 Task: Go to Program & Features. Select Whole Food Market. Add to cart Organic Quorn-2. Select Amazon Health. Add to cart Rosemary essential oil-1. Place order for Holden Davis, _x000D_
703 Fritz Ave W_x000D_
Ladysmith, Wisconsin(WI), 54848, Cell Number (507) 373-4876
Action: Mouse moved to (490, 318)
Screenshot: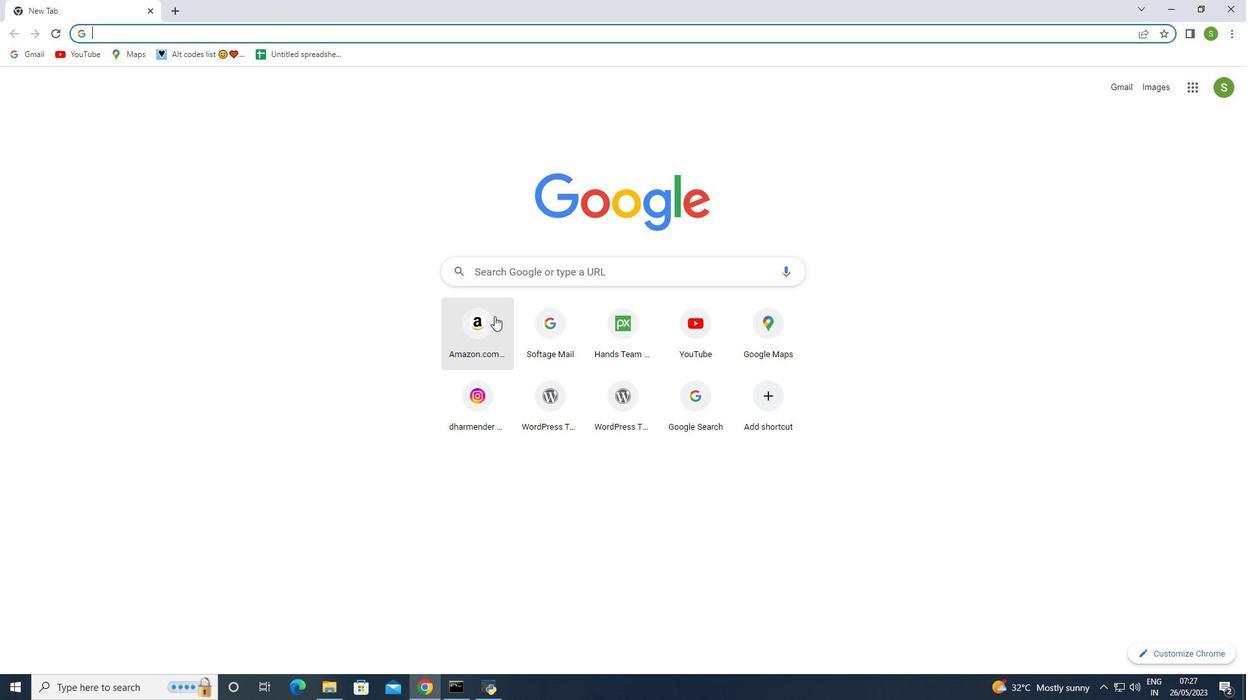 
Action: Mouse pressed left at (490, 318)
Screenshot: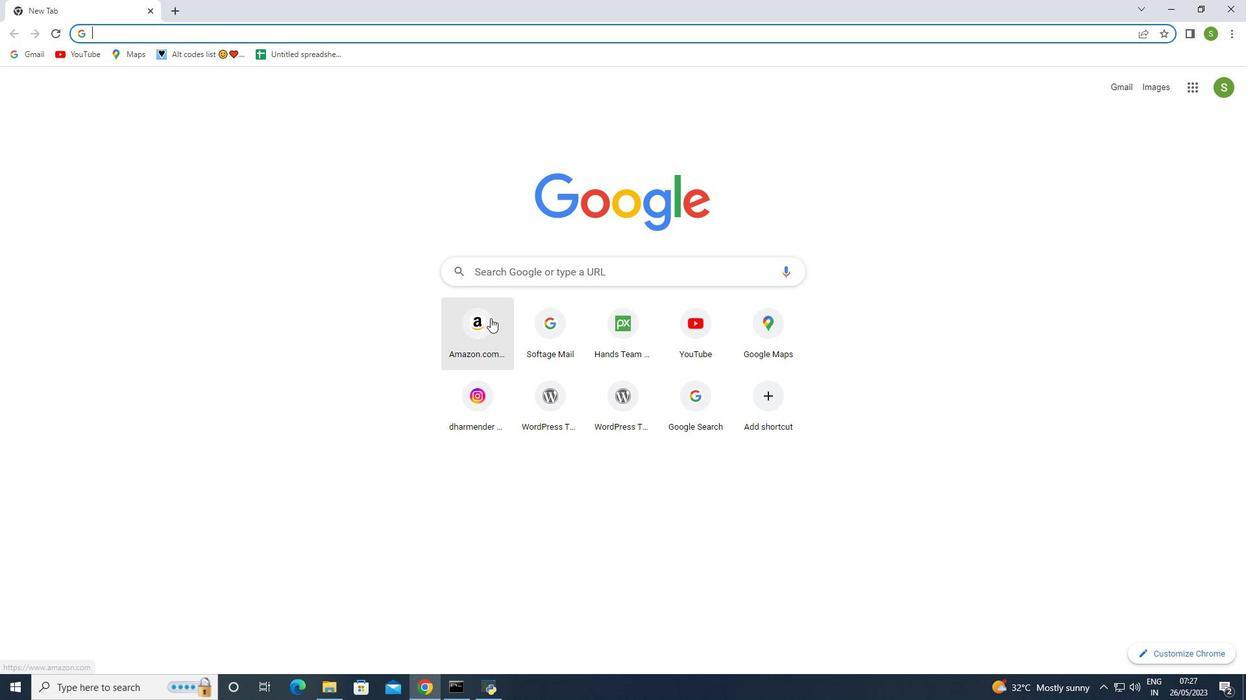 
Action: Mouse moved to (1063, 183)
Screenshot: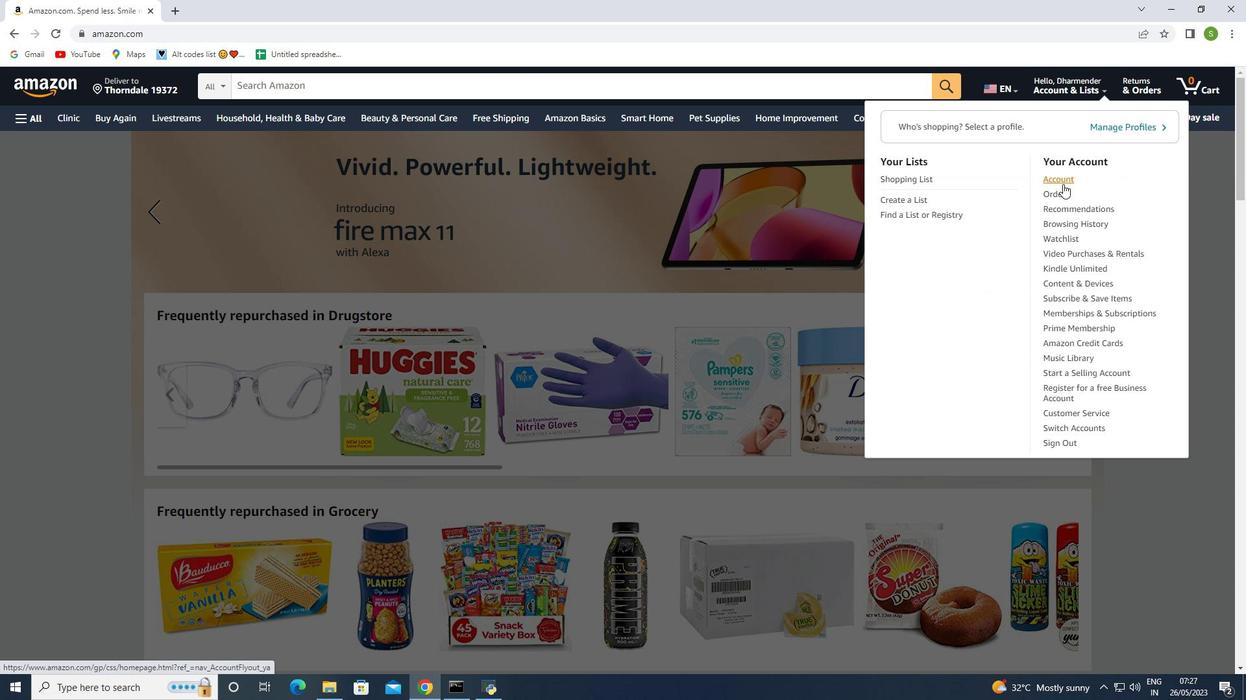 
Action: Mouse pressed left at (1063, 183)
Screenshot: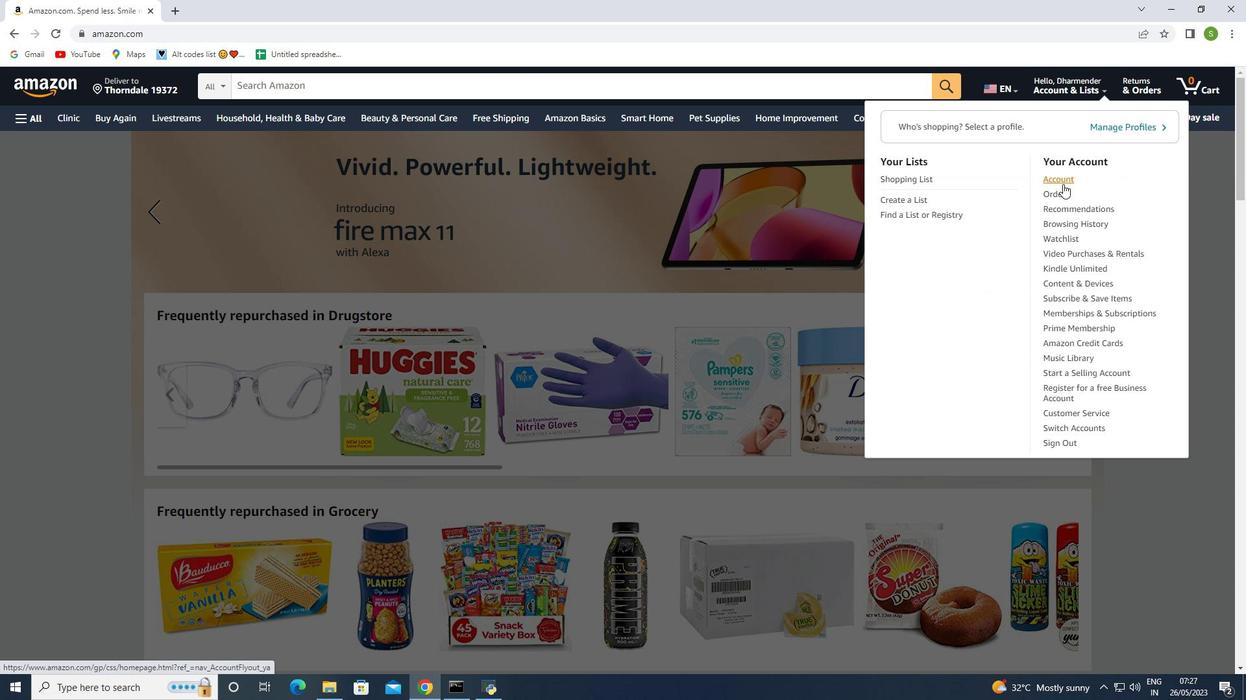 
Action: Mouse moved to (397, 299)
Screenshot: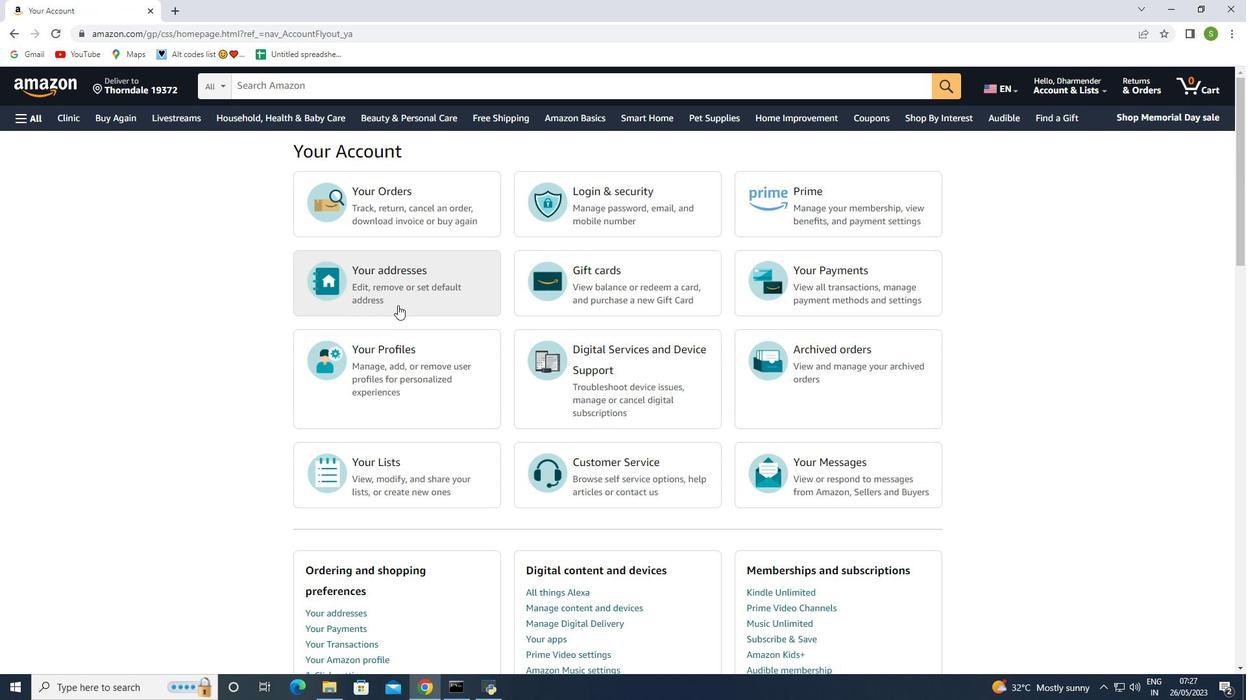 
Action: Mouse pressed left at (397, 299)
Screenshot: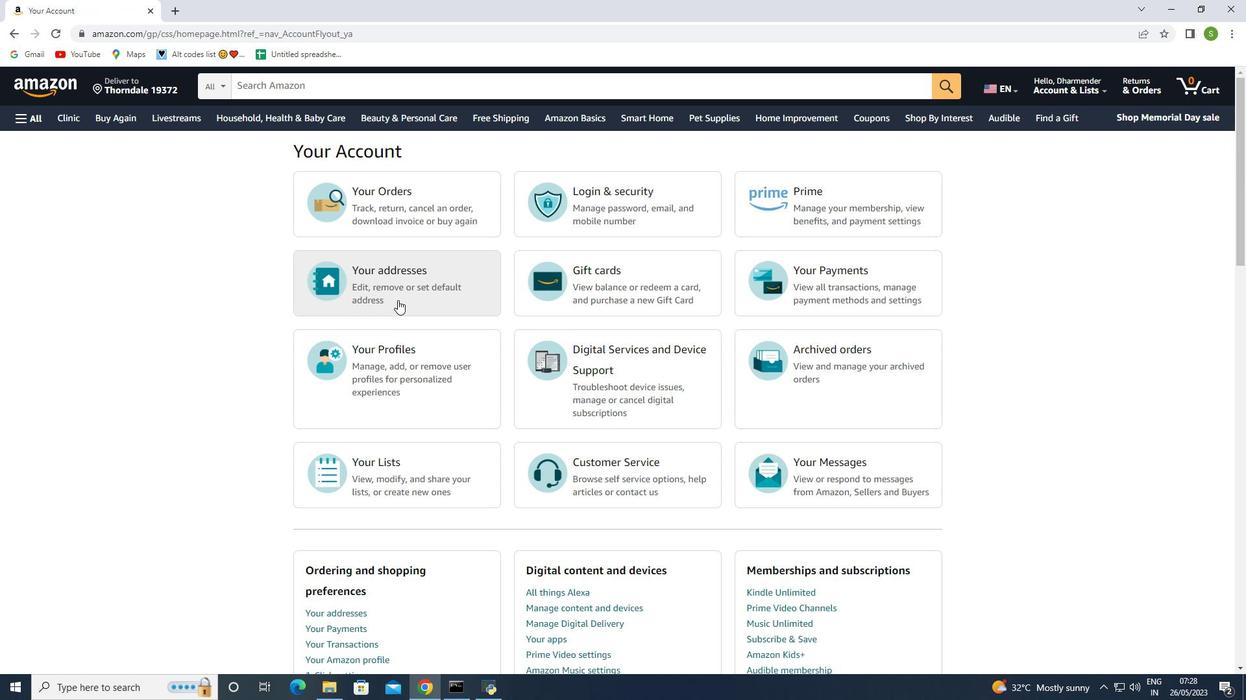 
Action: Mouse moved to (401, 301)
Screenshot: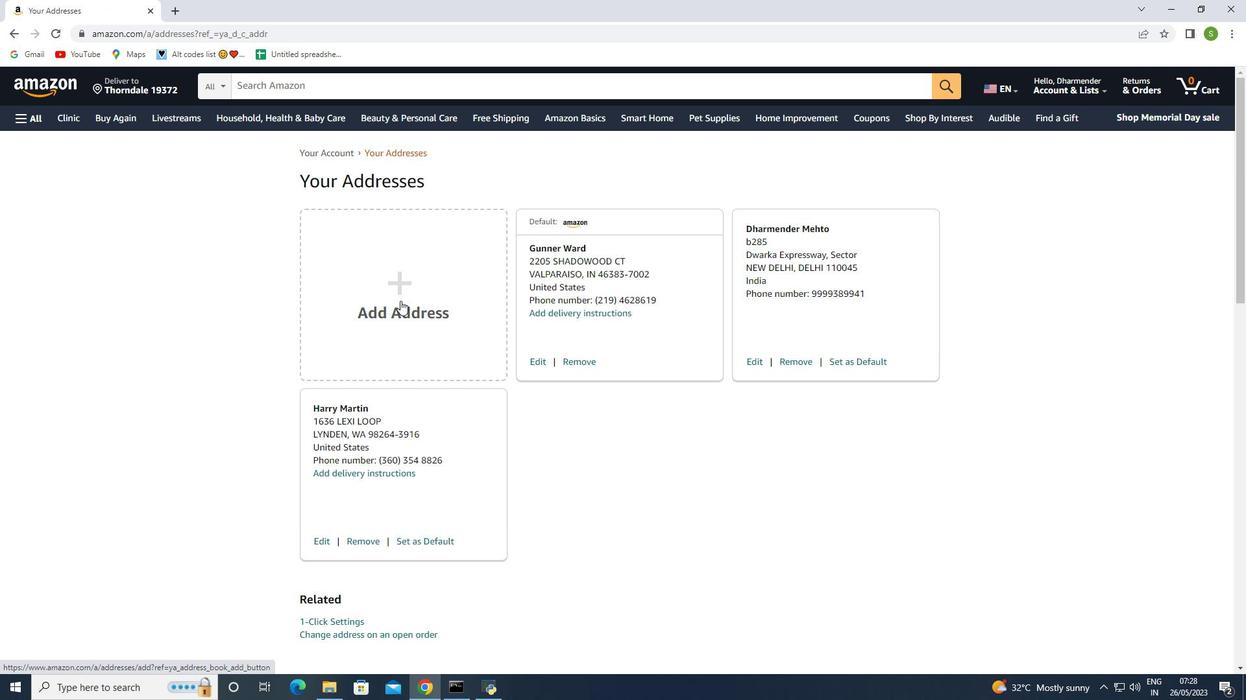 
Action: Mouse pressed left at (401, 301)
Screenshot: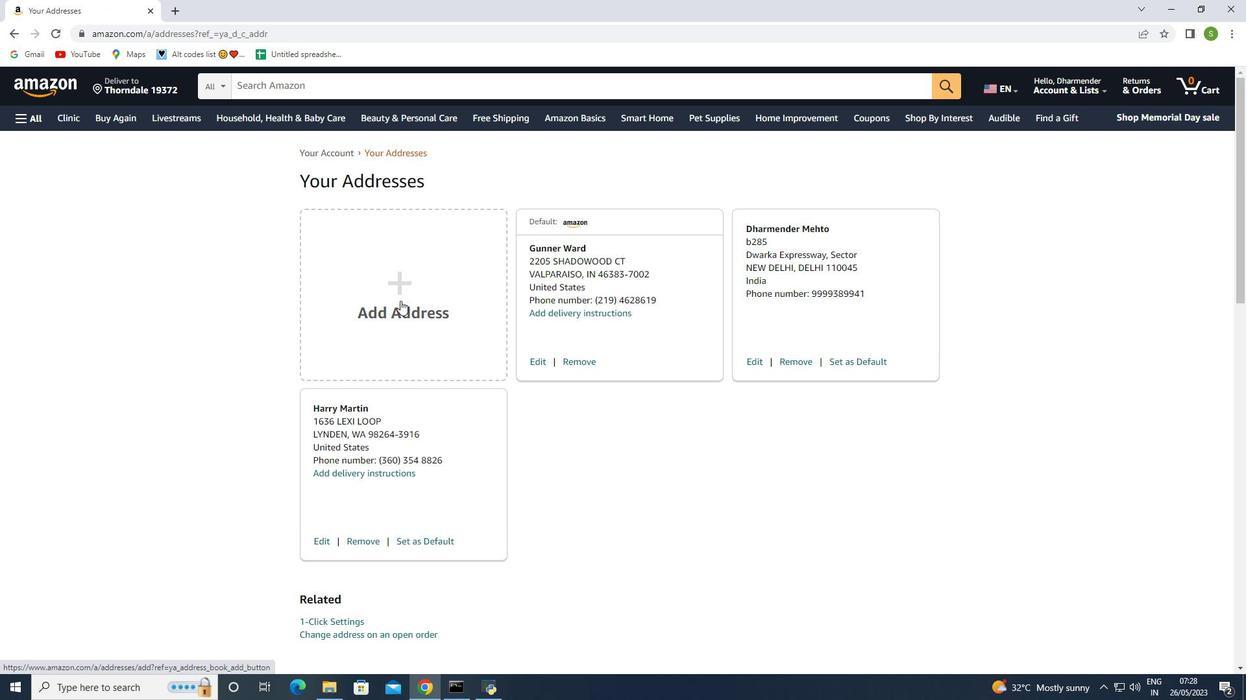 
Action: Mouse moved to (565, 342)
Screenshot: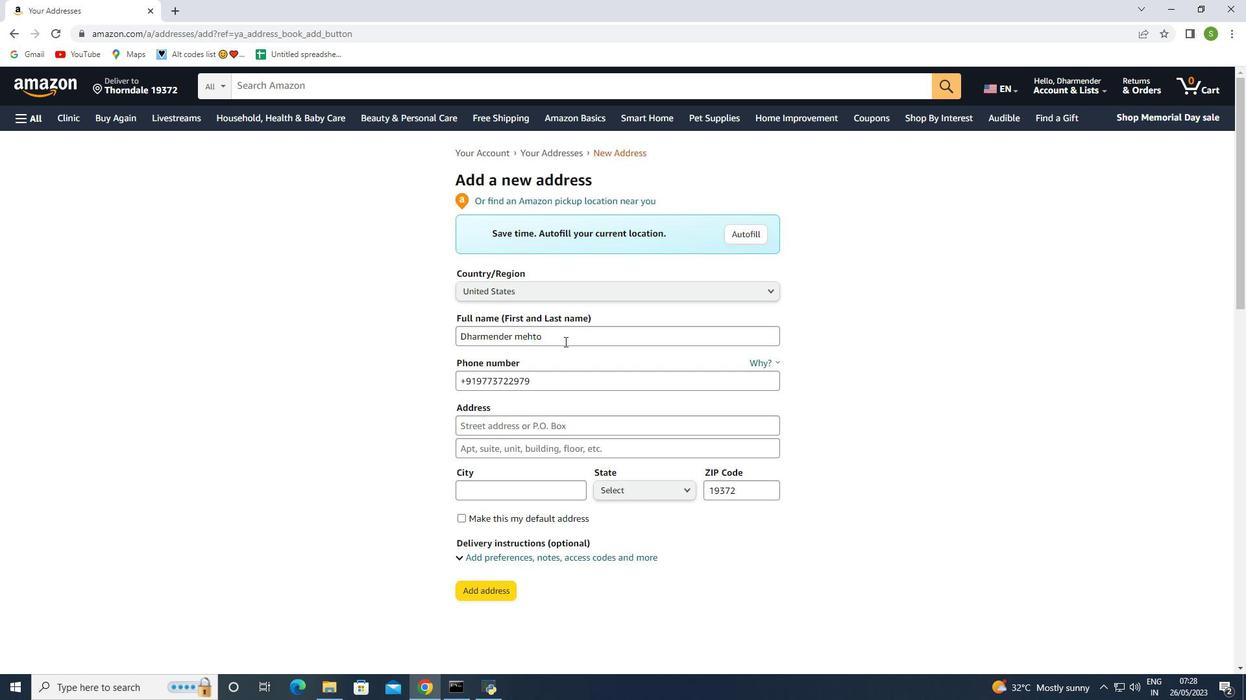 
Action: Mouse pressed left at (565, 342)
Screenshot: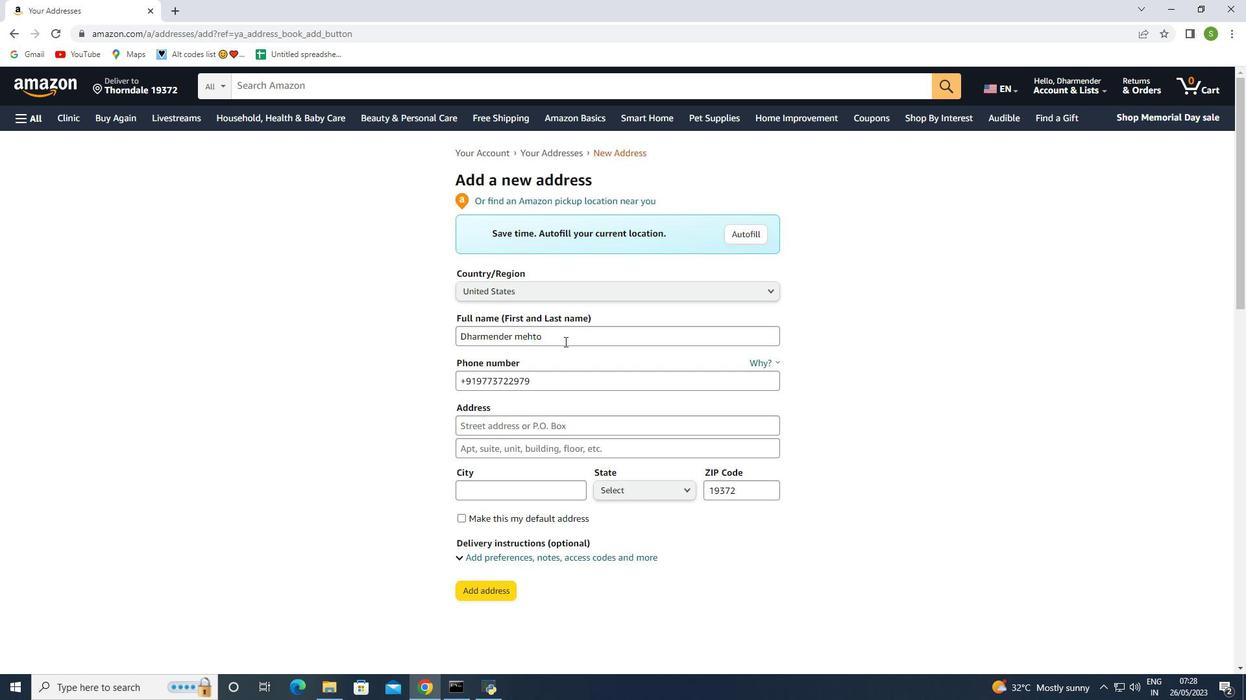 
Action: Mouse moved to (431, 329)
Screenshot: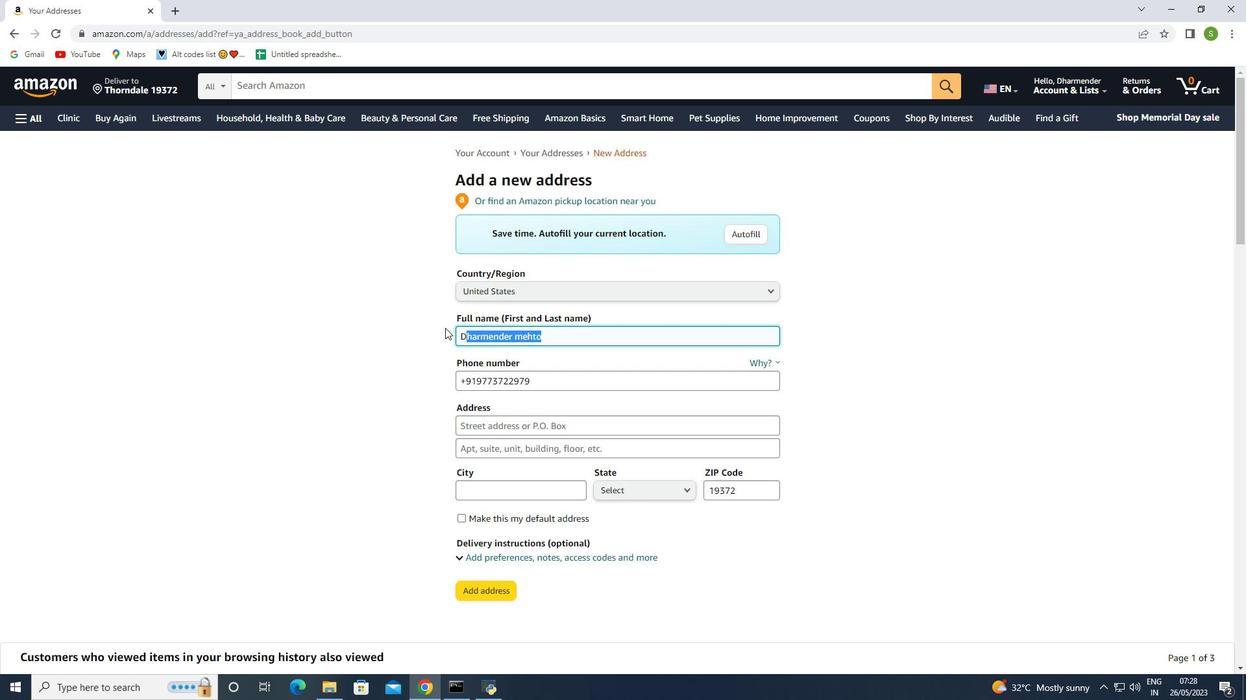 
Action: Key pressed <Key.backspace><Key.shift><Key.shift><Key.shift><Key.shift><Key.shift><Key.shift><Key.shift><Key.shift><Key.shift><Key.shift><Key.shift><Key.shift><Key.shift><Key.shift>Holden<Key.space><Key.shift>Davis
Screenshot: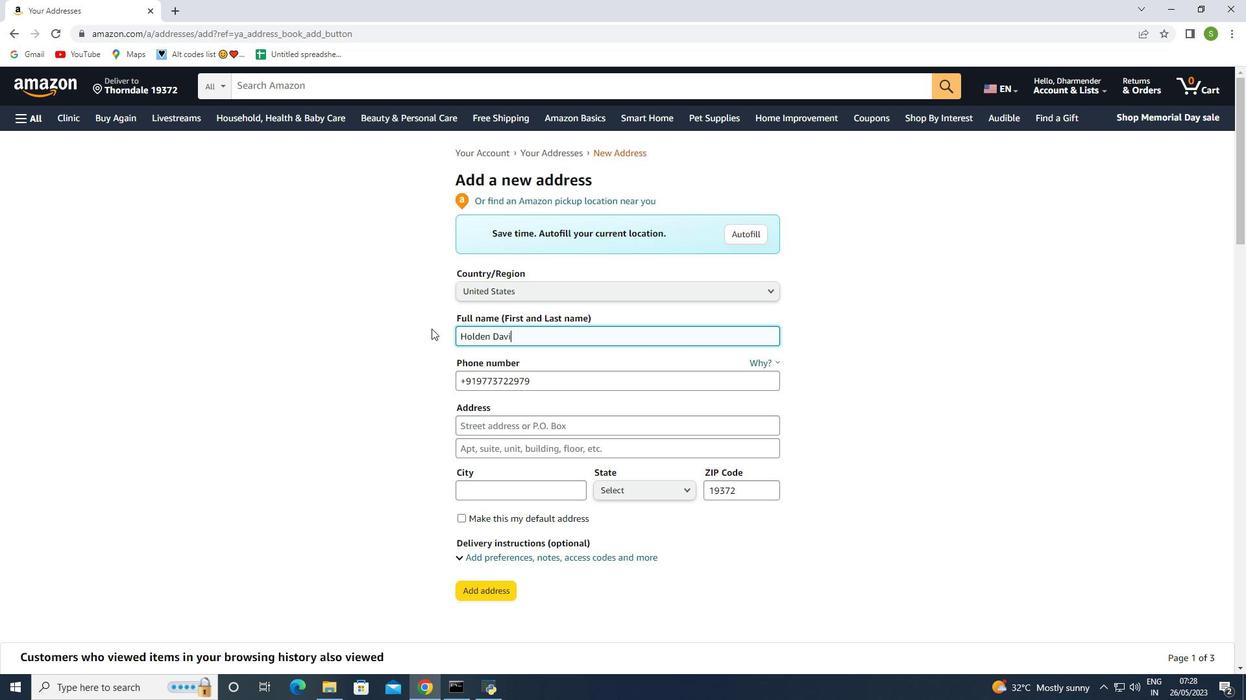 
Action: Mouse moved to (559, 385)
Screenshot: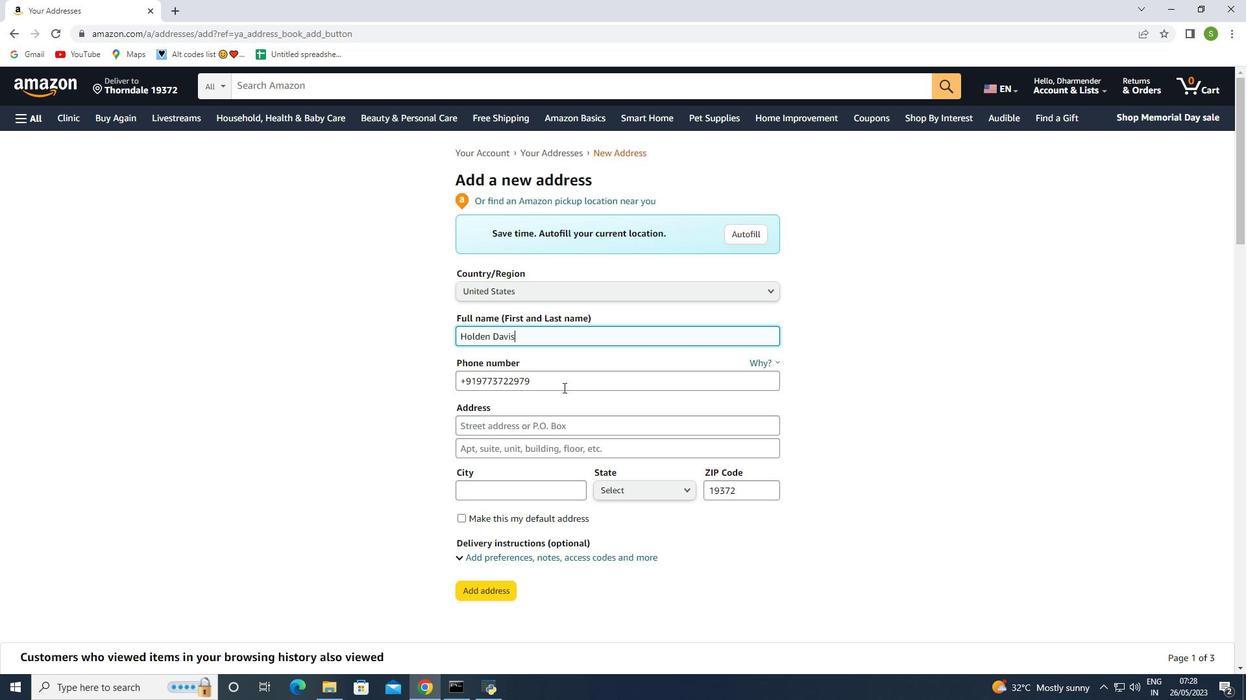 
Action: Mouse pressed left at (559, 385)
Screenshot: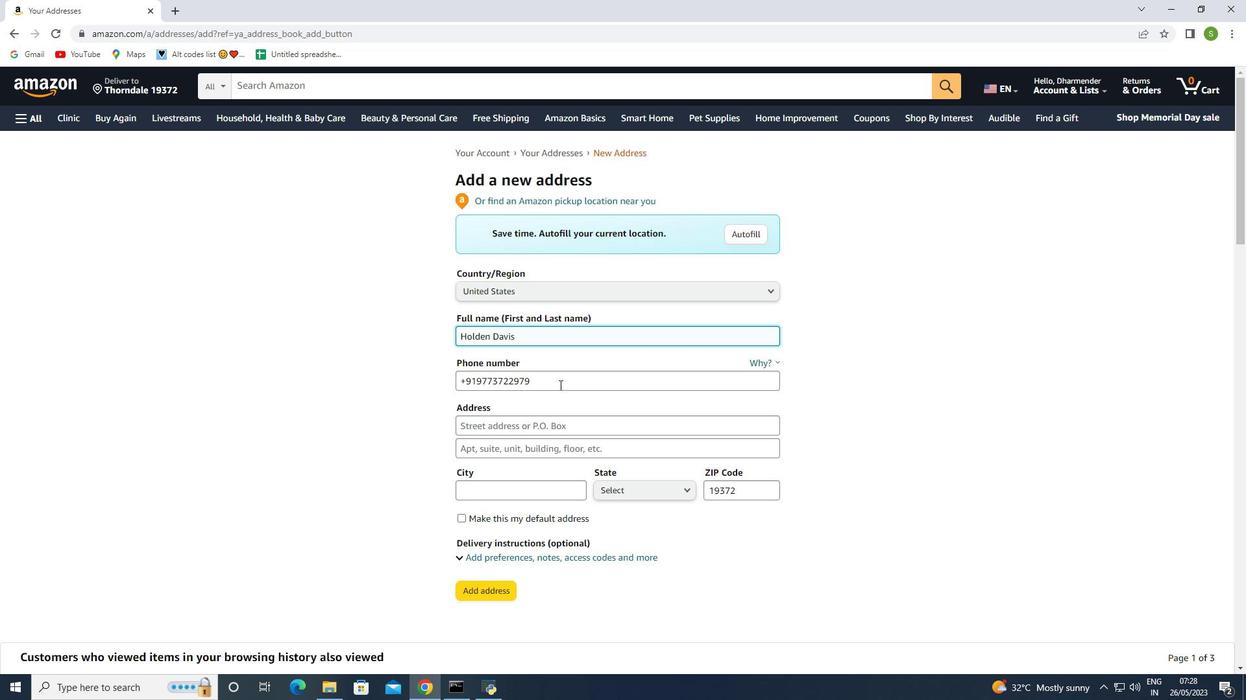 
Action: Mouse moved to (449, 391)
Screenshot: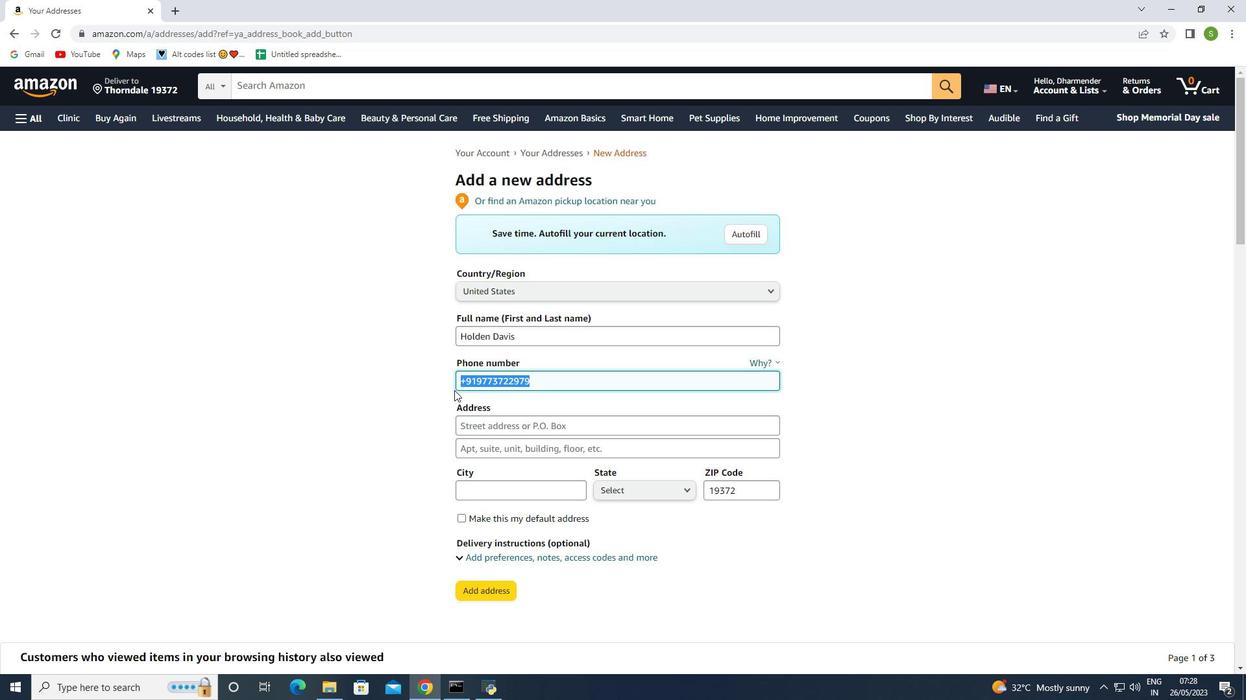 
Action: Key pressed <Key.backspace><Key.shift_r>(507<Key.shift_r>)<Key.space>3734876
Screenshot: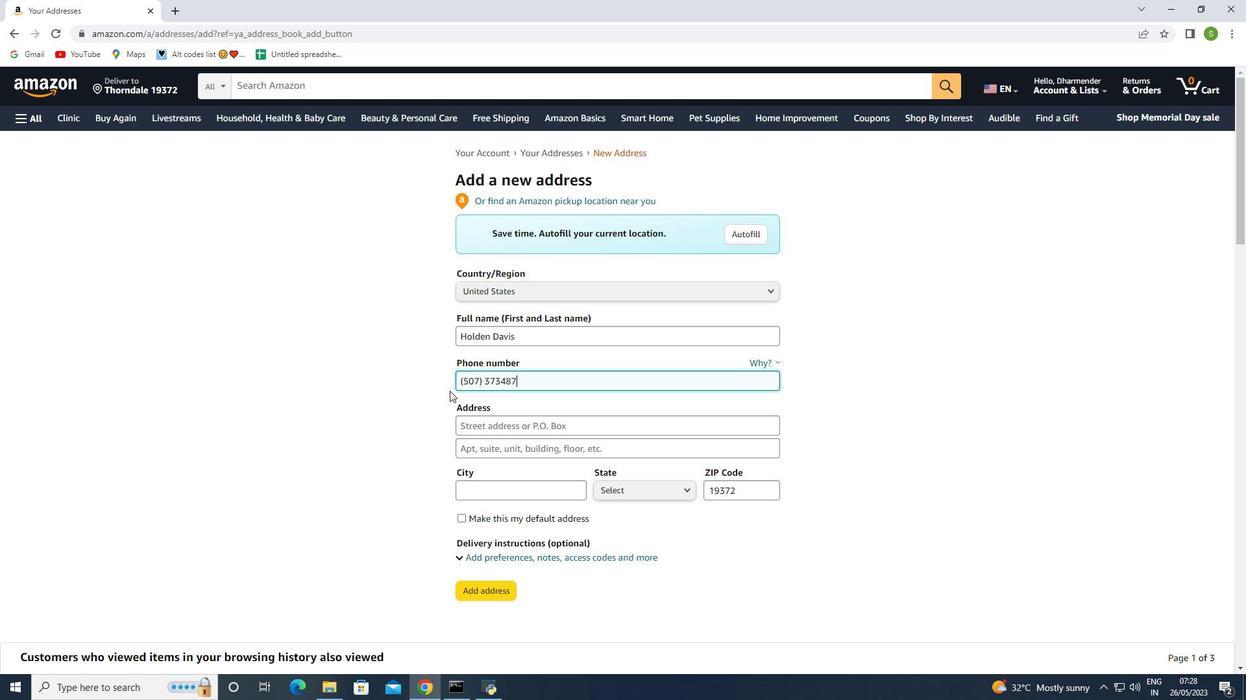 
Action: Mouse moved to (496, 429)
Screenshot: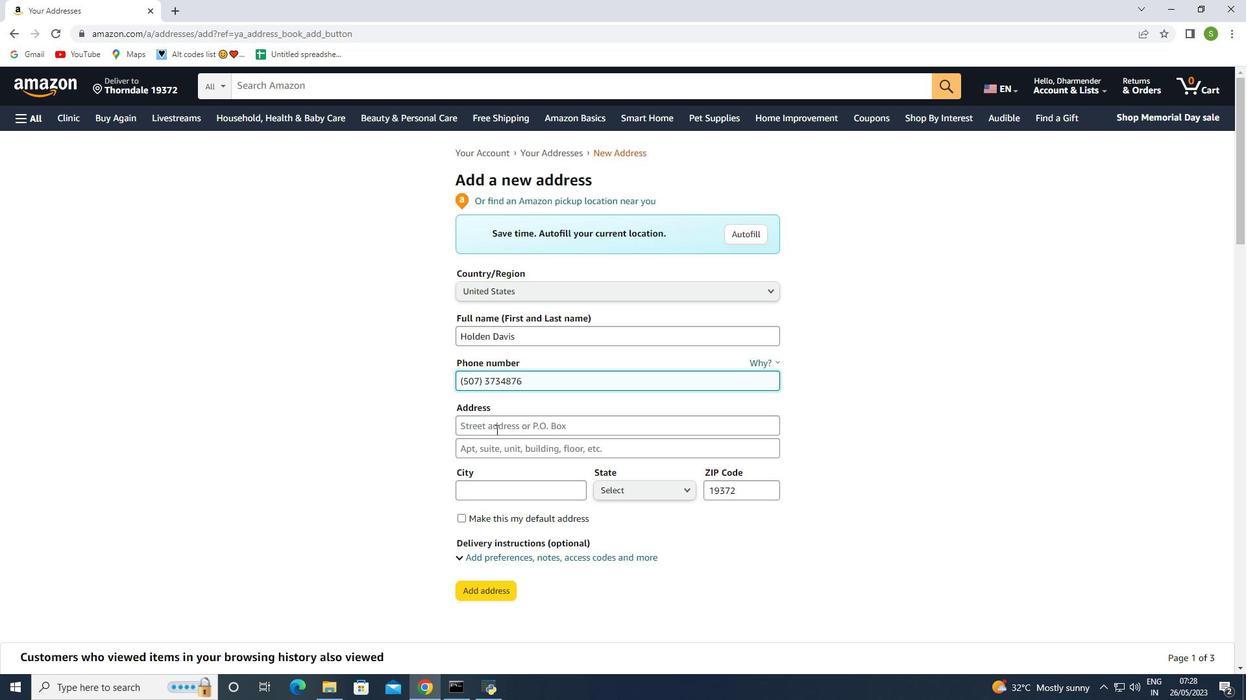 
Action: Mouse pressed left at (496, 429)
Screenshot: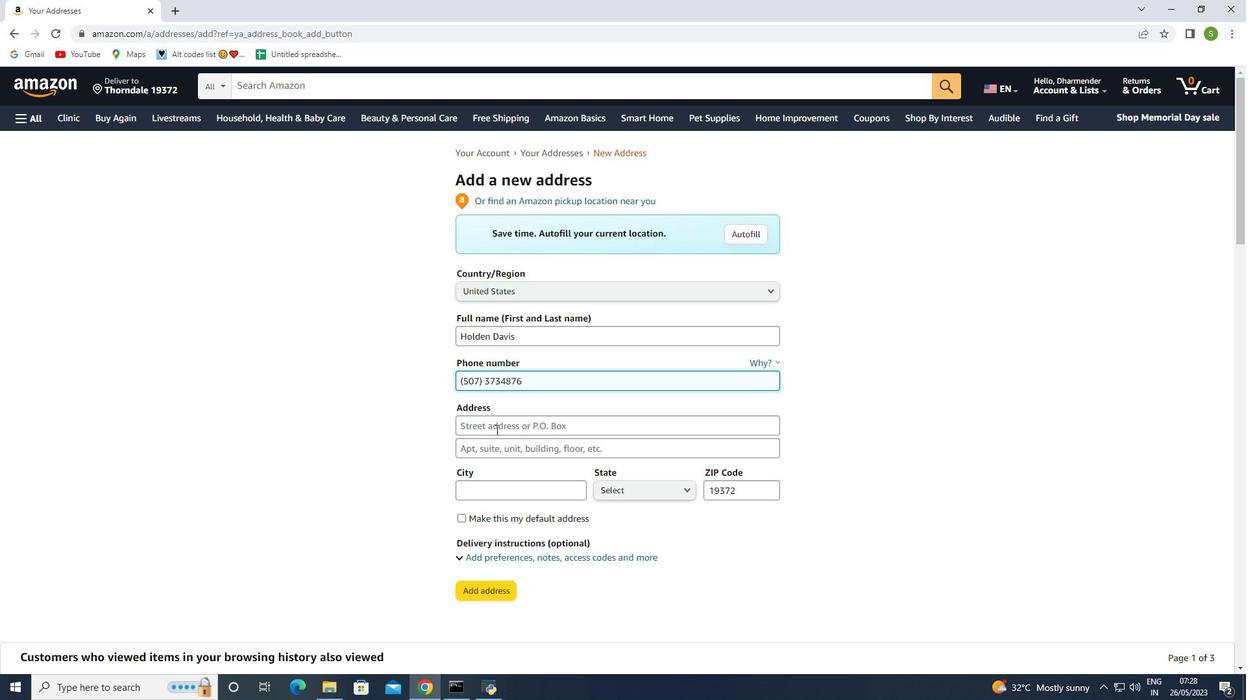 
Action: Key pressed <Key.shift><Key.shift><Key.shift>703<Key.space><Key.shift><Key.shift><Key.shift><Key.shift><Key.shift><Key.shift><Key.shift><Key.shift><Key.shift><Key.shift>fritz<Key.space>
Screenshot: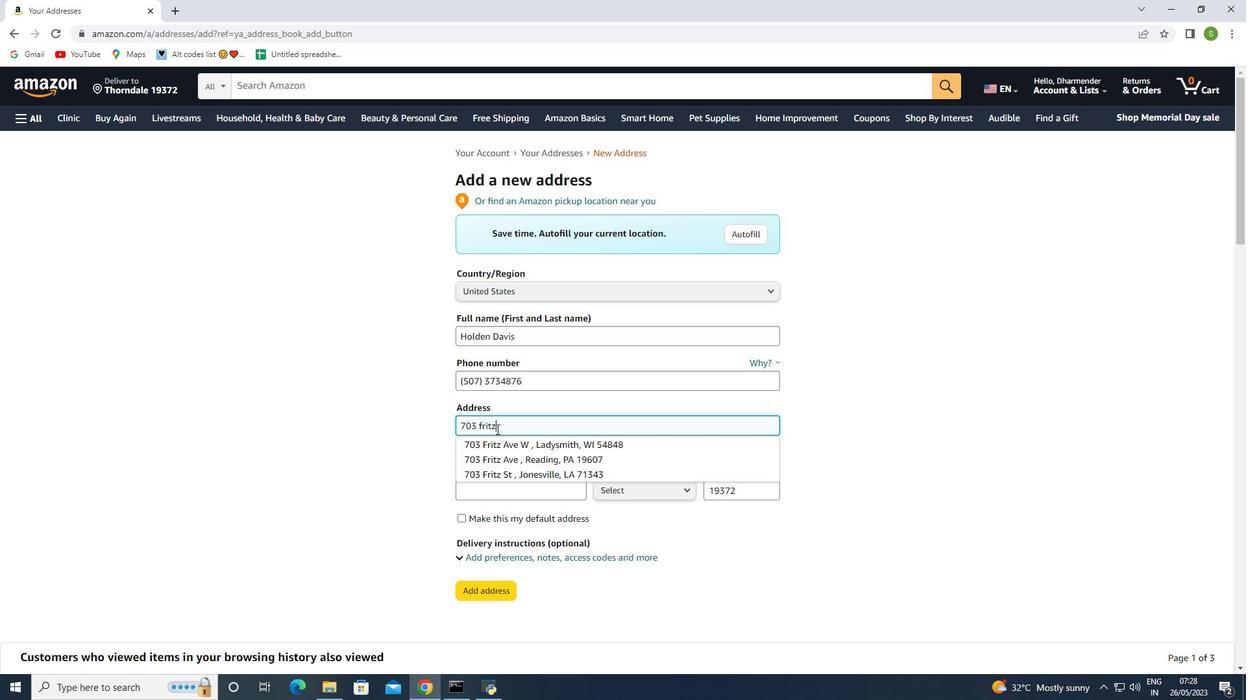 
Action: Mouse moved to (517, 446)
Screenshot: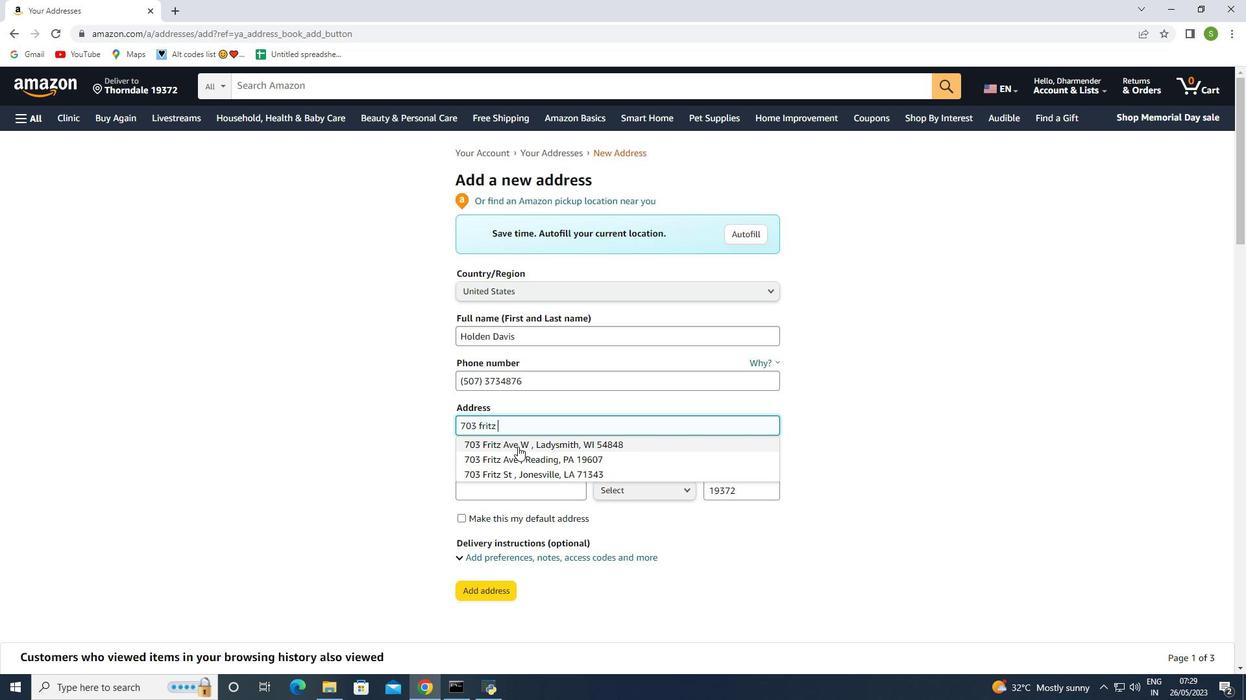 
Action: Mouse pressed left at (517, 446)
Screenshot: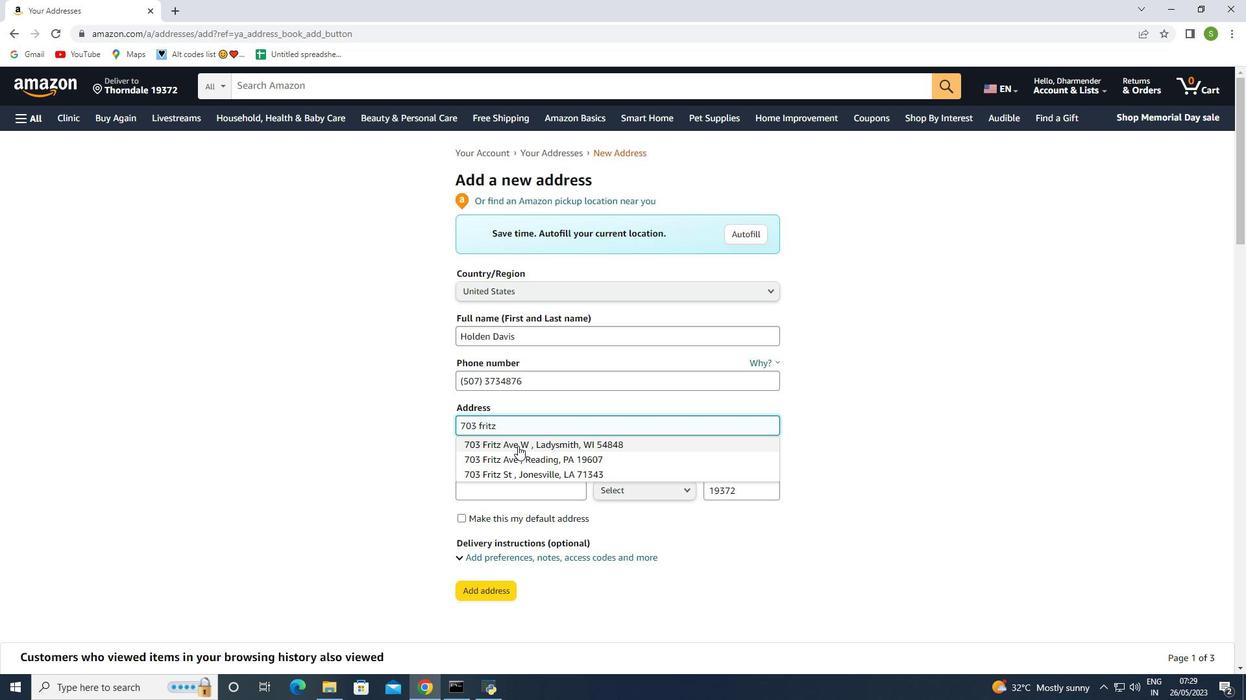 
Action: Mouse moved to (528, 403)
Screenshot: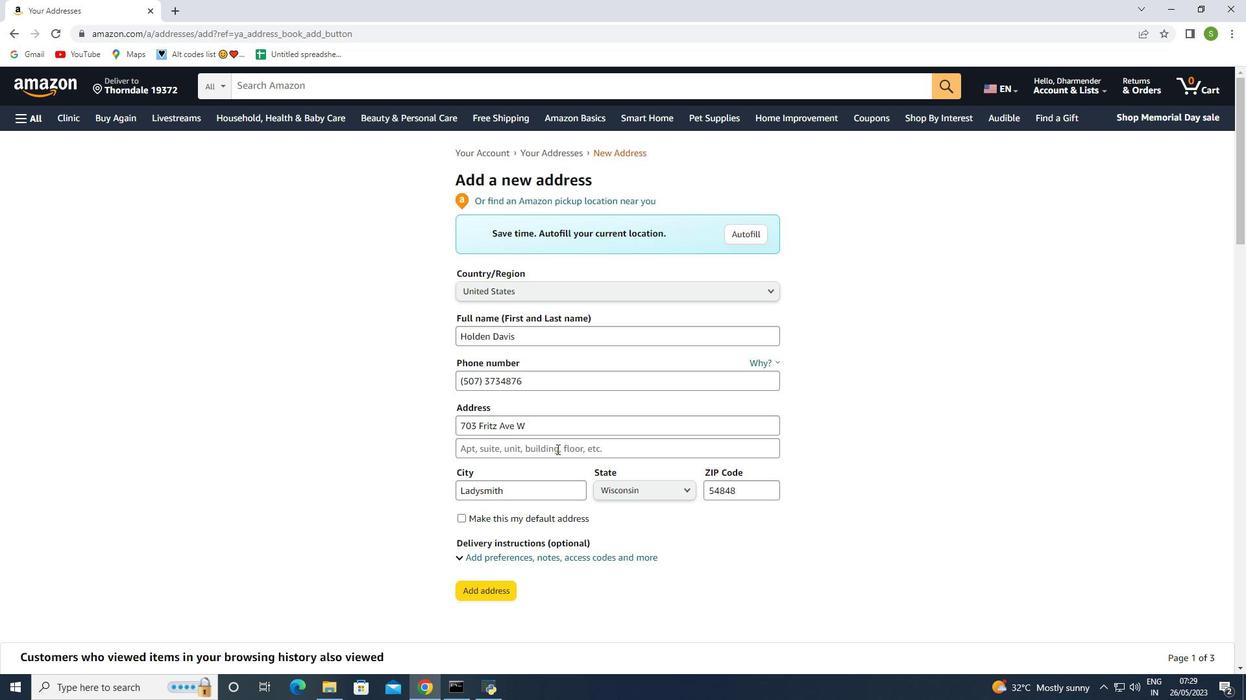 
Action: Mouse scrolled (528, 404) with delta (0, 0)
Screenshot: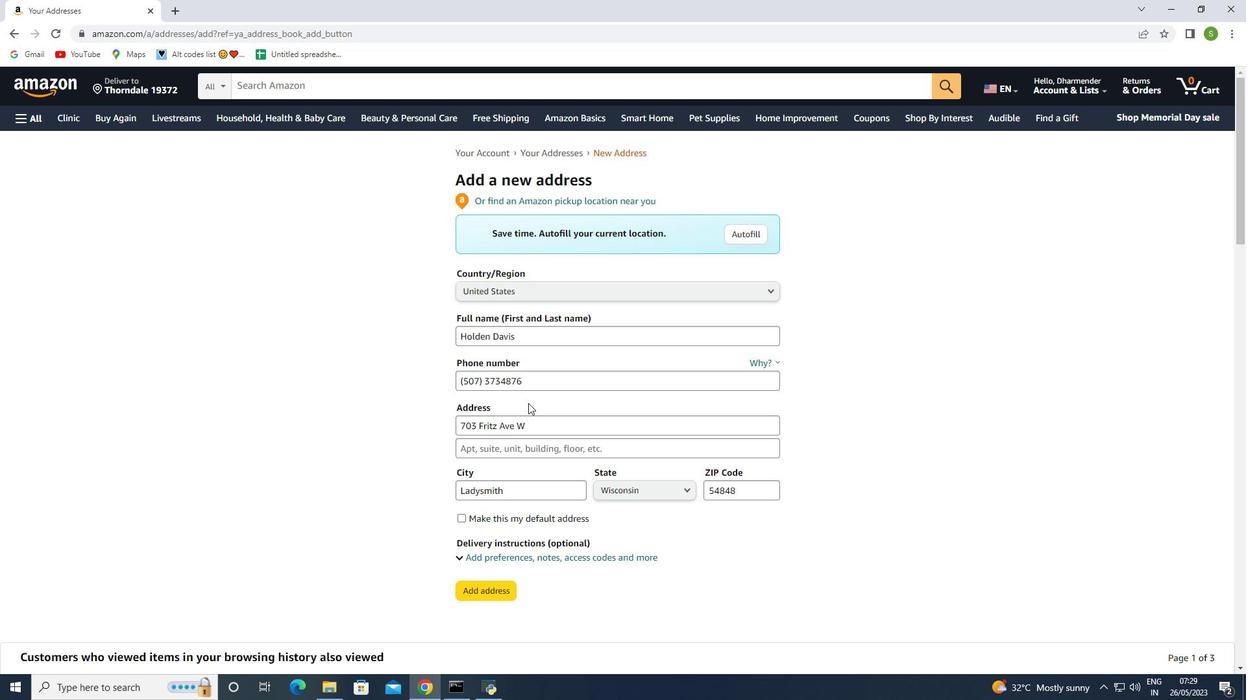 
Action: Mouse moved to (582, 393)
Screenshot: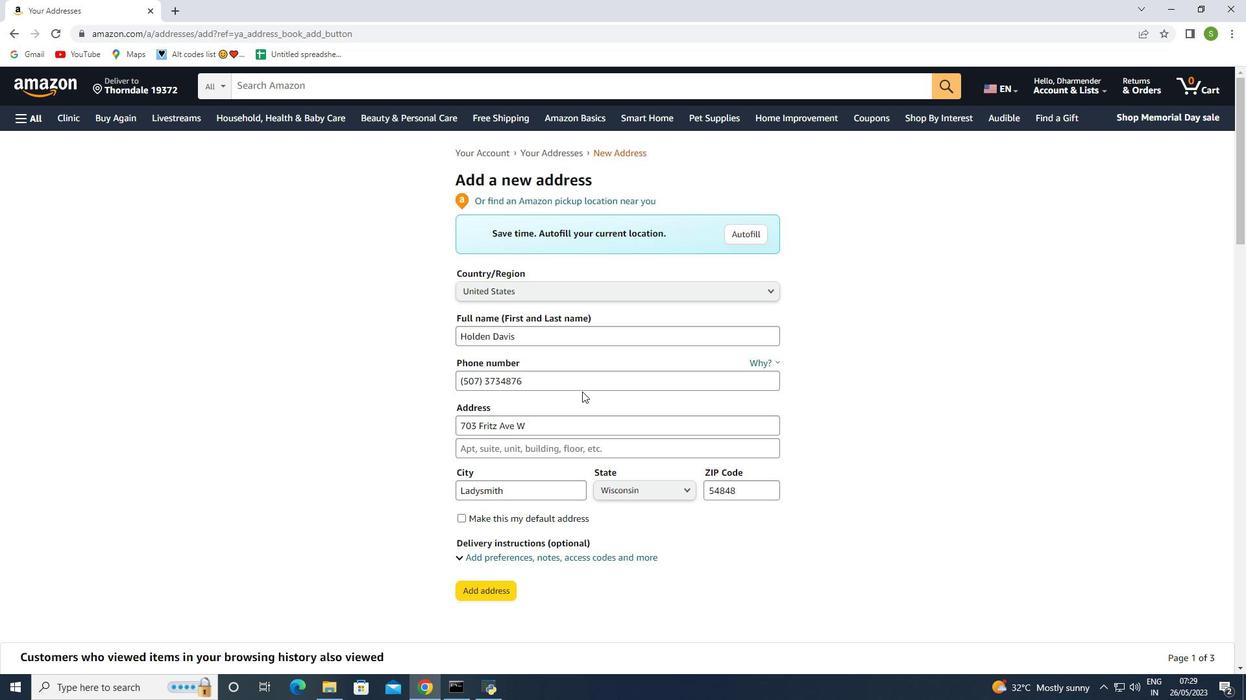 
Action: Mouse scrolled (582, 392) with delta (0, 0)
Screenshot: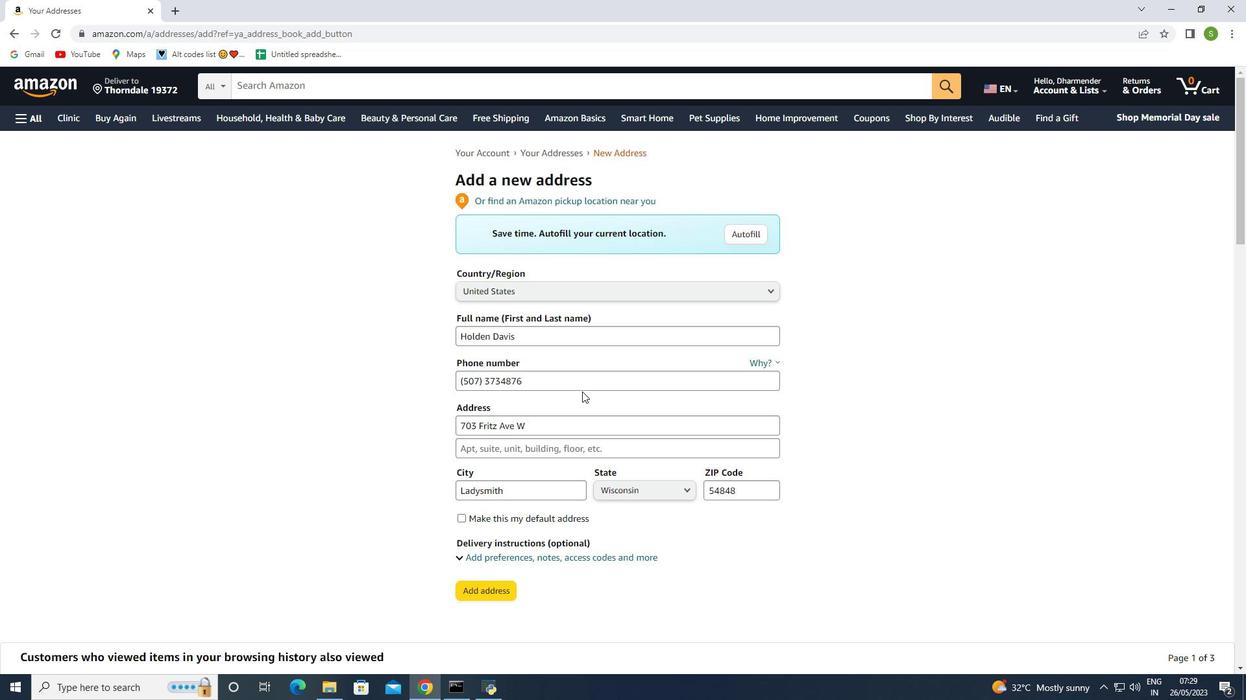 
Action: Mouse moved to (471, 520)
Screenshot: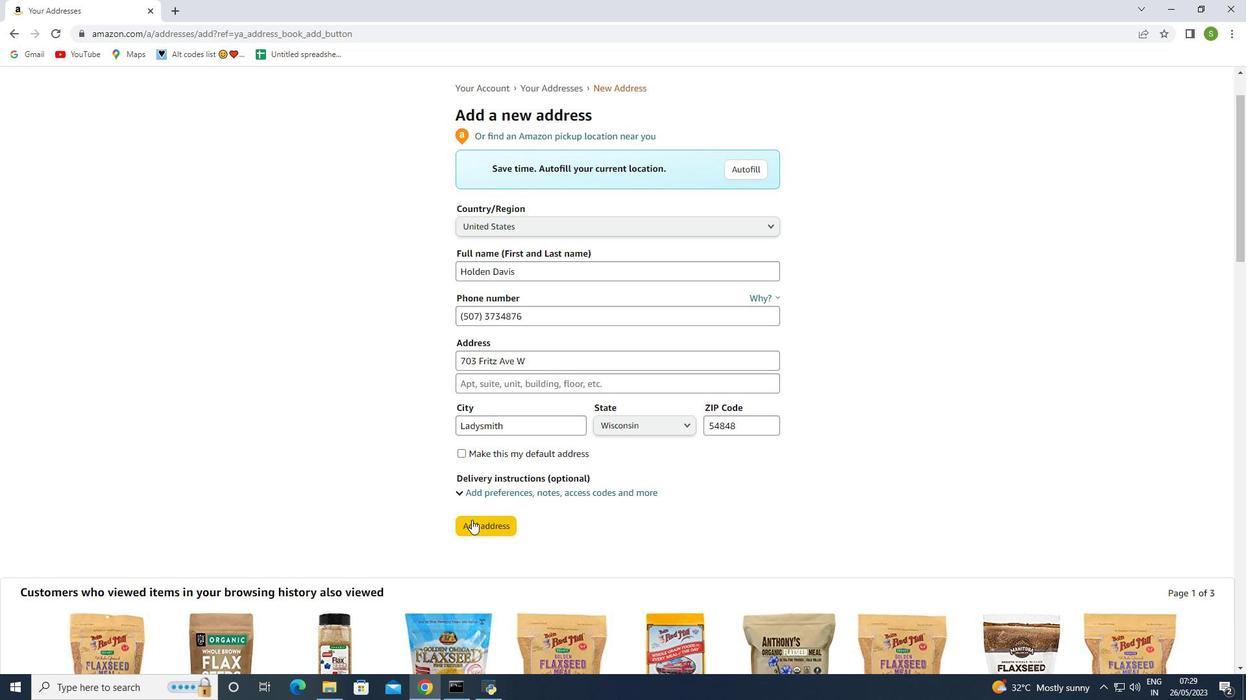 
Action: Mouse pressed left at (471, 520)
Screenshot: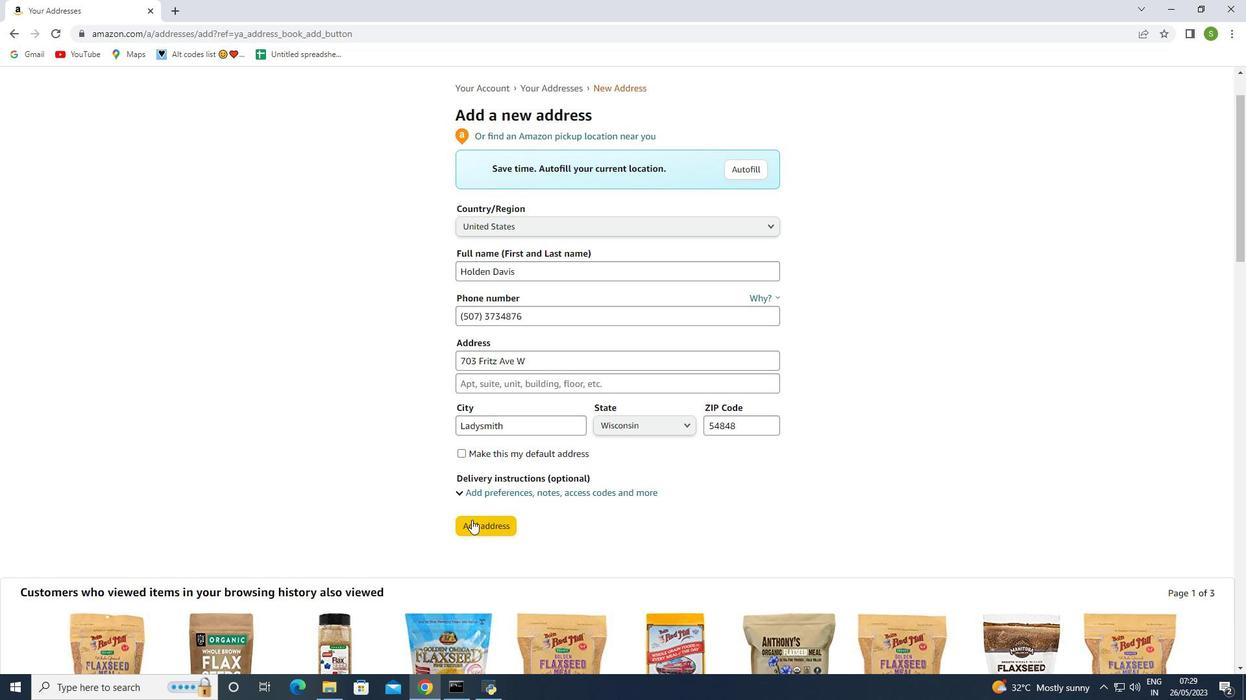 
Action: Mouse moved to (312, 218)
Screenshot: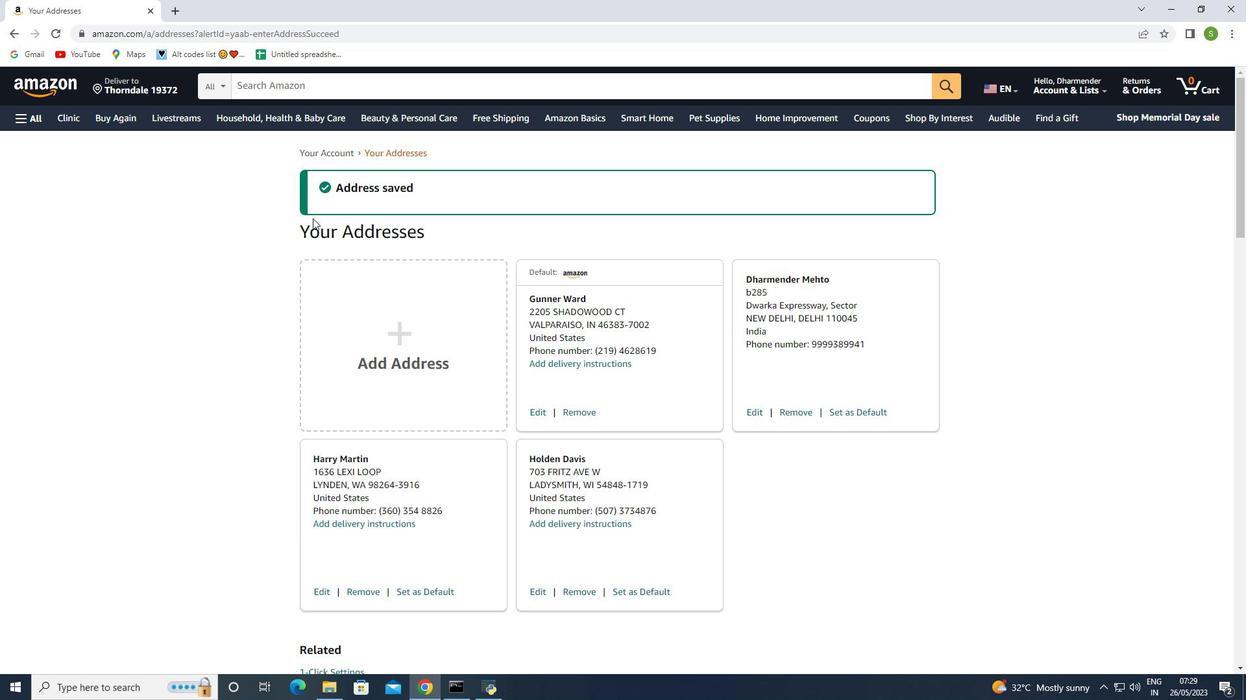 
Action: Mouse scrolled (312, 218) with delta (0, 0)
Screenshot: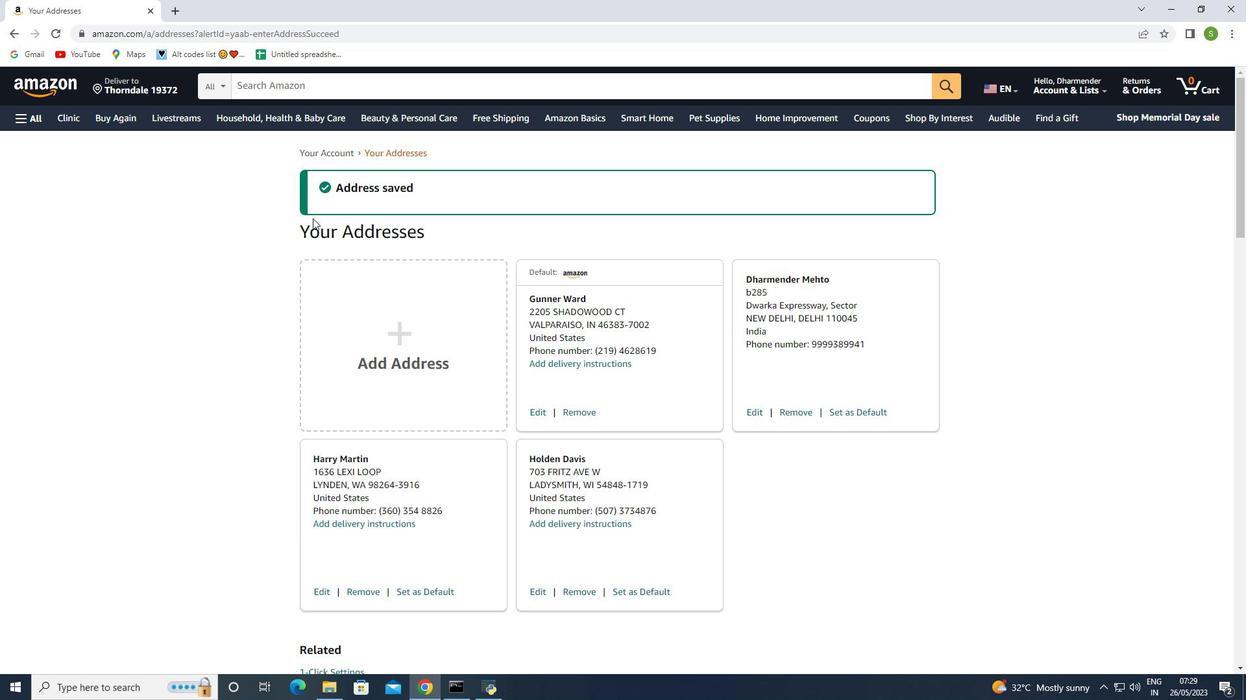 
Action: Mouse moved to (316, 220)
Screenshot: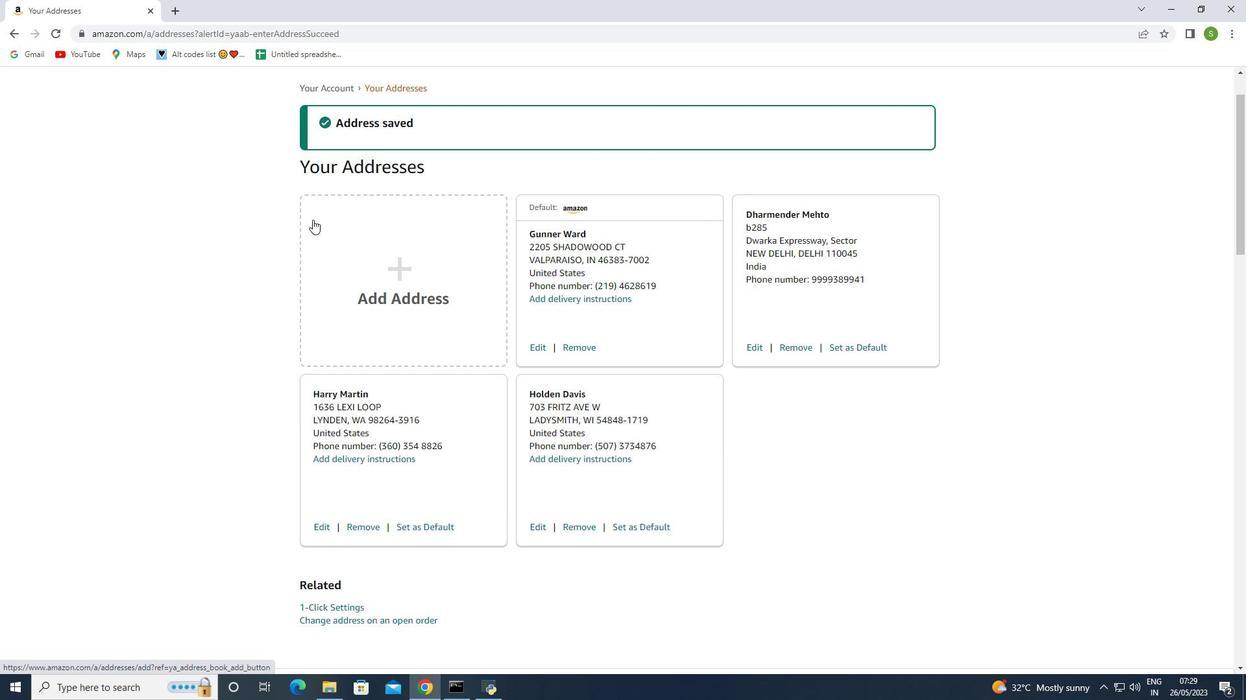 
Action: Mouse scrolled (316, 221) with delta (0, 0)
Screenshot: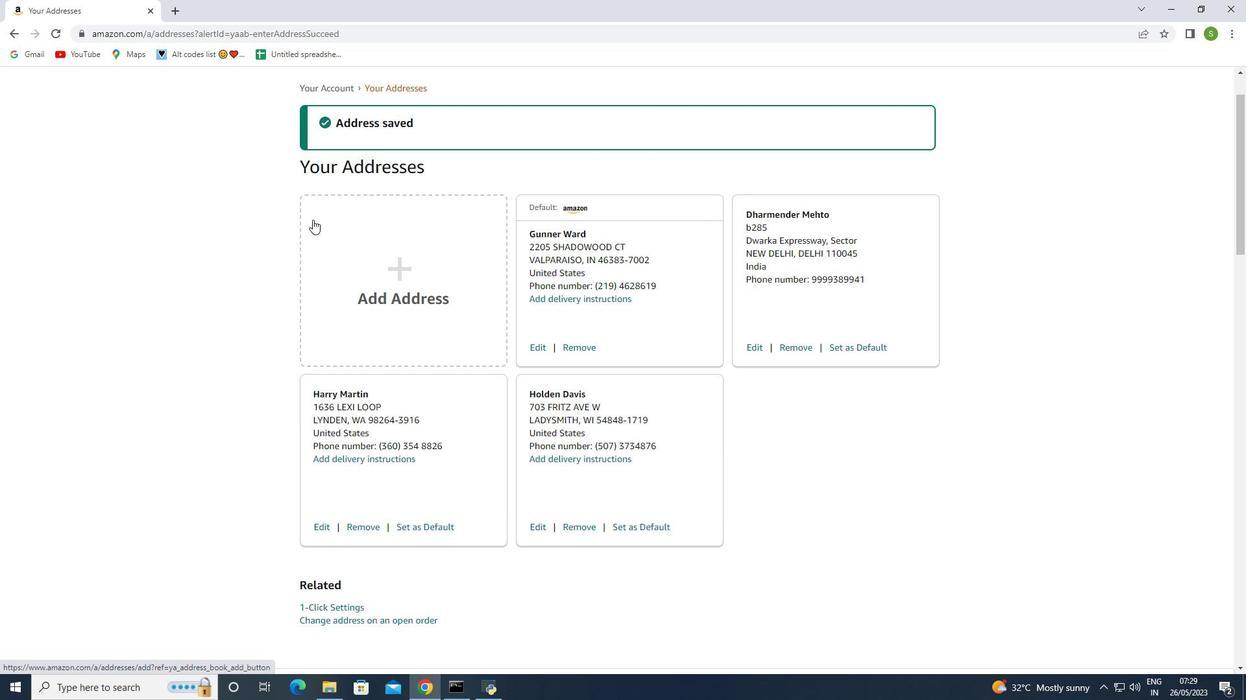 
Action: Mouse moved to (316, 220)
Screenshot: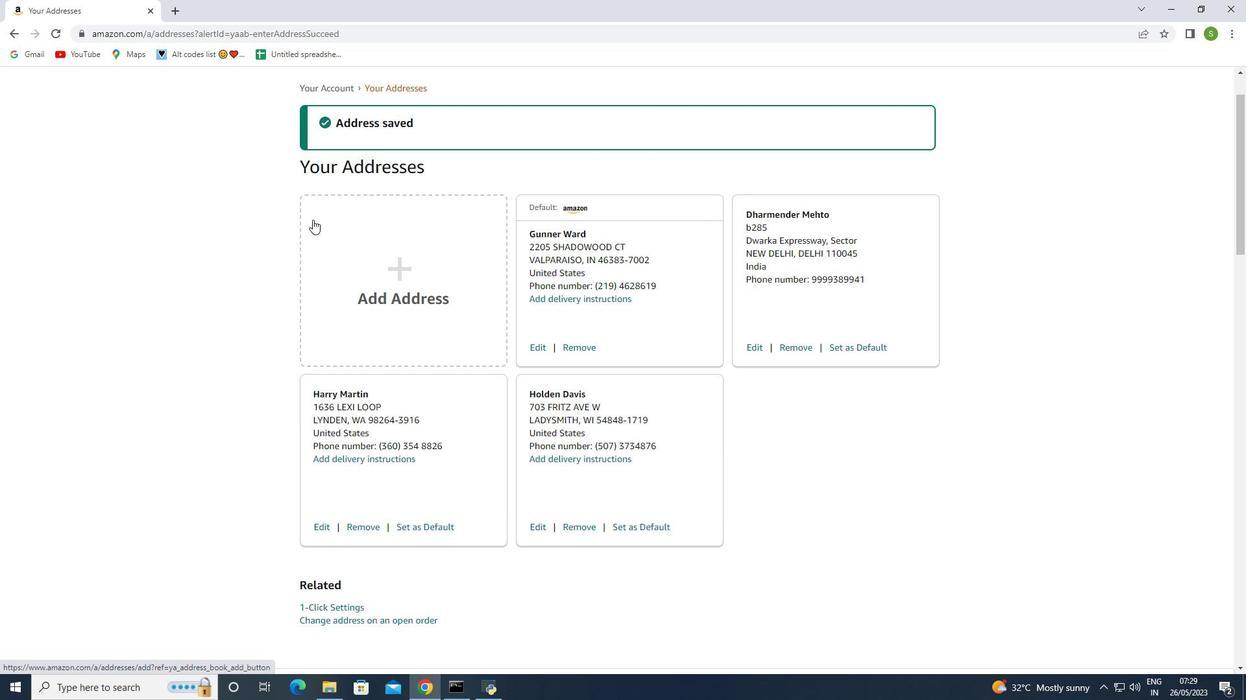 
Action: Mouse scrolled (316, 221) with delta (0, 0)
Screenshot: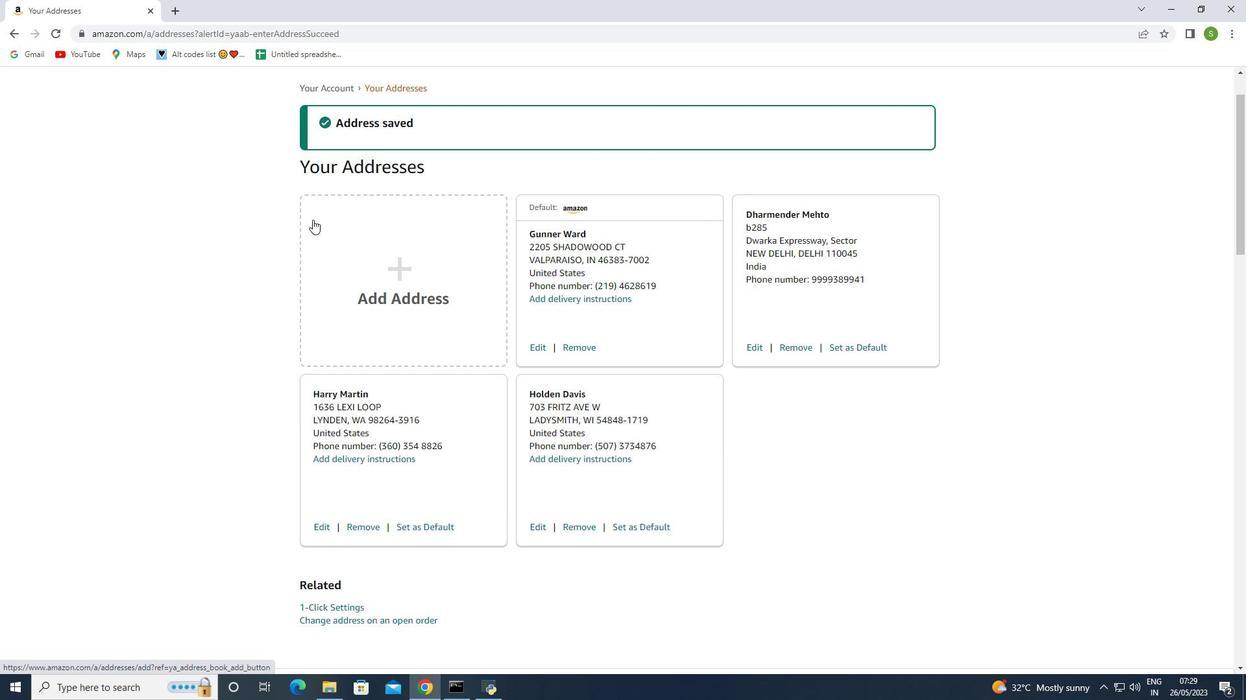 
Action: Mouse scrolled (316, 221) with delta (0, 0)
Screenshot: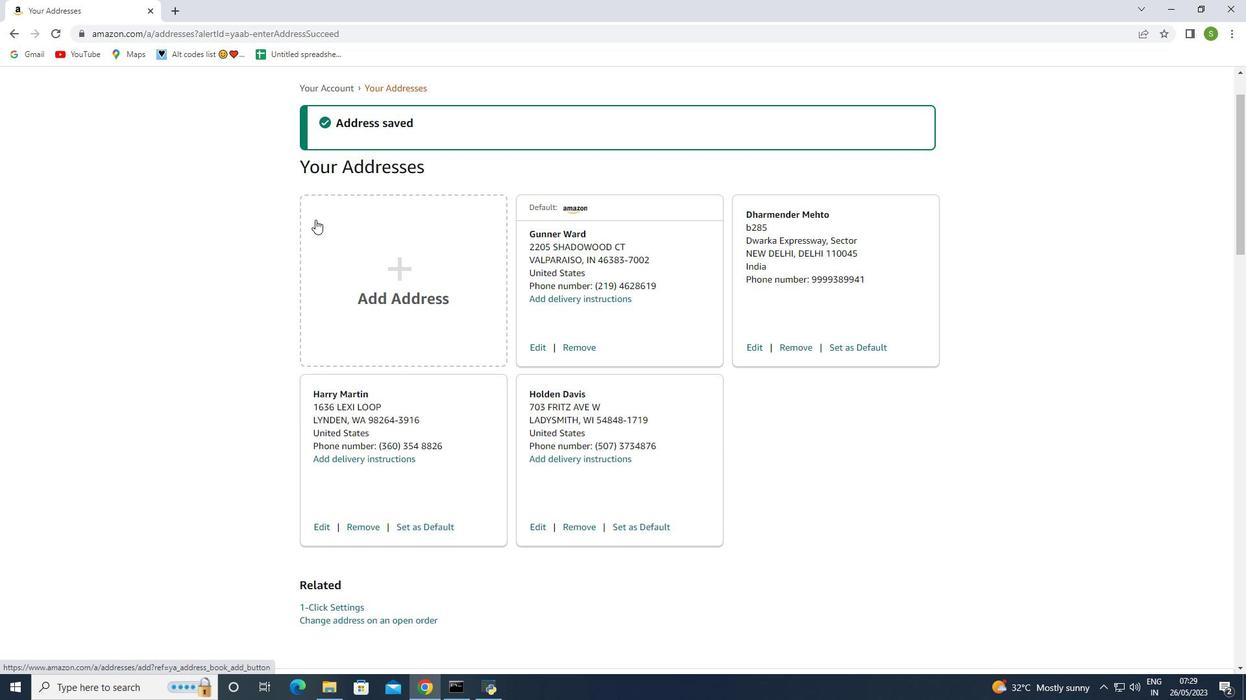 
Action: Mouse scrolled (316, 221) with delta (0, 0)
Screenshot: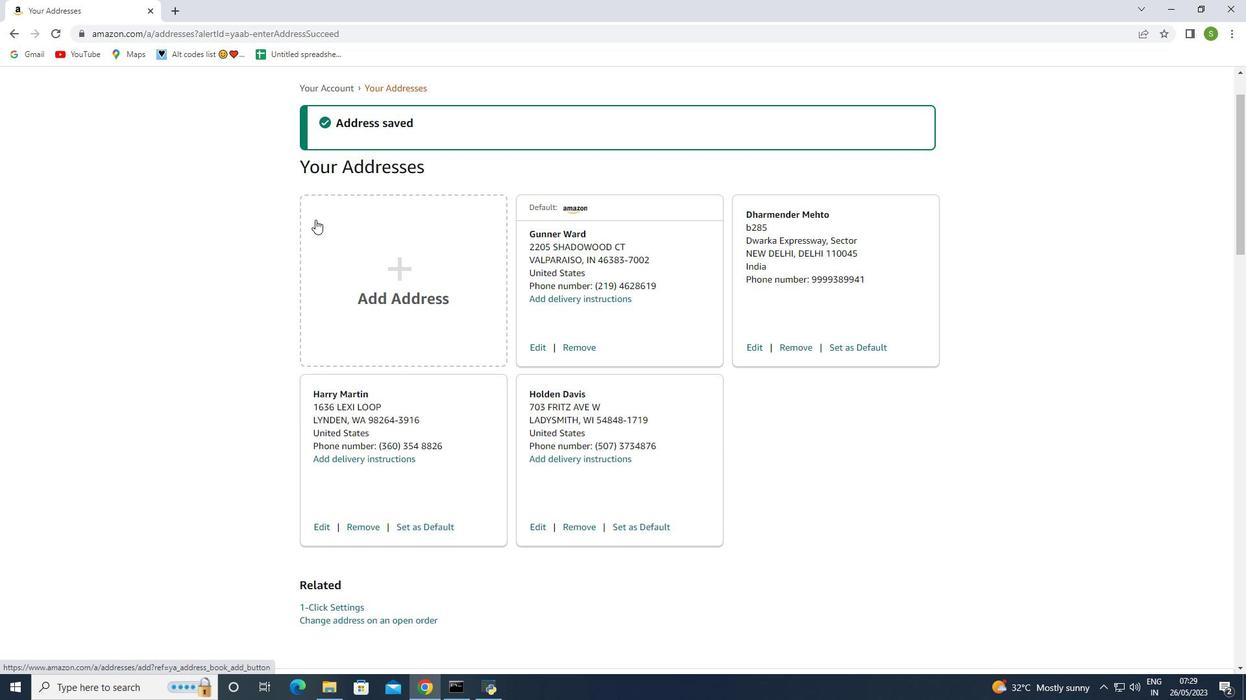 
Action: Mouse moved to (411, 250)
Screenshot: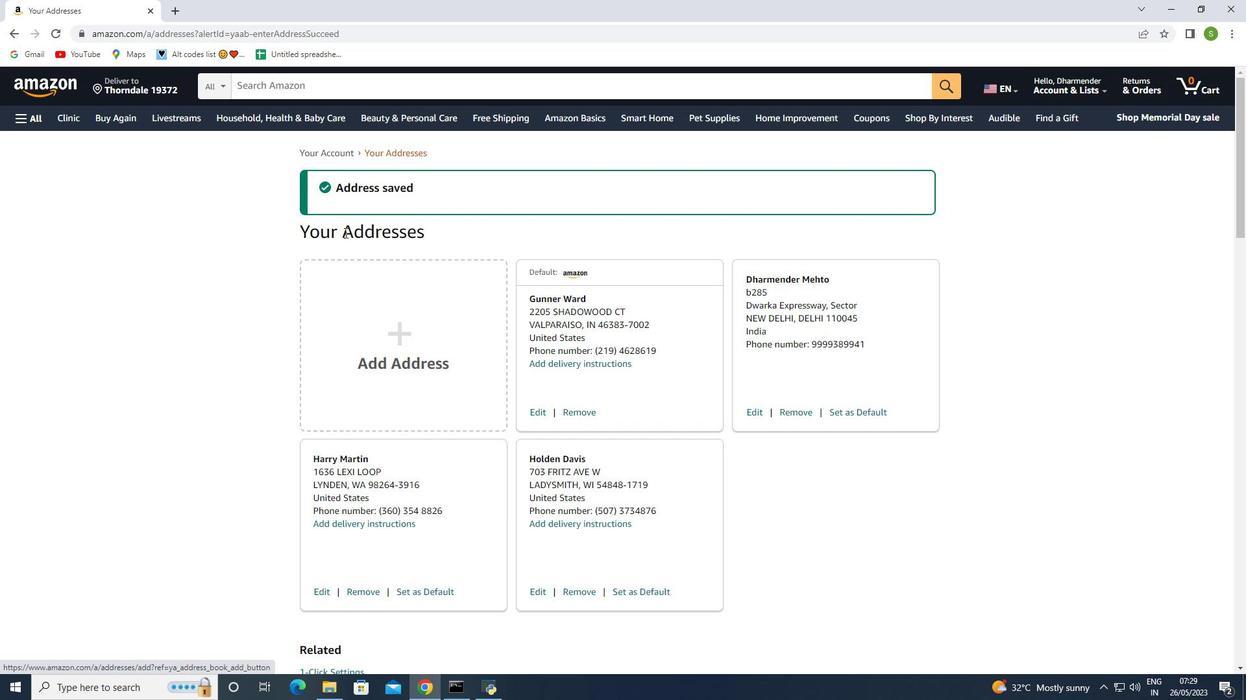 
Action: Mouse scrolled (411, 251) with delta (0, 0)
Screenshot: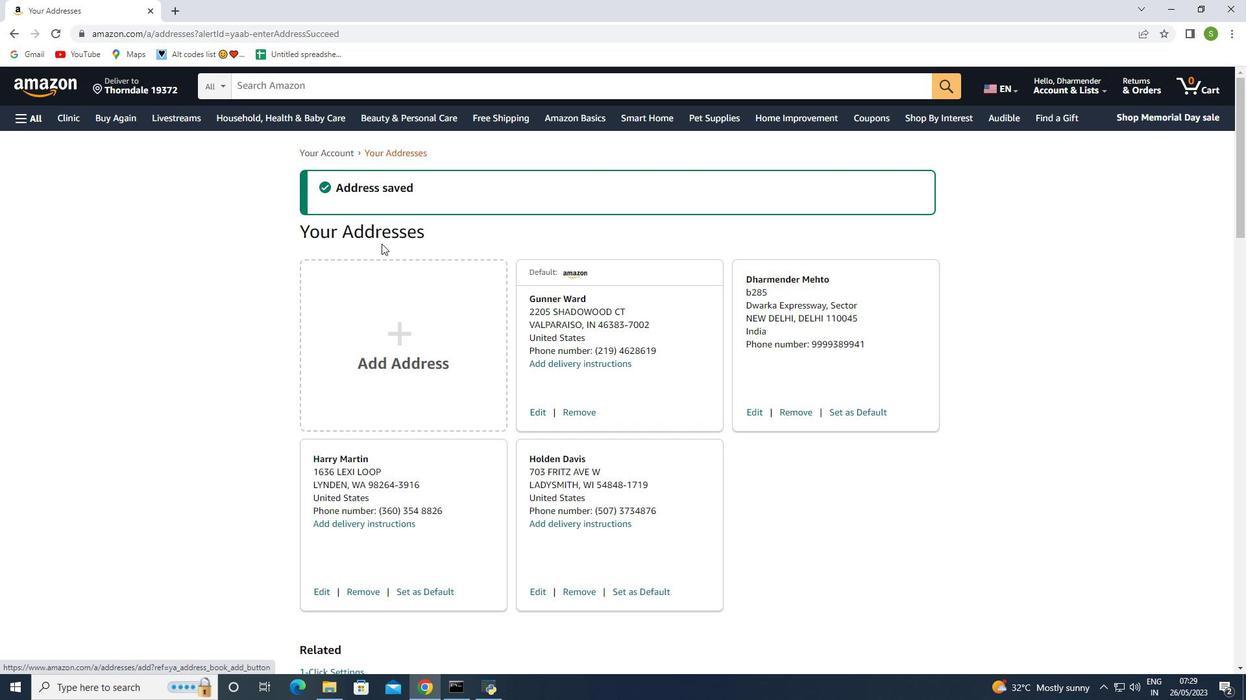 
Action: Mouse scrolled (411, 251) with delta (0, 0)
Screenshot: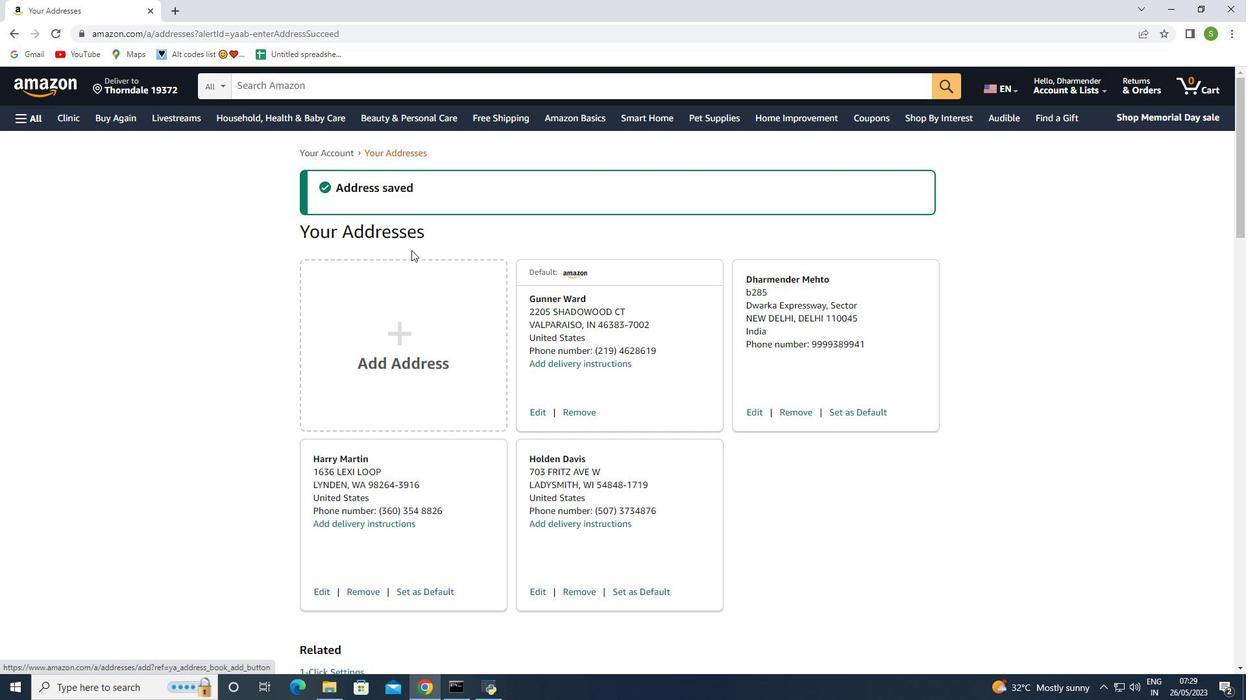 
Action: Mouse moved to (29, 120)
Screenshot: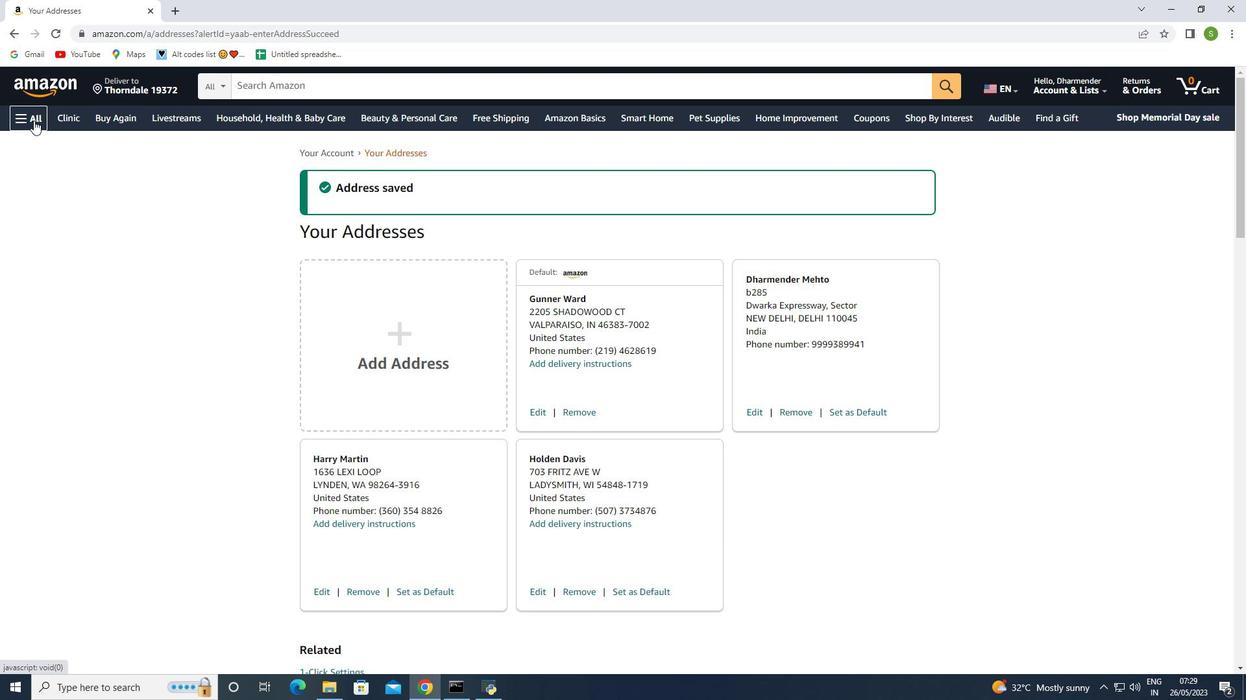 
Action: Mouse pressed left at (29, 120)
Screenshot: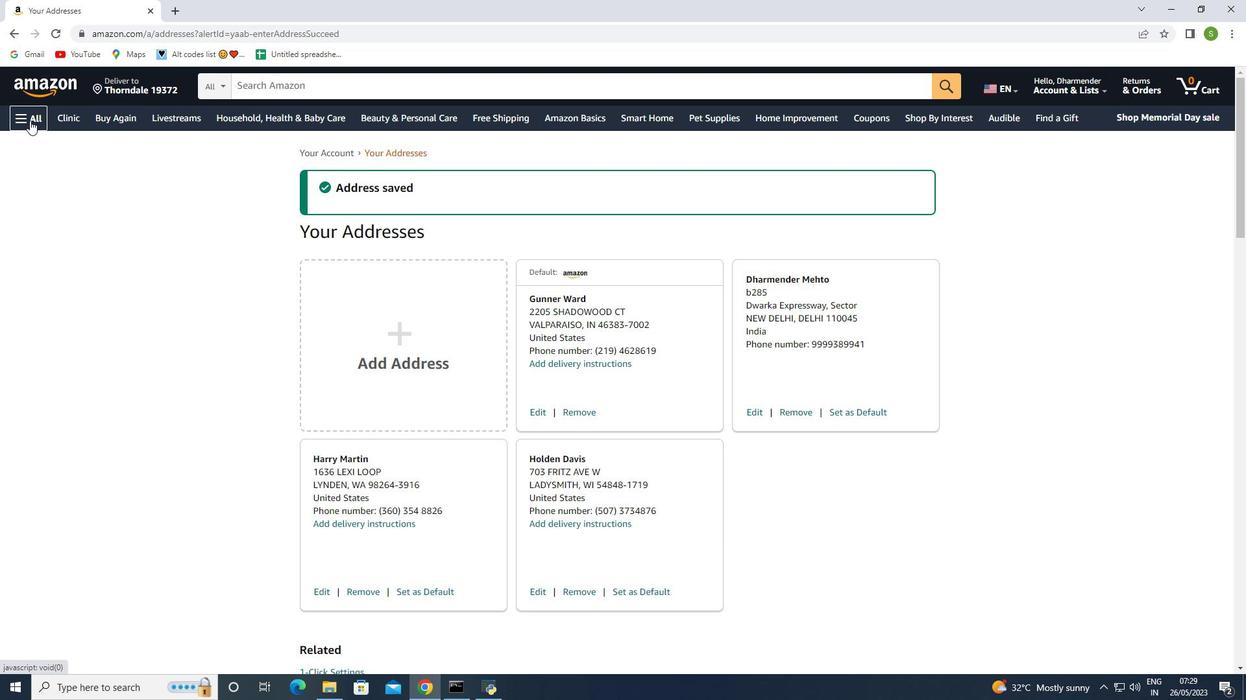 
Action: Mouse moved to (90, 390)
Screenshot: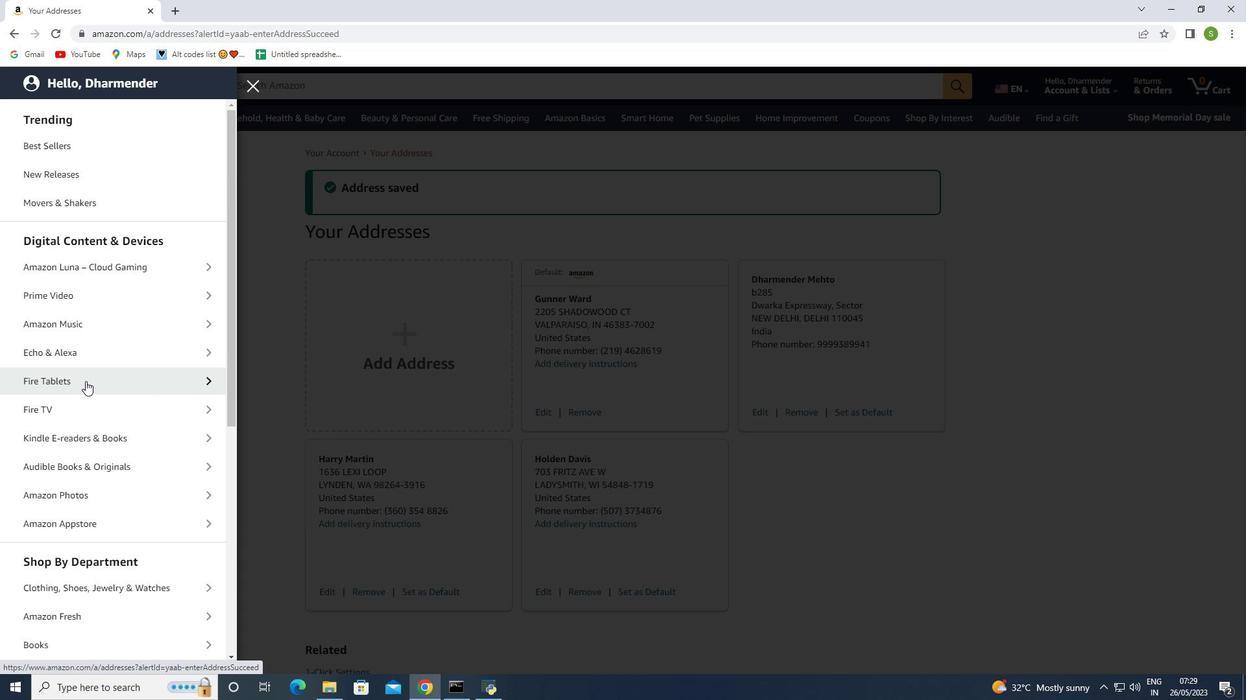 
Action: Mouse scrolled (86, 380) with delta (0, 0)
Screenshot: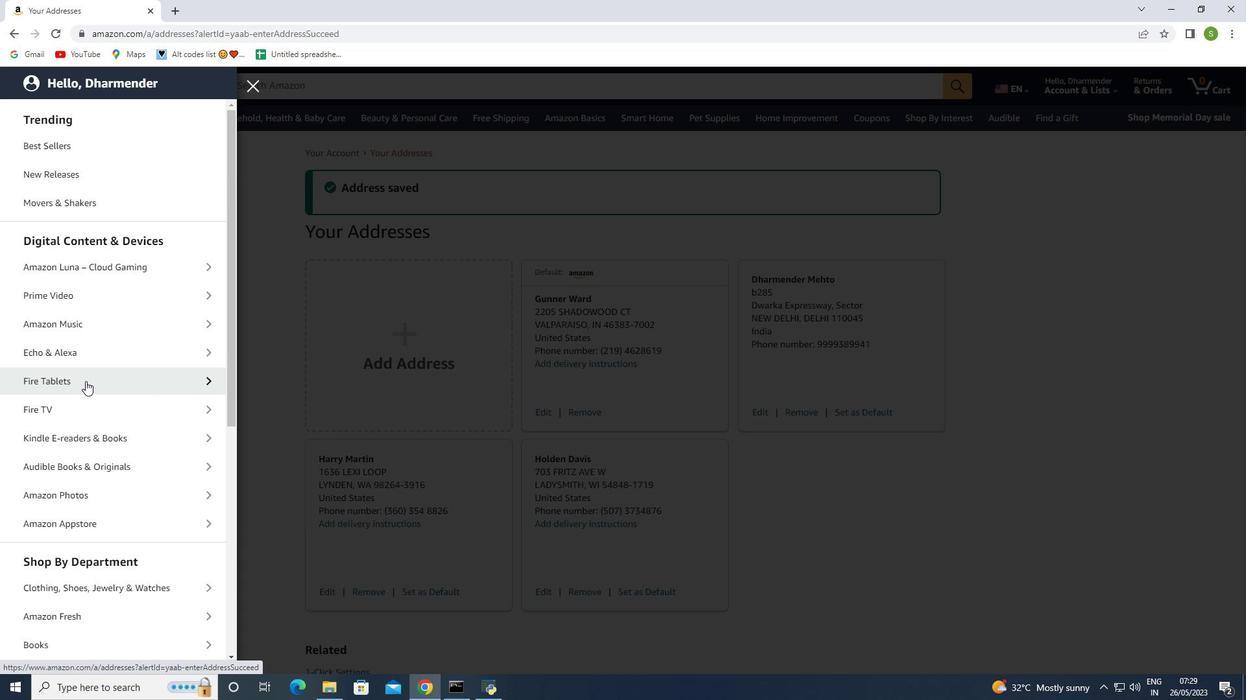 
Action: Mouse moved to (90, 391)
Screenshot: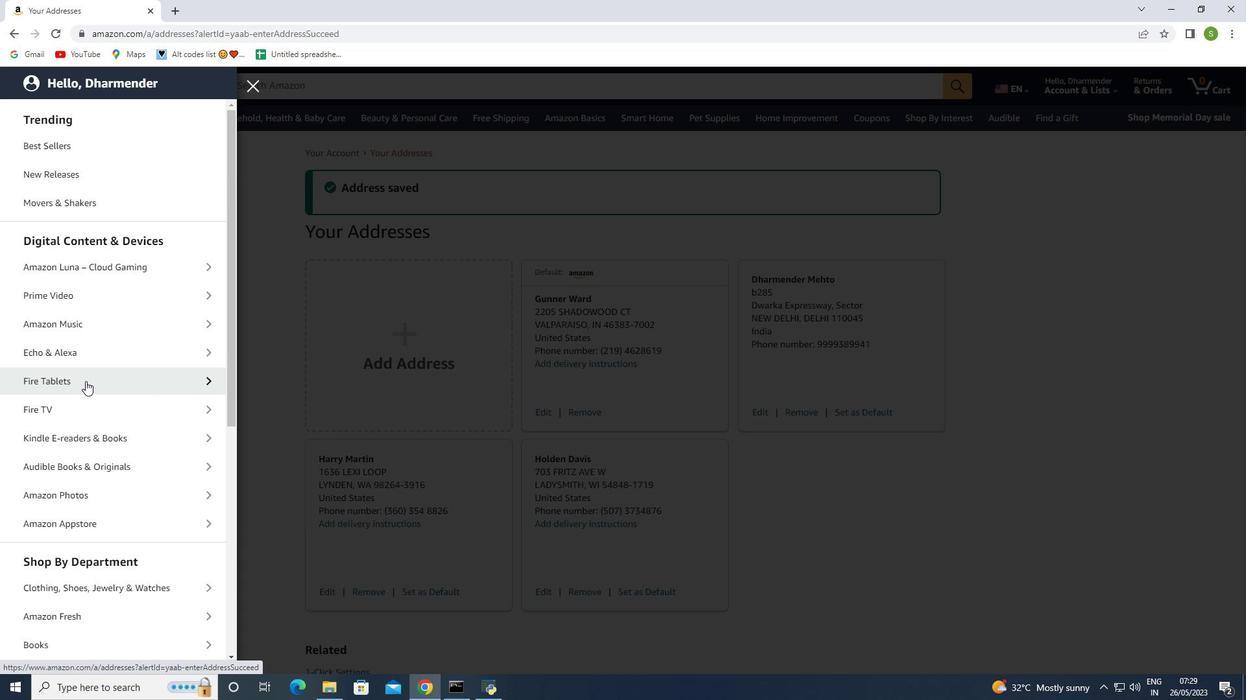 
Action: Mouse scrolled (86, 381) with delta (0, 0)
Screenshot: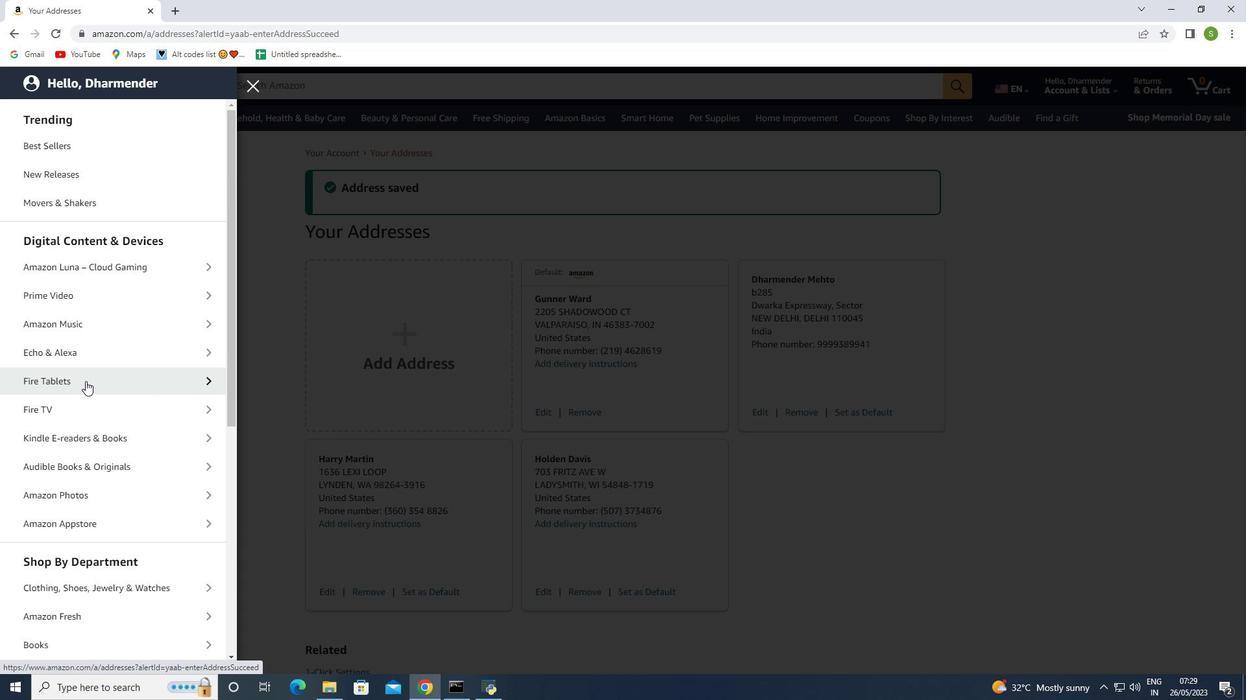 
Action: Mouse moved to (90, 397)
Screenshot: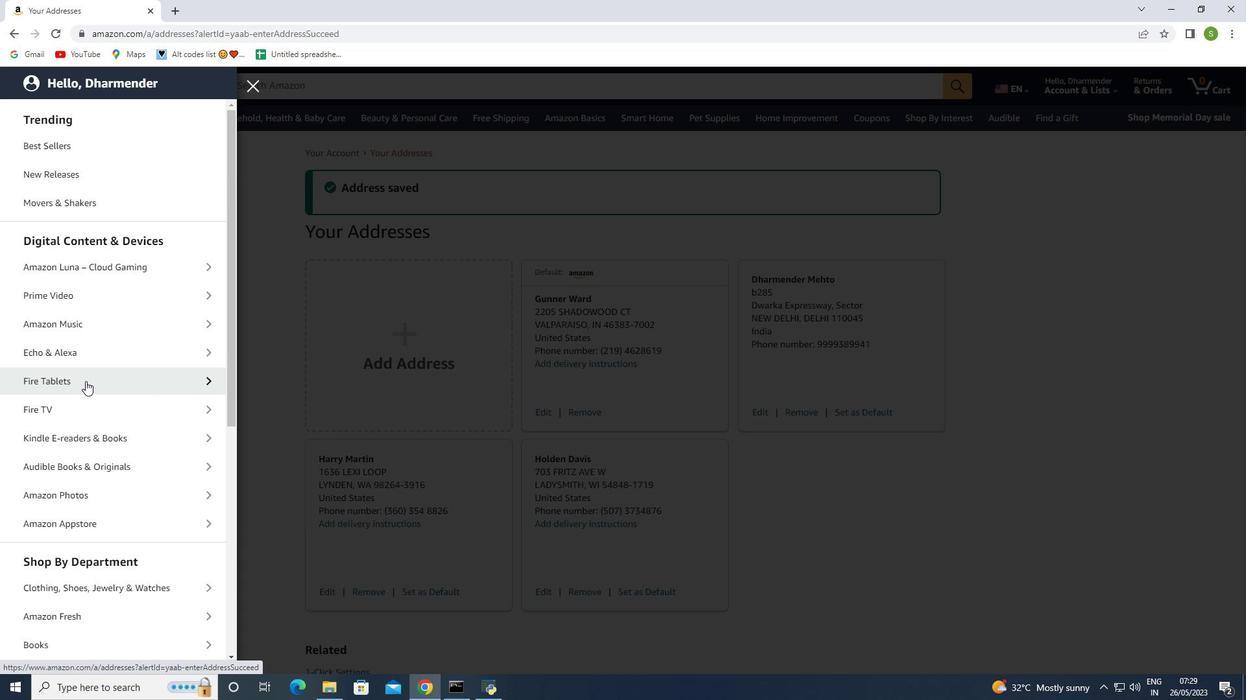 
Action: Mouse scrolled (88, 382) with delta (0, 0)
Screenshot: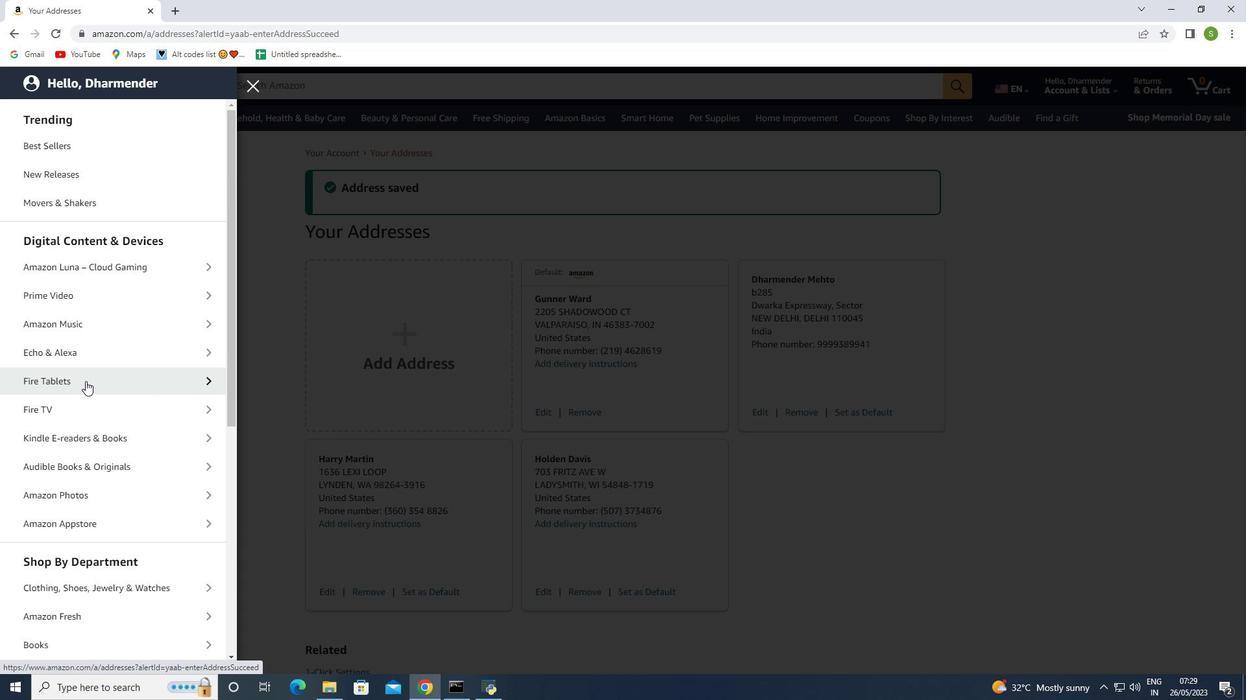 
Action: Mouse moved to (90, 402)
Screenshot: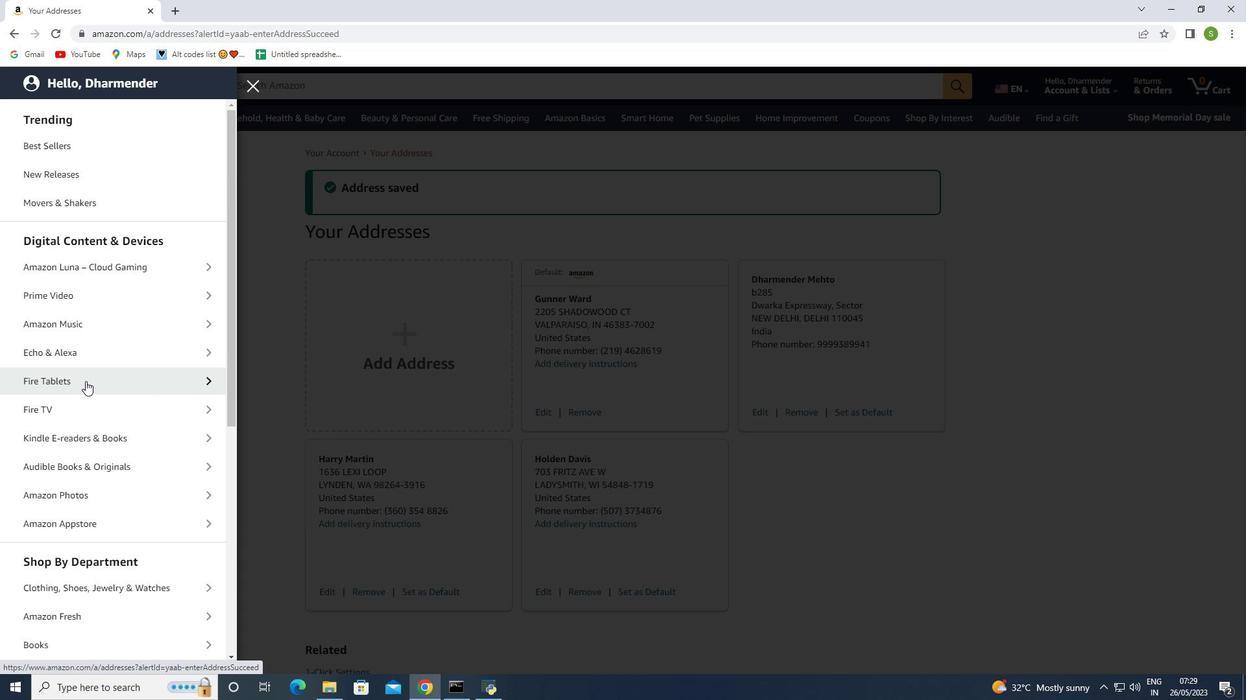 
Action: Mouse scrolled (89, 384) with delta (0, 0)
Screenshot: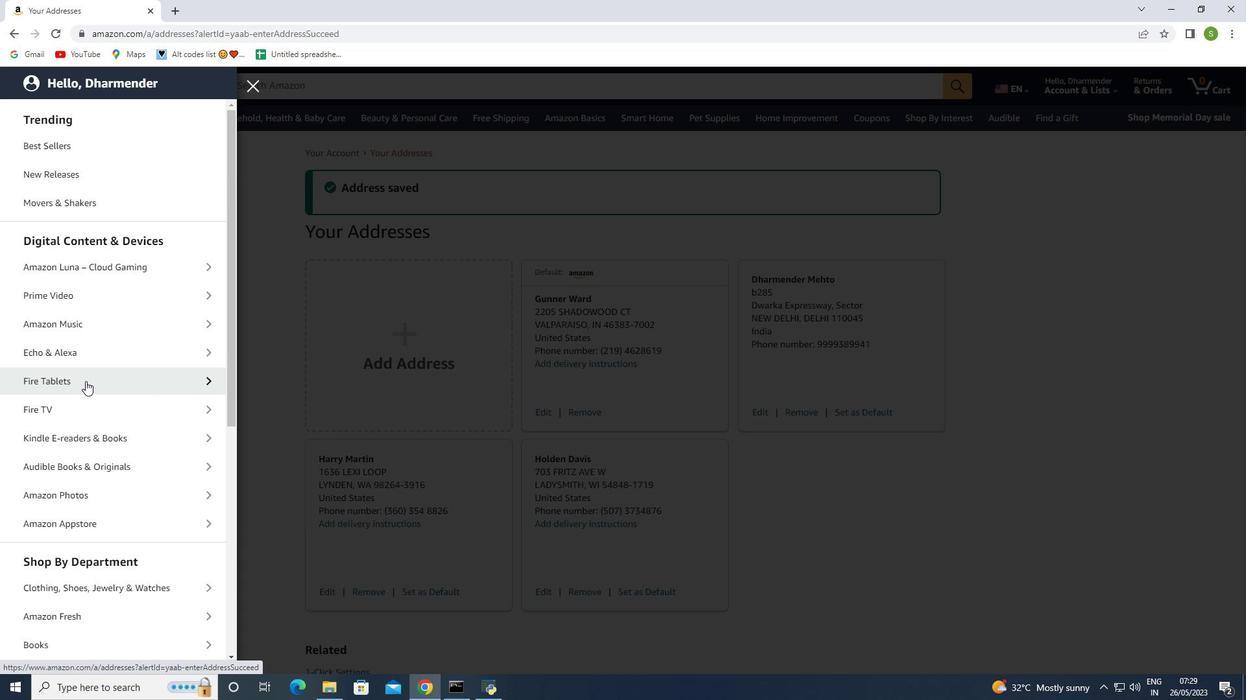 
Action: Mouse moved to (90, 404)
Screenshot: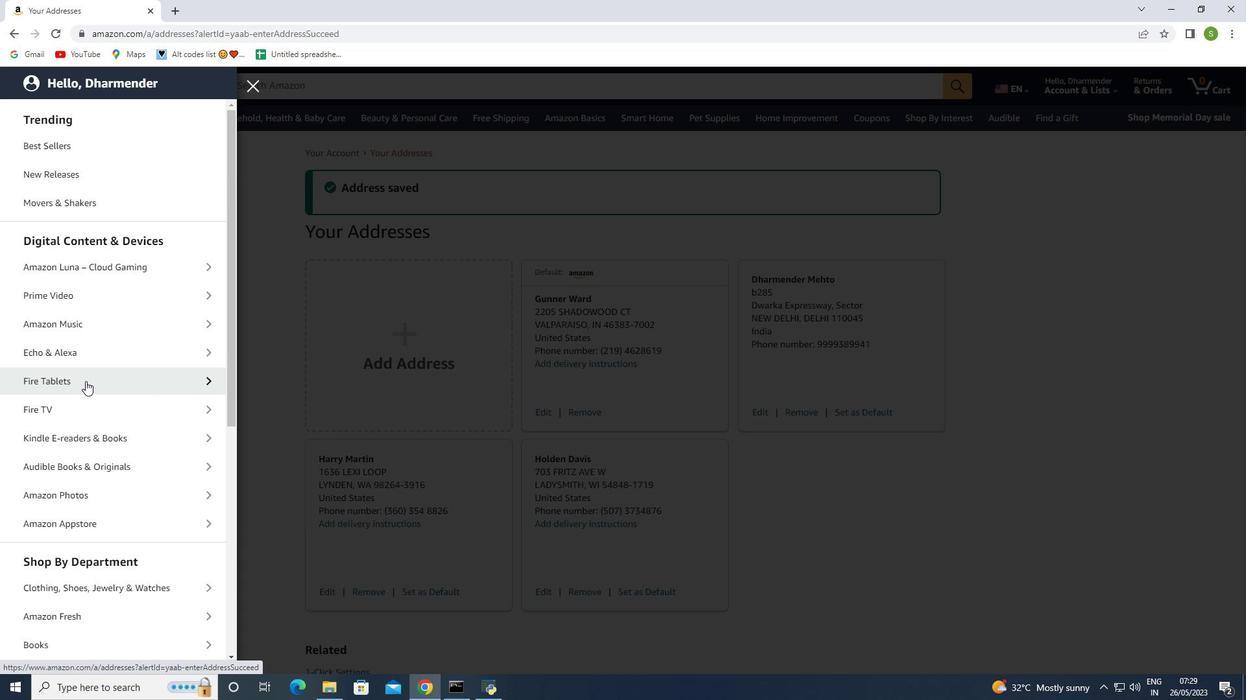 
Action: Mouse scrolled (90, 390) with delta (0, 0)
Screenshot: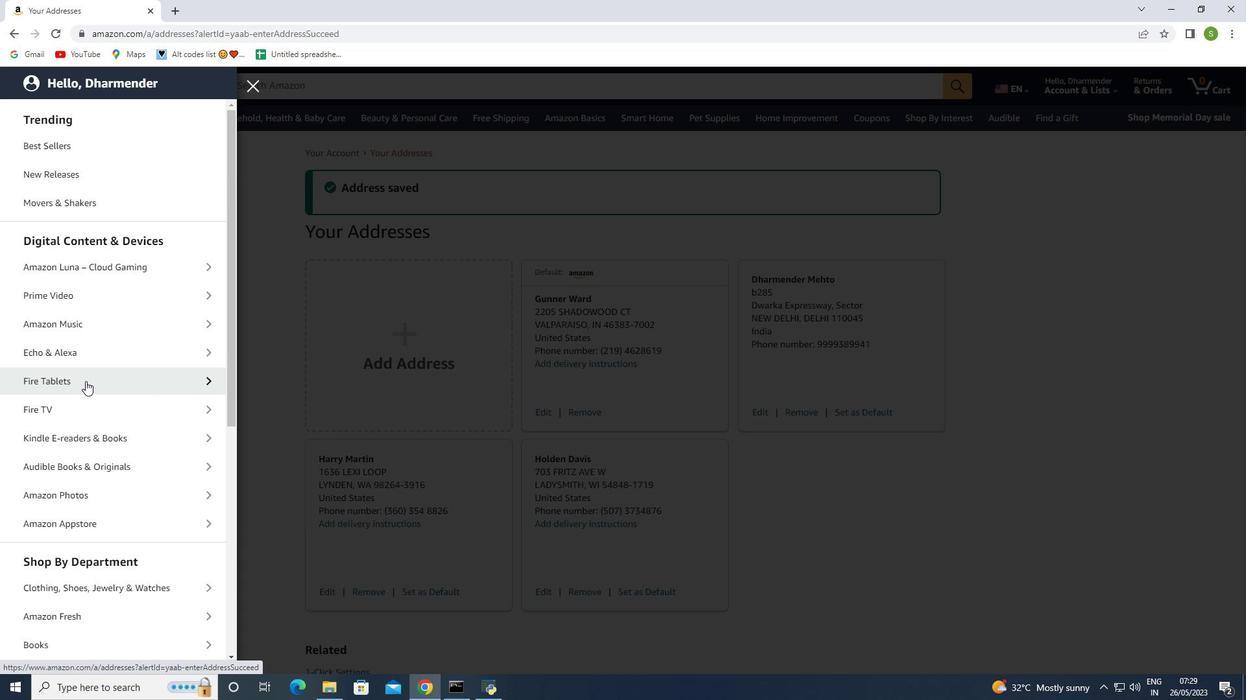 
Action: Mouse moved to (96, 471)
Screenshot: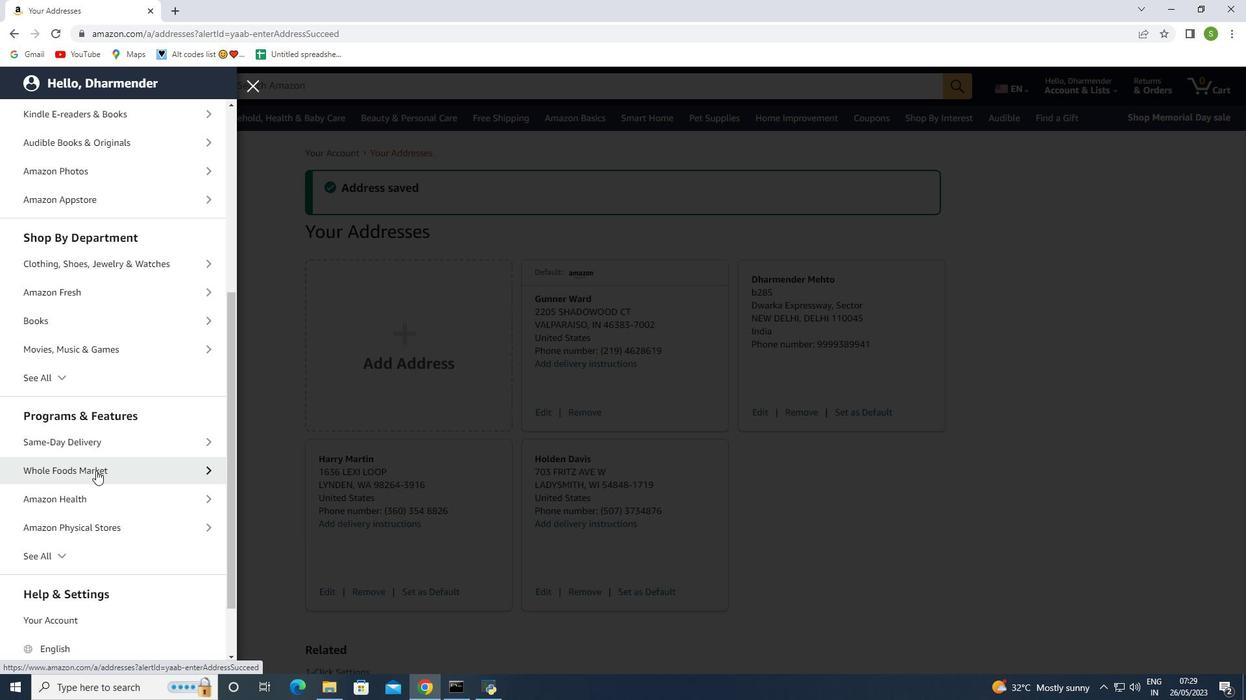
Action: Mouse pressed left at (96, 471)
Screenshot: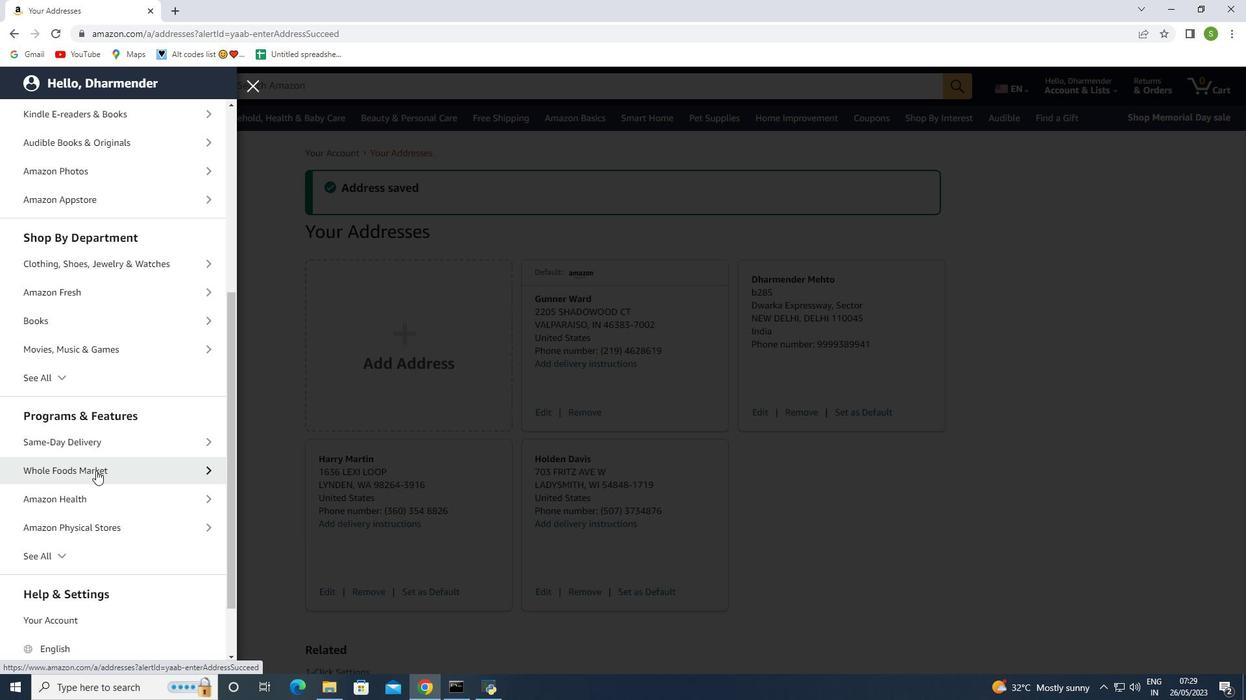 
Action: Mouse moved to (160, 186)
Screenshot: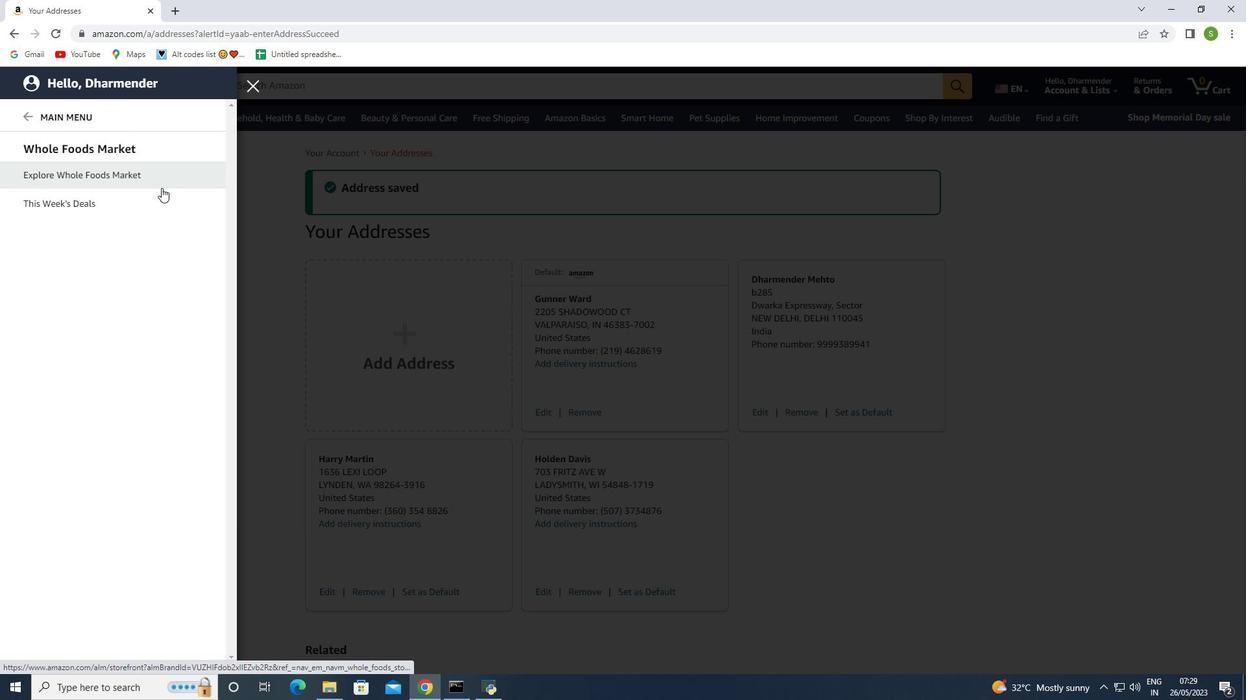 
Action: Mouse pressed left at (160, 186)
Screenshot: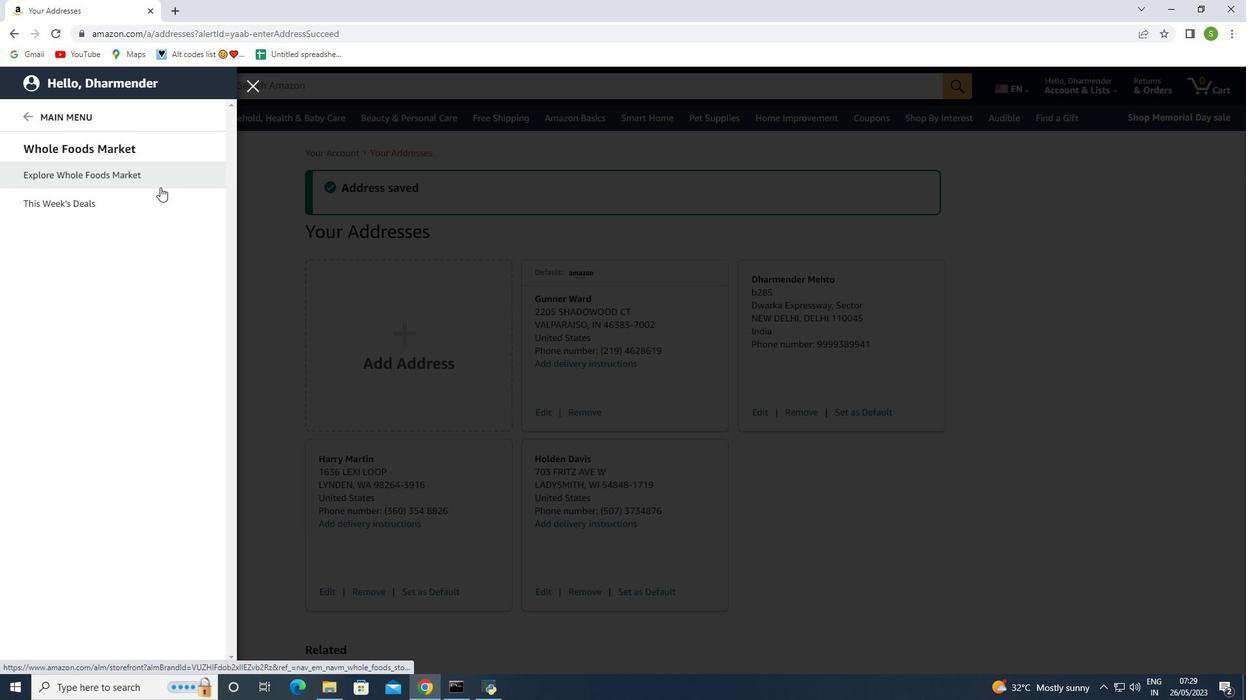 
Action: Mouse moved to (544, 88)
Screenshot: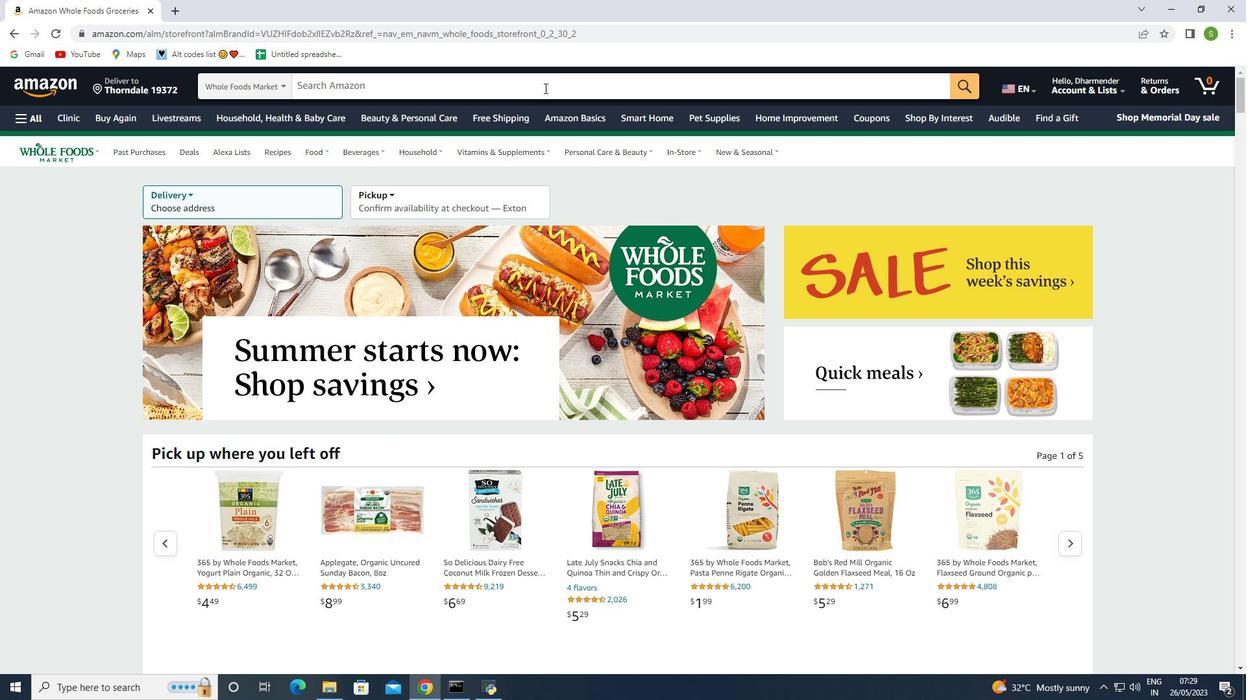 
Action: Mouse pressed left at (544, 88)
Screenshot: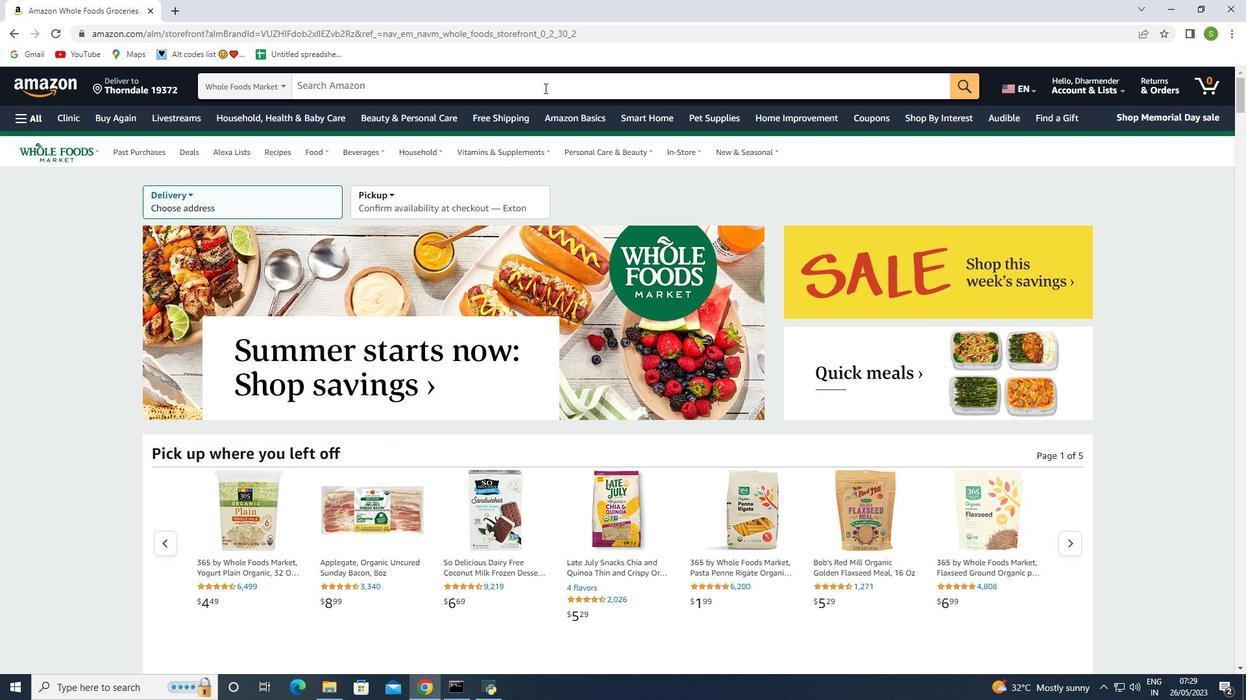 
Action: Key pressed <Key.shift><Key.shift><Key.shift><Key.shift><Key.shift><Key.shift><Key.shift><Key.shift><Key.shift><Key.shift><Key.shift><Key.shift><Key.shift><Key.shift><Key.shift><Key.shift><Key.shift><Key.shift><Key.shift>Orf<Key.backspace>ganic<Key.space><Key.shift>Quorn<Key.enter>
Screenshot: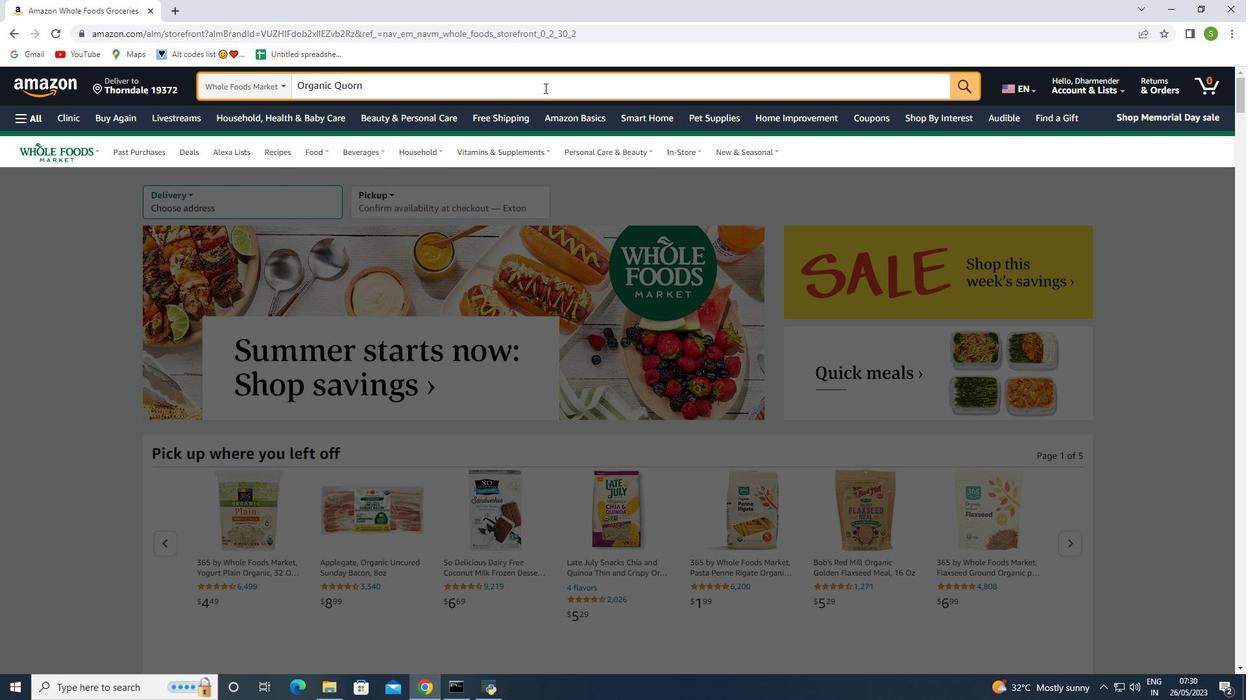 
Action: Mouse moved to (700, 368)
Screenshot: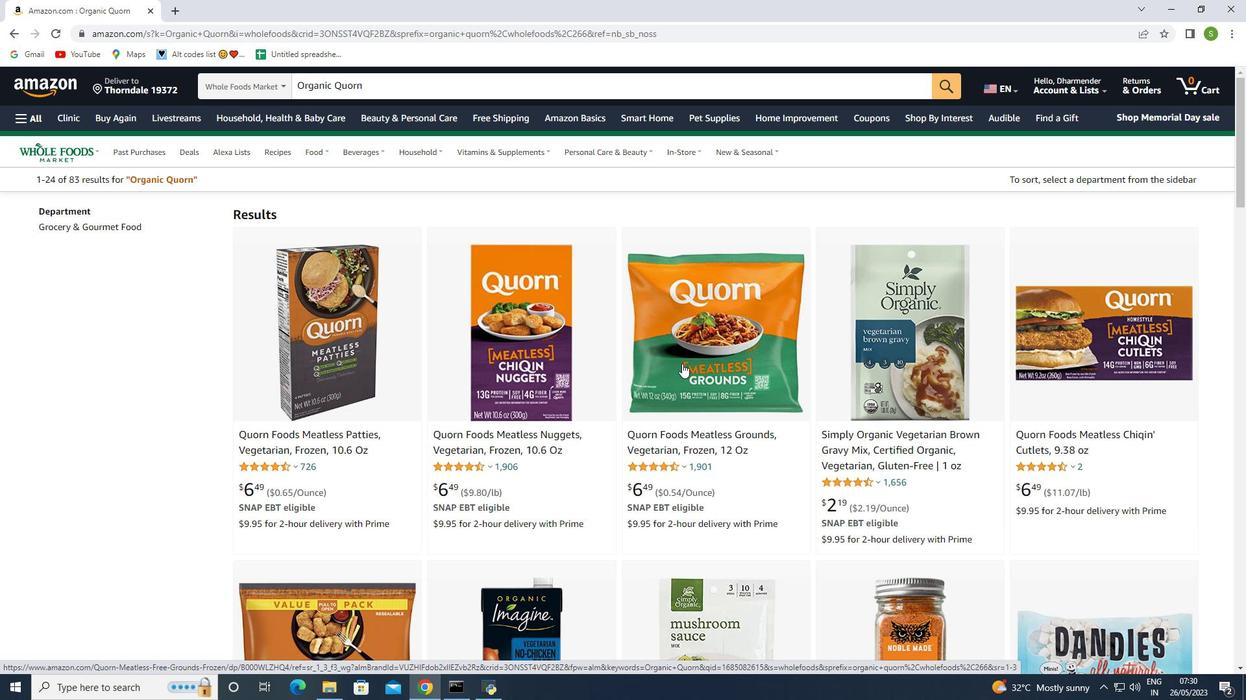 
Action: Mouse scrolled (700, 367) with delta (0, 0)
Screenshot: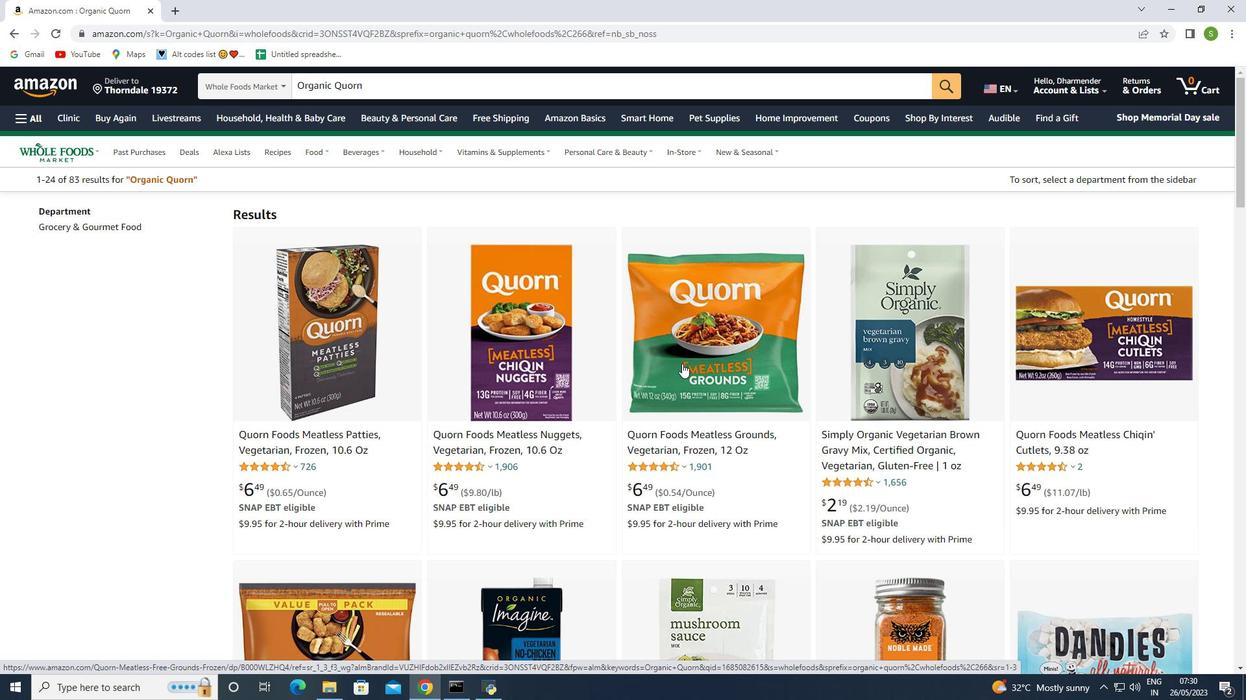 
Action: Mouse moved to (718, 372)
Screenshot: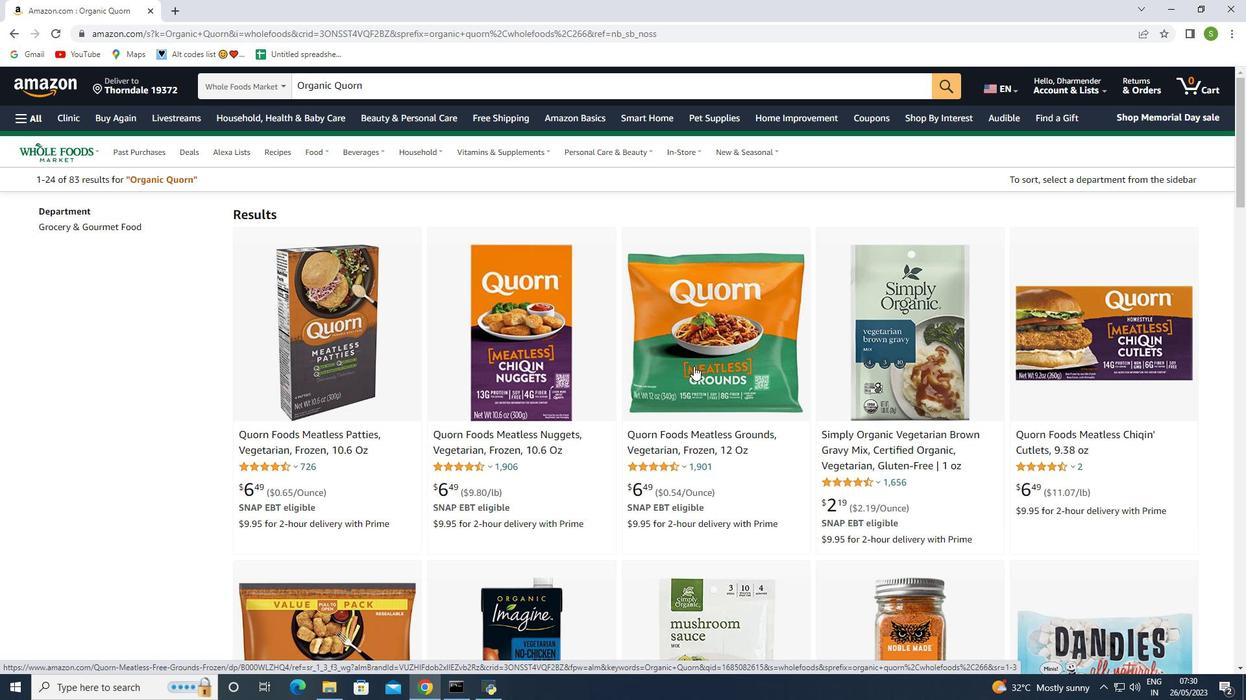 
Action: Mouse scrolled (718, 371) with delta (0, 0)
Screenshot: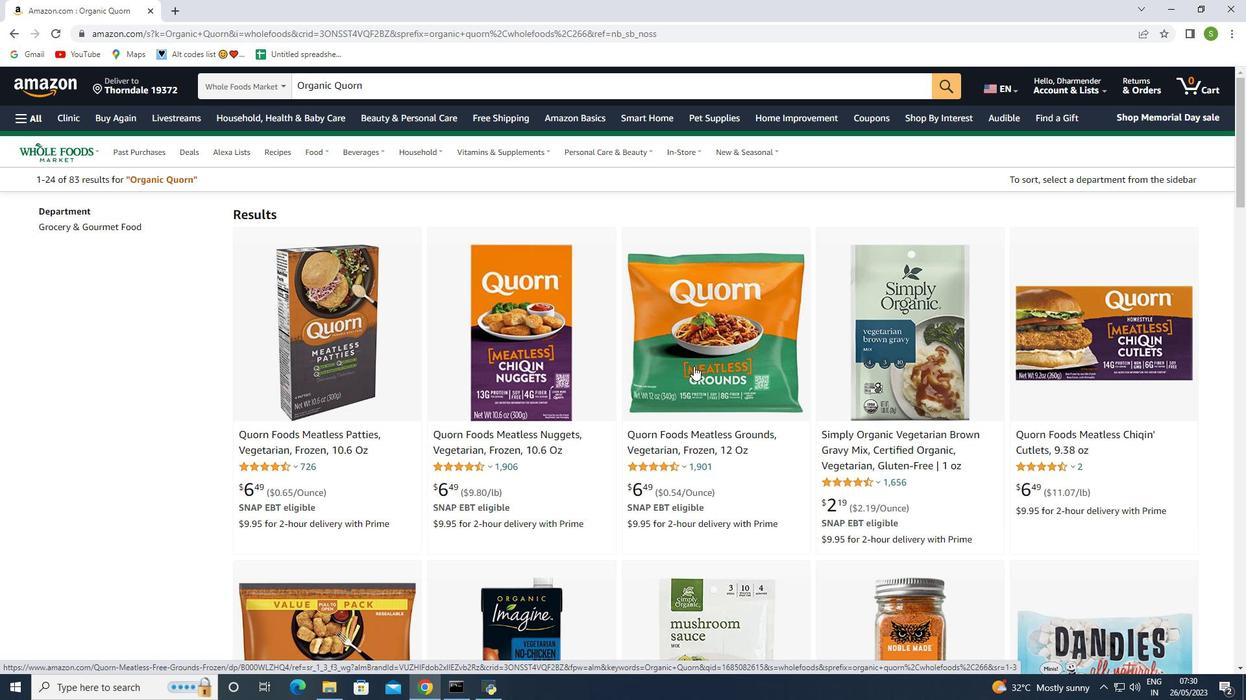 
Action: Mouse moved to (761, 304)
Screenshot: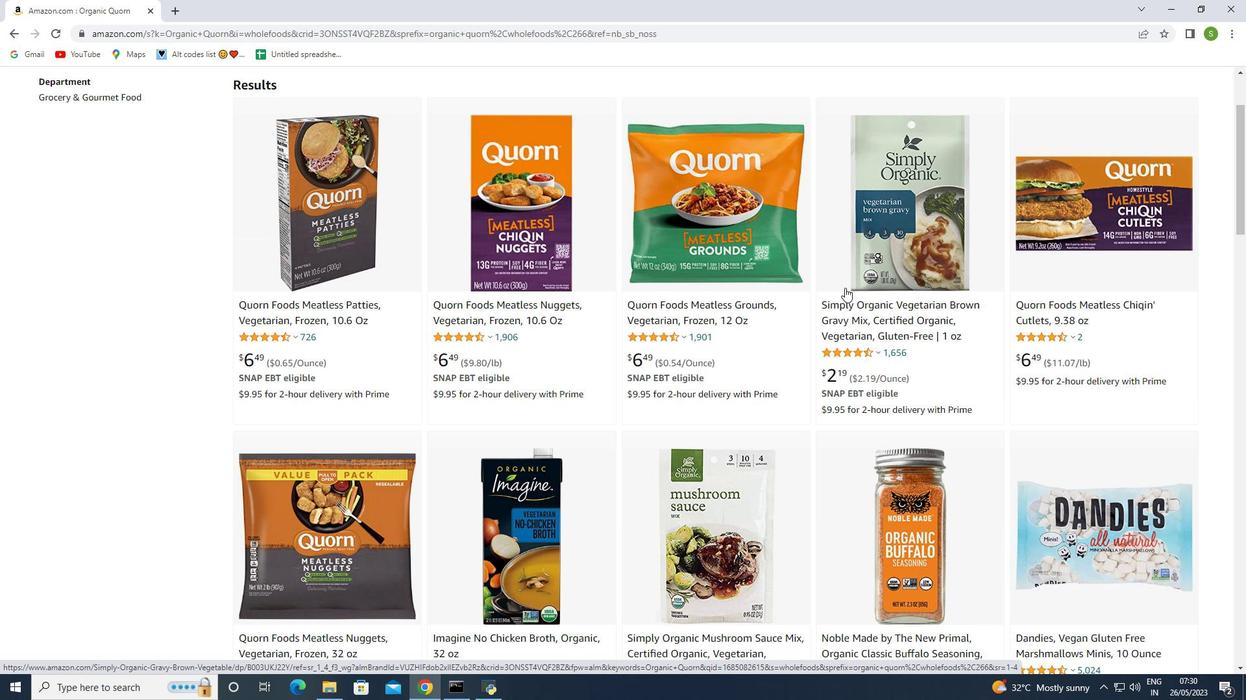 
Action: Mouse scrolled (761, 303) with delta (0, 0)
Screenshot: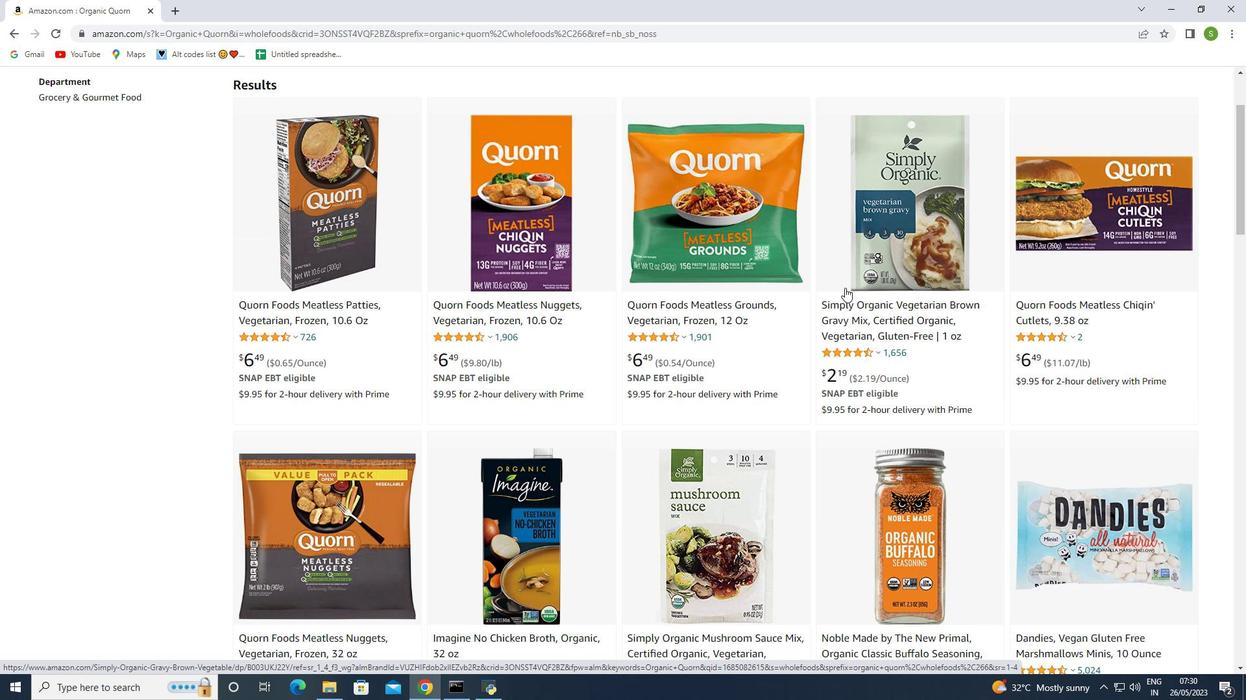 
Action: Mouse moved to (738, 308)
Screenshot: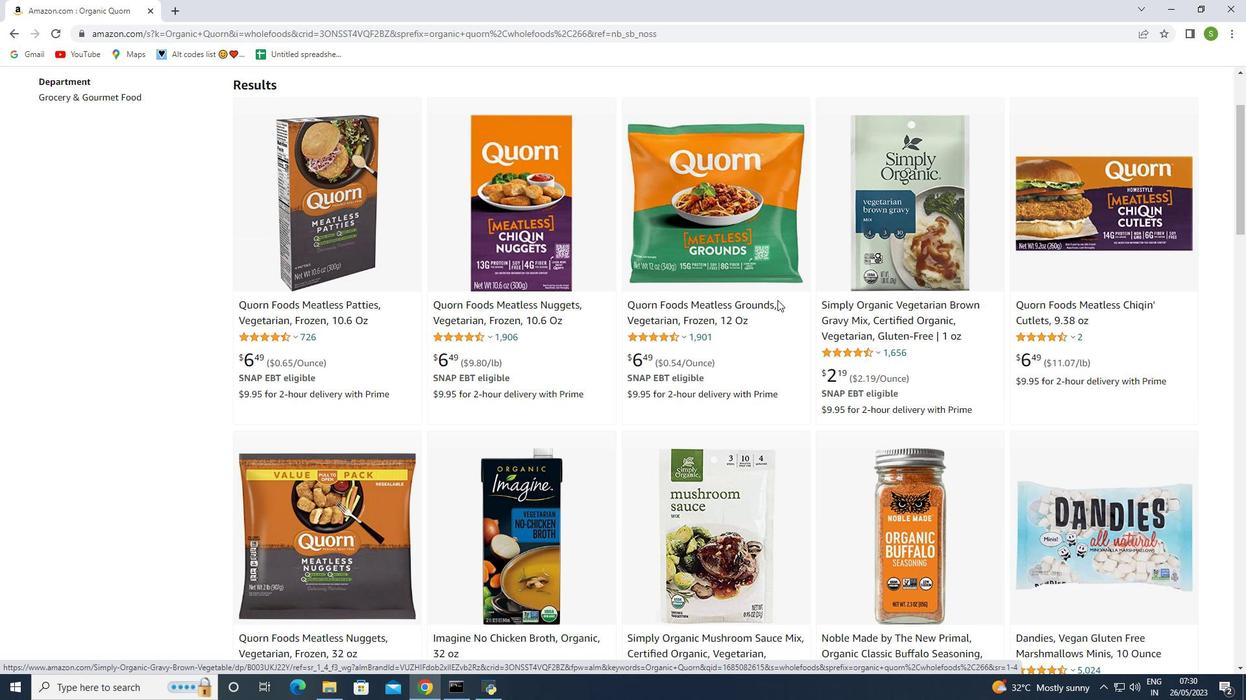 
Action: Mouse scrolled (738, 308) with delta (0, 0)
Screenshot: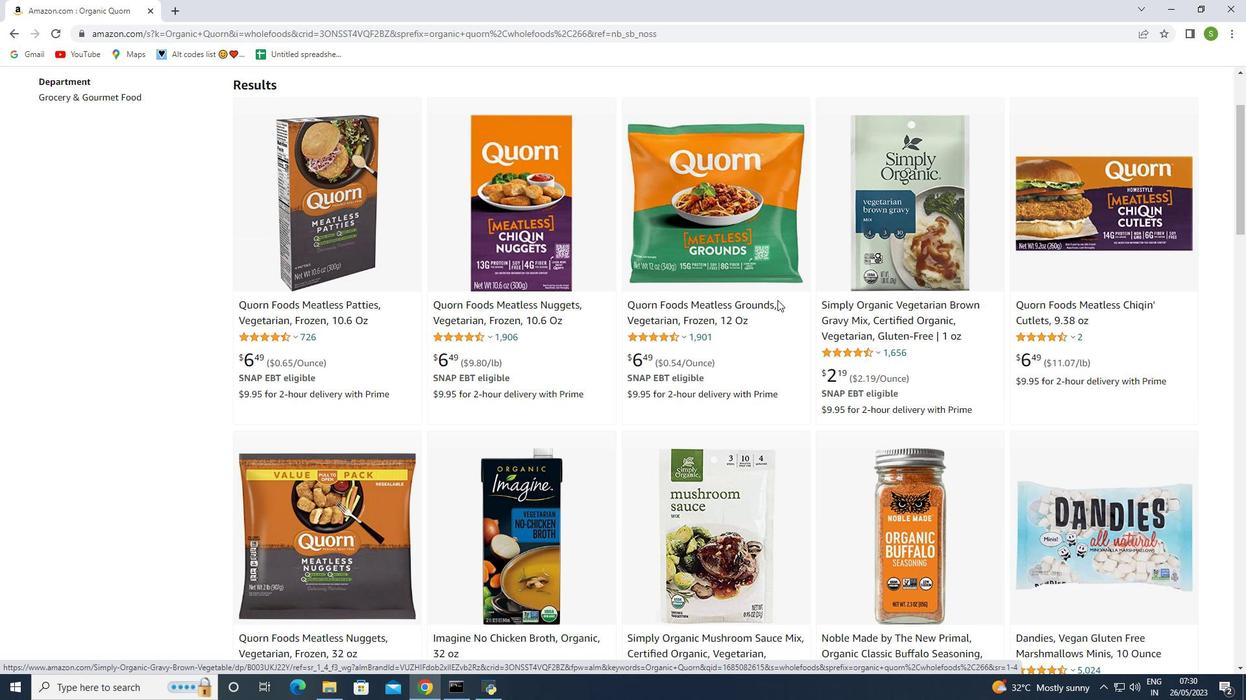
Action: Mouse moved to (376, 322)
Screenshot: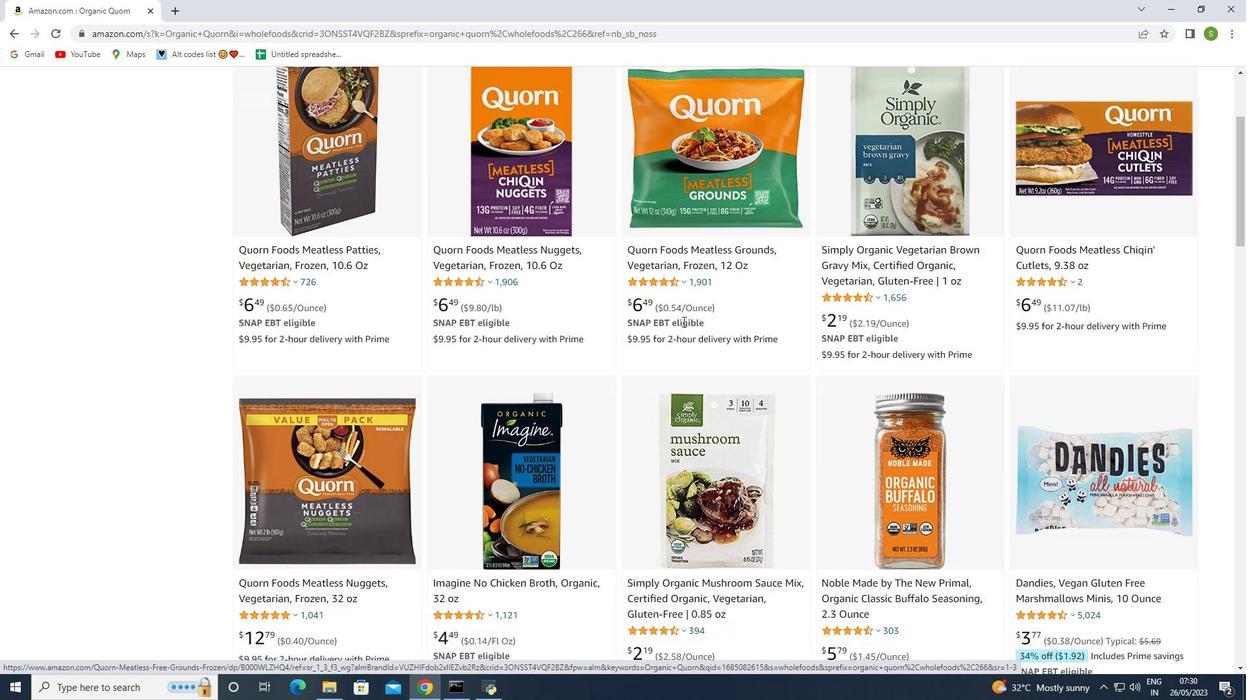 
Action: Mouse scrolled (630, 325) with delta (0, 0)
Screenshot: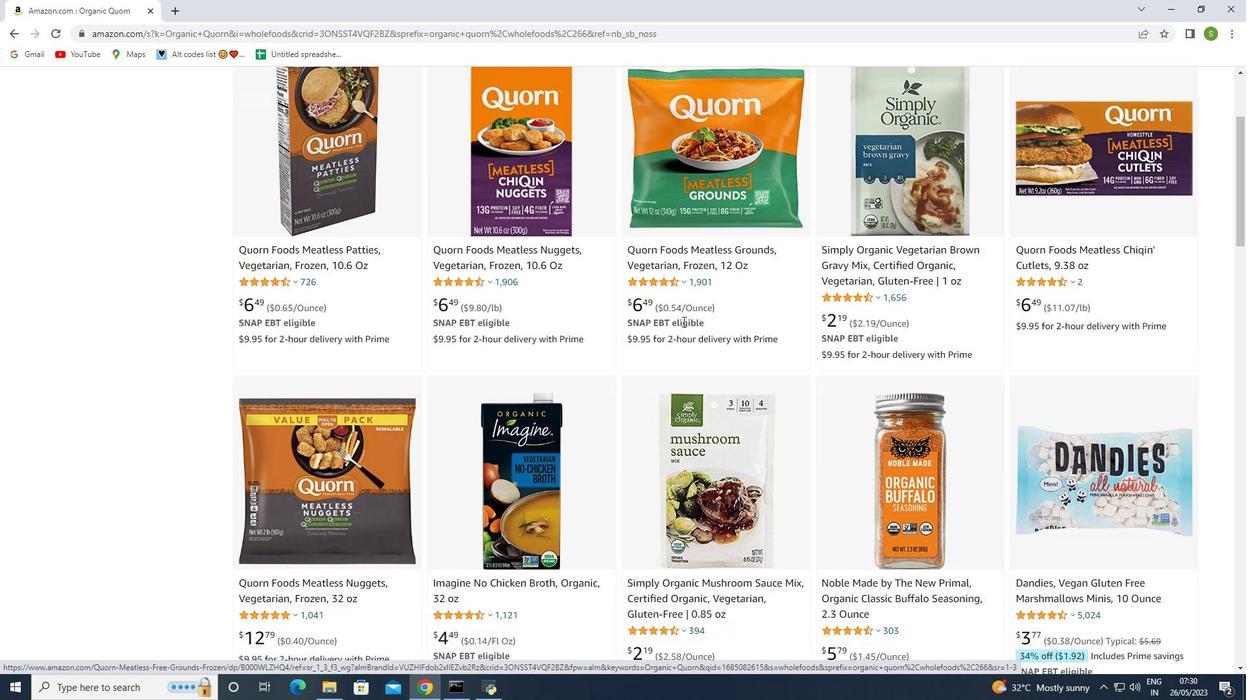 
Action: Mouse moved to (352, 338)
Screenshot: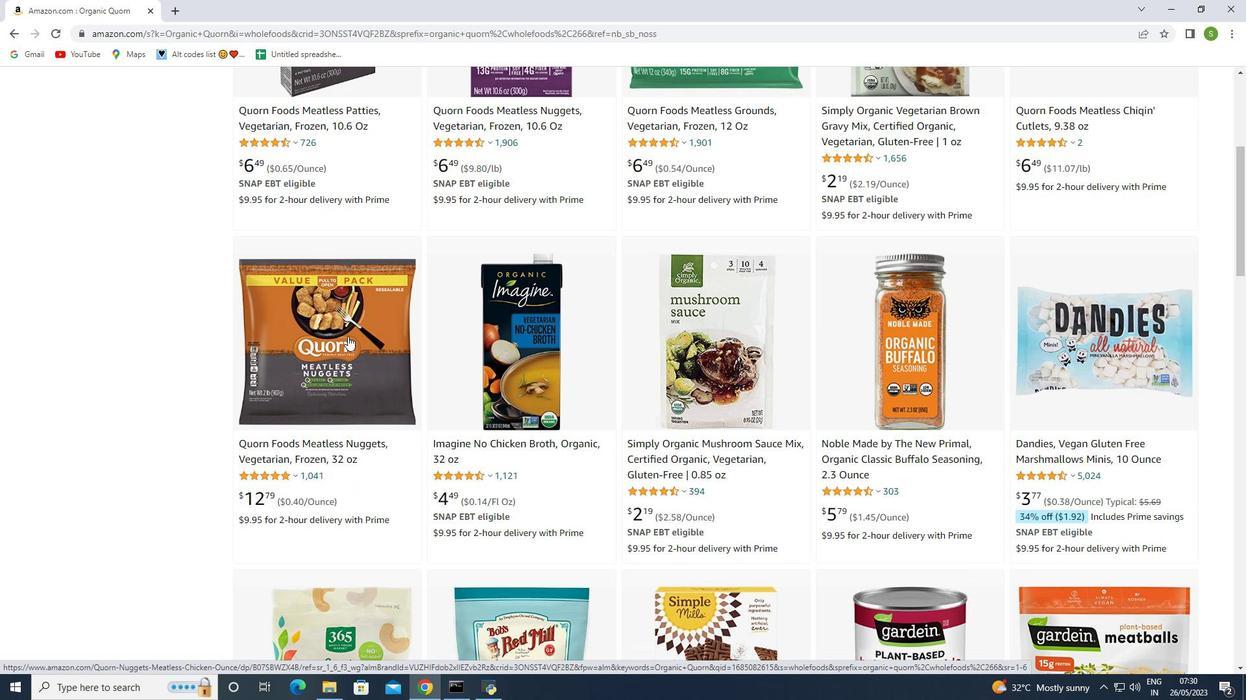 
Action: Mouse scrolled (352, 337) with delta (0, 0)
Screenshot: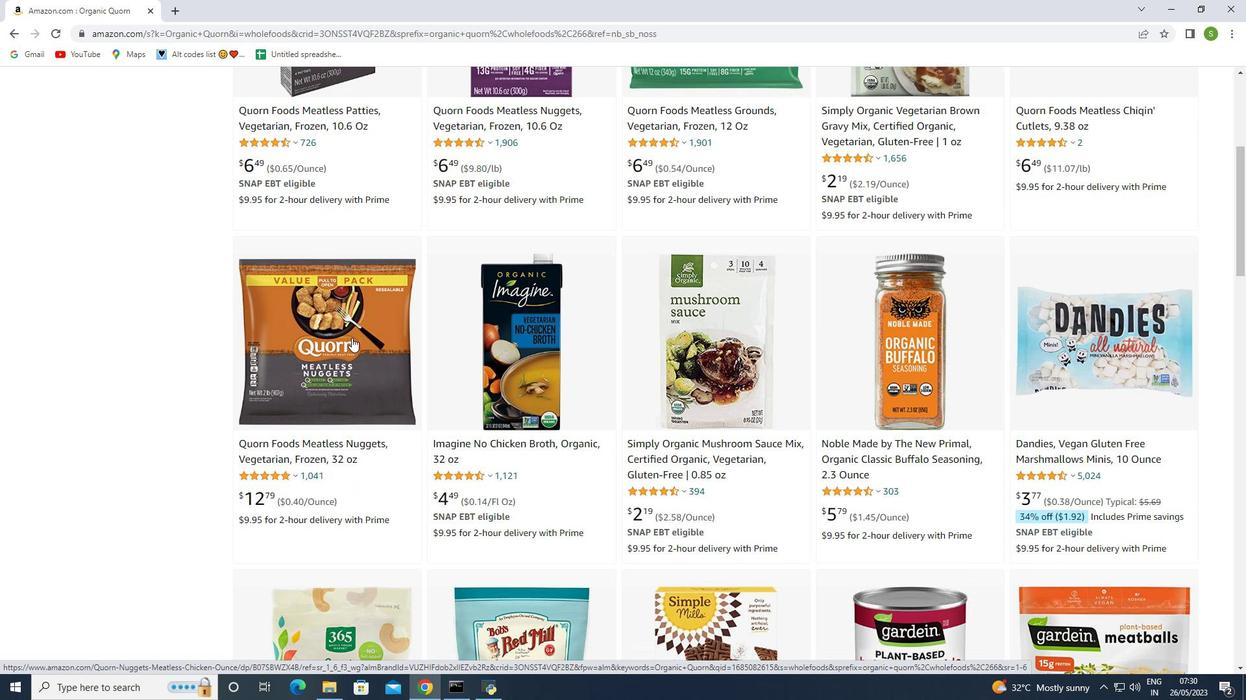 
Action: Mouse scrolled (352, 337) with delta (0, 0)
Screenshot: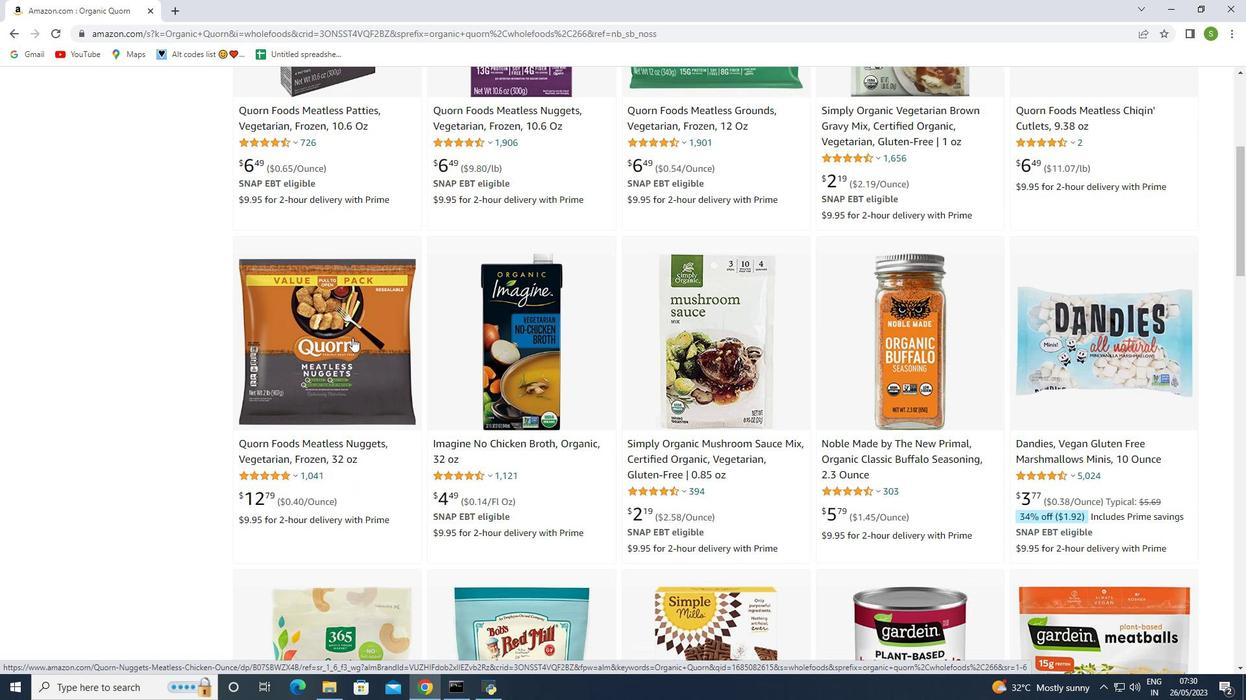 
Action: Mouse moved to (1065, 283)
Screenshot: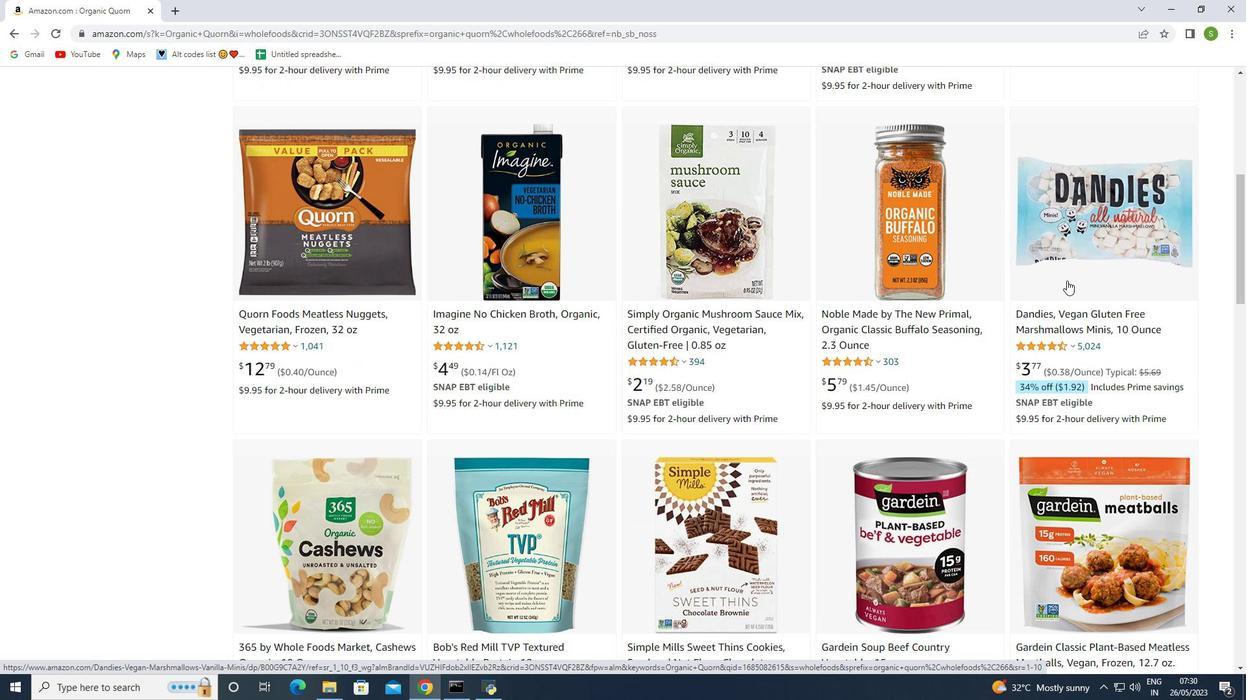 
Action: Mouse scrolled (1066, 280) with delta (0, 0)
Screenshot: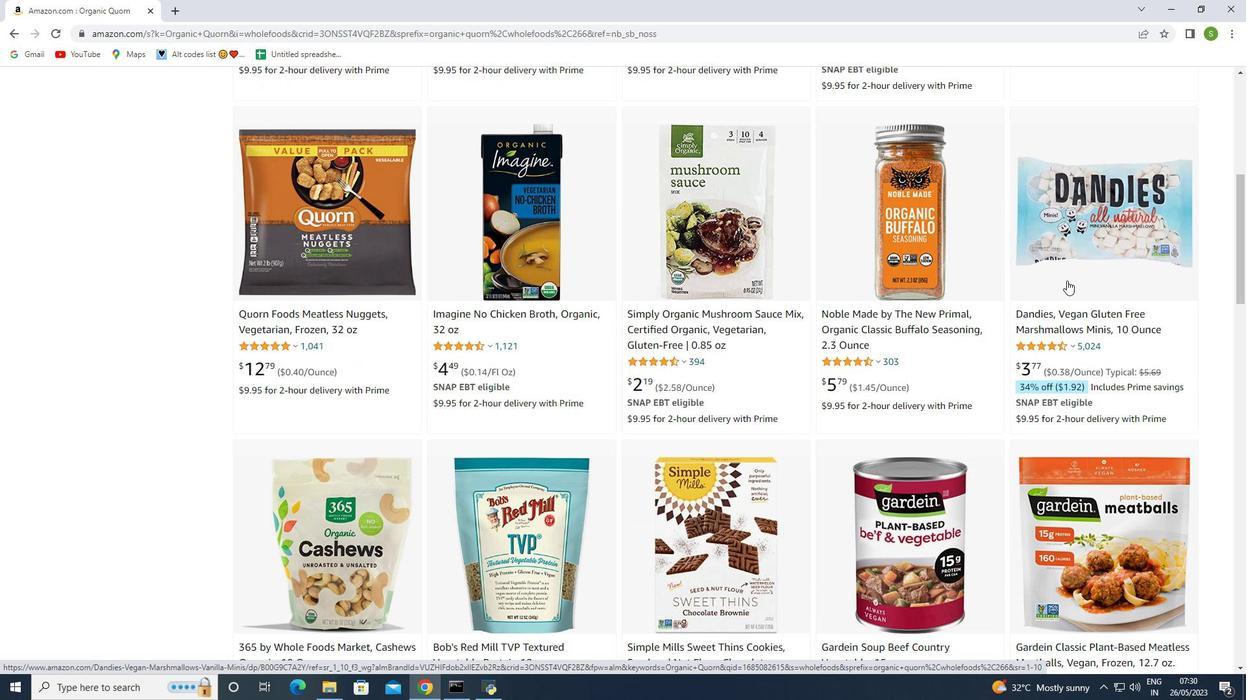 
Action: Mouse scrolled (1065, 282) with delta (0, 0)
Screenshot: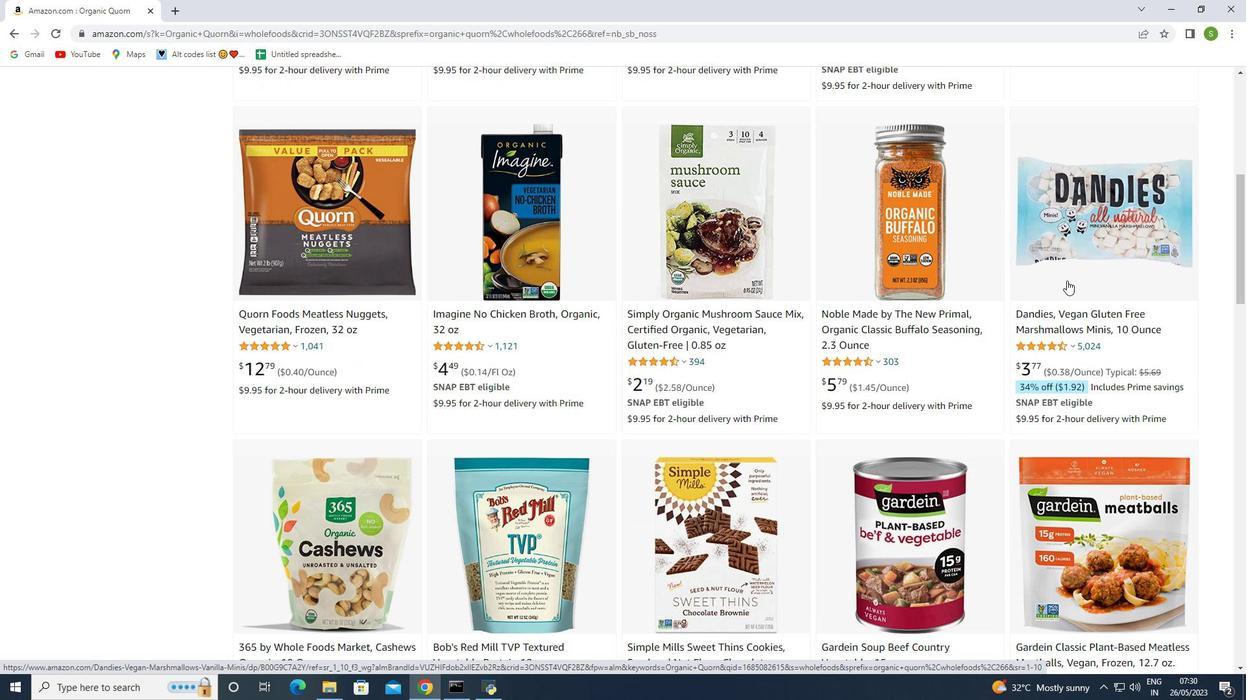 
Action: Mouse moved to (1070, 310)
Screenshot: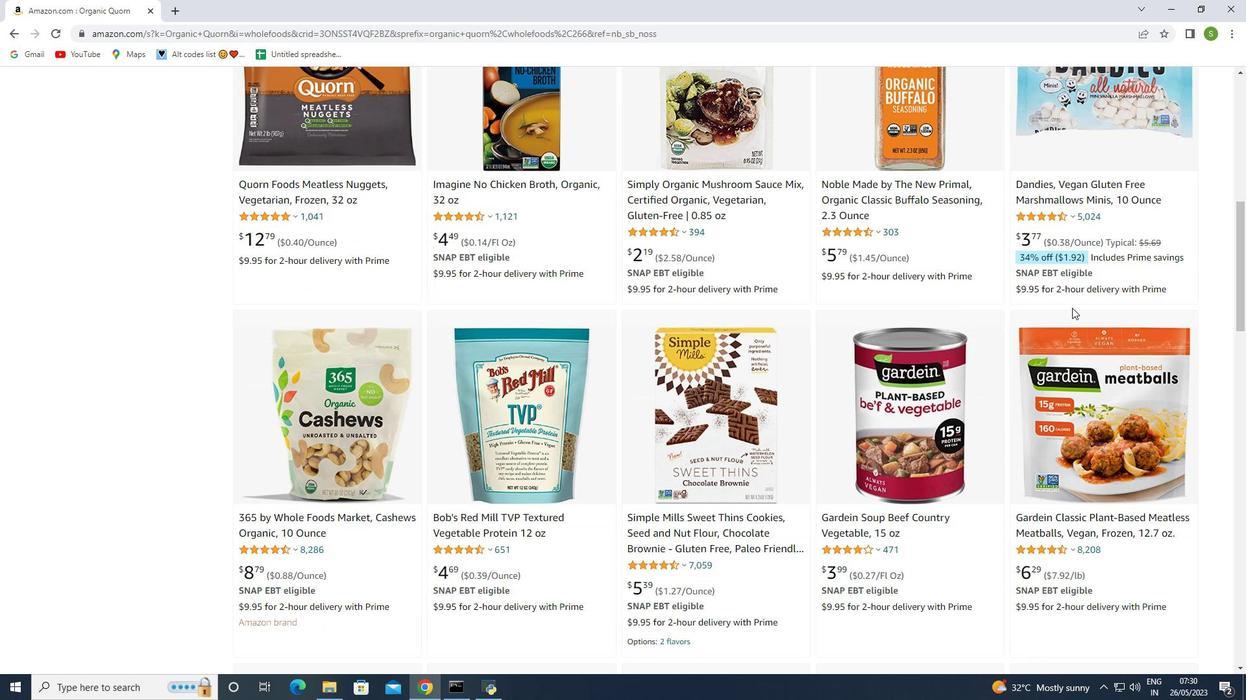 
Action: Mouse scrolled (1071, 308) with delta (0, 0)
Screenshot: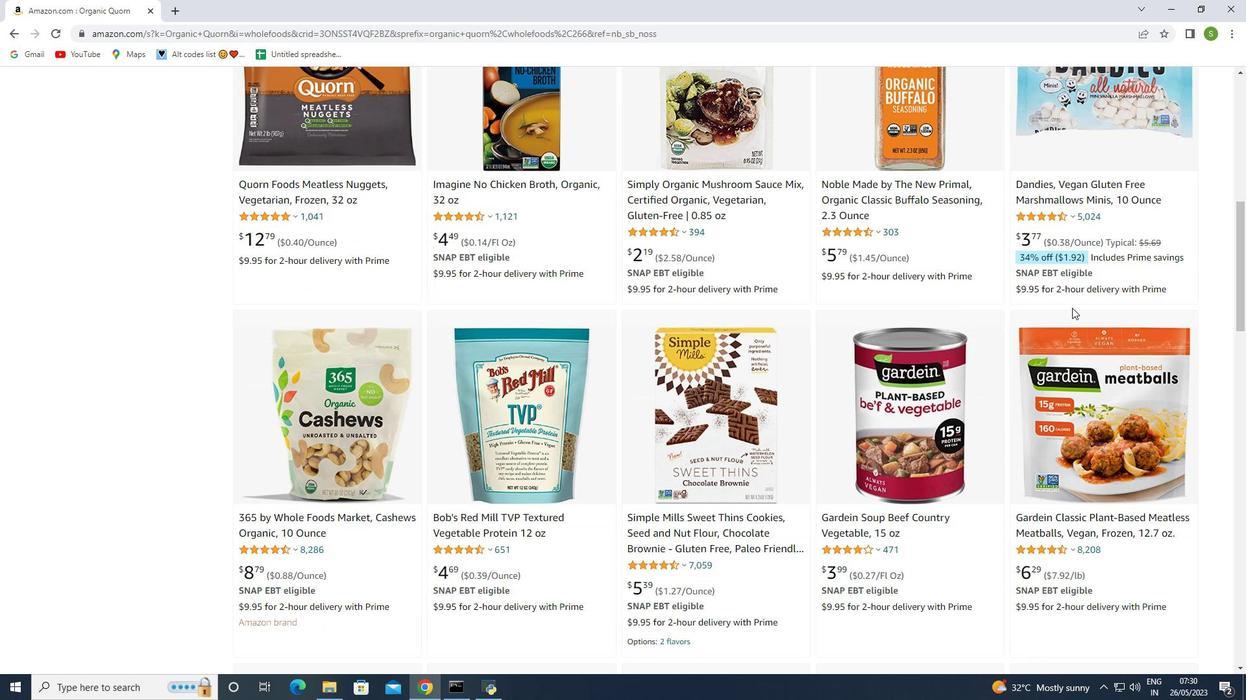 
Action: Mouse scrolled (1070, 309) with delta (0, 0)
Screenshot: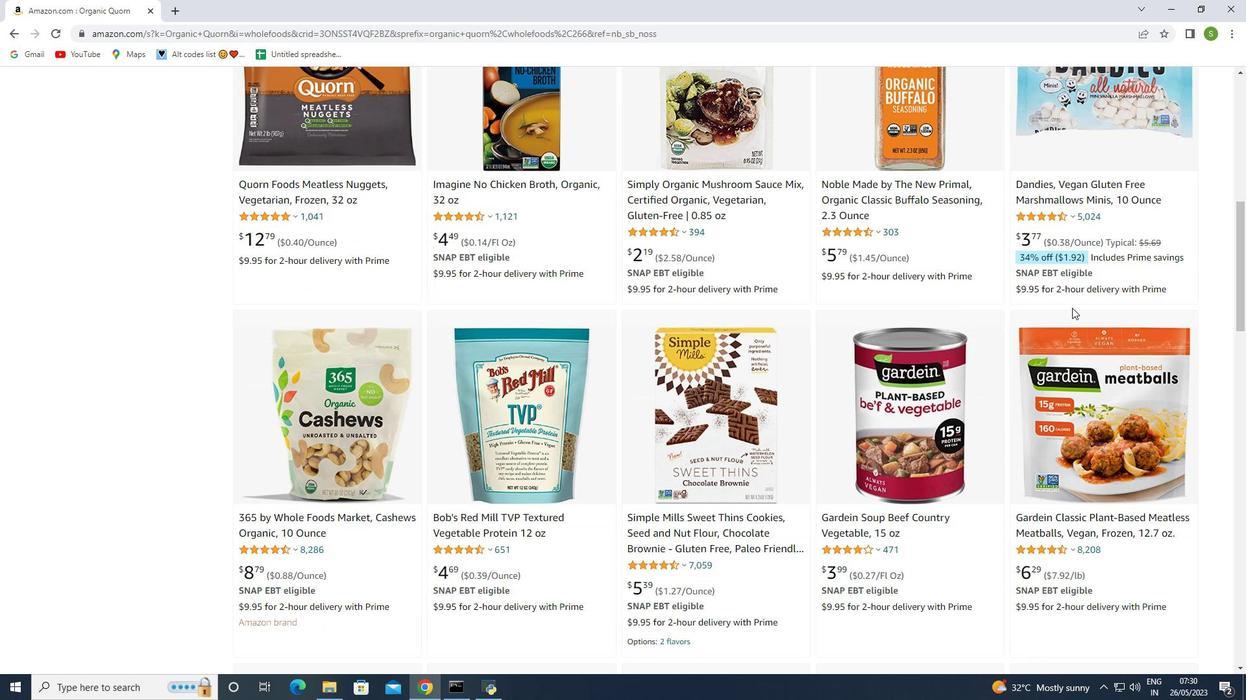 
Action: Mouse moved to (292, 382)
Screenshot: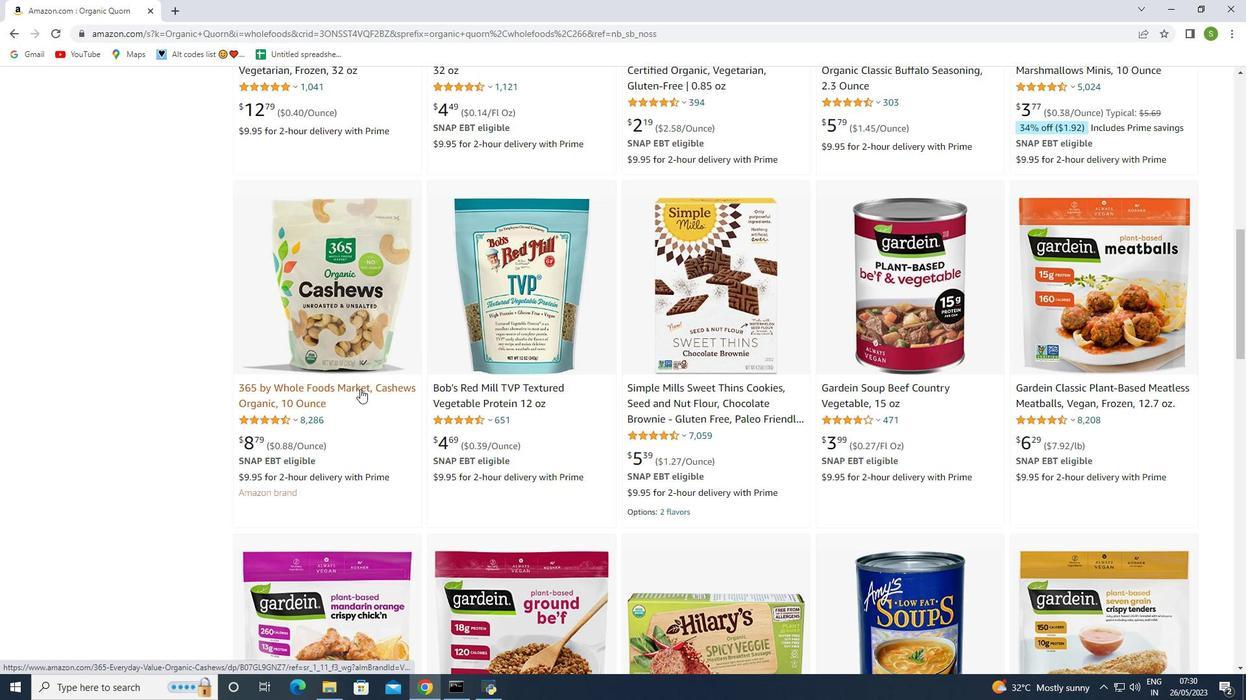 
Action: Mouse scrolled (292, 382) with delta (0, 0)
Screenshot: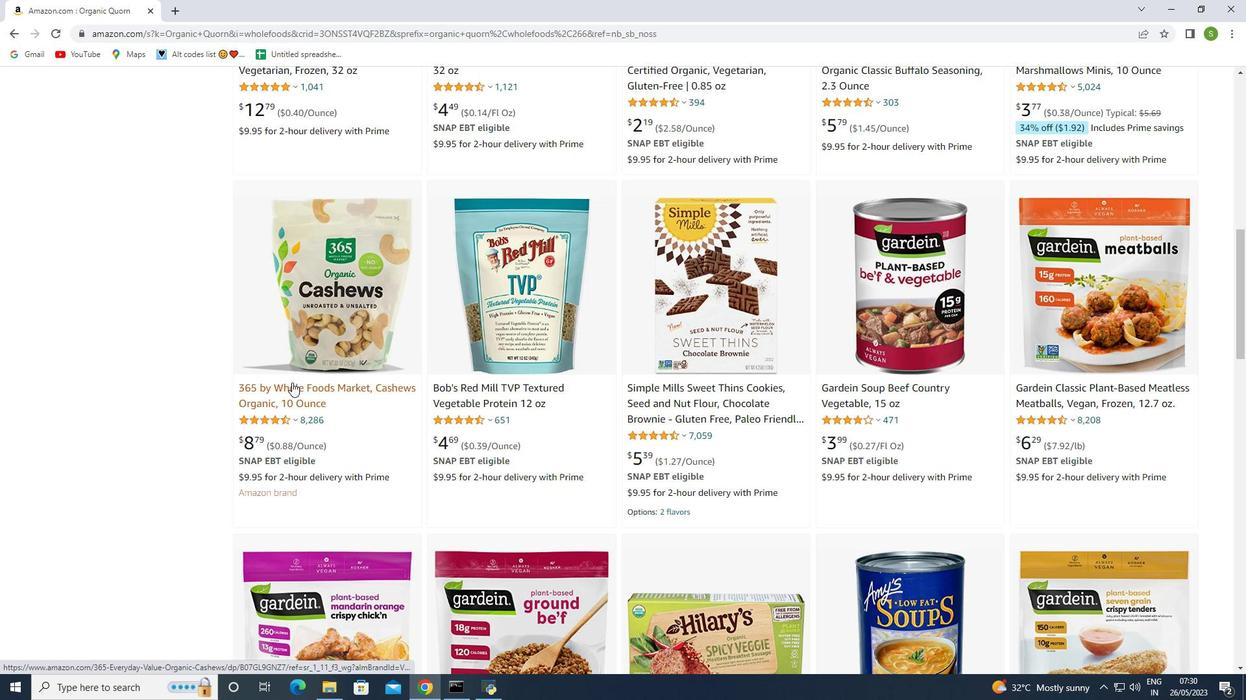 
Action: Mouse moved to (325, 381)
Screenshot: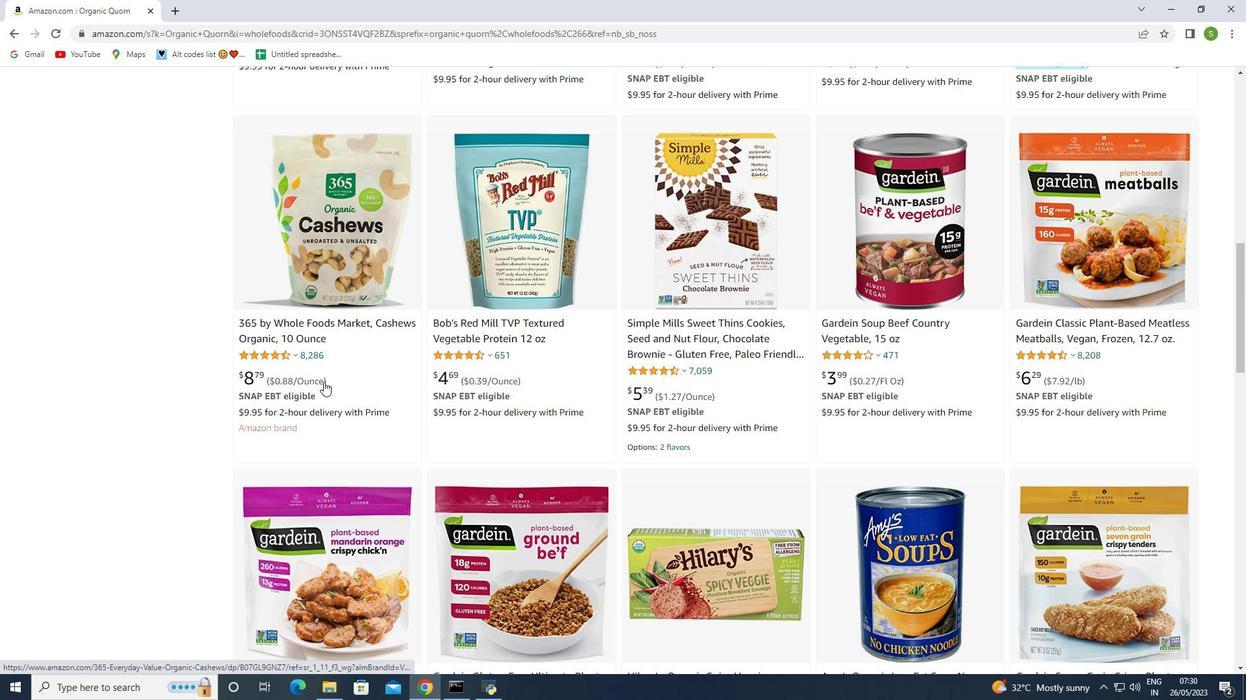 
Action: Mouse scrolled (325, 380) with delta (0, 0)
Screenshot: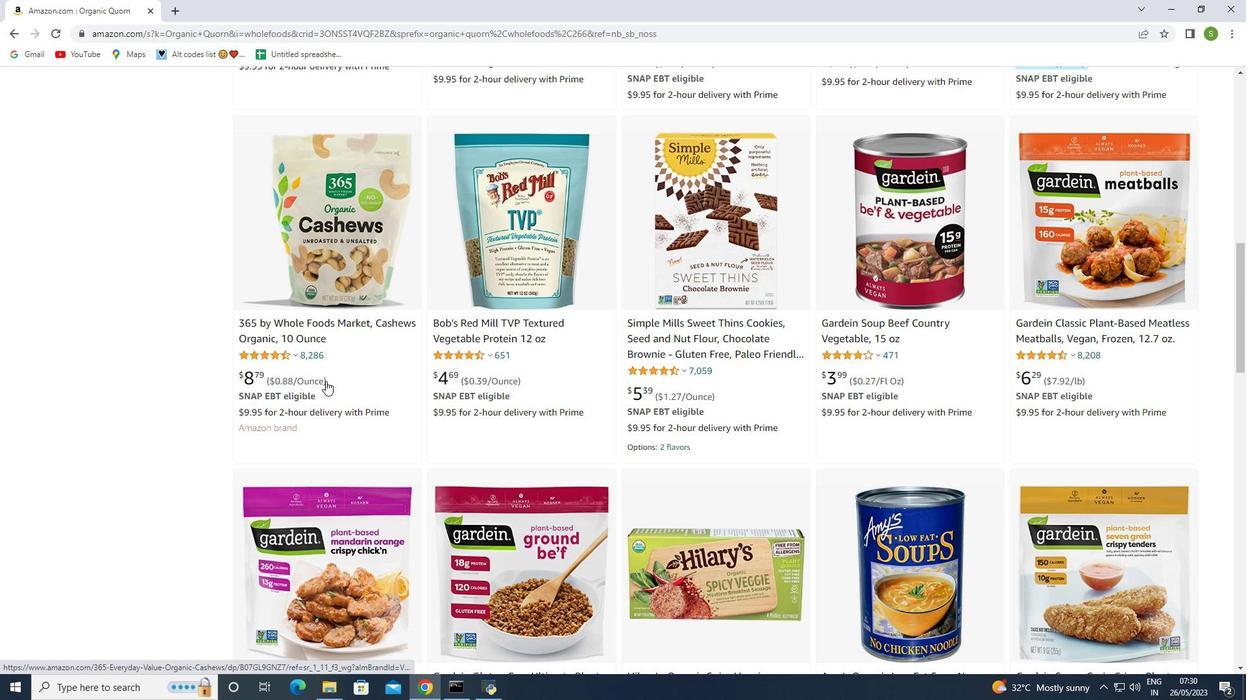 
Action: Mouse scrolled (325, 380) with delta (0, 0)
Screenshot: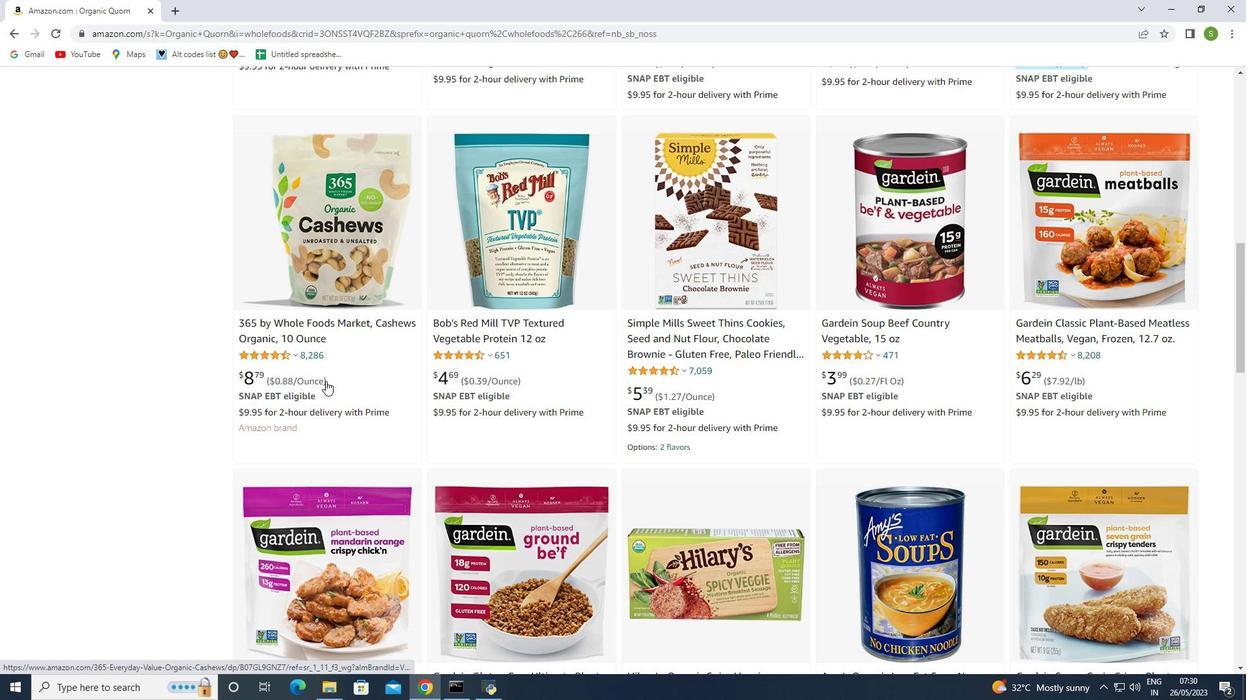 
Action: Mouse scrolled (325, 380) with delta (0, 0)
Screenshot: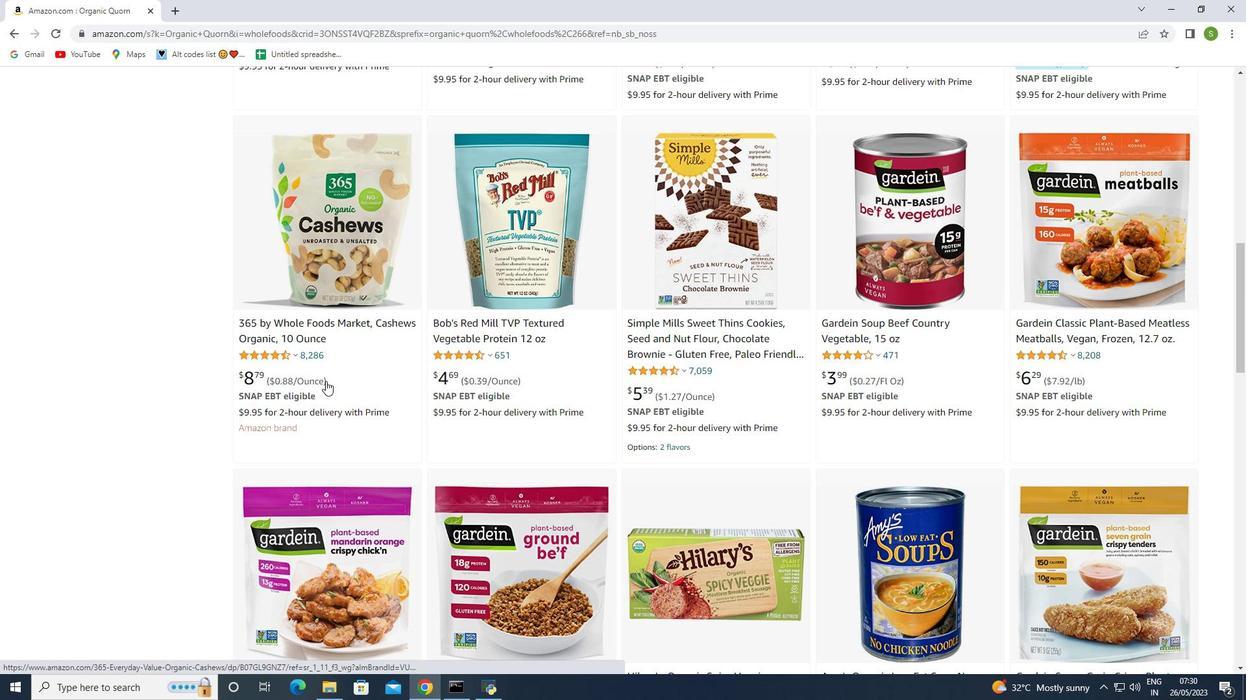 
Action: Mouse scrolled (325, 380) with delta (0, 0)
Screenshot: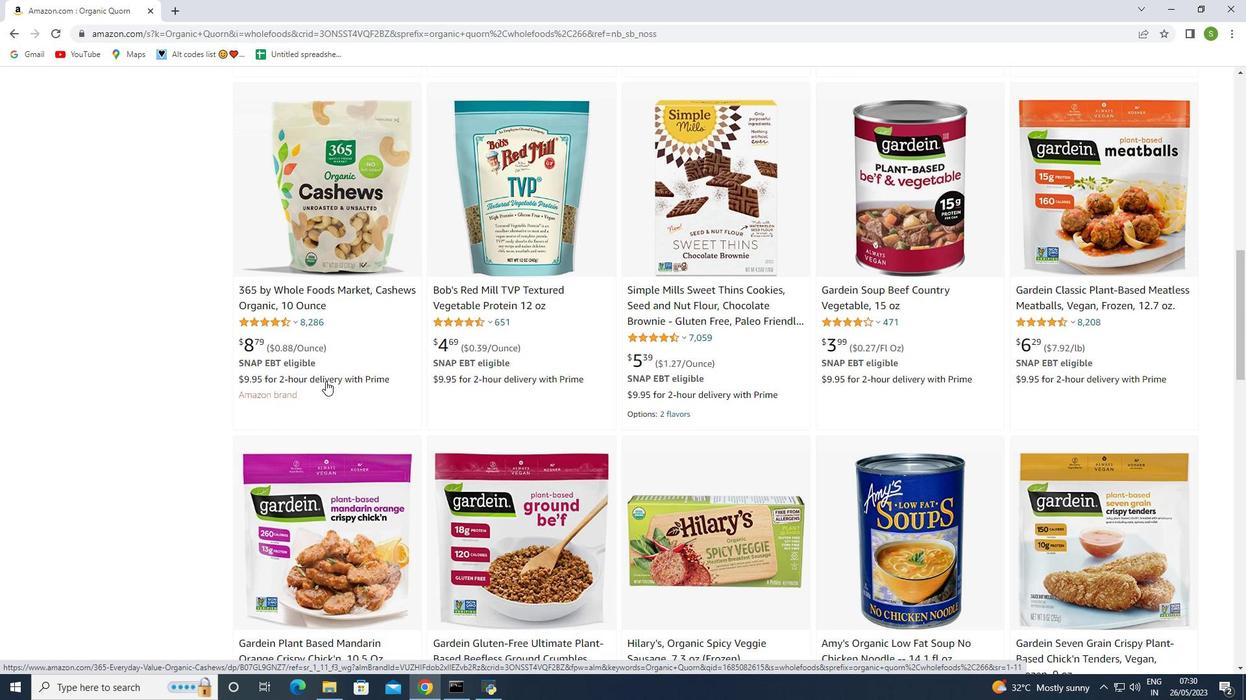 
Action: Mouse moved to (496, 360)
Screenshot: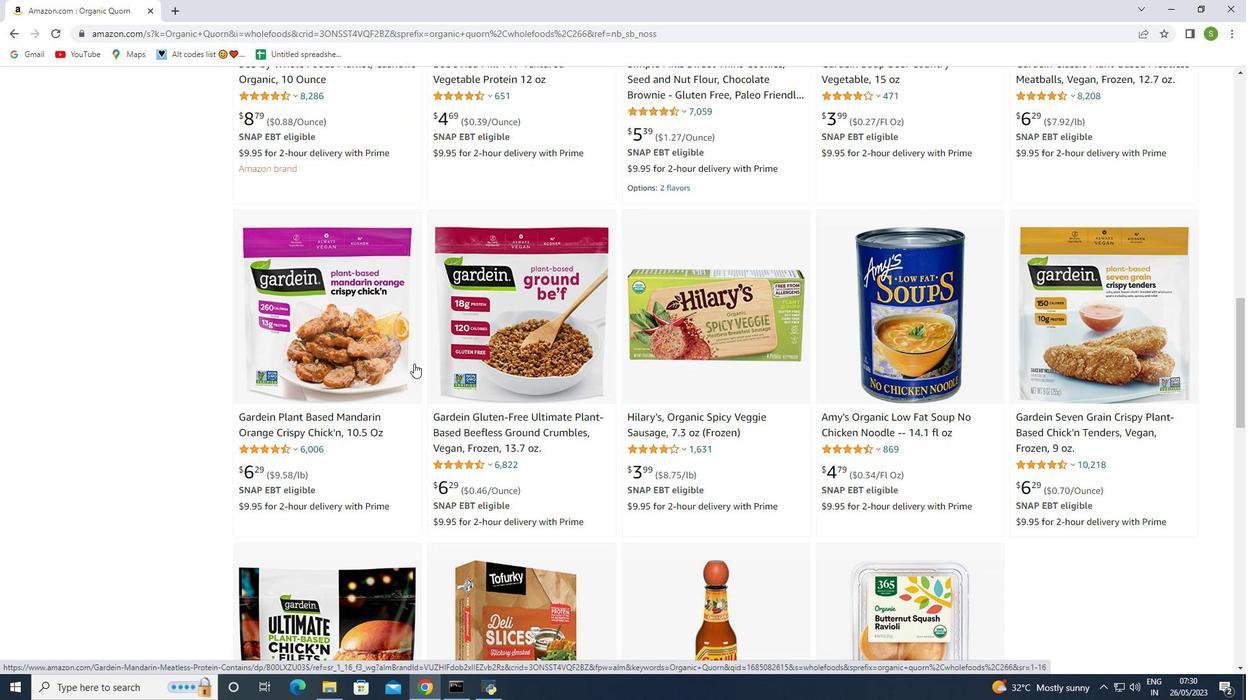 
Action: Mouse scrolled (496, 360) with delta (0, 0)
Screenshot: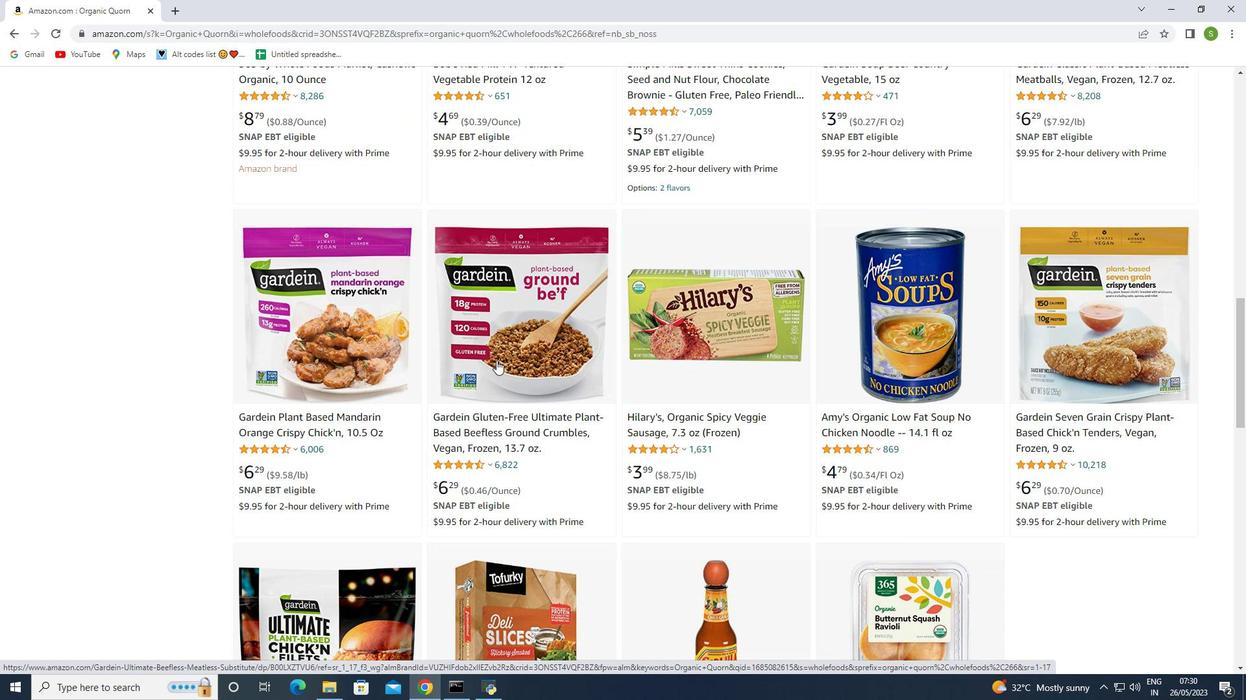 
Action: Mouse moved to (497, 360)
Screenshot: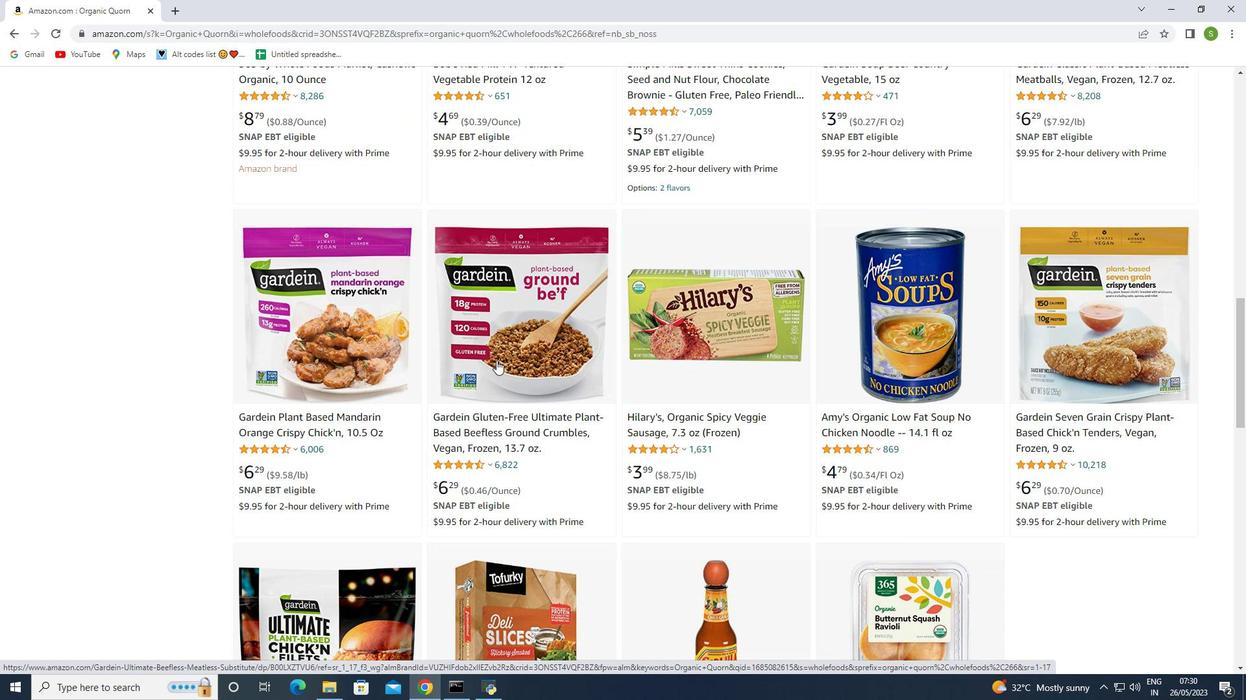 
Action: Mouse scrolled (497, 360) with delta (0, 0)
Screenshot: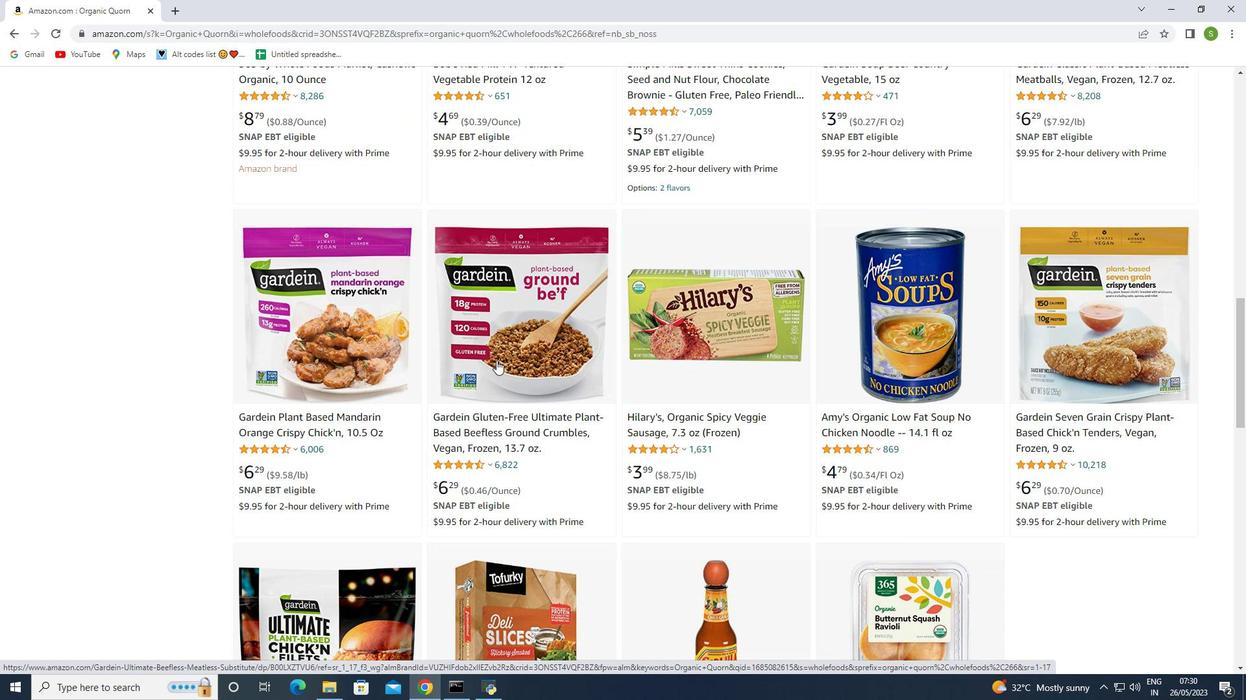 
Action: Mouse moved to (832, 308)
Screenshot: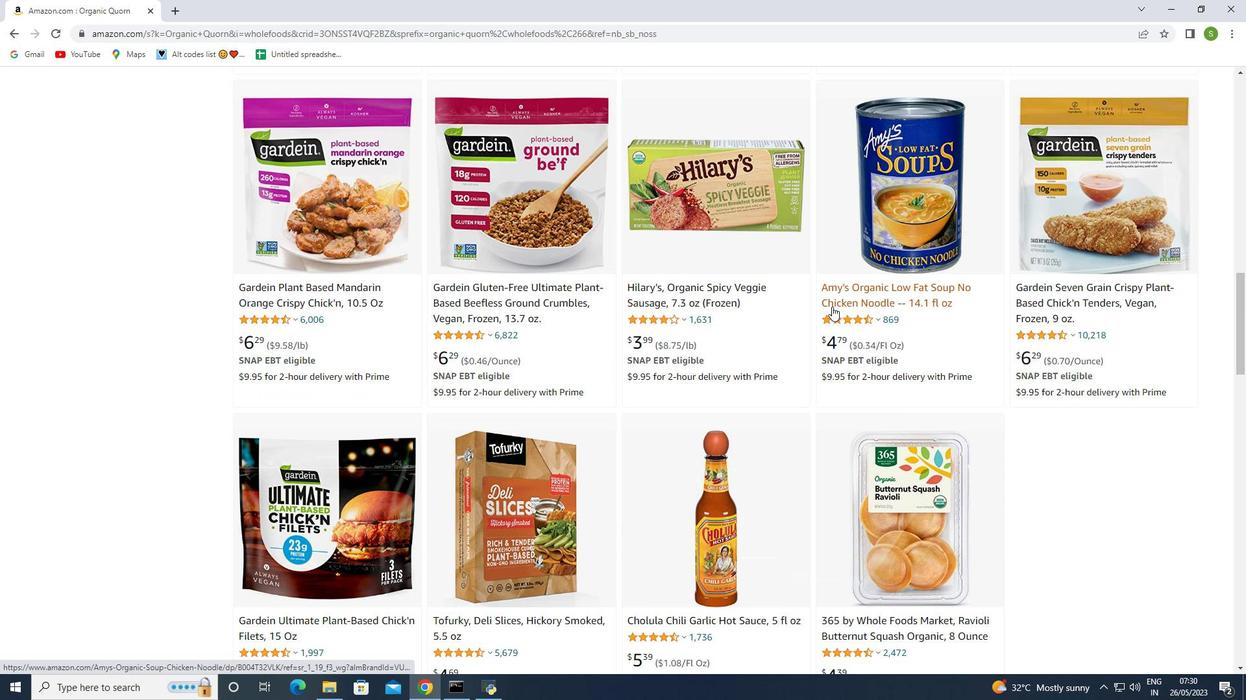 
Action: Mouse scrolled (832, 308) with delta (0, 0)
Screenshot: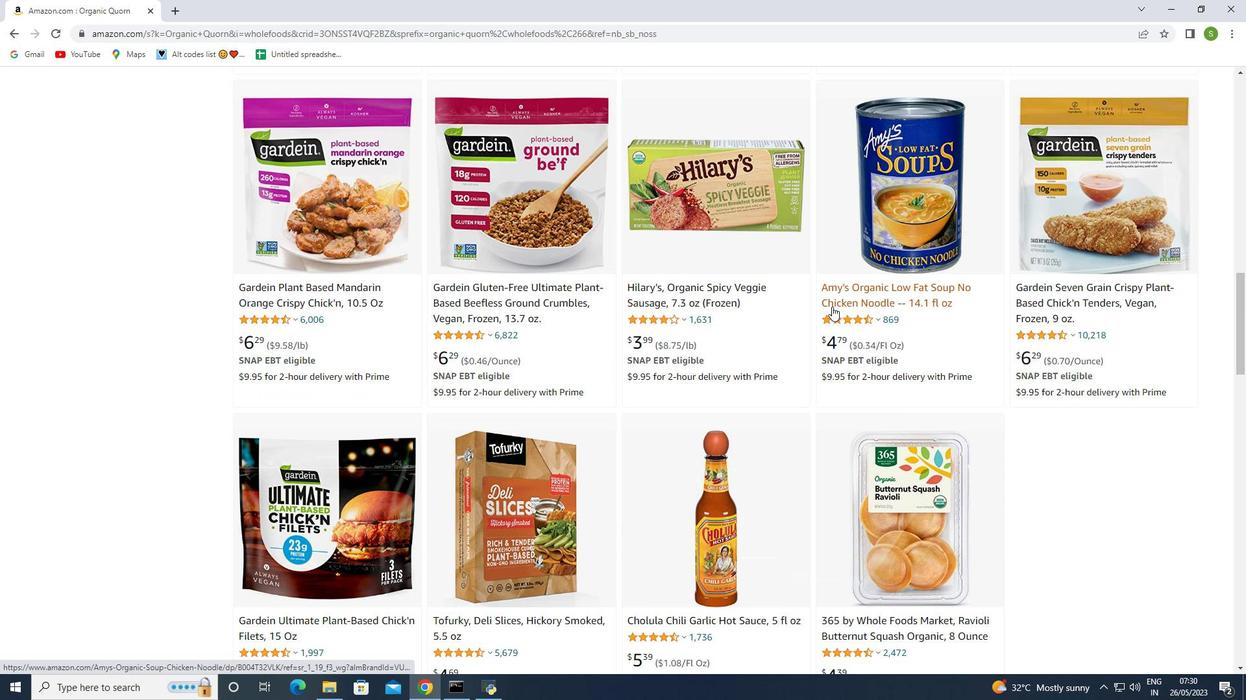 
Action: Mouse scrolled (832, 308) with delta (0, 0)
Screenshot: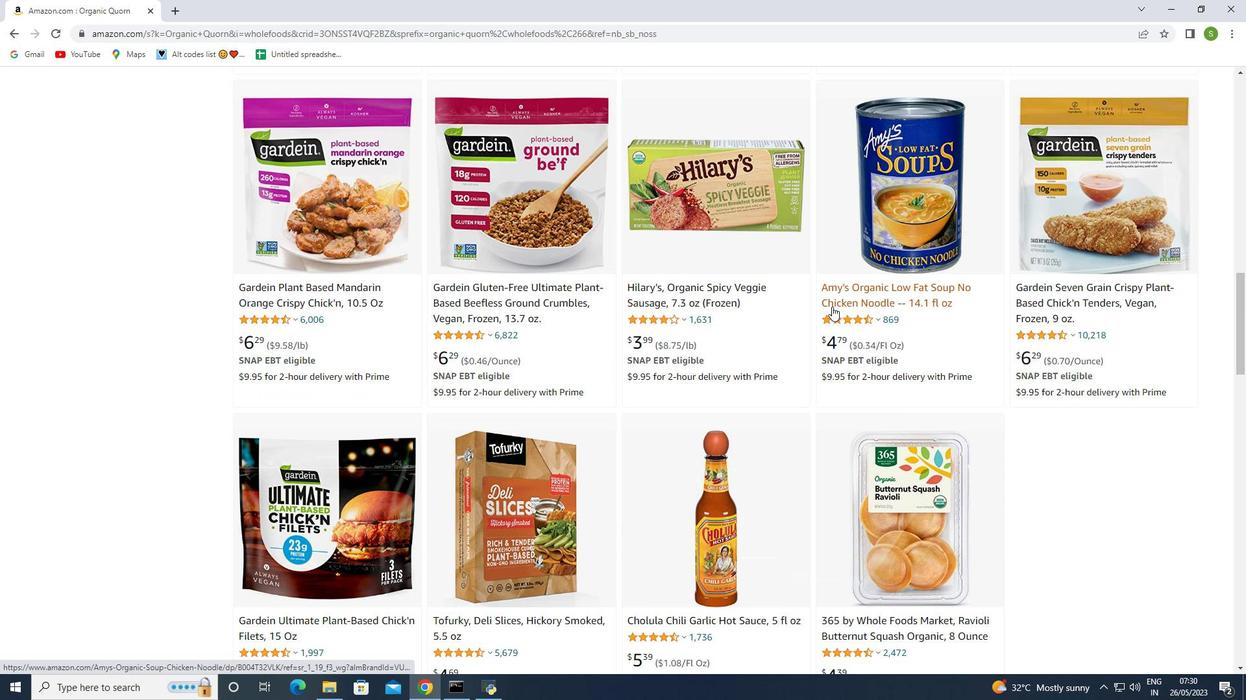 
Action: Mouse scrolled (832, 308) with delta (0, 0)
Screenshot: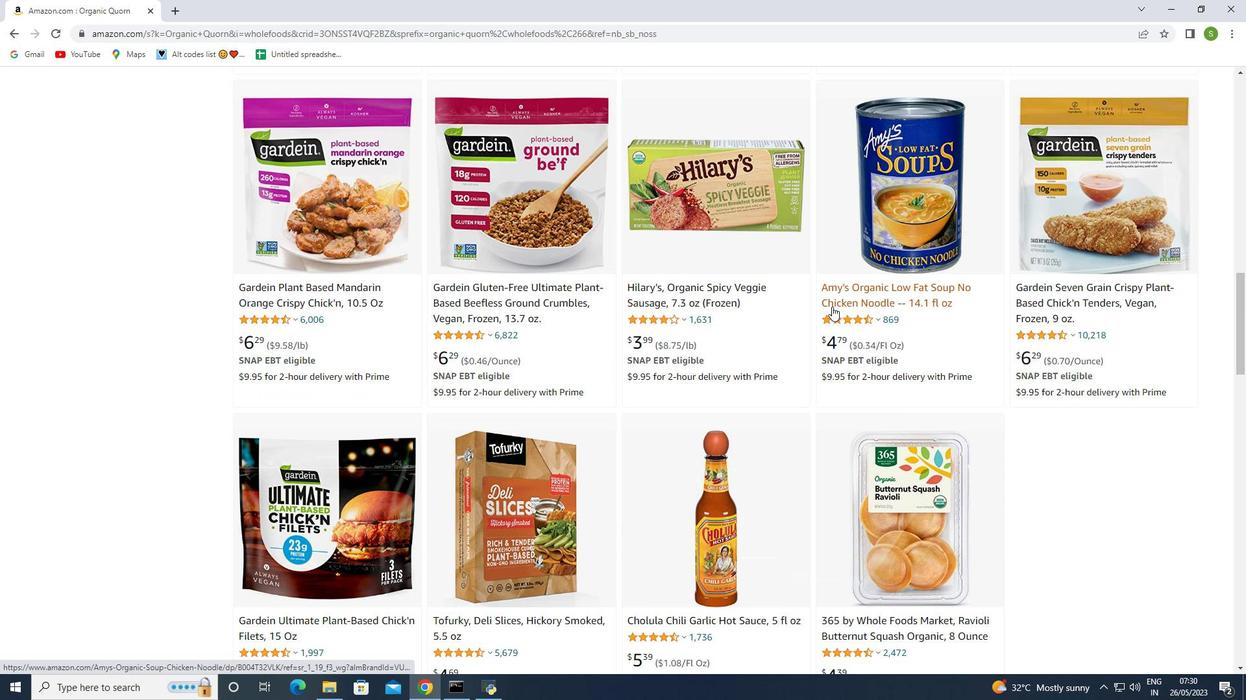 
Action: Mouse moved to (832, 308)
Screenshot: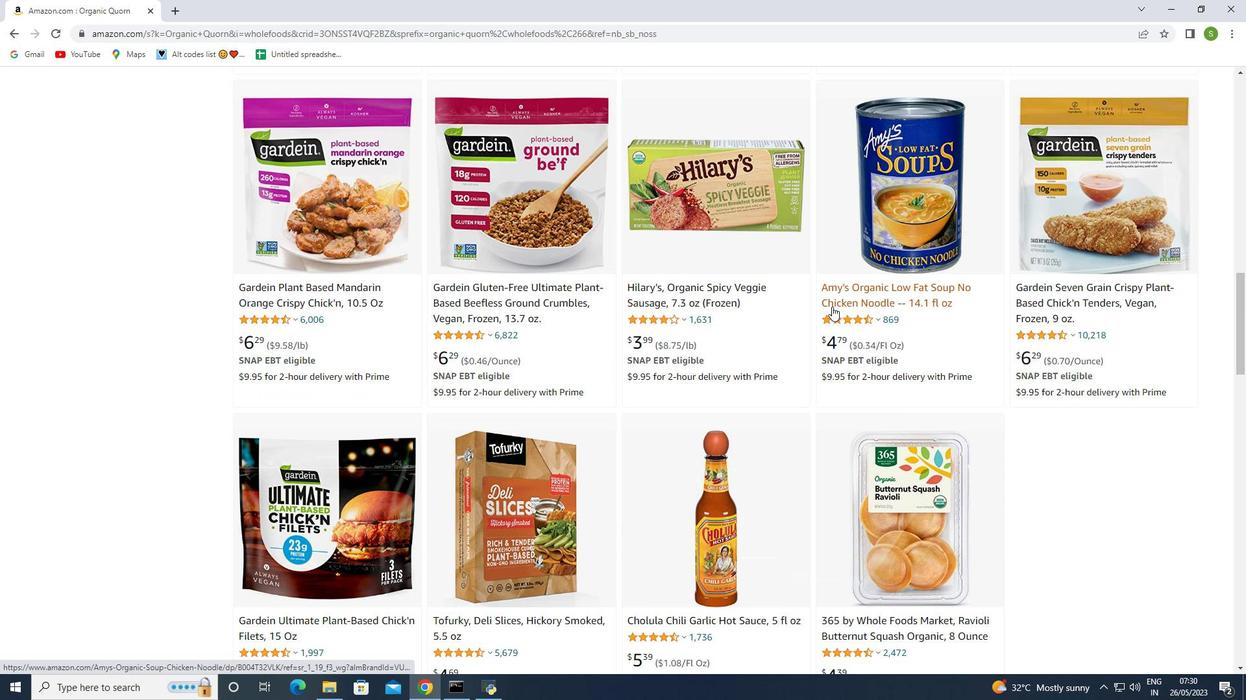 
Action: Mouse scrolled (832, 309) with delta (0, 0)
Screenshot: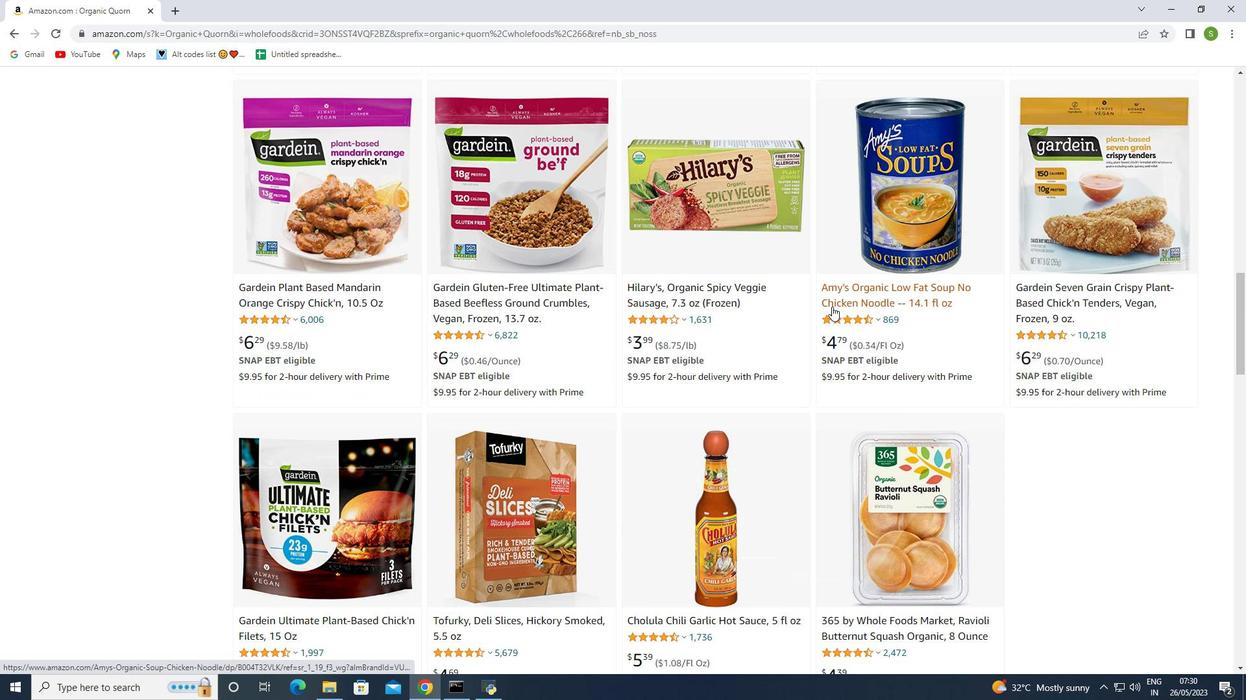 
Action: Mouse moved to (823, 330)
Screenshot: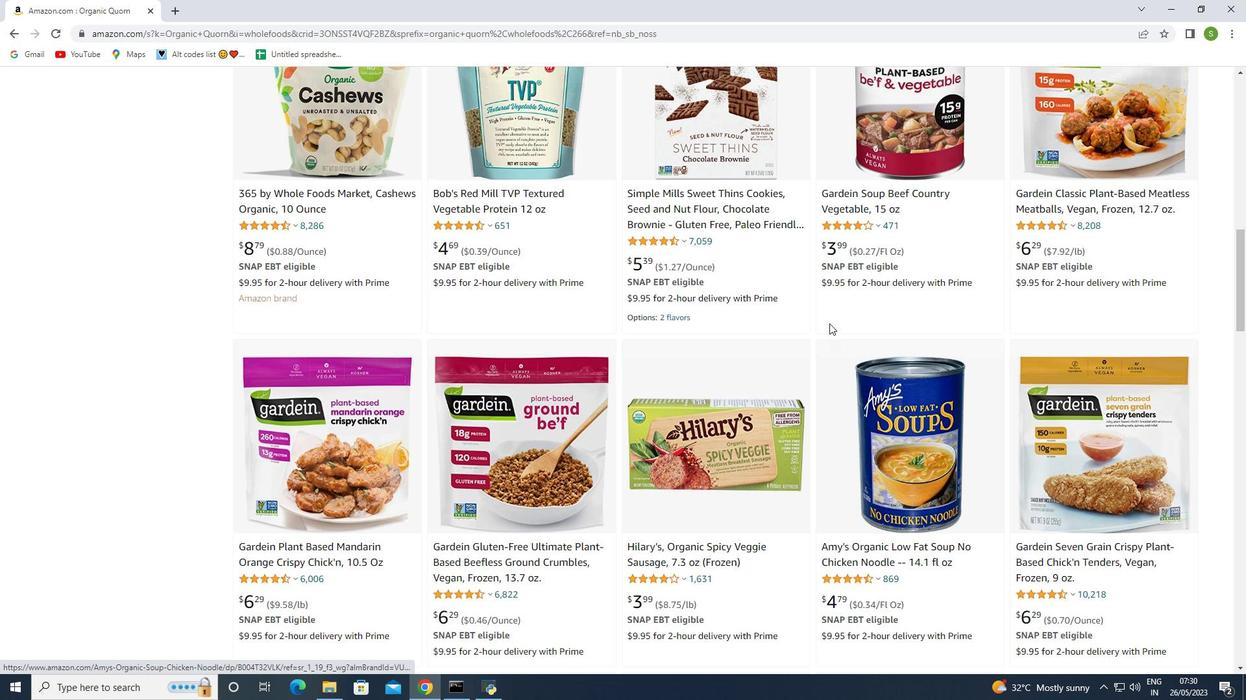 
Action: Mouse scrolled (823, 331) with delta (0, 0)
Screenshot: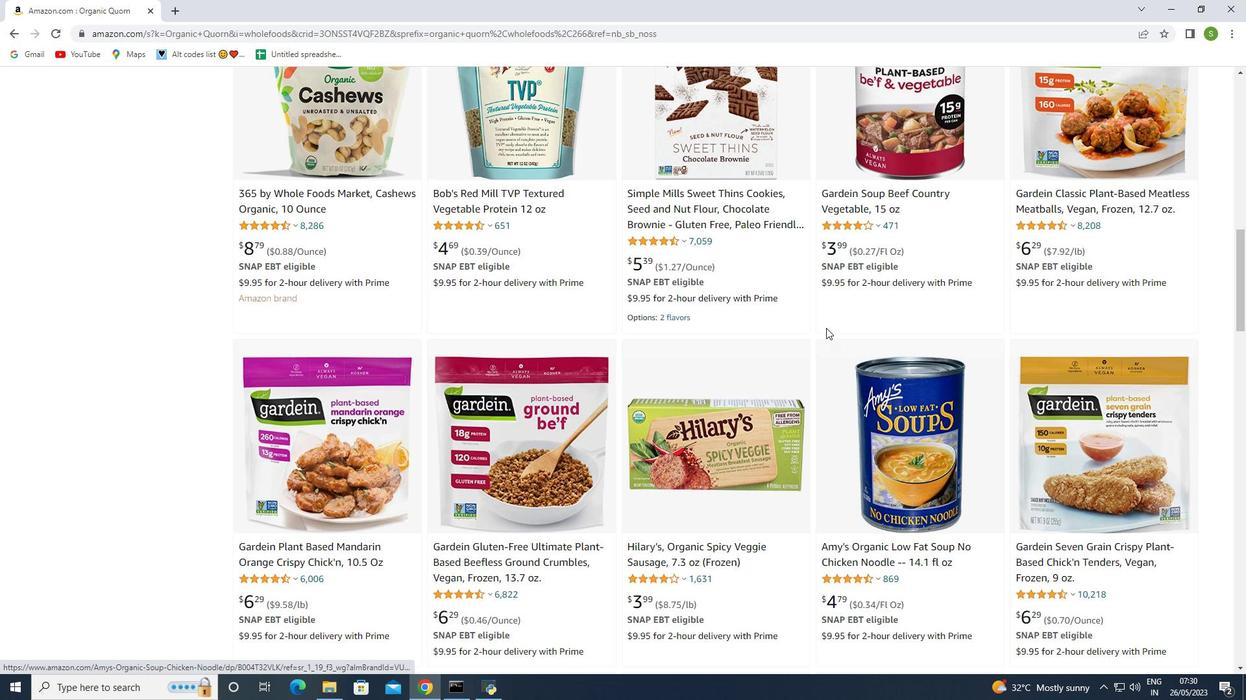 
Action: Mouse scrolled (823, 331) with delta (0, 0)
Screenshot: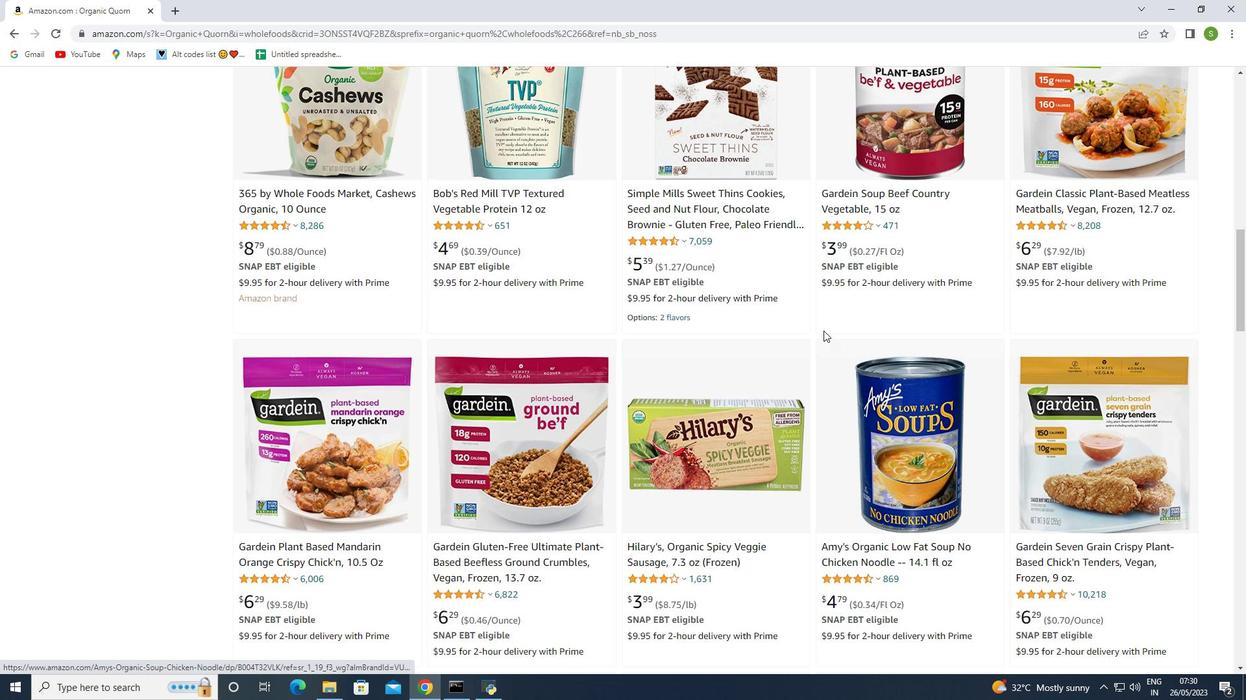 
Action: Mouse scrolled (823, 331) with delta (0, 0)
Screenshot: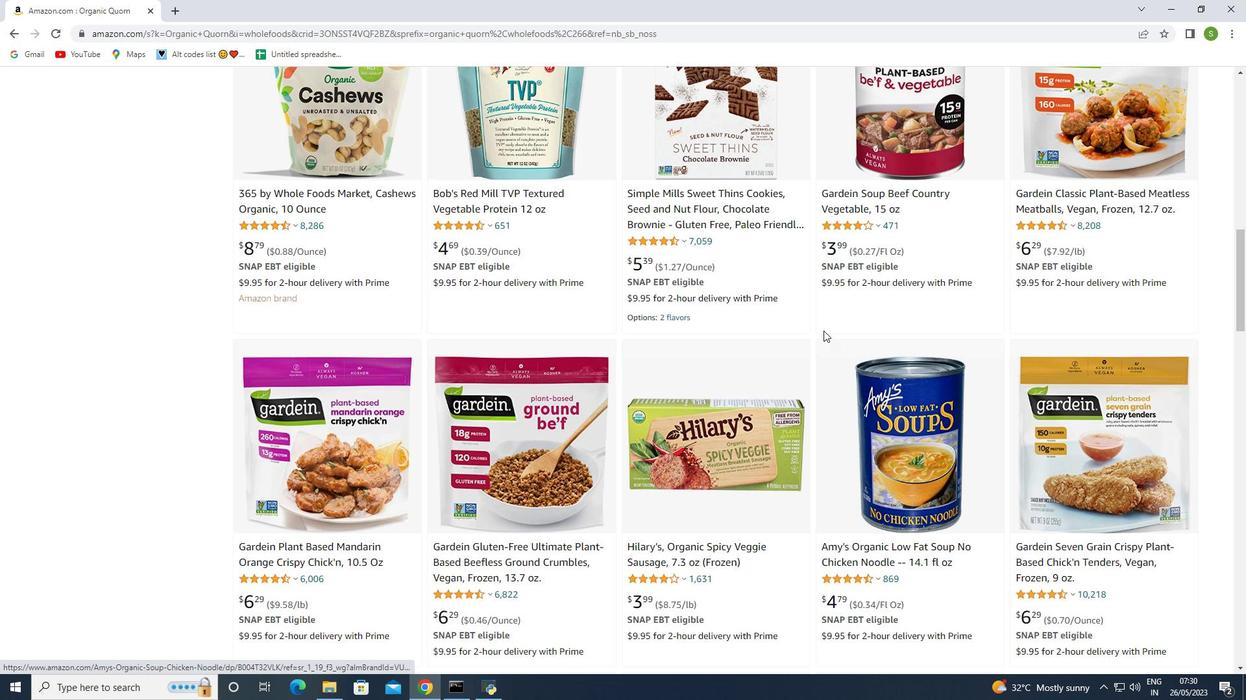 
Action: Mouse moved to (756, 339)
Screenshot: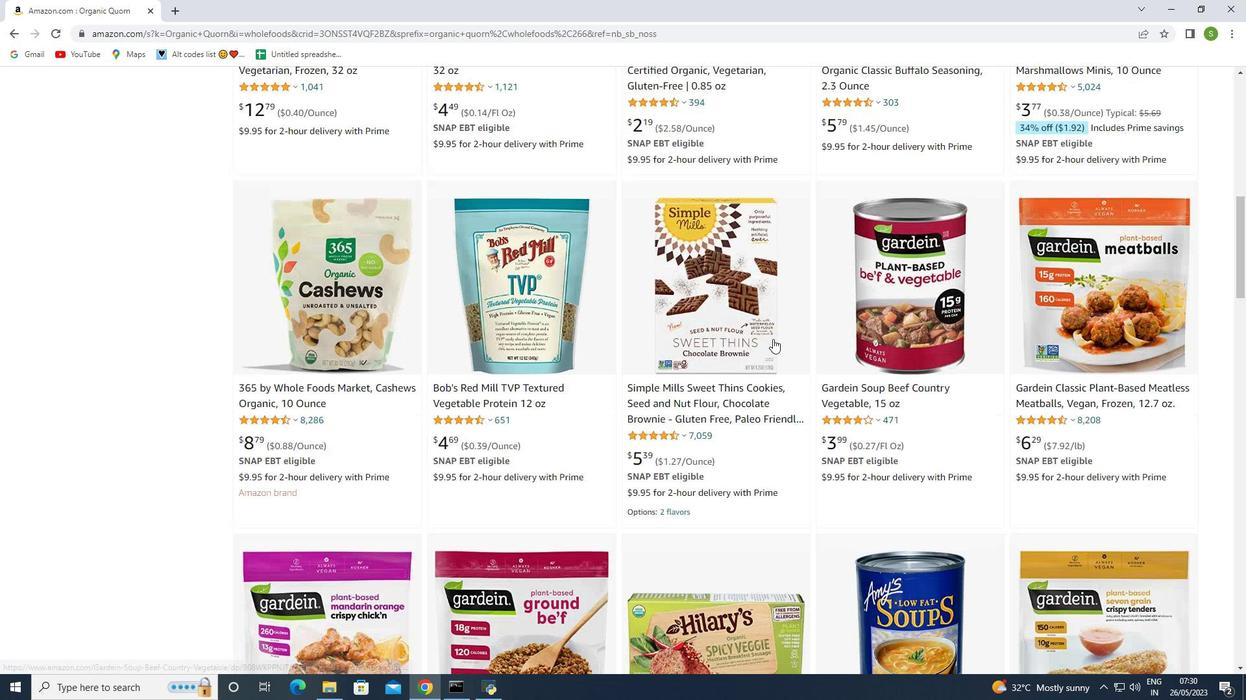 
Action: Mouse scrolled (756, 340) with delta (0, 0)
Screenshot: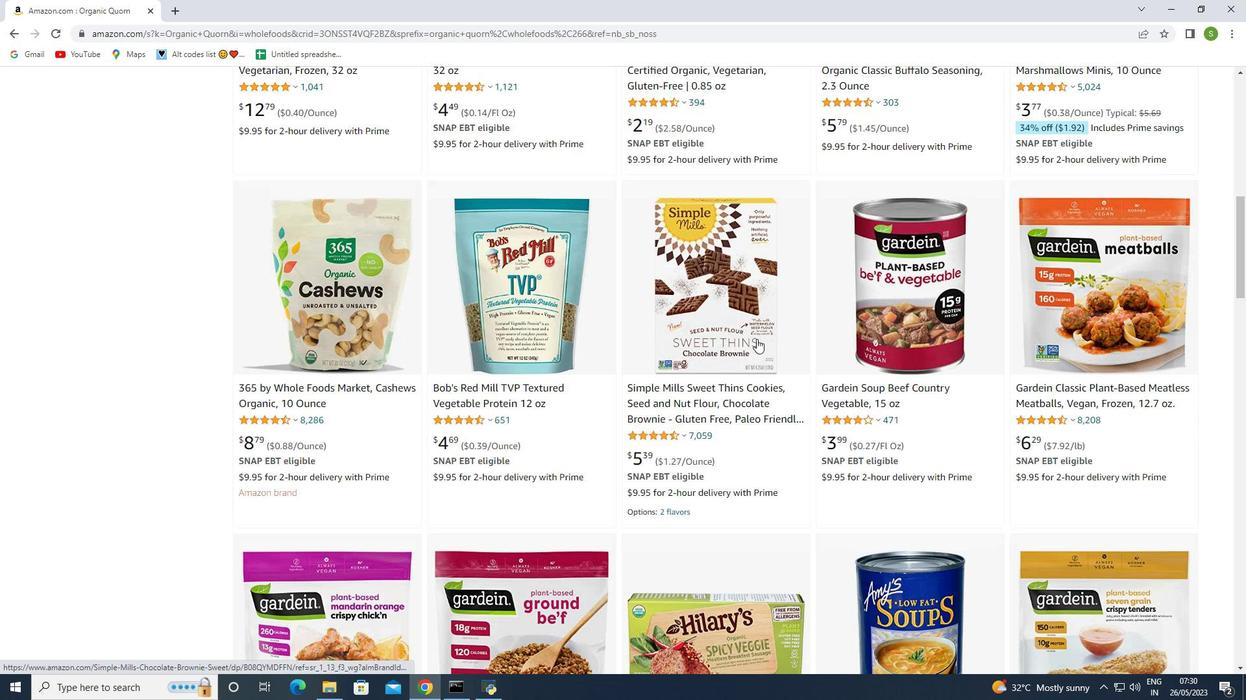 
Action: Mouse scrolled (756, 340) with delta (0, 0)
Screenshot: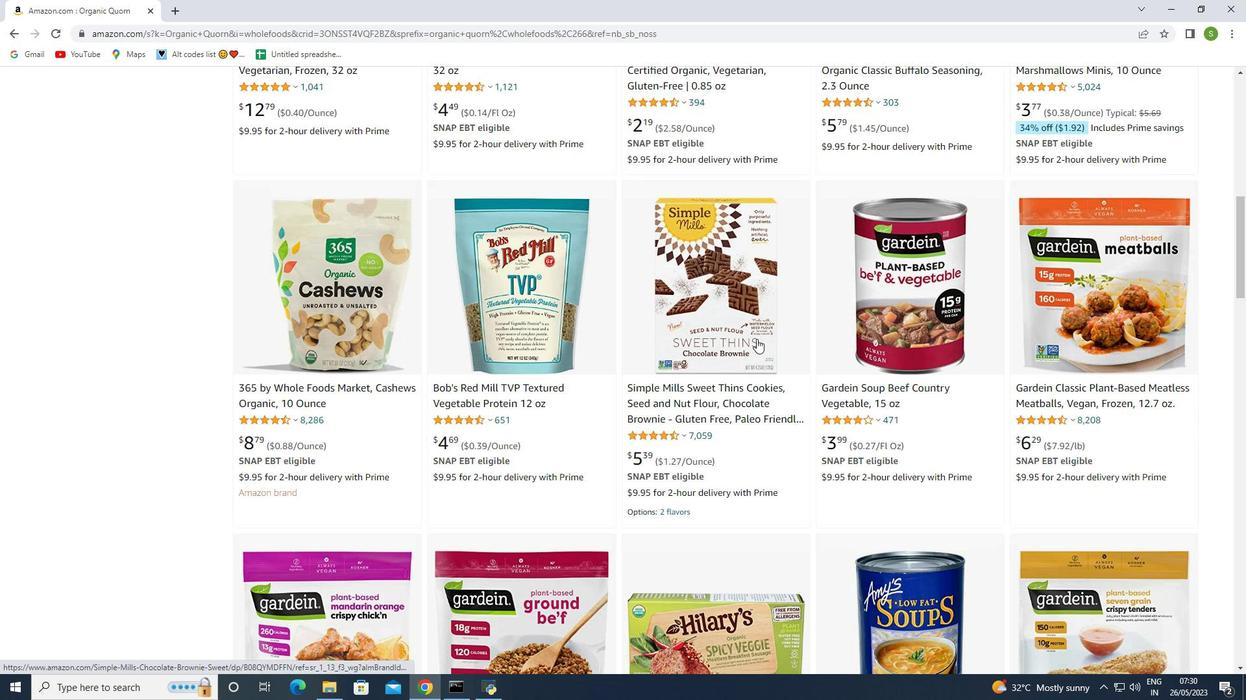 
Action: Mouse moved to (756, 339)
Screenshot: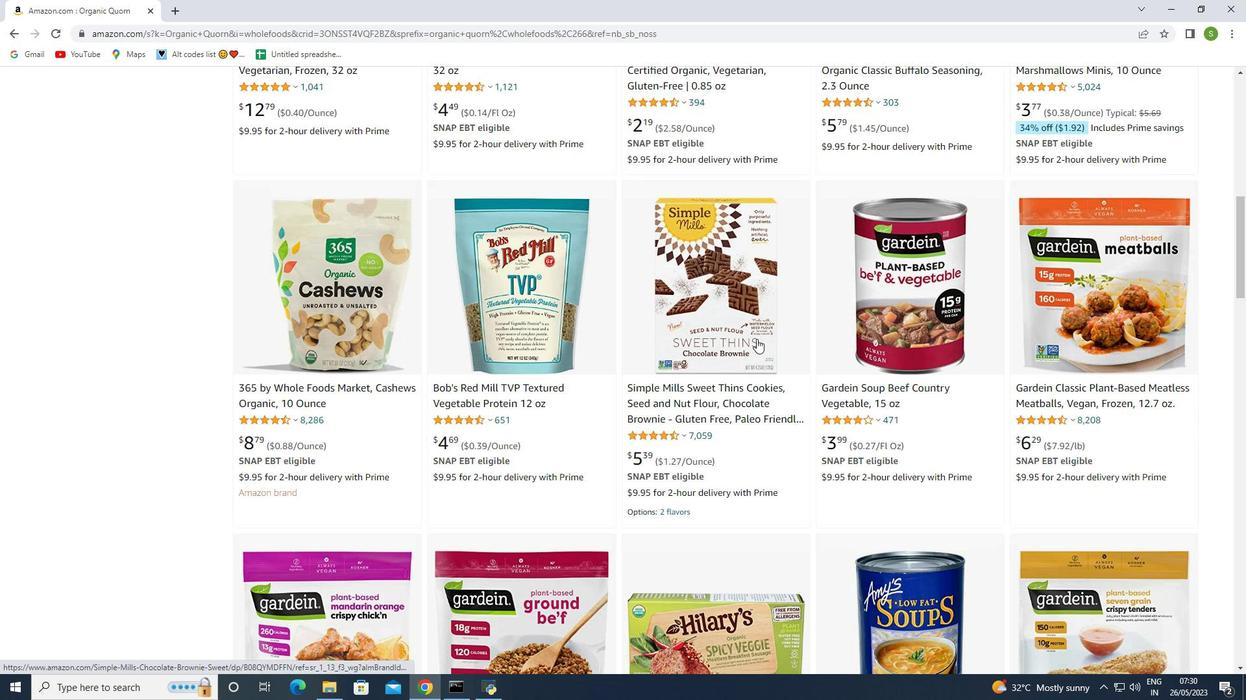 
Action: Mouse scrolled (756, 340) with delta (0, 0)
Screenshot: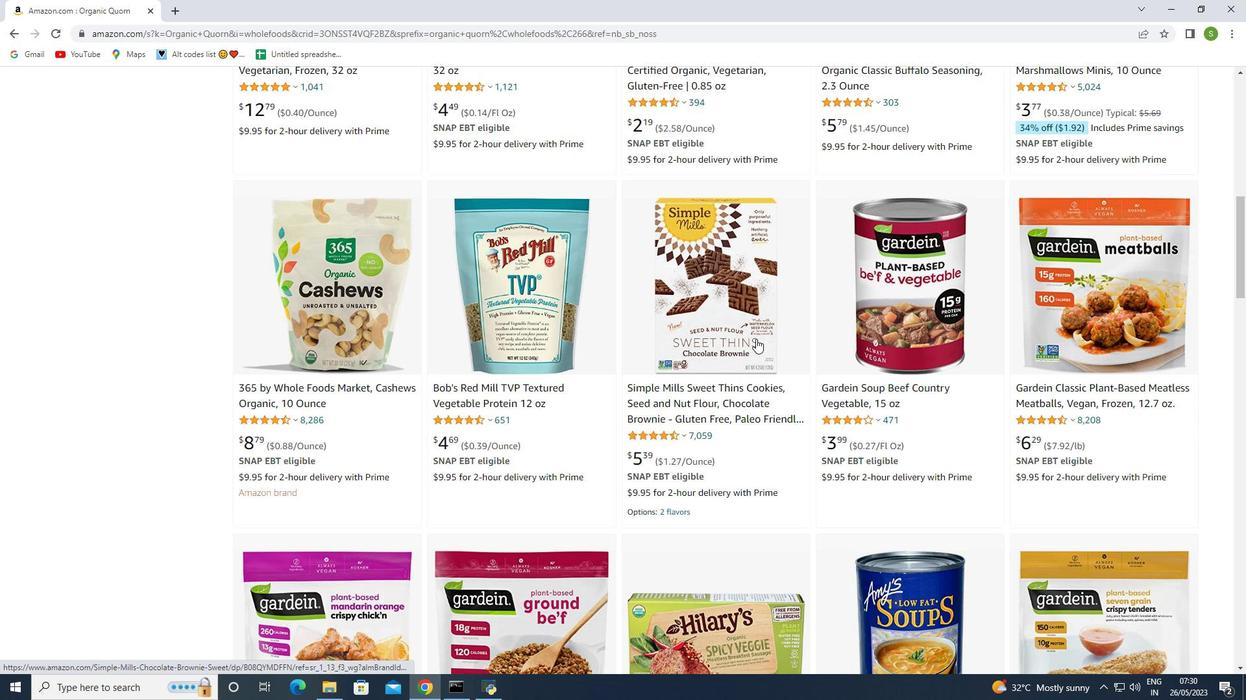 
Action: Mouse moved to (728, 337)
Screenshot: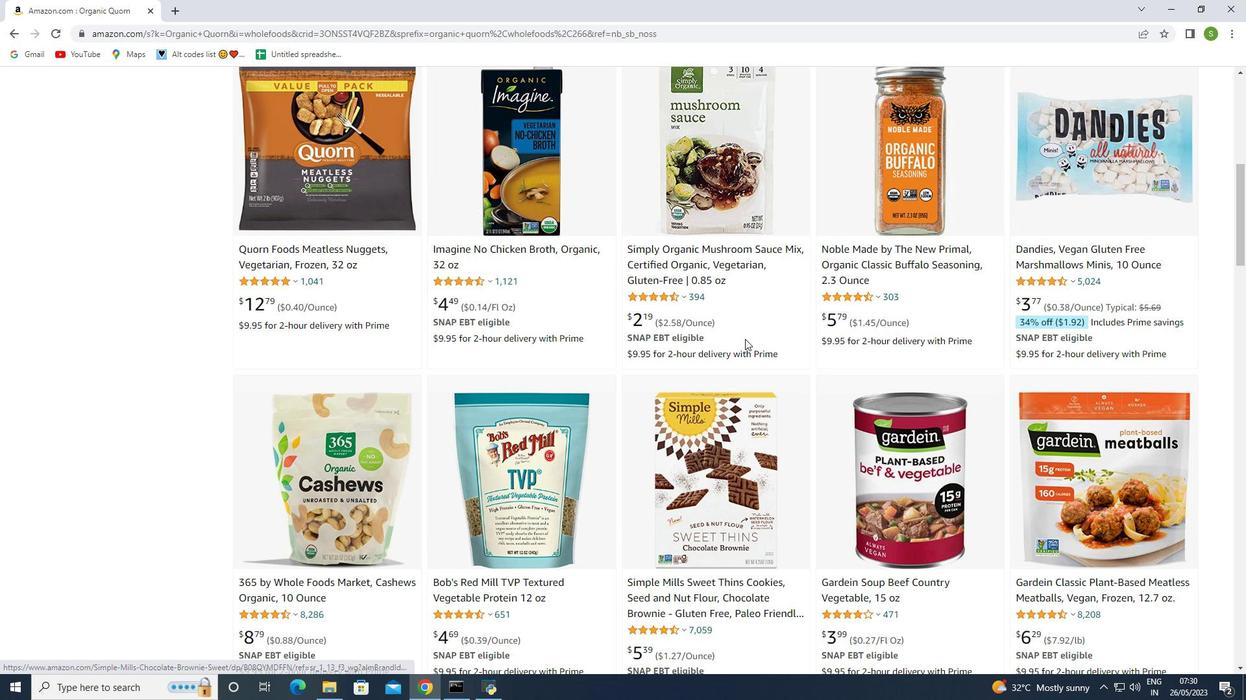 
Action: Mouse scrolled (728, 338) with delta (0, 0)
Screenshot: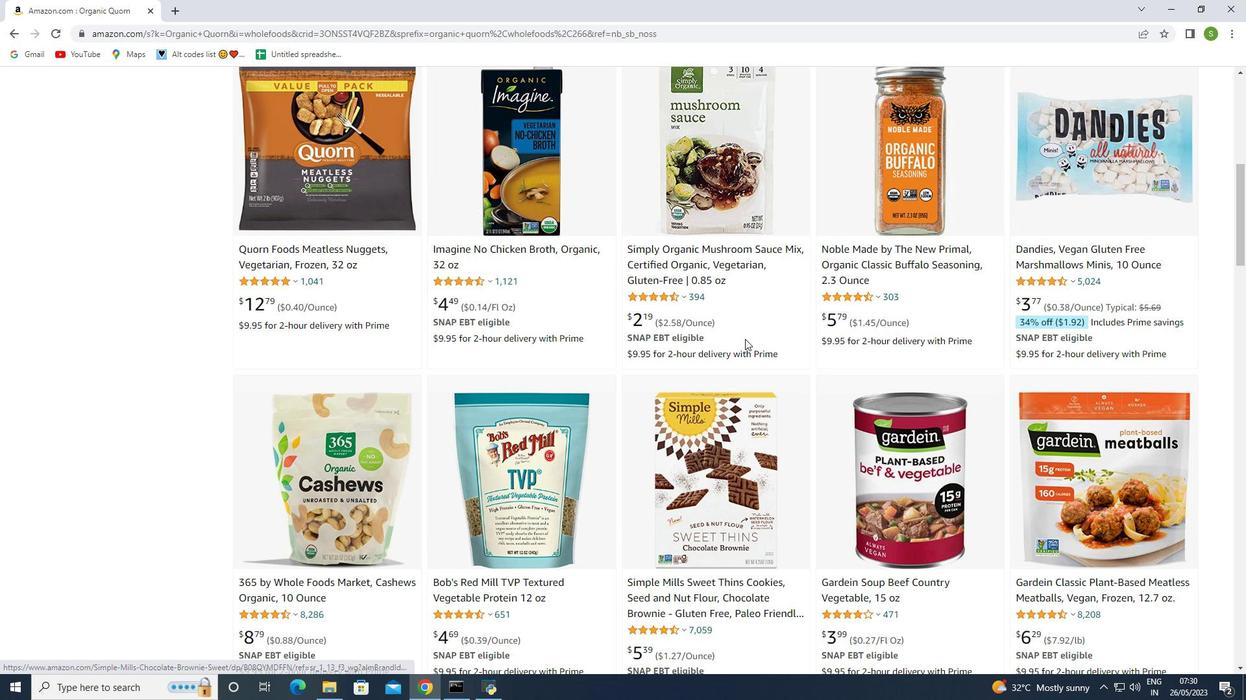 
Action: Mouse scrolled (728, 338) with delta (0, 0)
Screenshot: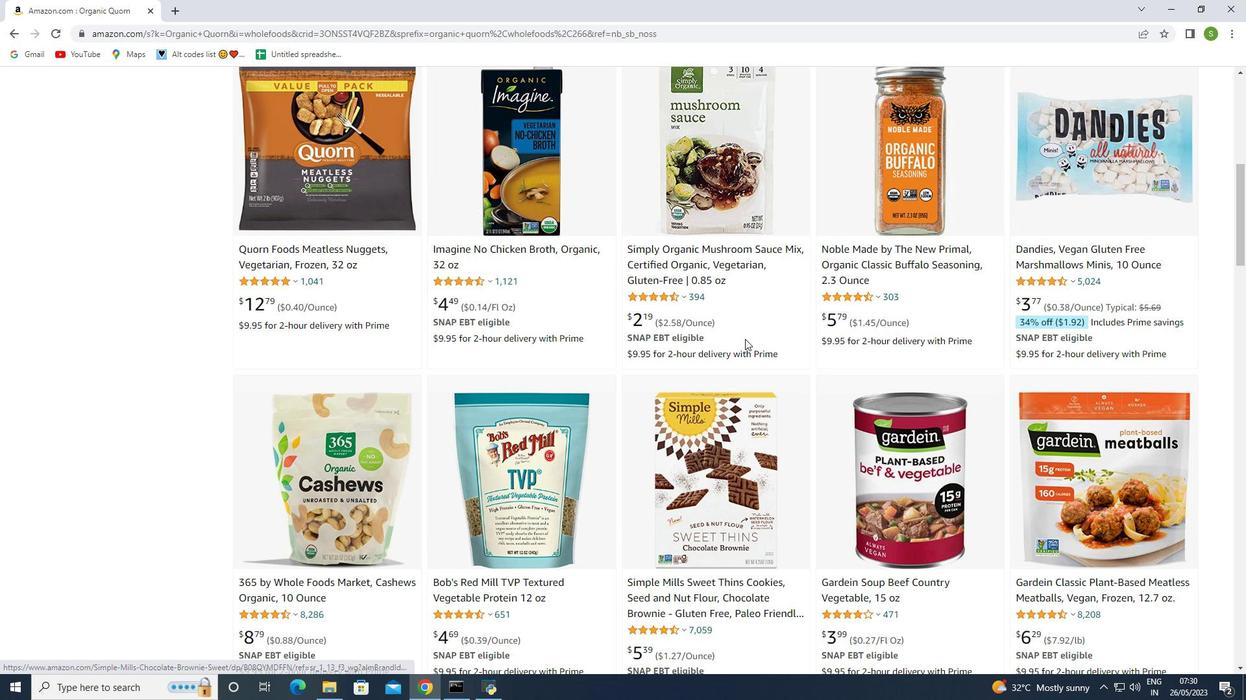 
Action: Mouse scrolled (728, 338) with delta (0, 0)
Screenshot: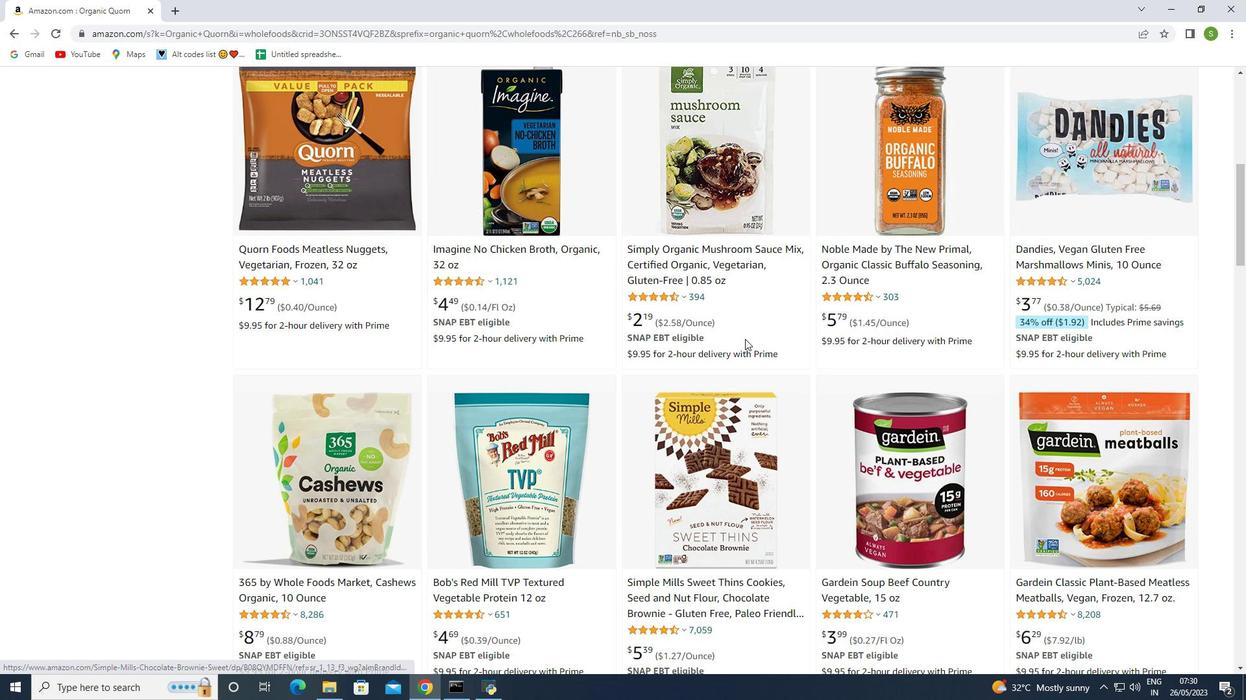 
Action: Mouse moved to (700, 351)
Screenshot: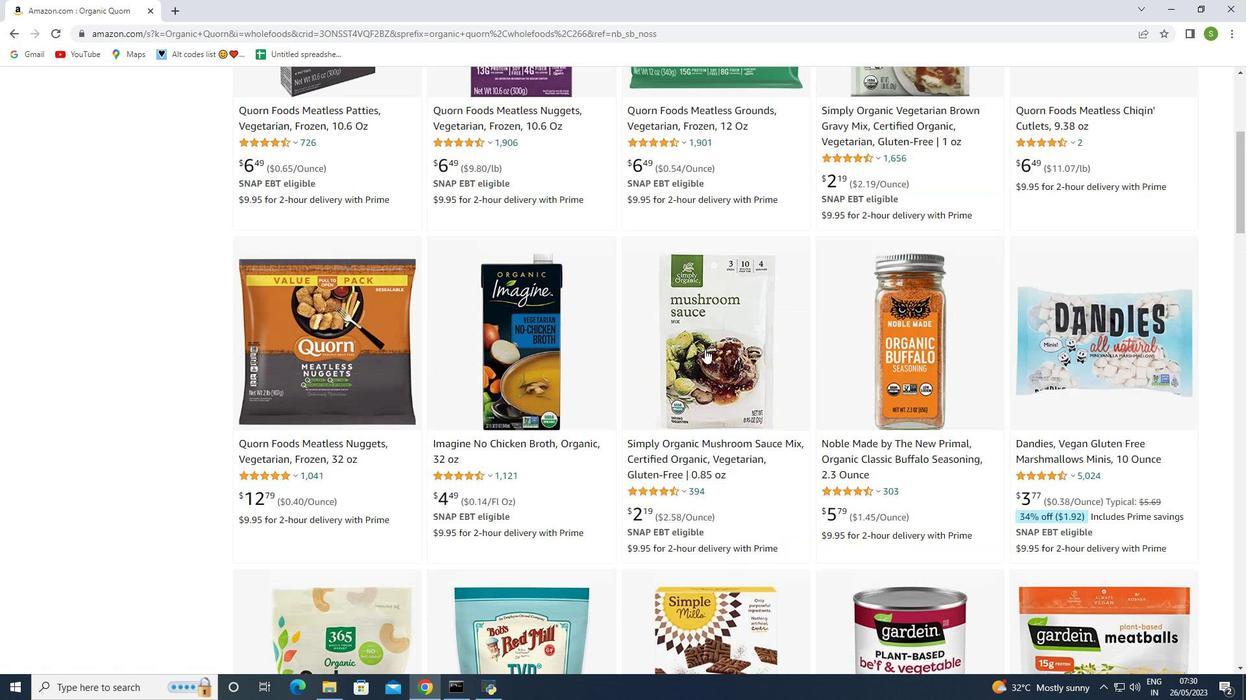 
Action: Mouse scrolled (700, 351) with delta (0, 0)
Screenshot: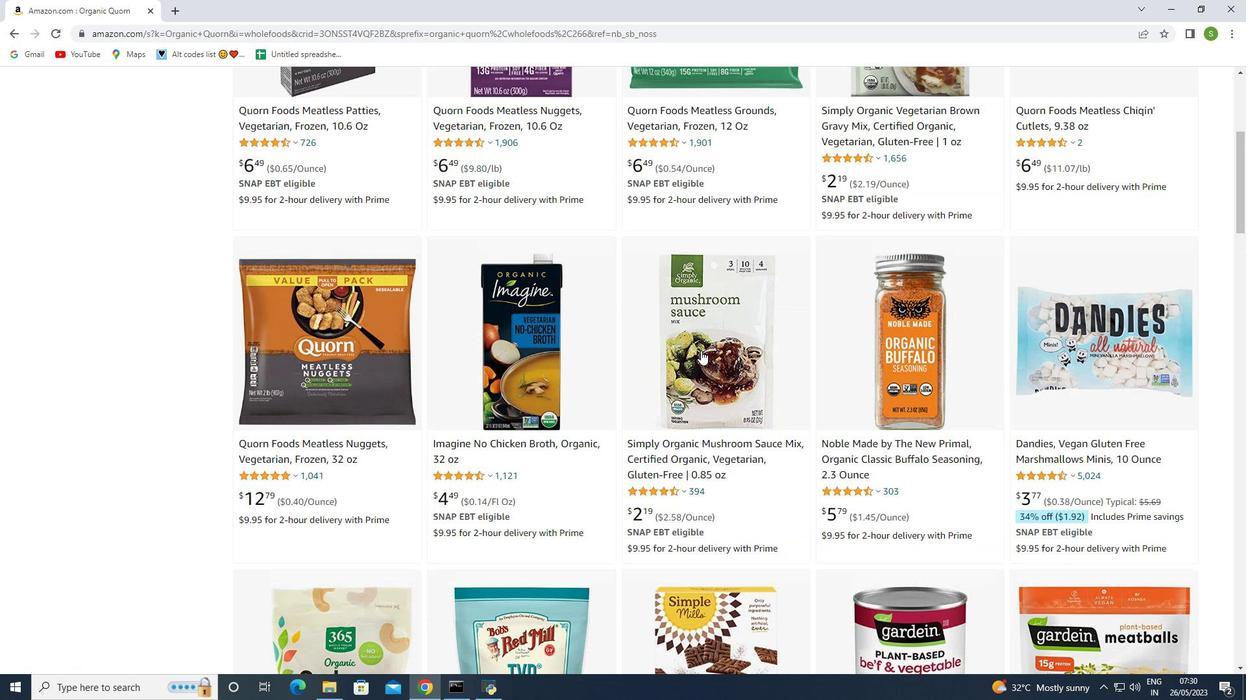 
Action: Mouse scrolled (700, 351) with delta (0, 0)
Screenshot: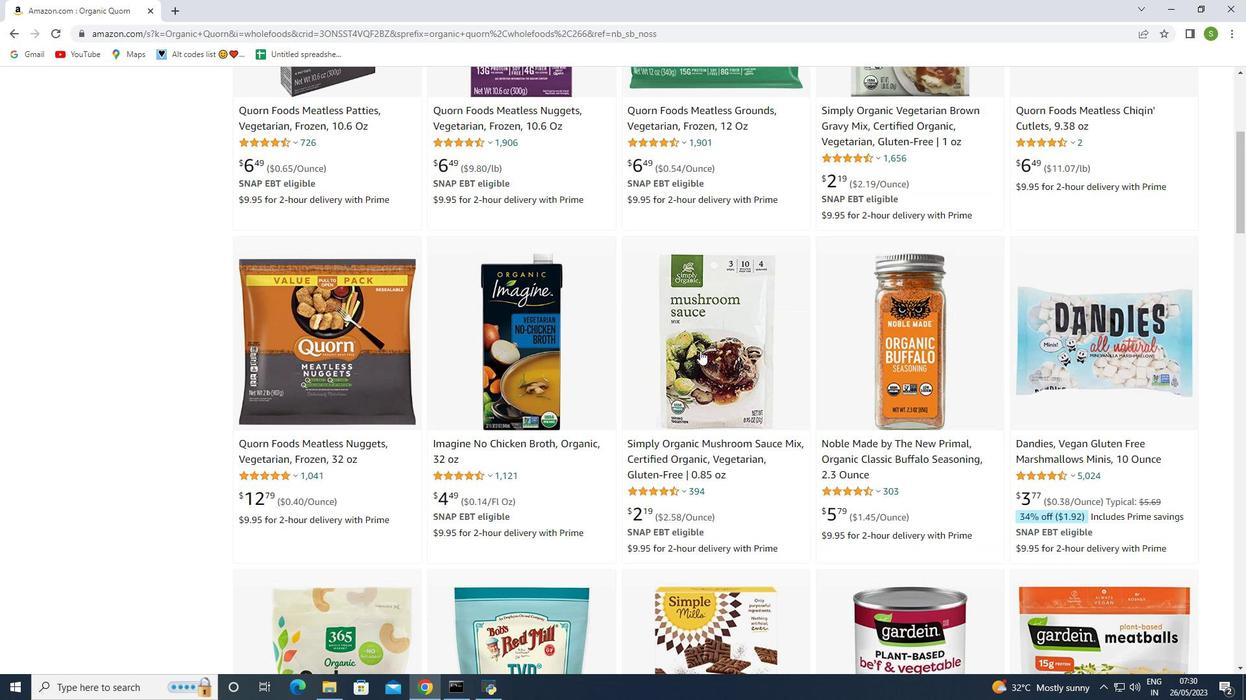 
Action: Mouse scrolled (700, 351) with delta (0, 0)
Screenshot: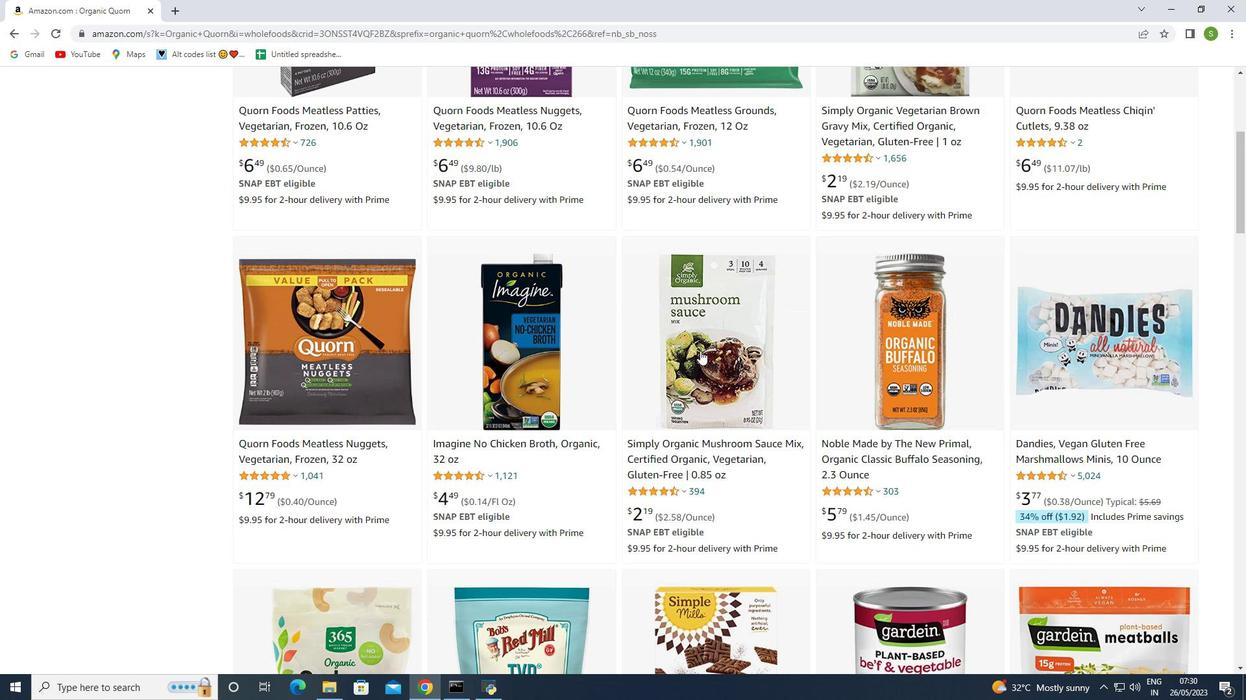 
Action: Mouse moved to (694, 353)
Screenshot: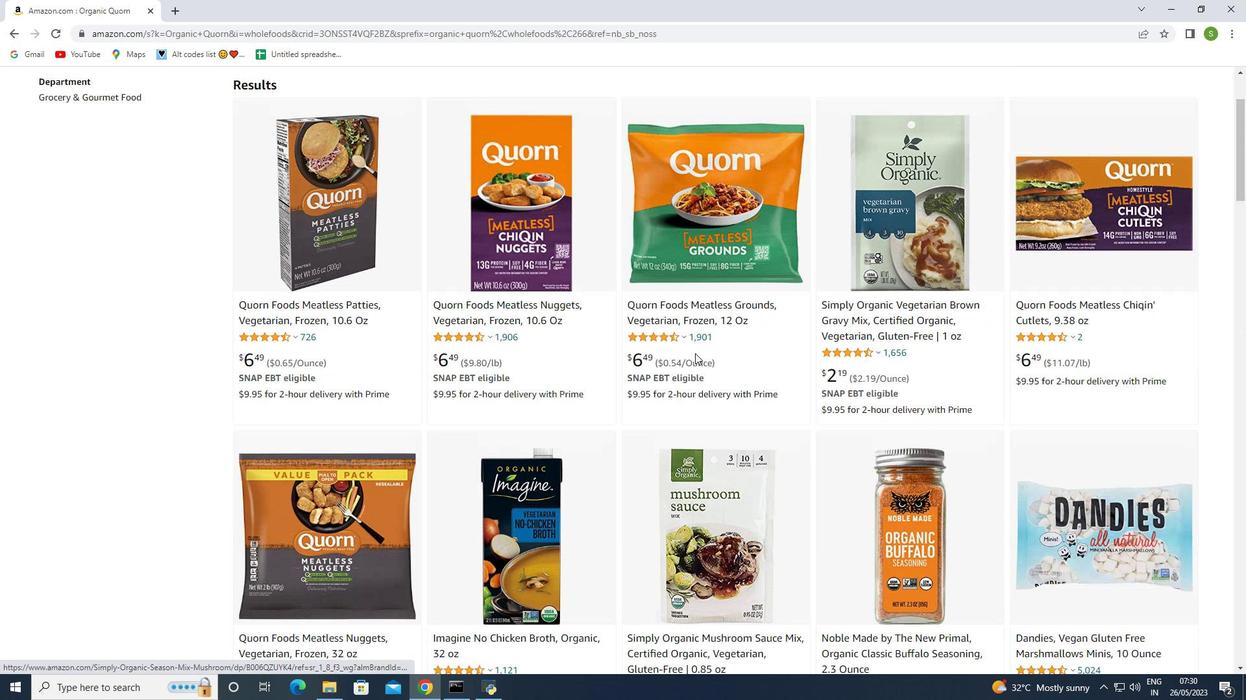 
Action: Mouse scrolled (694, 354) with delta (0, 0)
Screenshot: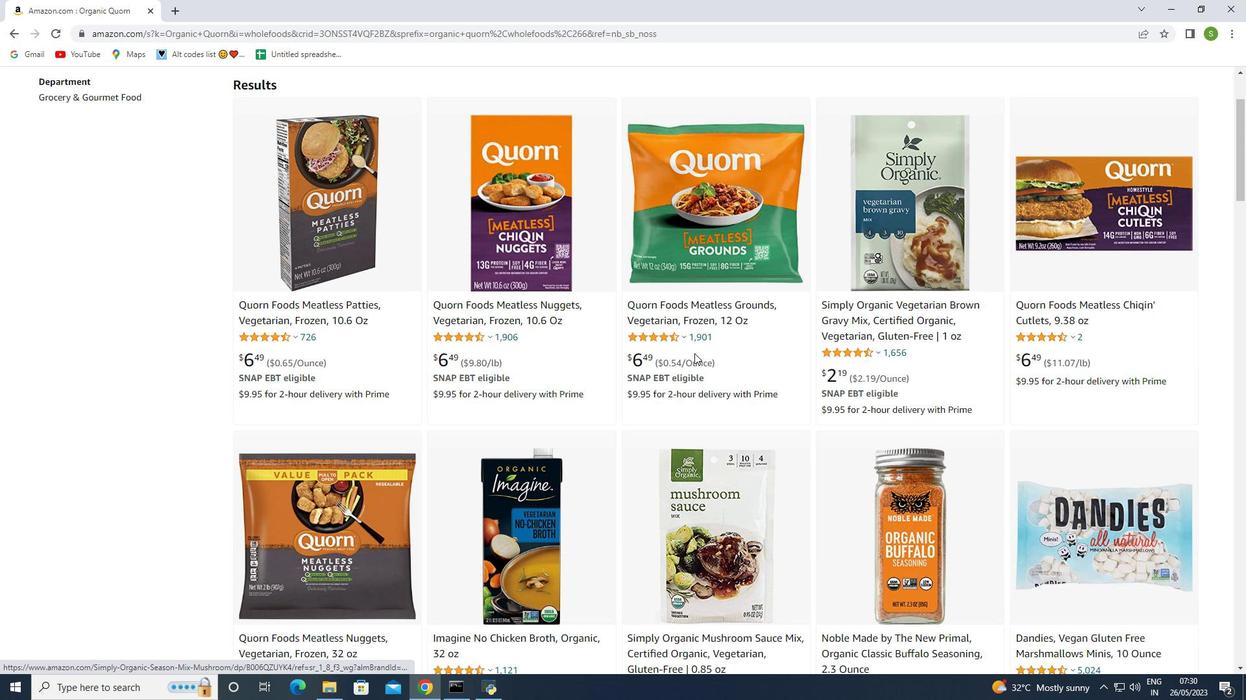 
Action: Mouse scrolled (694, 354) with delta (0, 0)
Screenshot: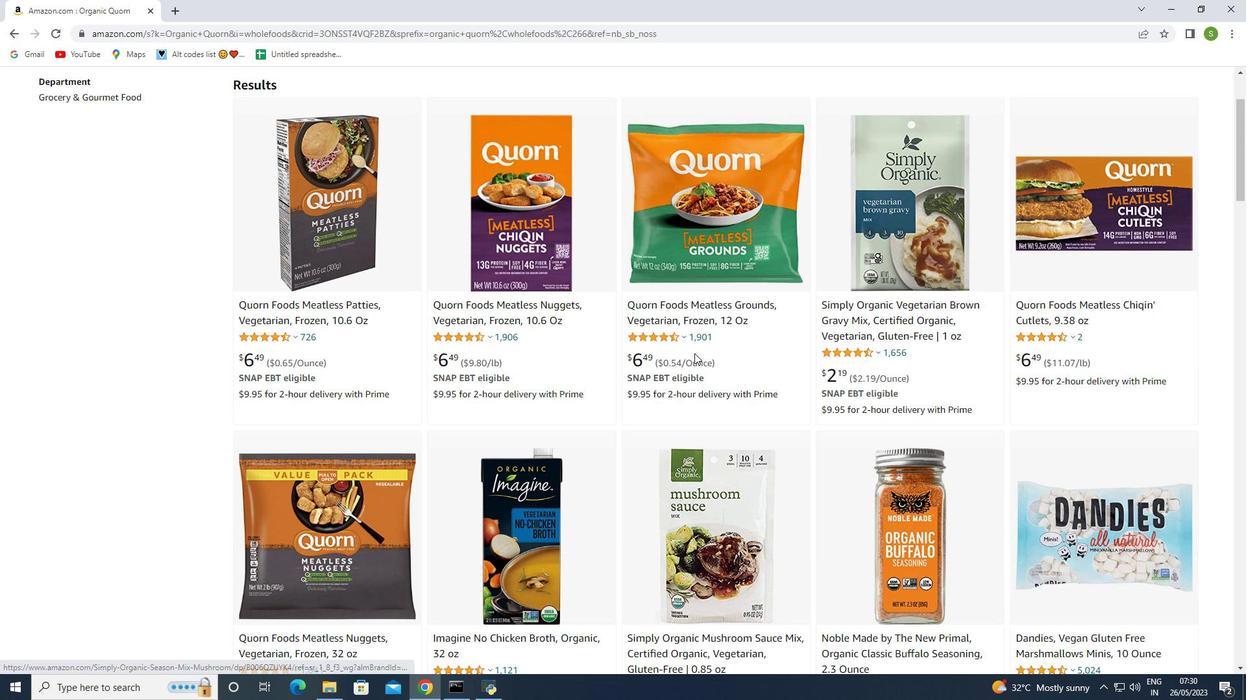 
Action: Mouse scrolled (694, 354) with delta (0, 0)
Screenshot: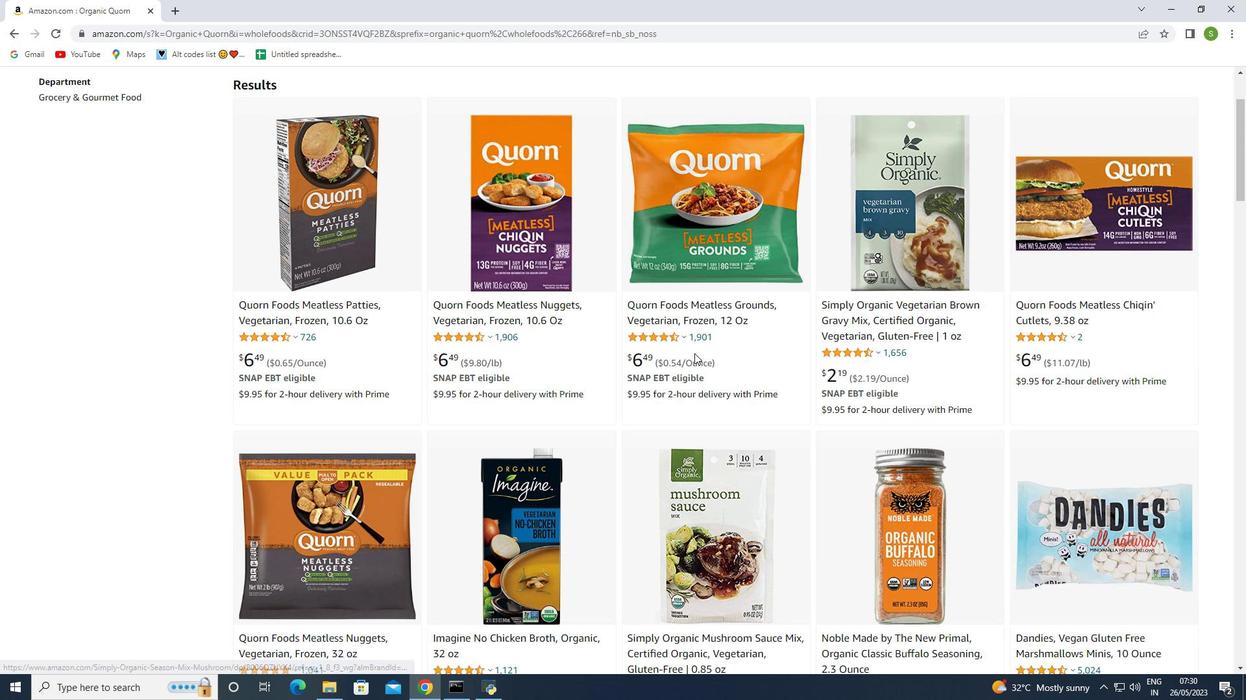 
Action: Mouse moved to (299, 378)
Screenshot: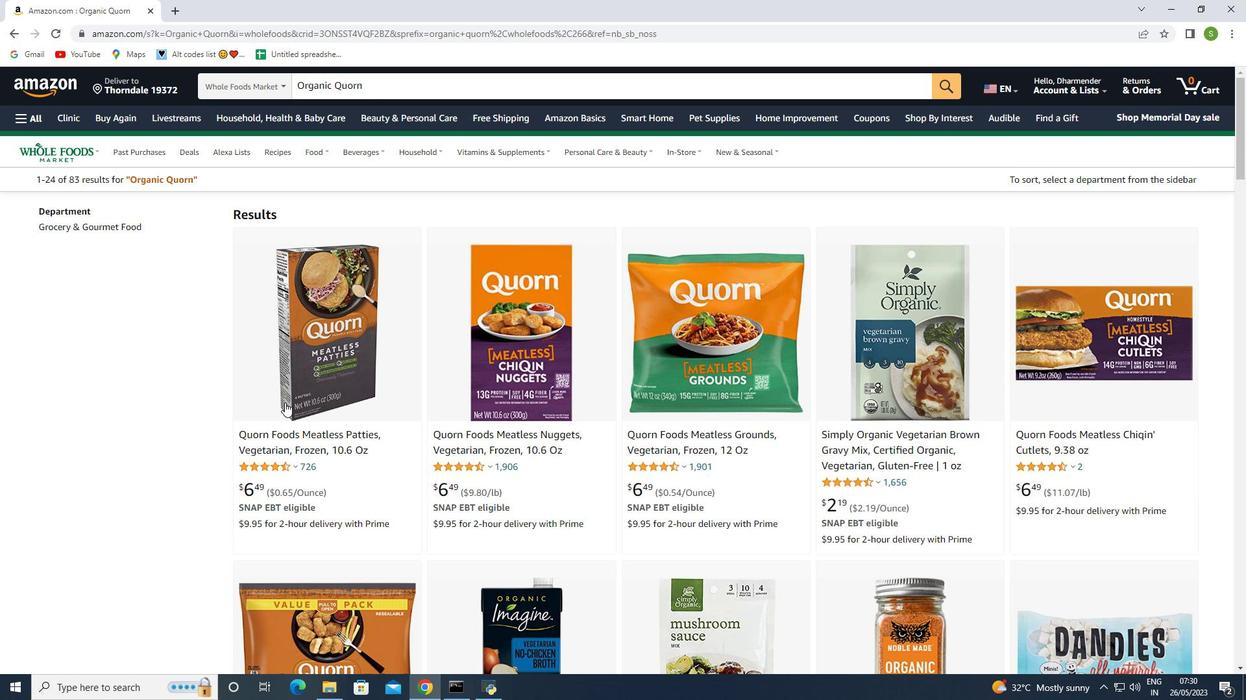 
Action: Mouse pressed left at (299, 378)
Screenshot: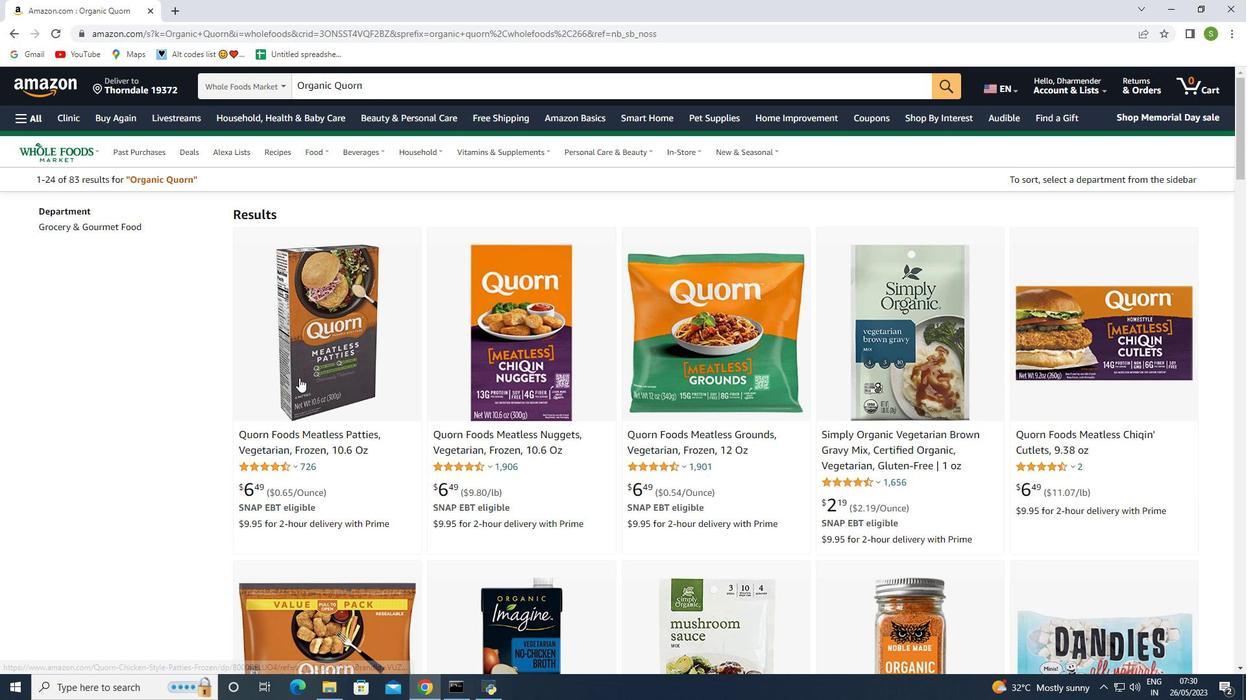 
Action: Mouse moved to (231, 445)
Screenshot: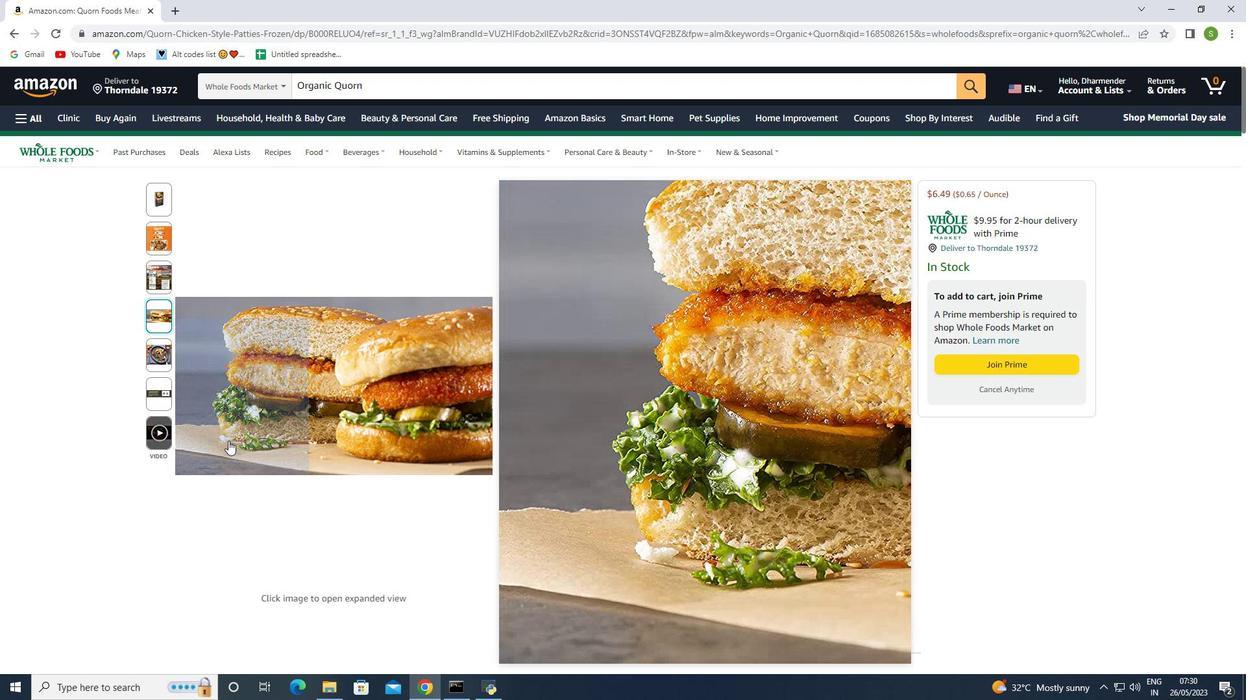 
Action: Mouse scrolled (231, 445) with delta (0, 0)
Screenshot: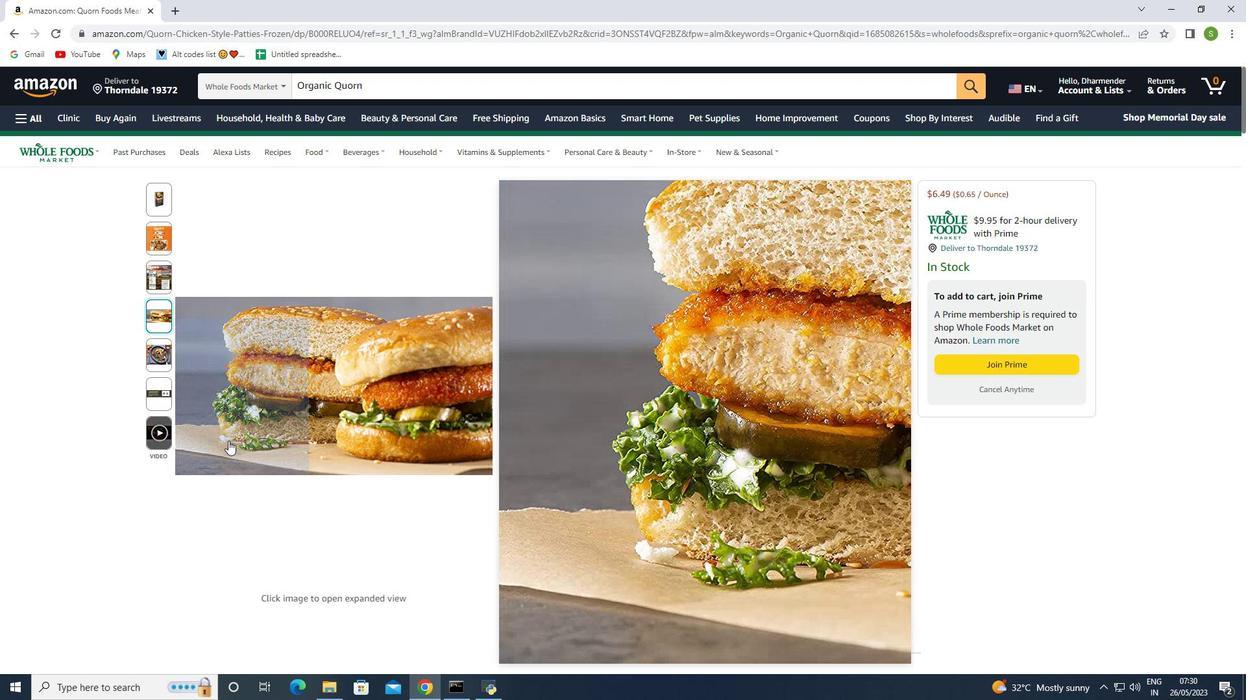 
Action: Mouse moved to (231, 447)
Screenshot: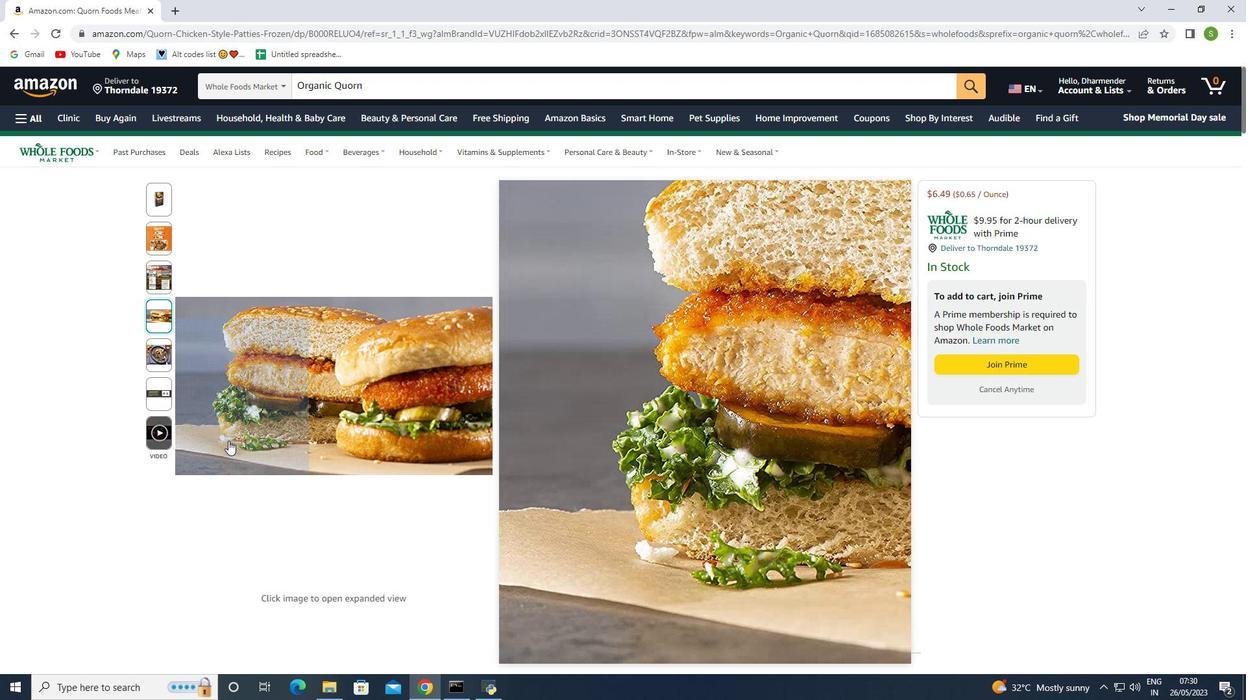 
Action: Mouse scrolled (231, 447) with delta (0, 0)
Screenshot: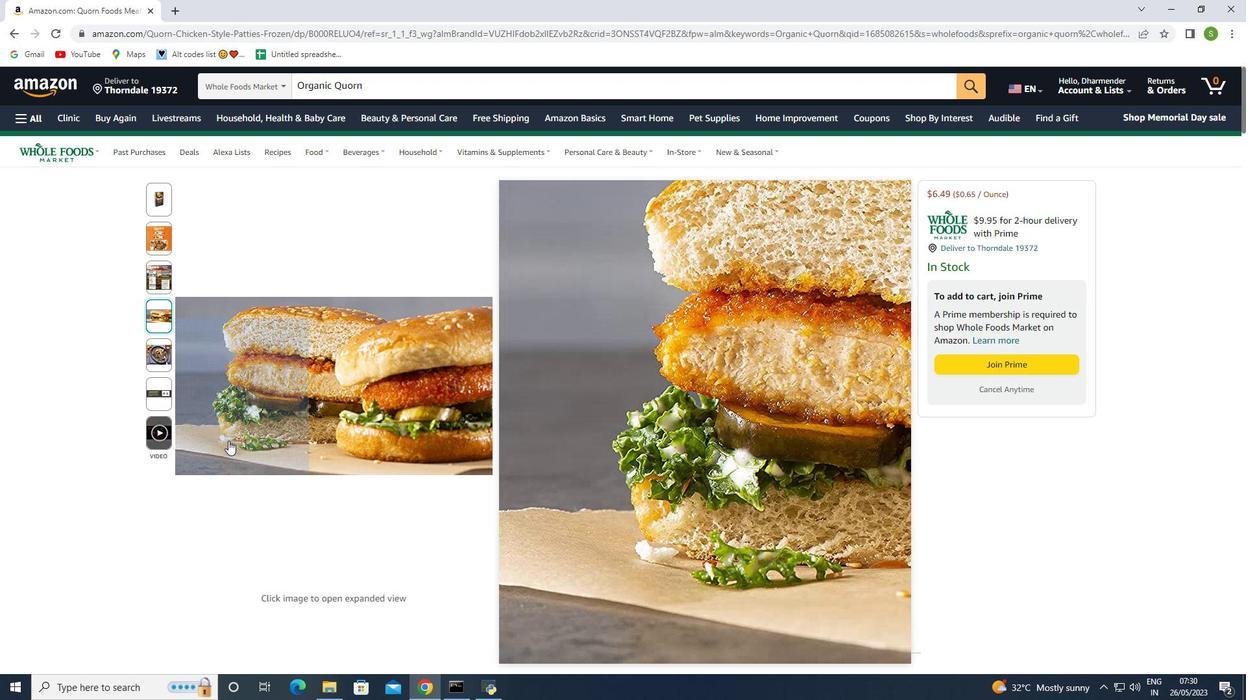 
Action: Mouse moved to (232, 449)
Screenshot: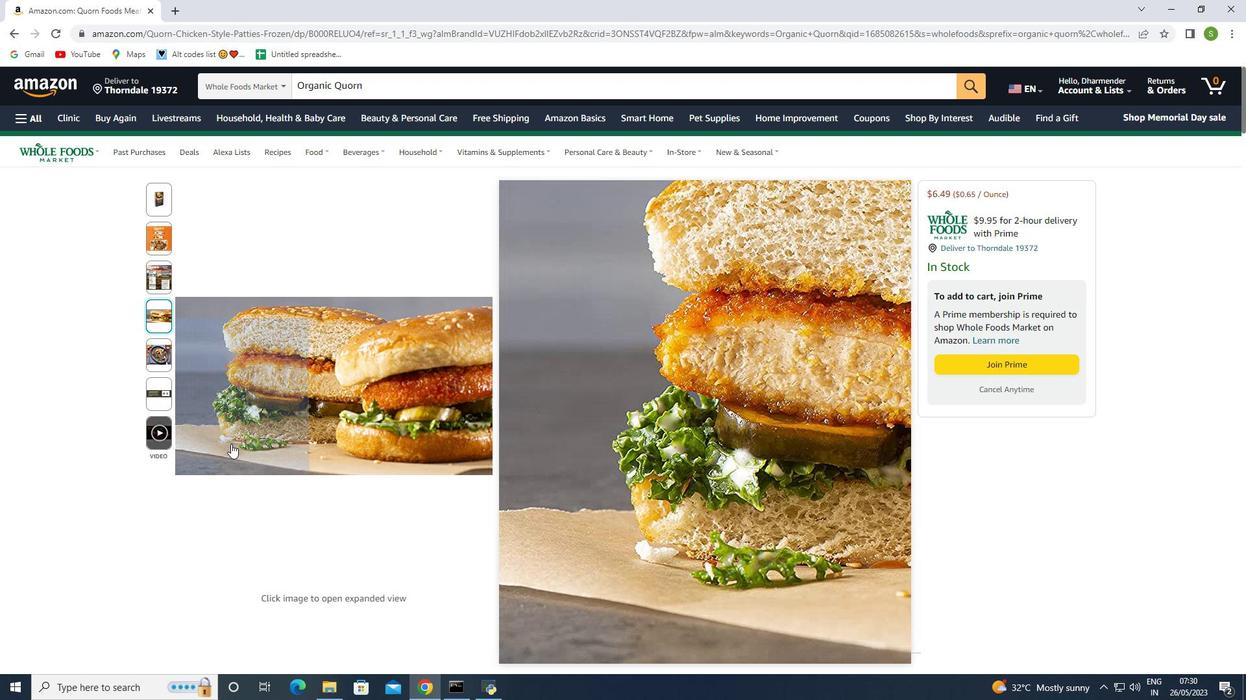 
Action: Mouse scrolled (232, 448) with delta (0, 0)
Screenshot: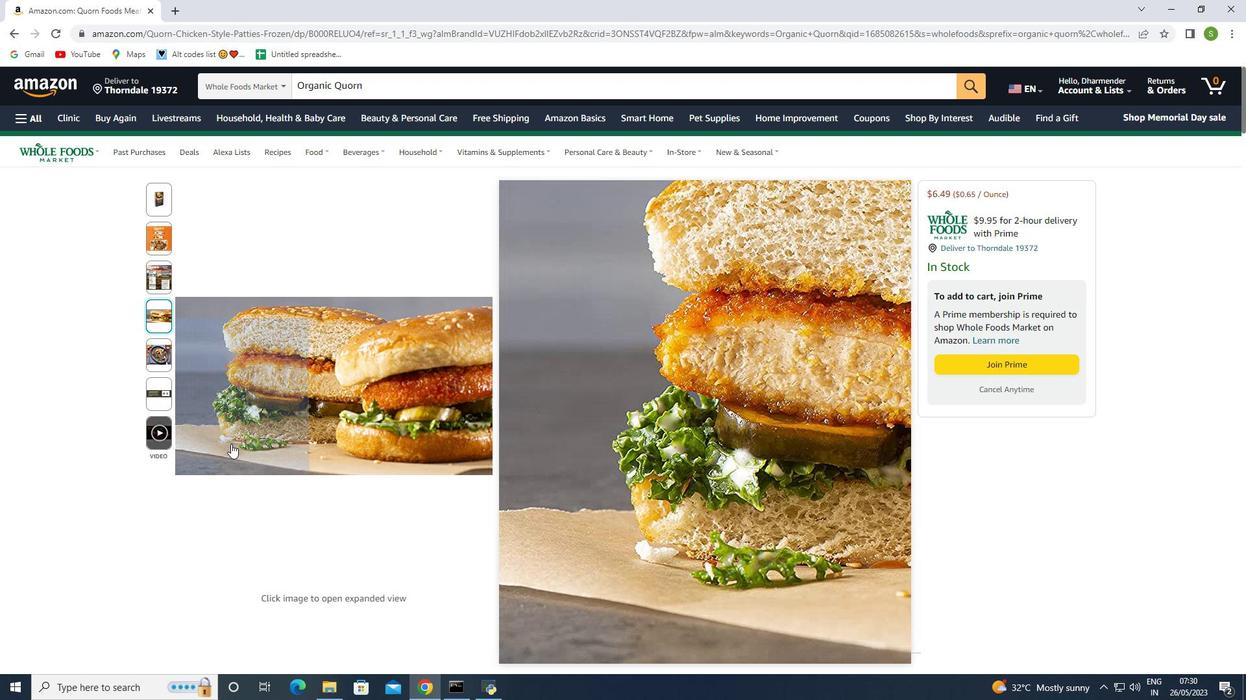 
Action: Mouse moved to (236, 459)
Screenshot: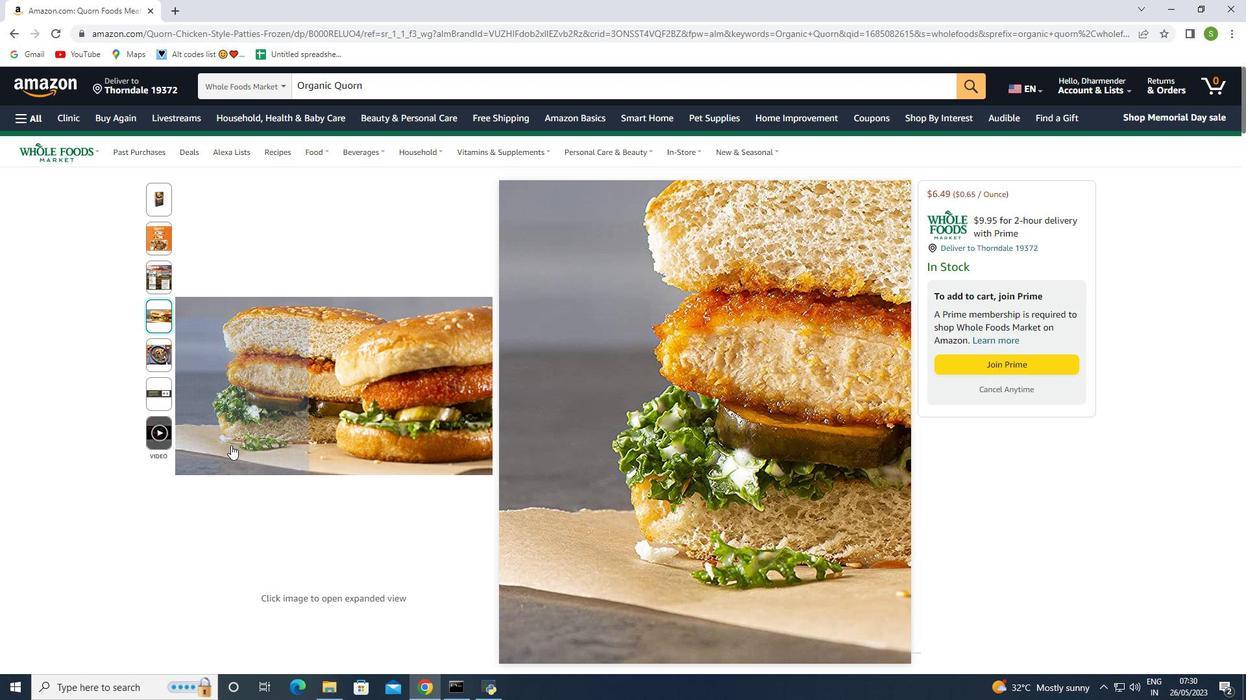 
Action: Mouse scrolled (232, 451) with delta (0, 0)
Screenshot: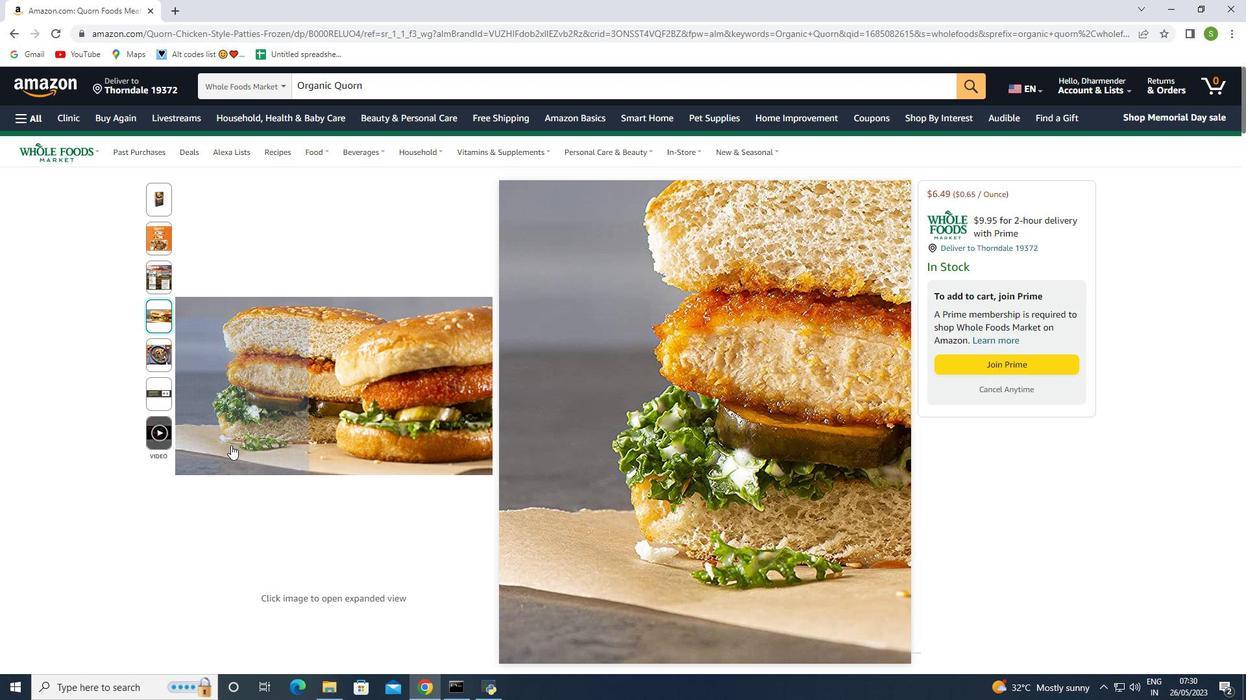 
Action: Mouse moved to (276, 501)
Screenshot: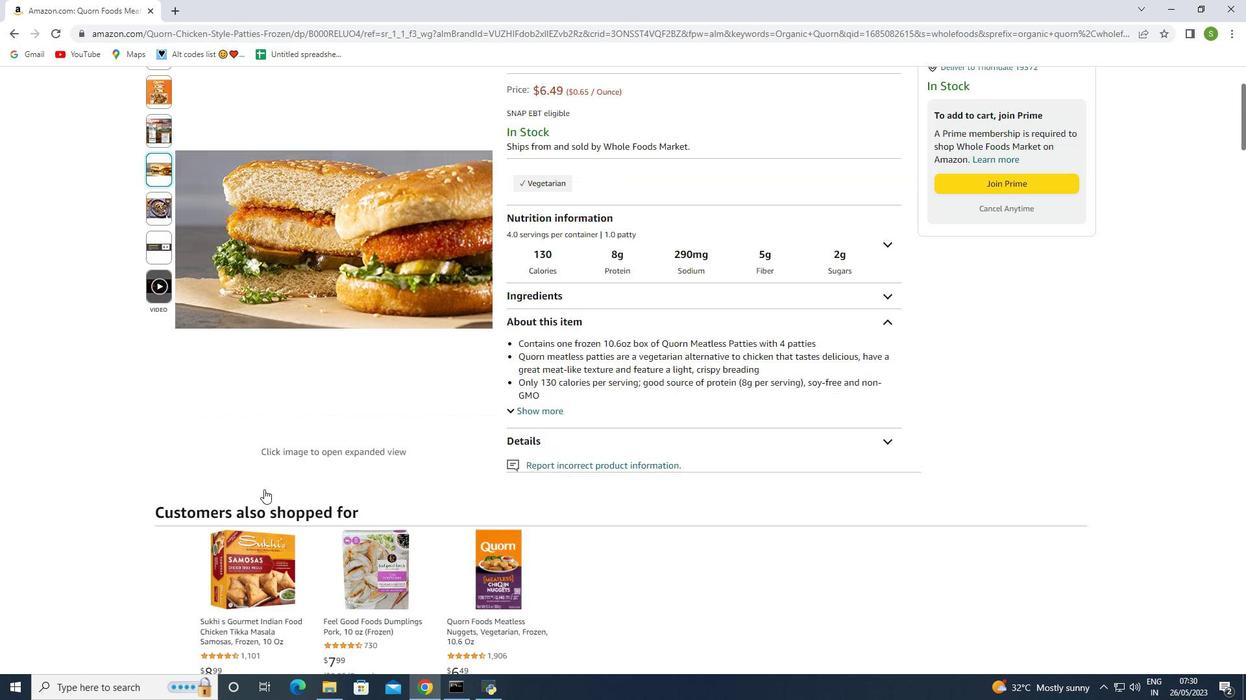 
Action: Mouse scrolled (276, 501) with delta (0, 0)
Screenshot: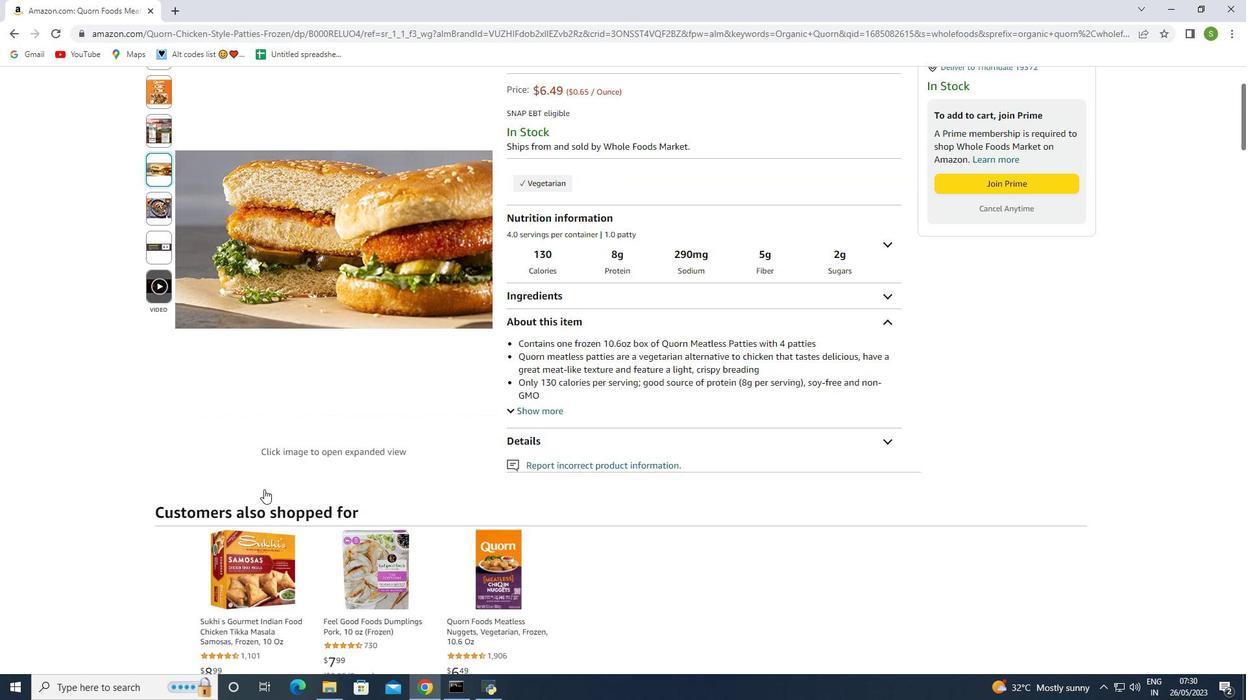 
Action: Mouse moved to (276, 502)
Screenshot: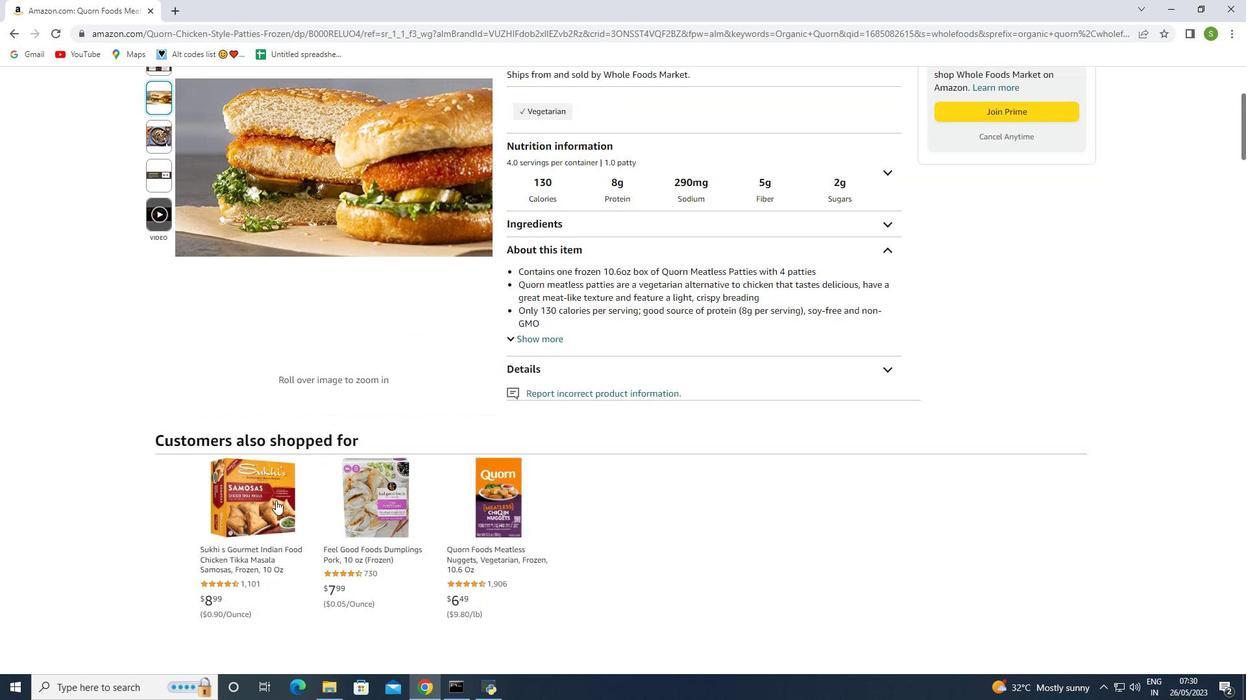 
Action: Mouse scrolled (276, 501) with delta (0, 0)
Screenshot: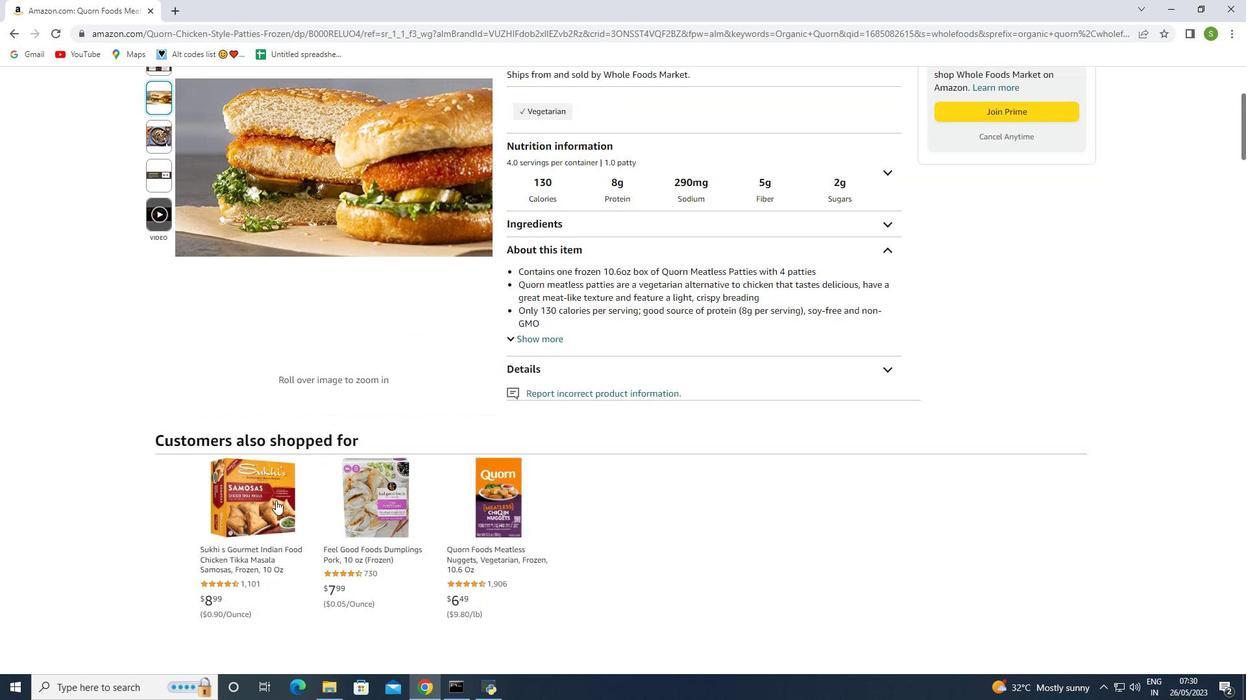 
Action: Mouse scrolled (276, 501) with delta (0, 0)
Screenshot: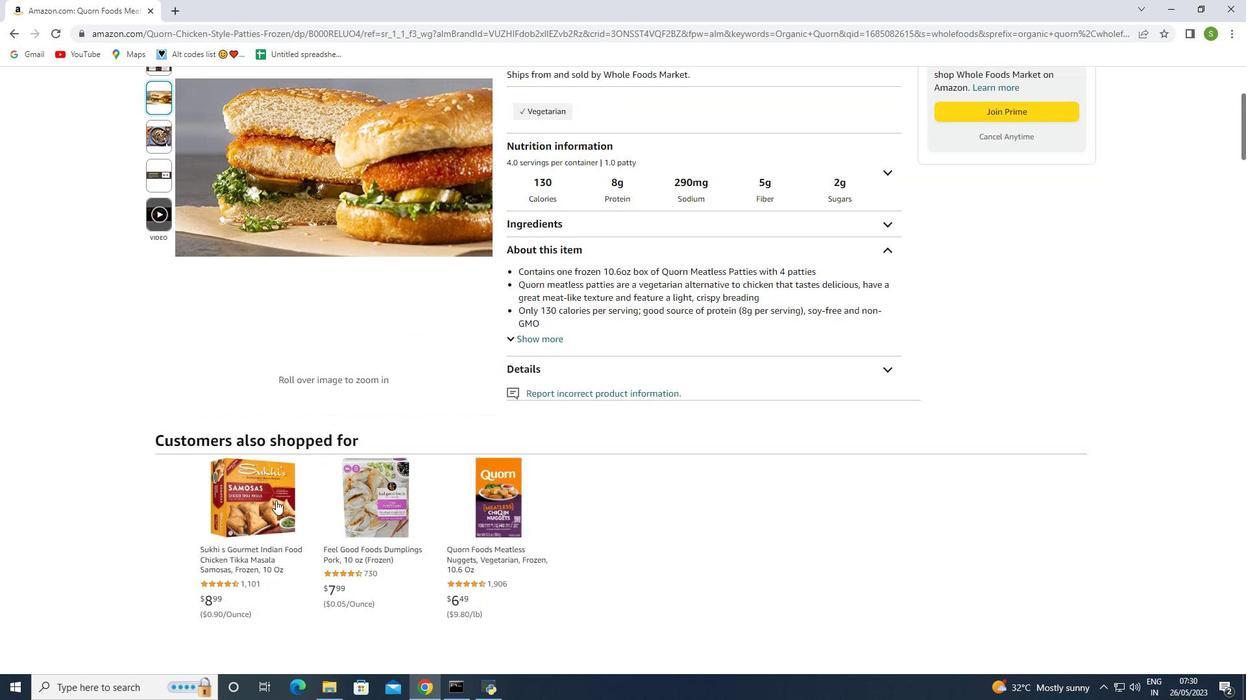 
Action: Mouse scrolled (276, 501) with delta (0, 0)
Screenshot: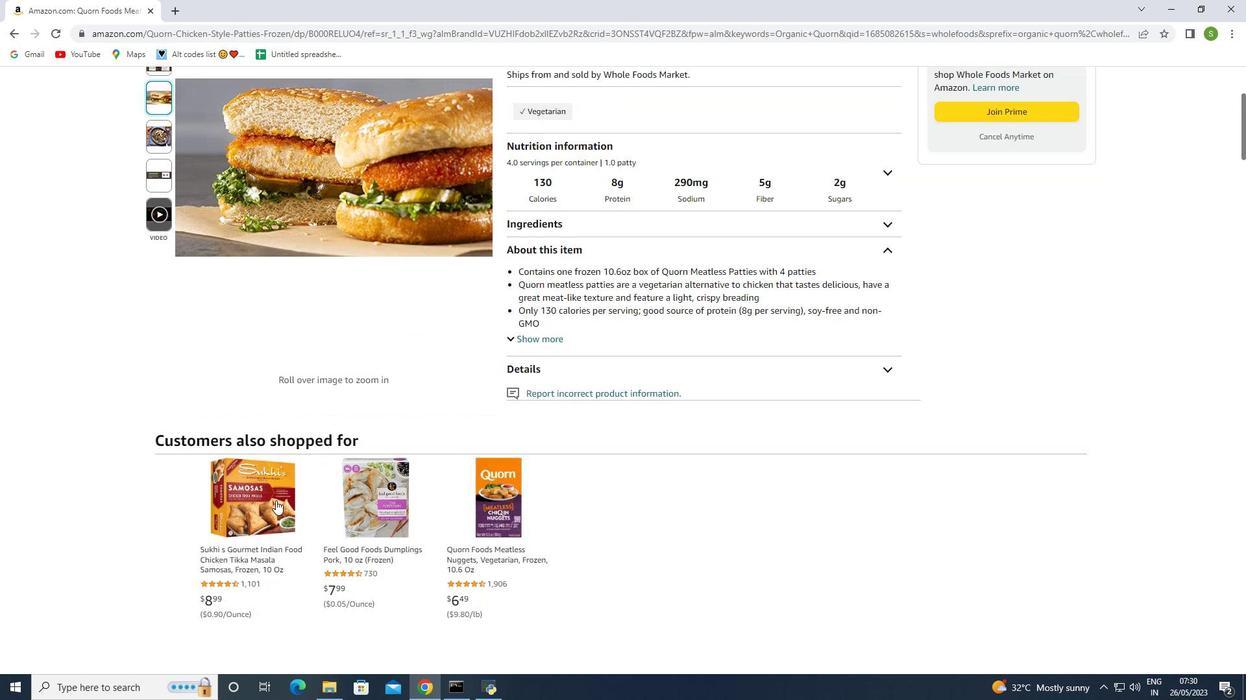 
Action: Mouse moved to (290, 512)
Screenshot: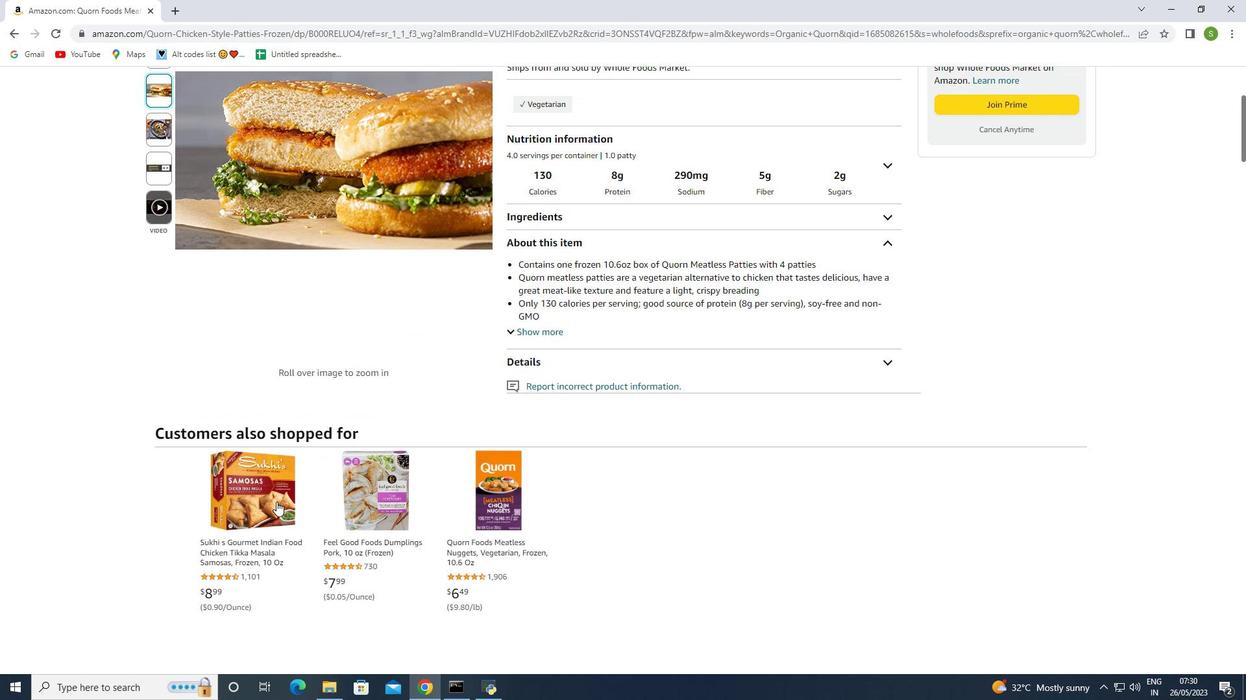 
Action: Mouse scrolled (290, 512) with delta (0, 0)
Screenshot: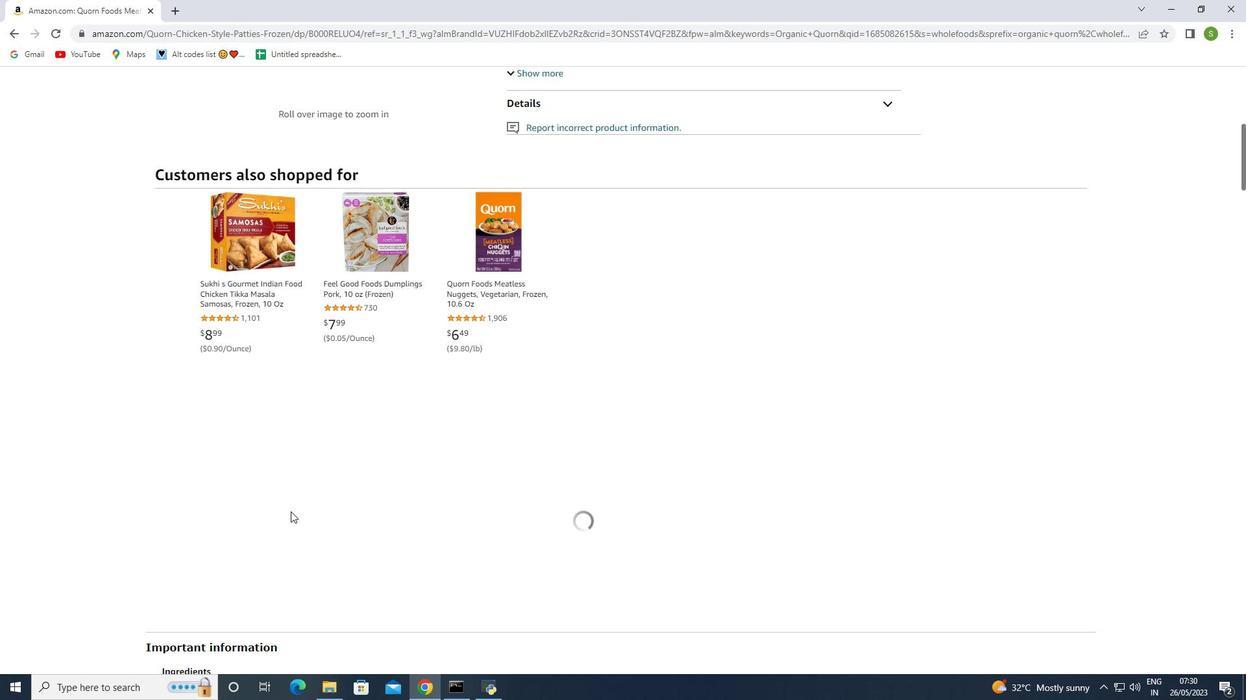 
Action: Mouse scrolled (290, 512) with delta (0, 0)
Screenshot: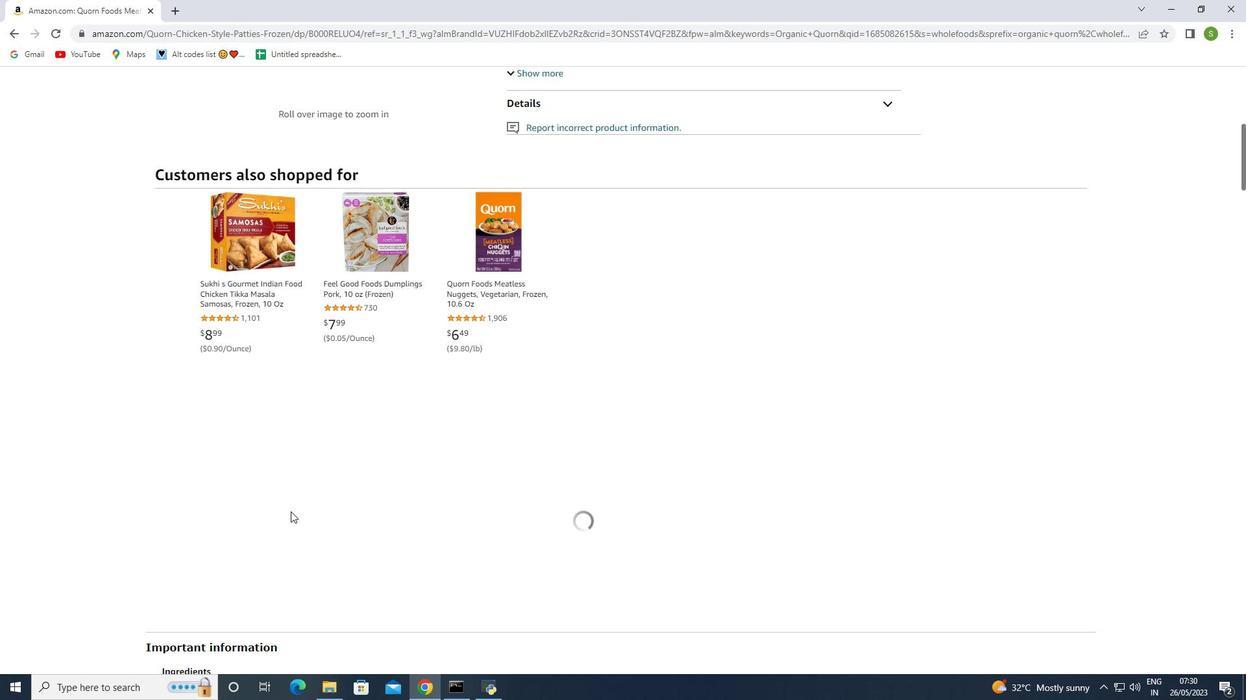 
Action: Mouse scrolled (290, 512) with delta (0, 0)
Screenshot: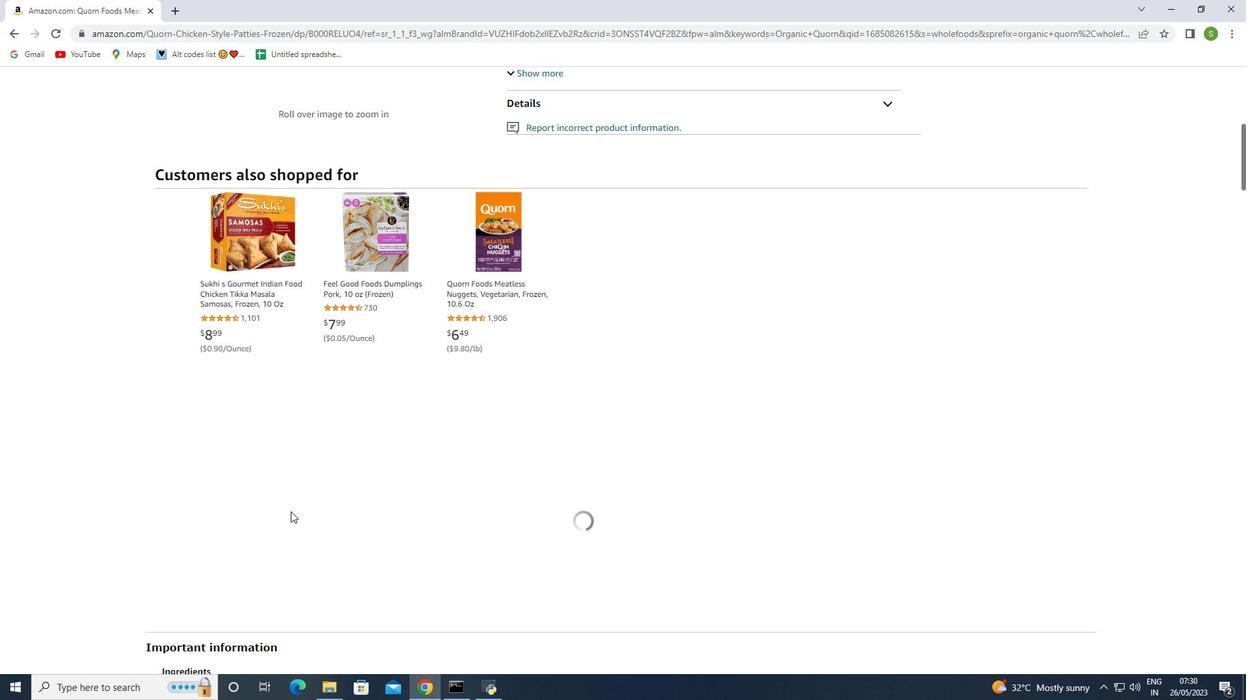 
Action: Mouse scrolled (290, 512) with delta (0, 0)
Screenshot: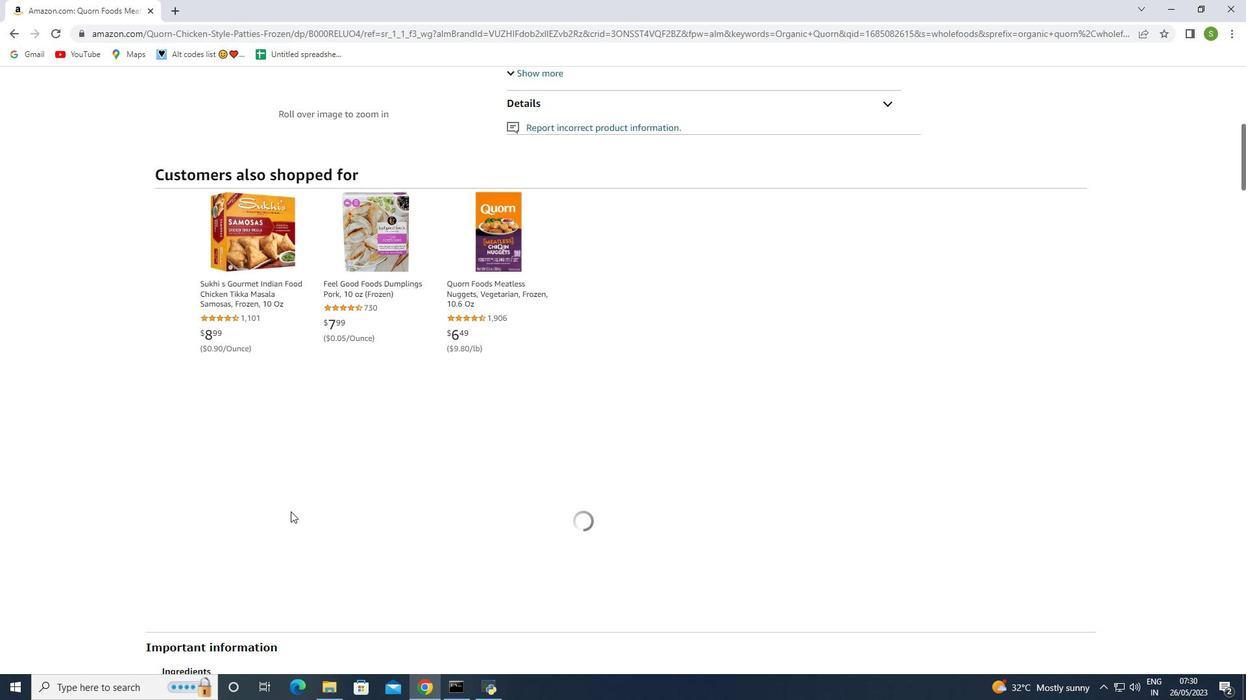 
Action: Mouse moved to (382, 468)
Screenshot: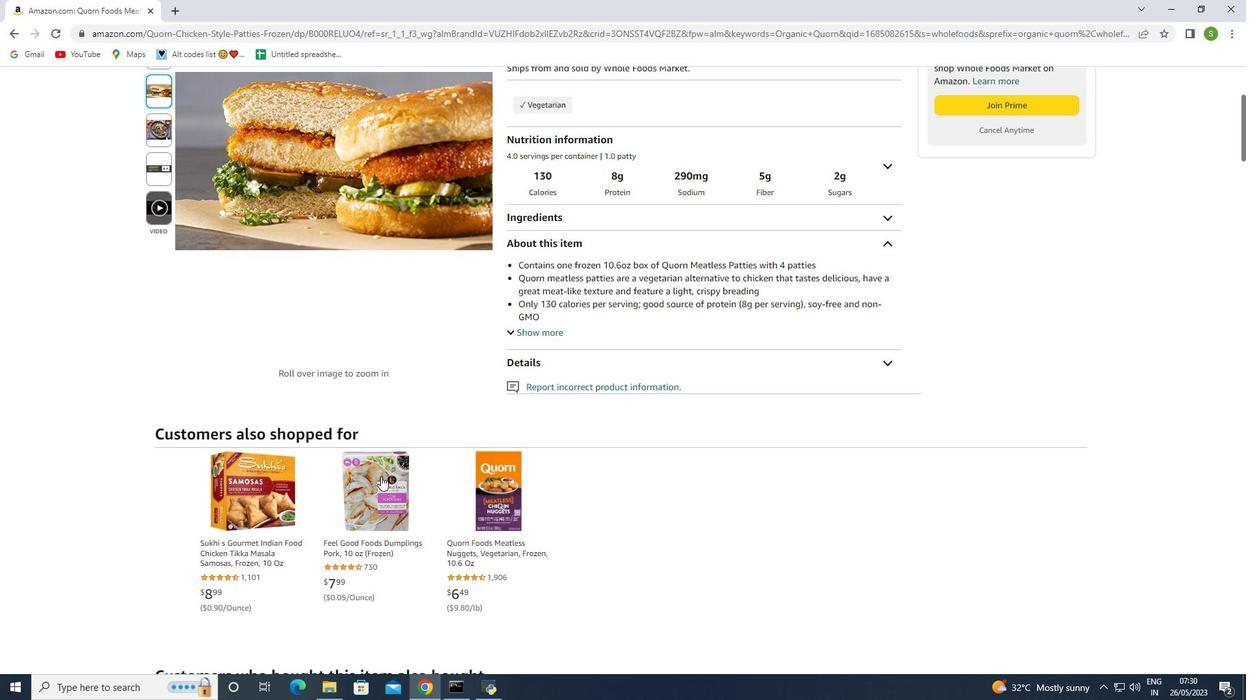 
Action: Mouse scrolled (382, 469) with delta (0, 0)
Screenshot: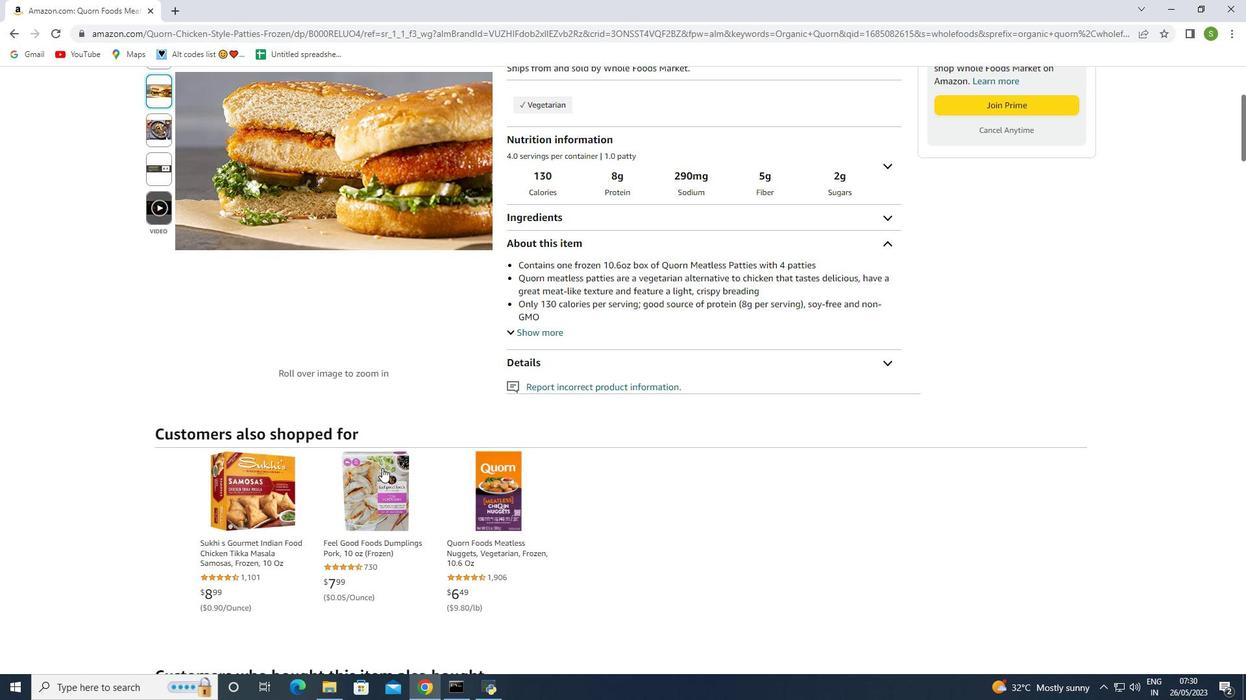
Action: Mouse scrolled (382, 469) with delta (0, 0)
Screenshot: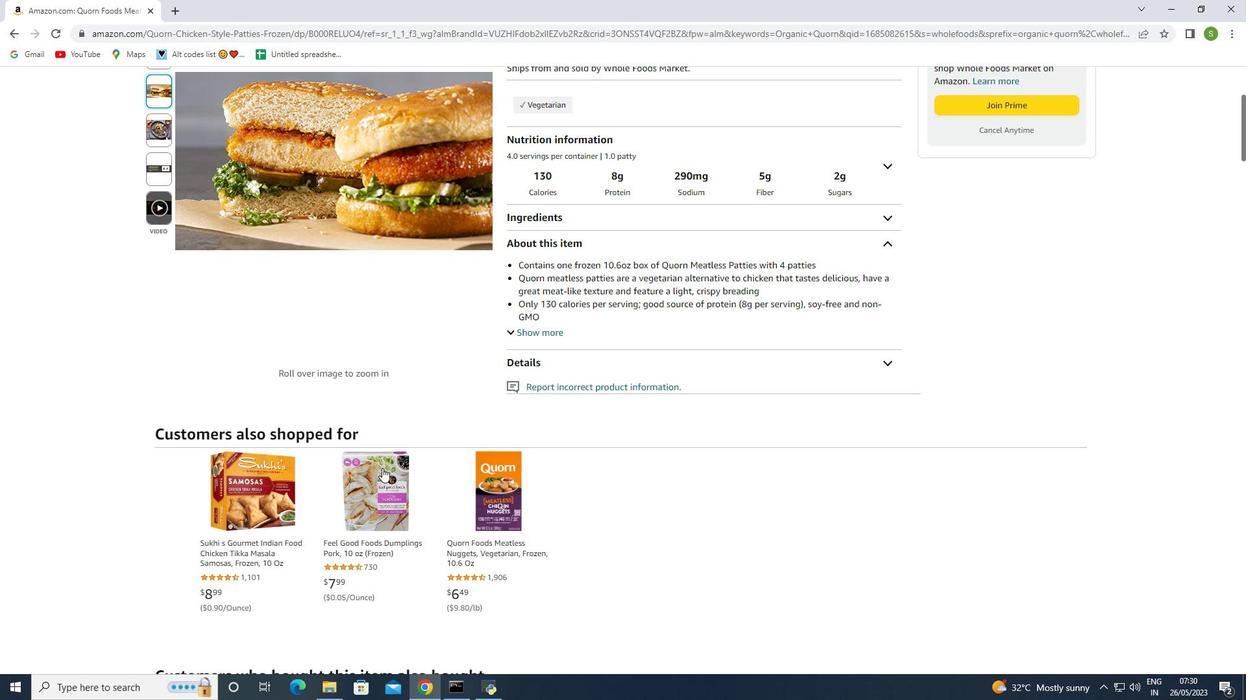 
Action: Mouse moved to (549, 330)
Screenshot: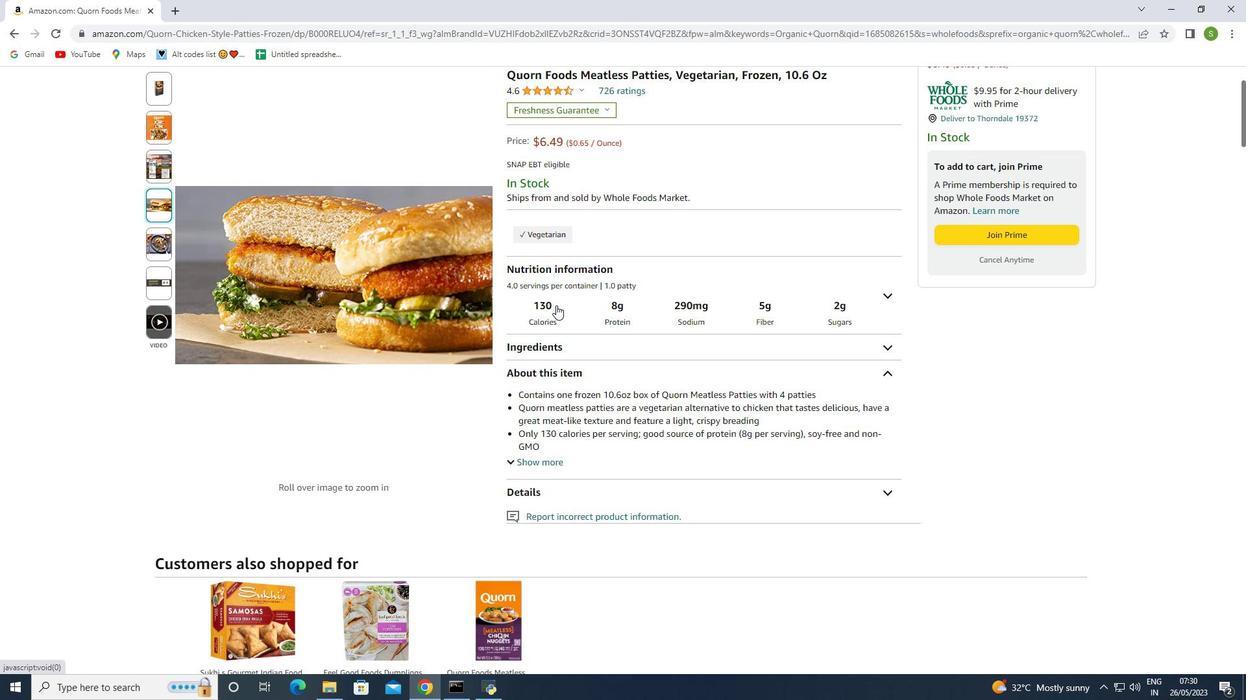 
Action: Mouse scrolled (549, 331) with delta (0, 0)
Screenshot: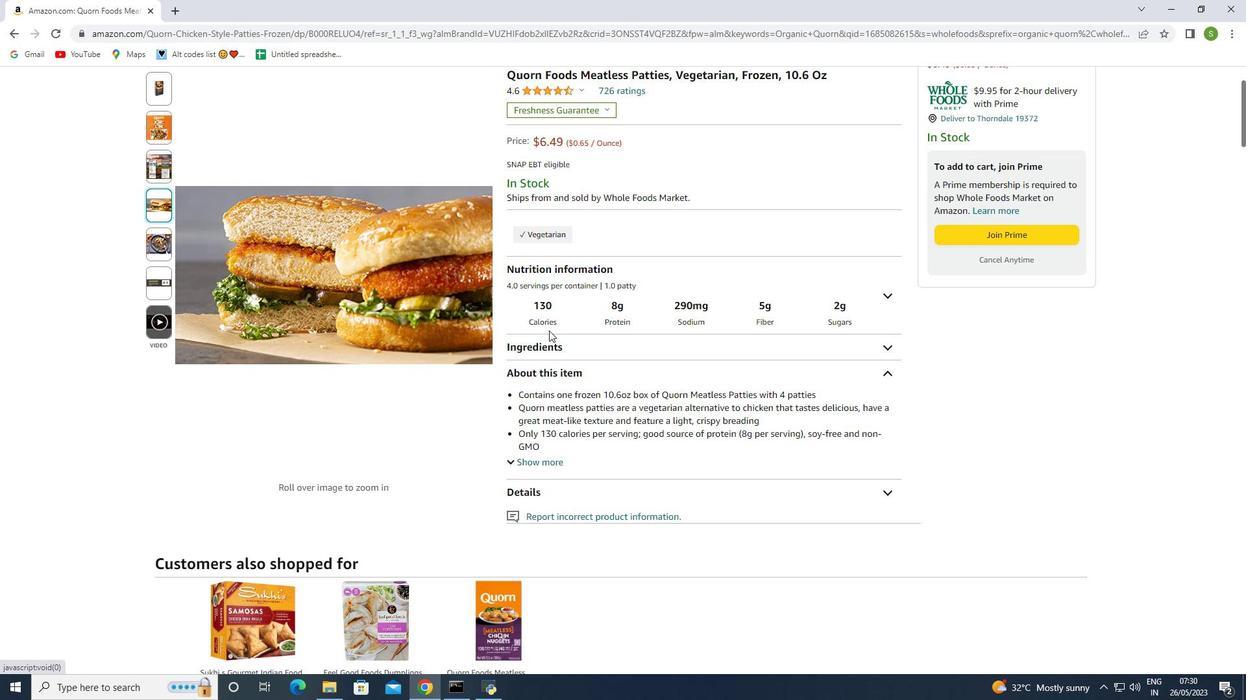 
Action: Mouse scrolled (549, 331) with delta (0, 0)
Screenshot: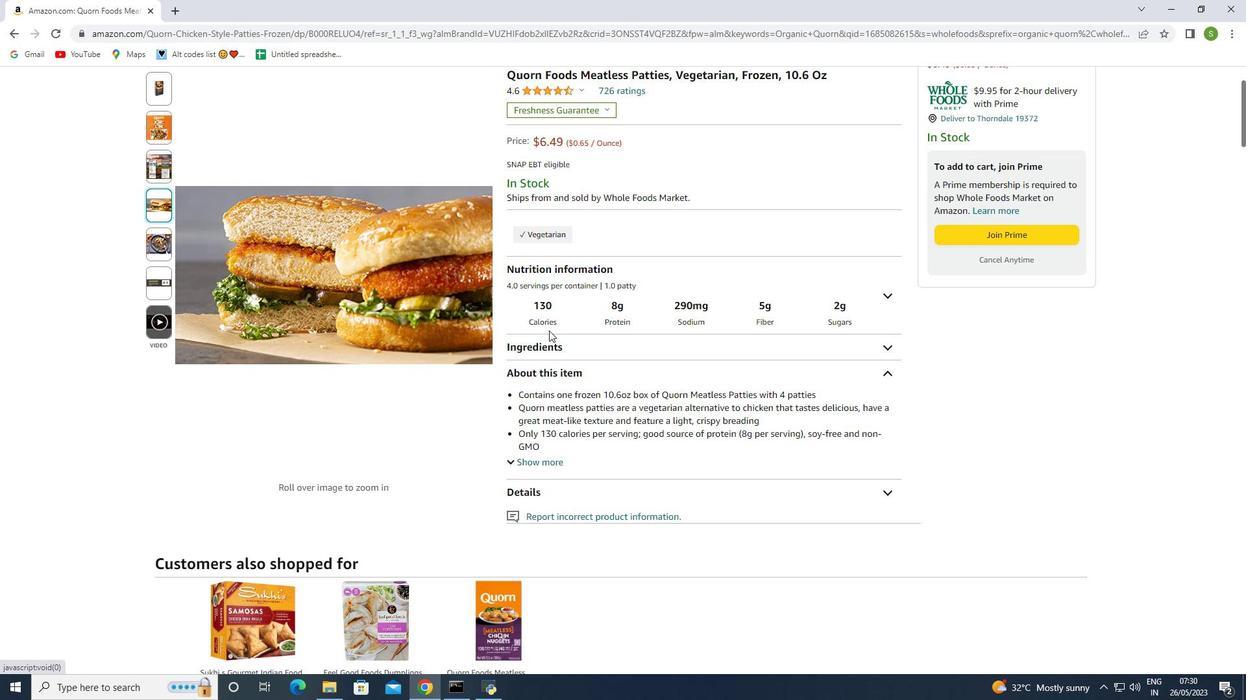 
Action: Mouse scrolled (549, 331) with delta (0, 0)
Screenshot: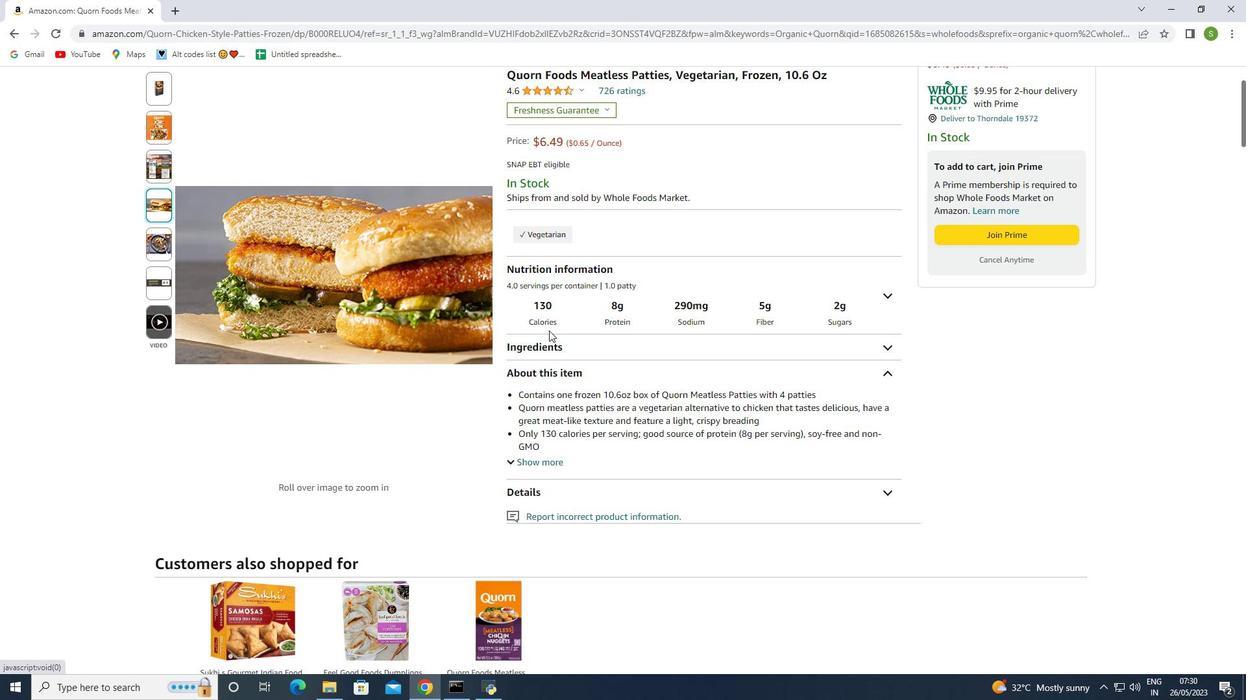 
Action: Mouse moved to (14, 31)
Screenshot: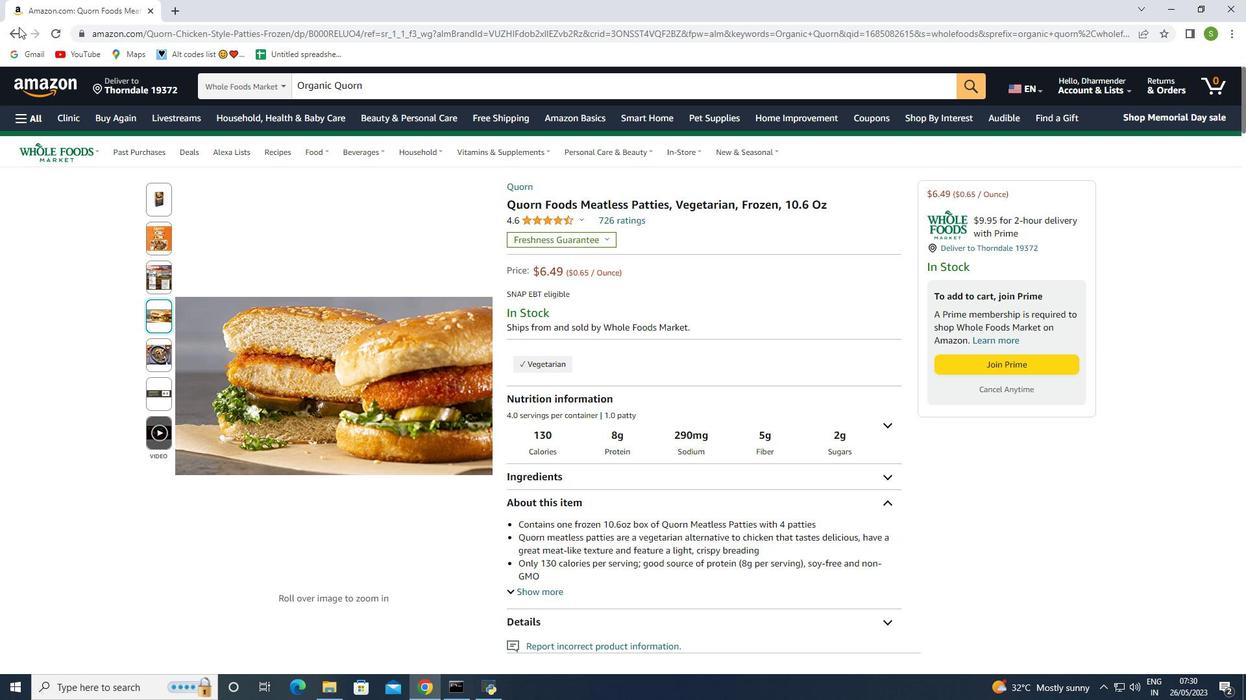 
Action: Mouse pressed left at (14, 31)
Screenshot: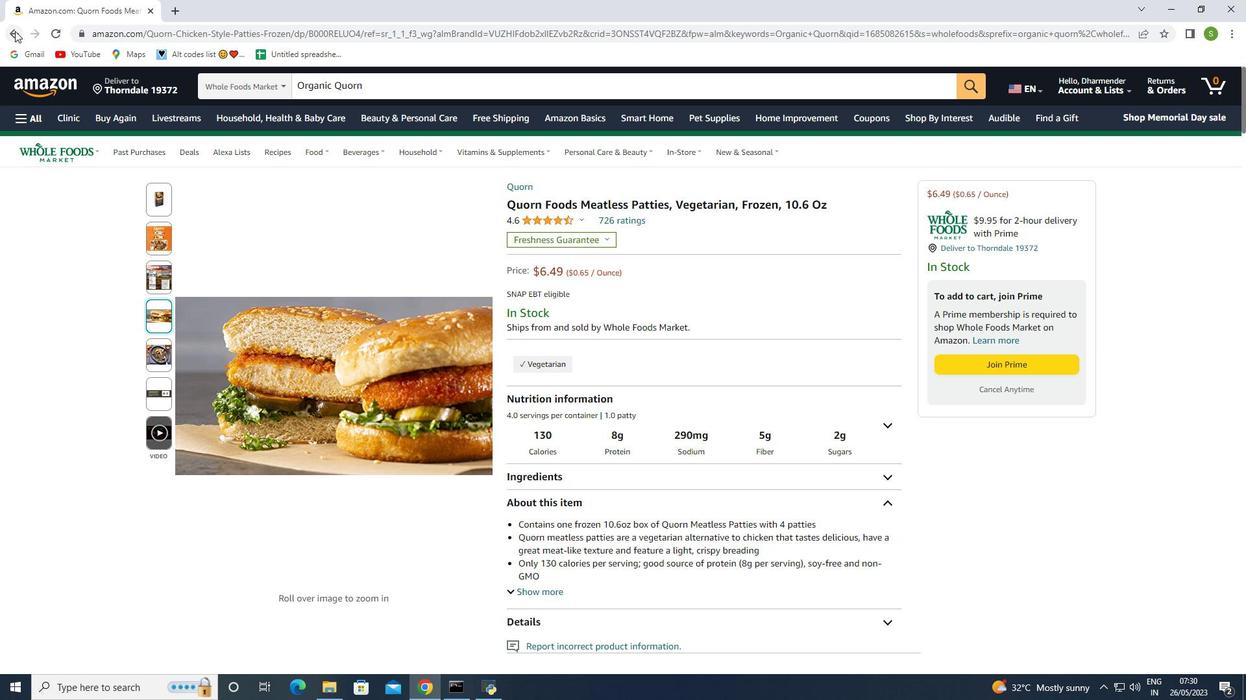 
Action: Mouse moved to (530, 356)
Screenshot: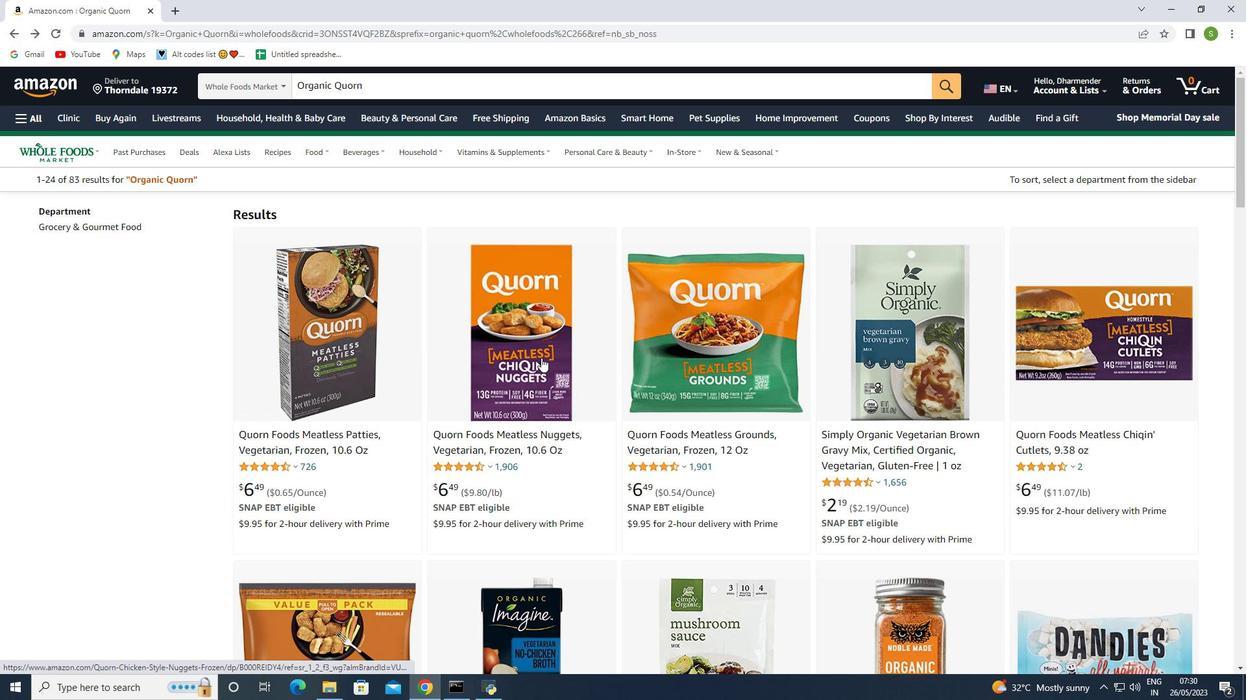 
Action: Mouse scrolled (530, 355) with delta (0, 0)
Screenshot: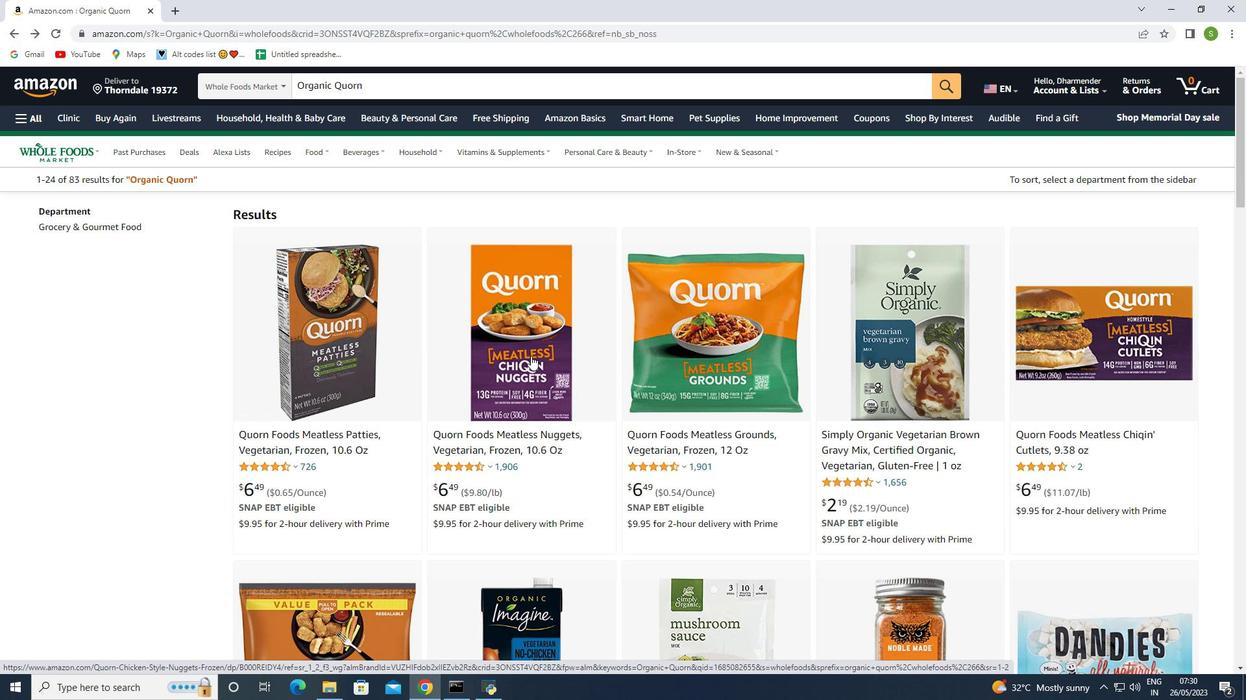 
Action: Mouse scrolled (530, 355) with delta (0, 0)
Screenshot: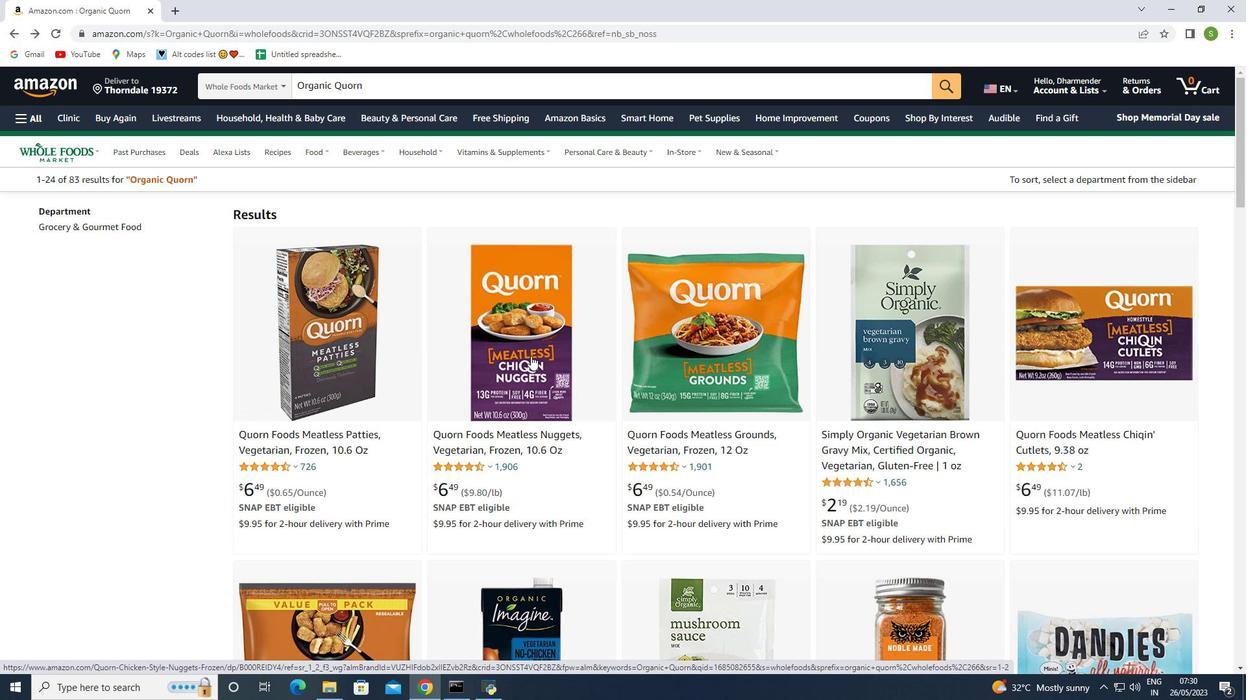 
Action: Mouse moved to (530, 356)
Screenshot: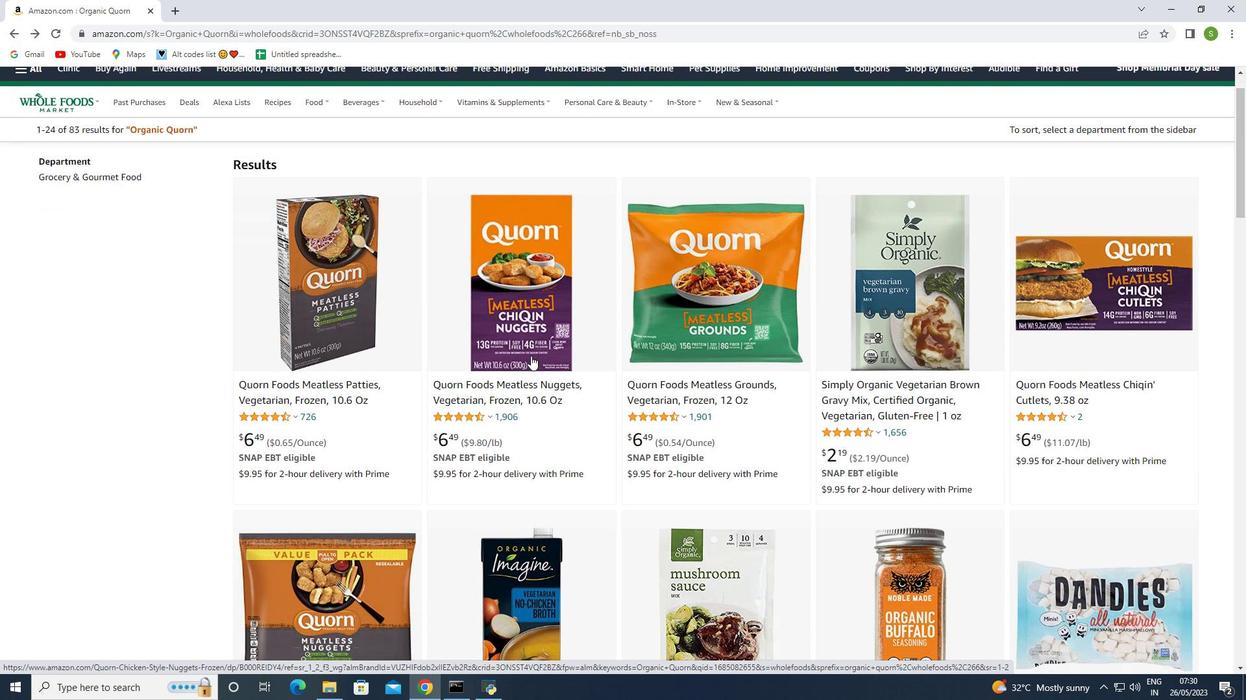 
Action: Mouse scrolled (530, 355) with delta (0, 0)
Screenshot: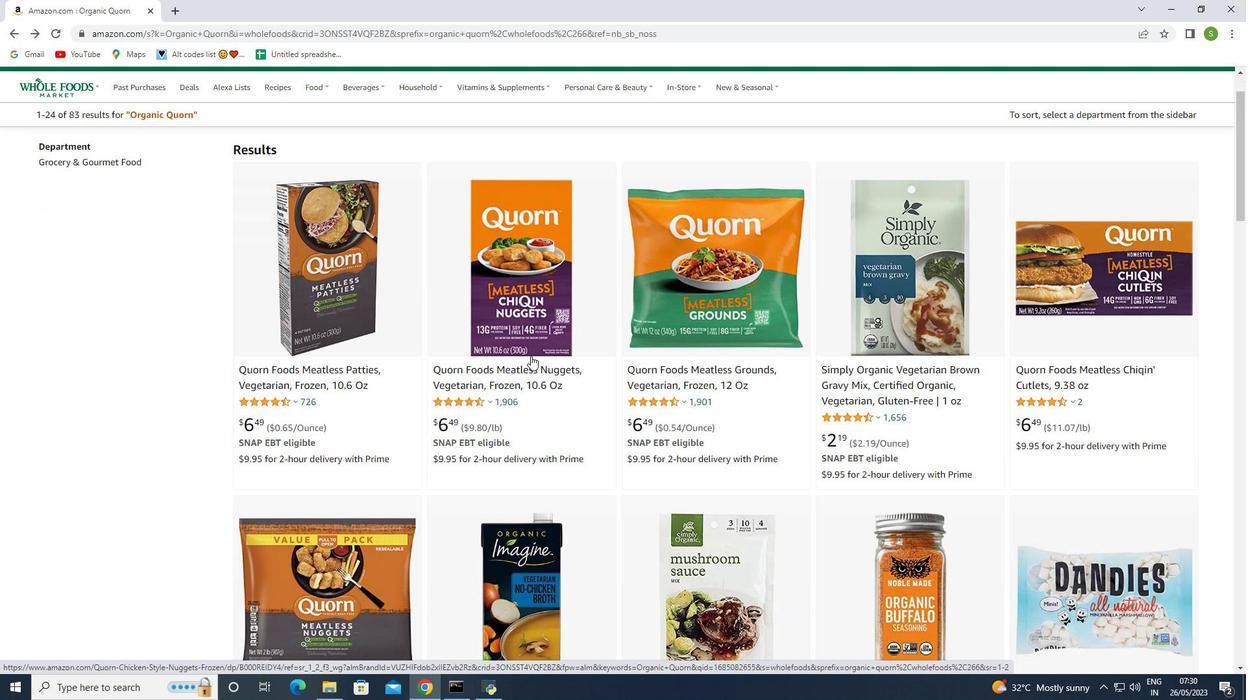 
Action: Mouse moved to (529, 356)
Screenshot: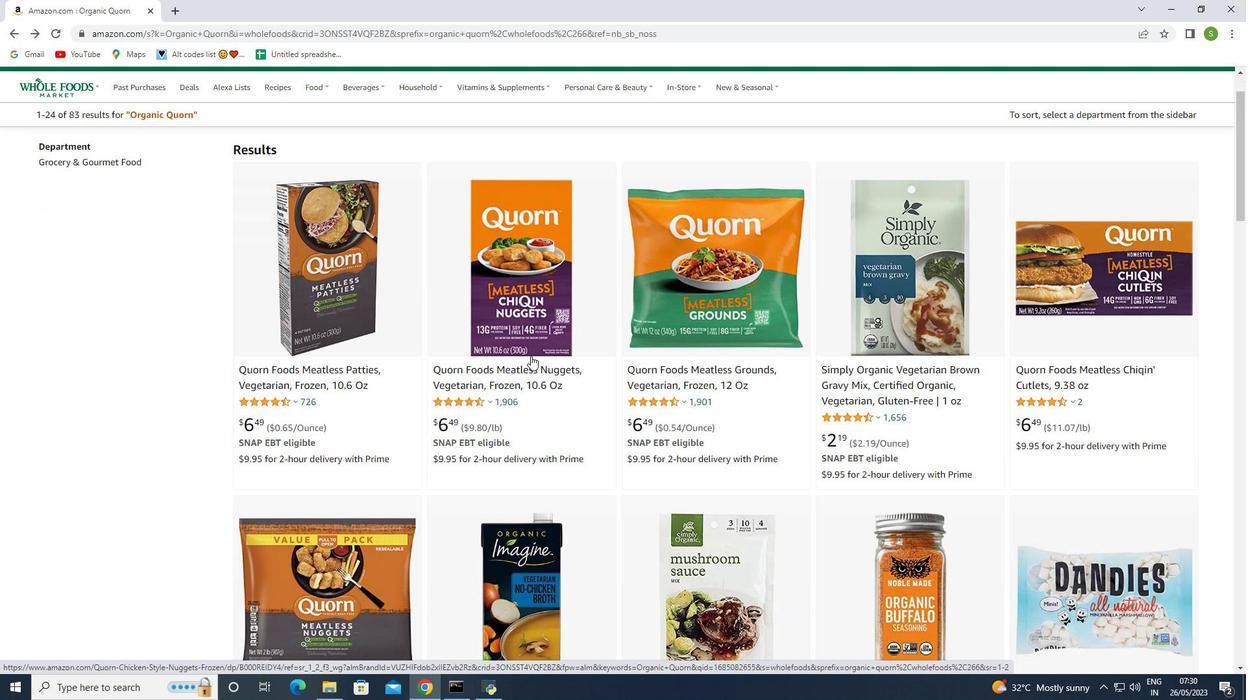 
Action: Mouse scrolled (529, 355) with delta (0, 0)
Screenshot: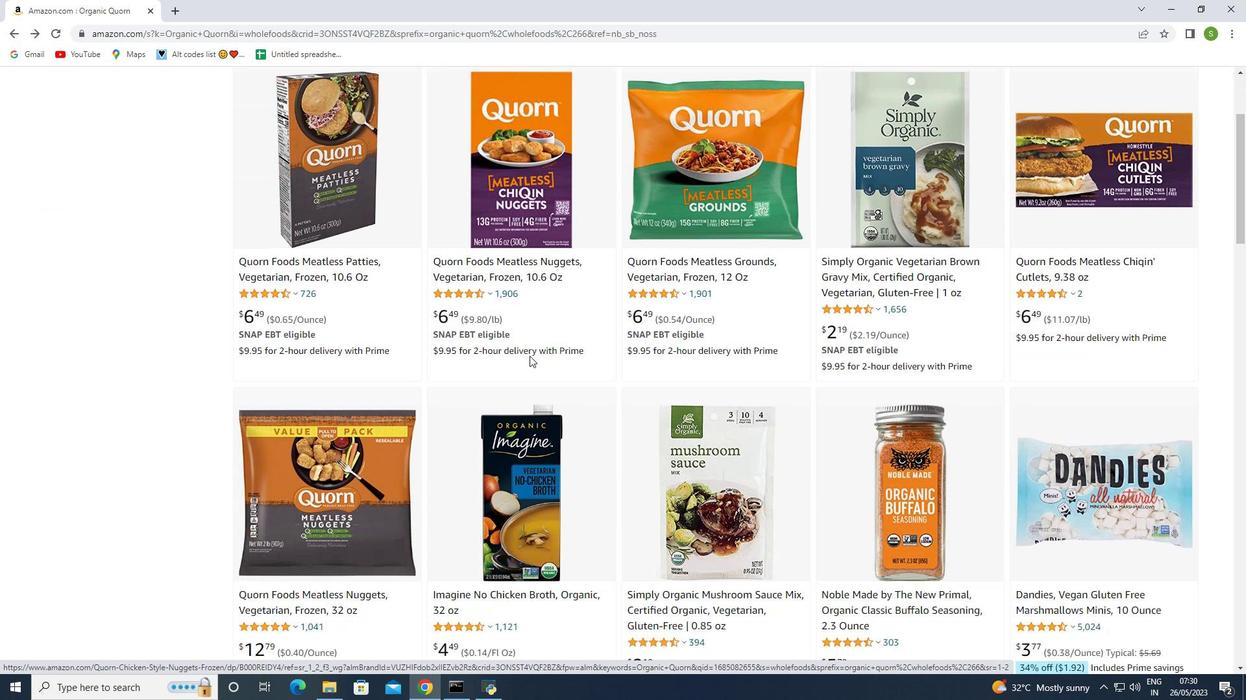 
Action: Mouse scrolled (529, 355) with delta (0, 0)
Screenshot: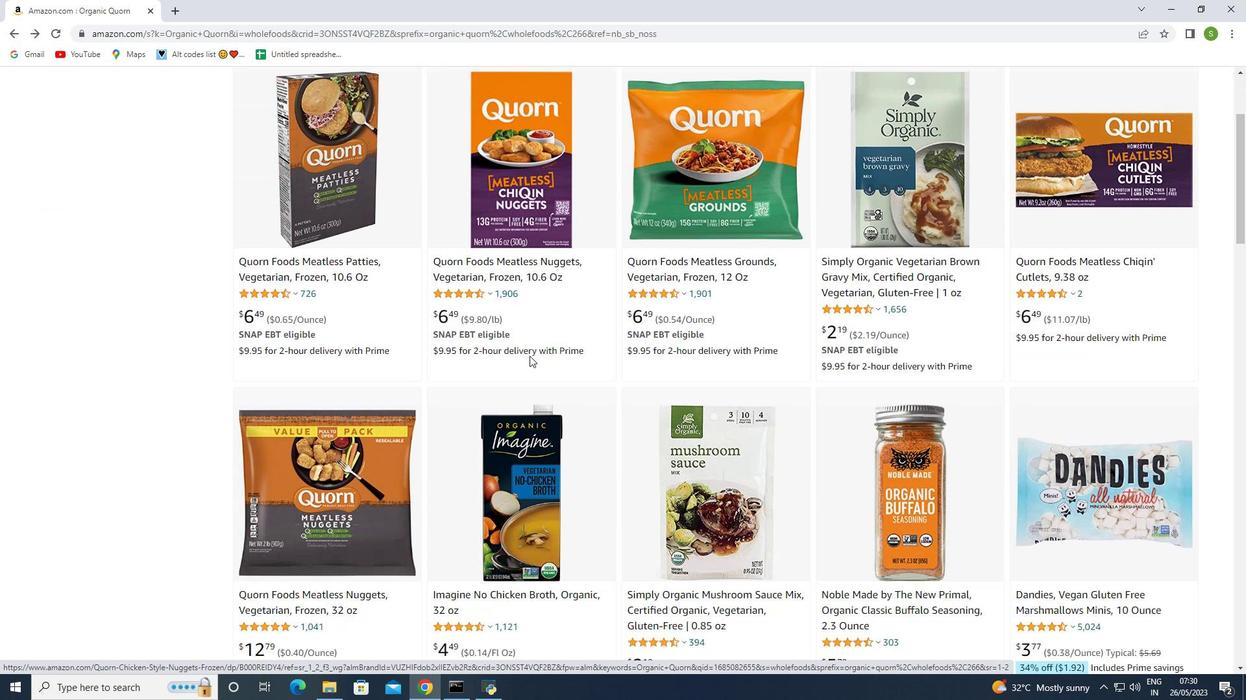 
Action: Mouse scrolled (529, 355) with delta (0, 0)
Screenshot: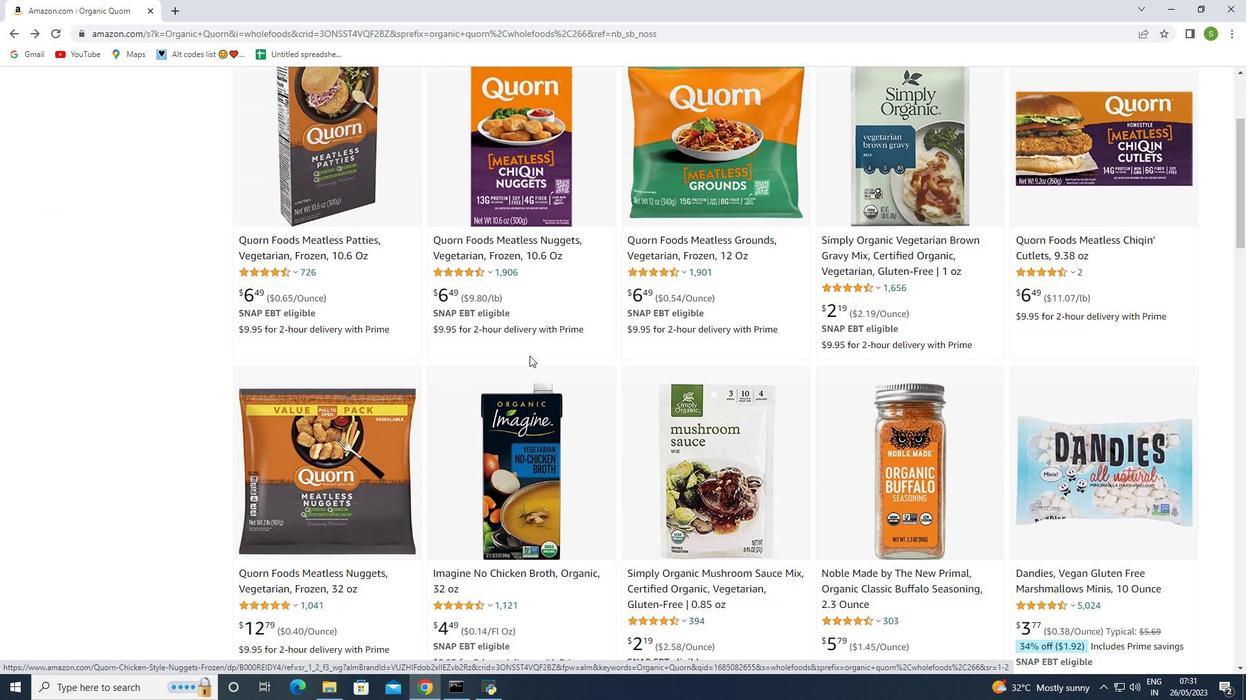 
Action: Mouse moved to (377, 327)
Screenshot: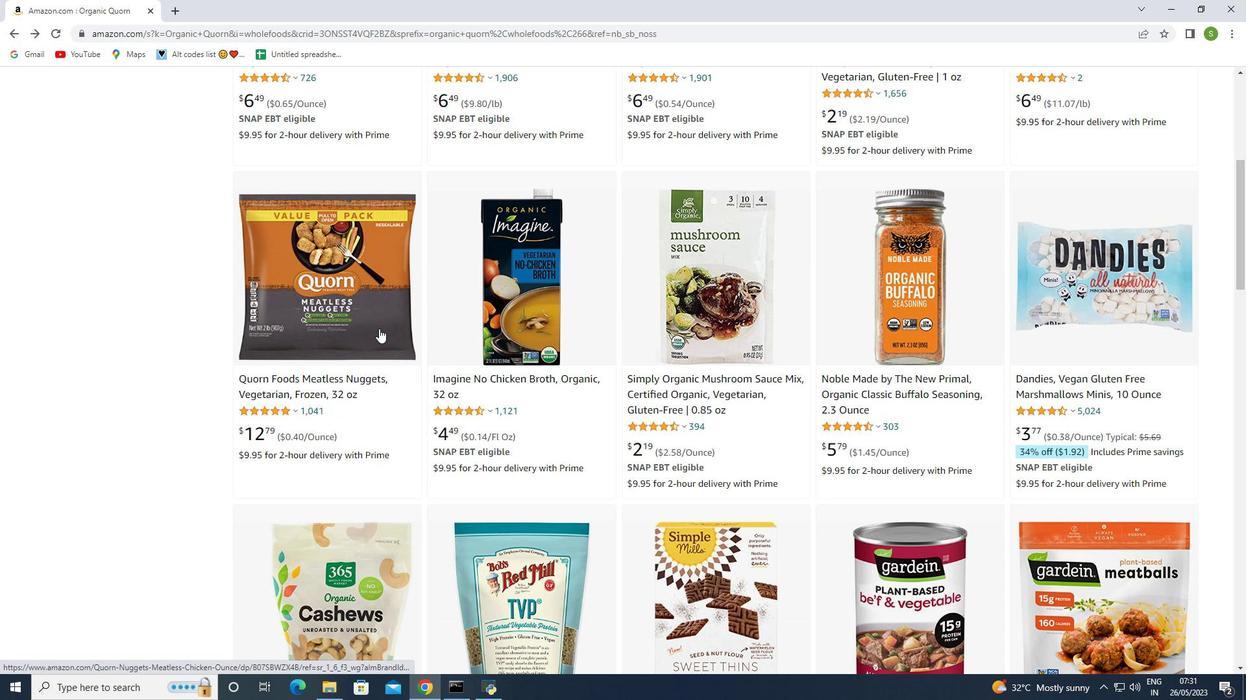 
Action: Mouse pressed left at (377, 327)
Screenshot: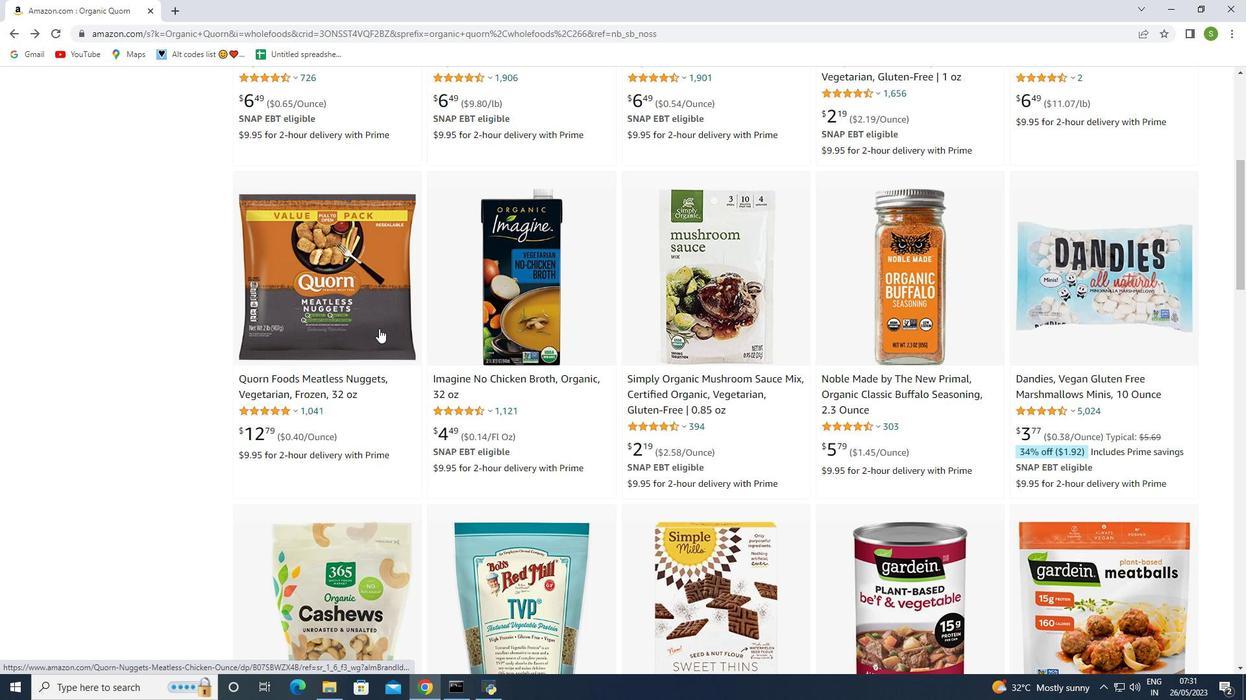 
Action: Mouse moved to (1002, 367)
Screenshot: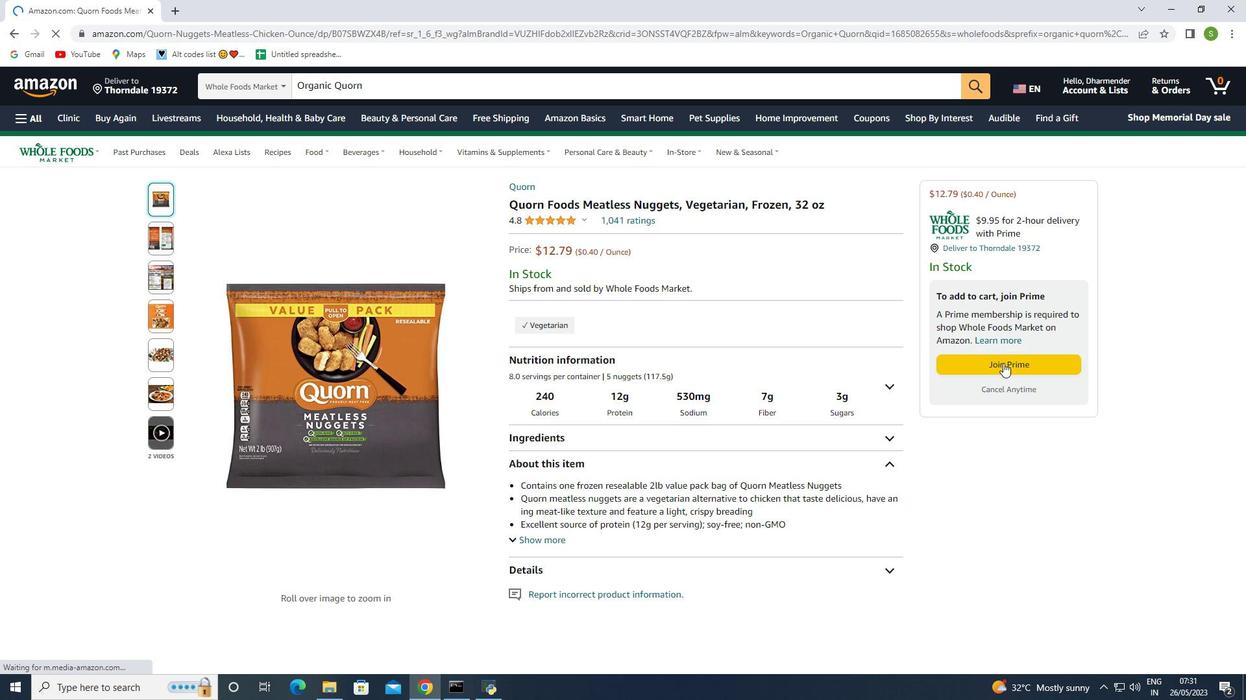 
Action: Mouse pressed left at (1002, 367)
Screenshot: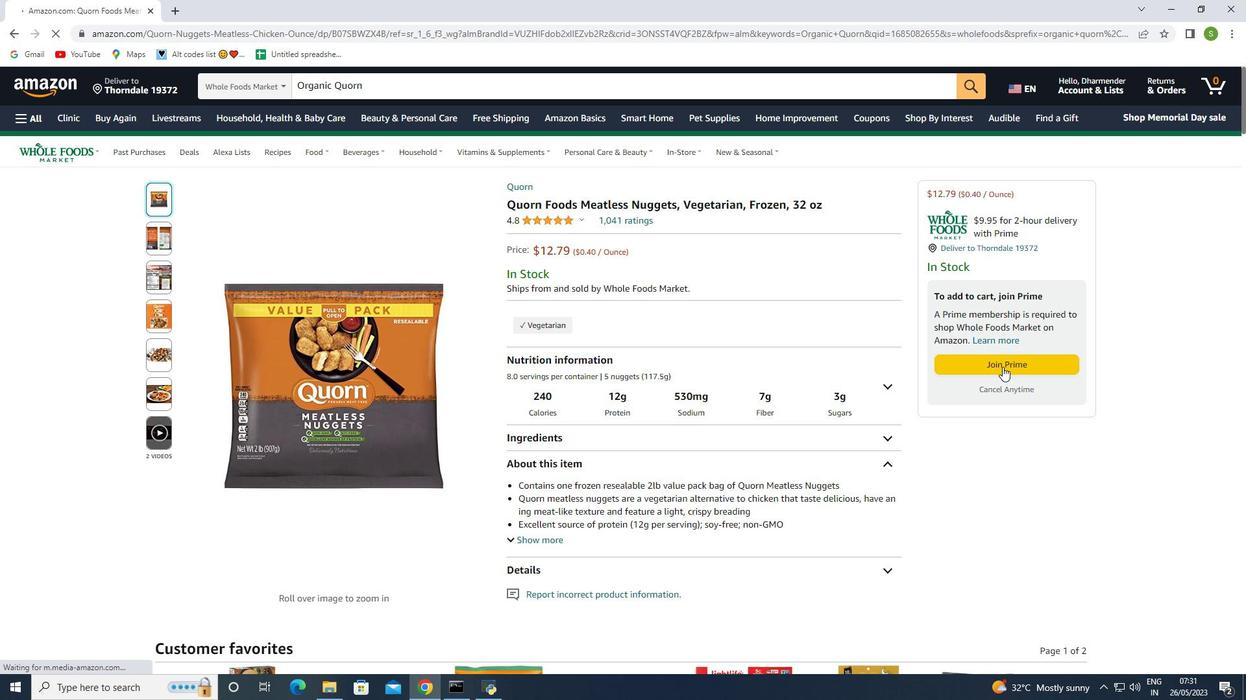 
Action: Mouse moved to (255, 530)
Screenshot: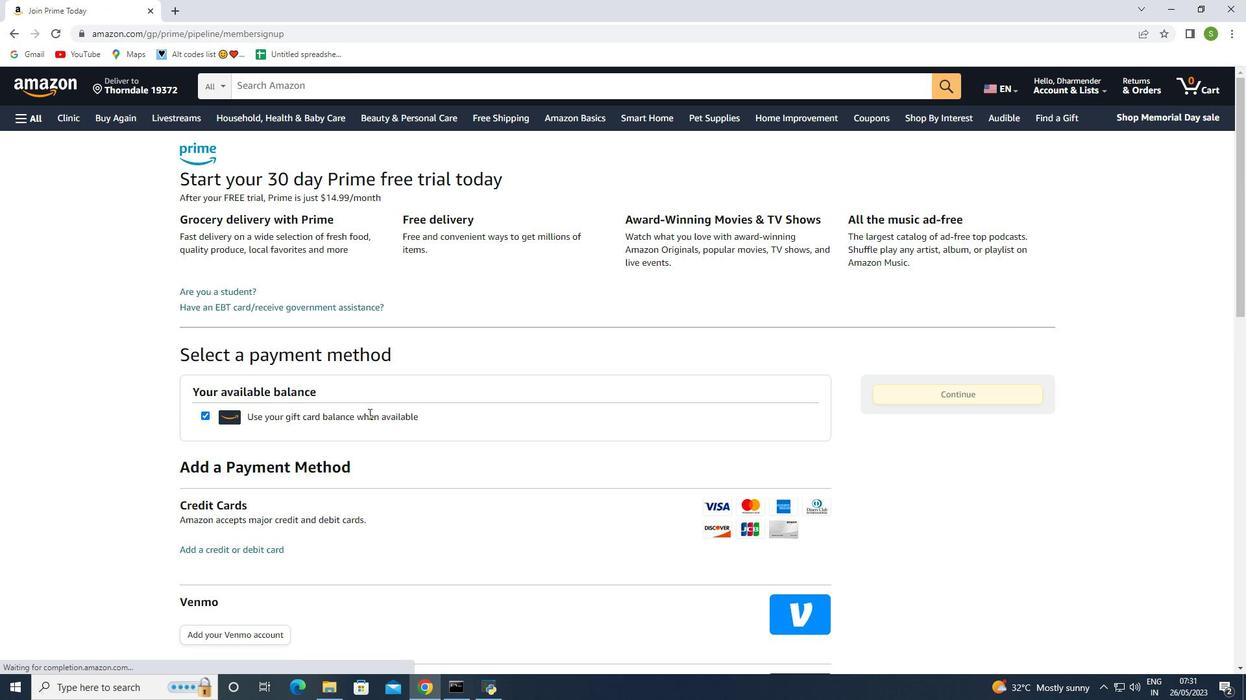 
Action: Mouse scrolled (255, 529) with delta (0, 0)
Screenshot: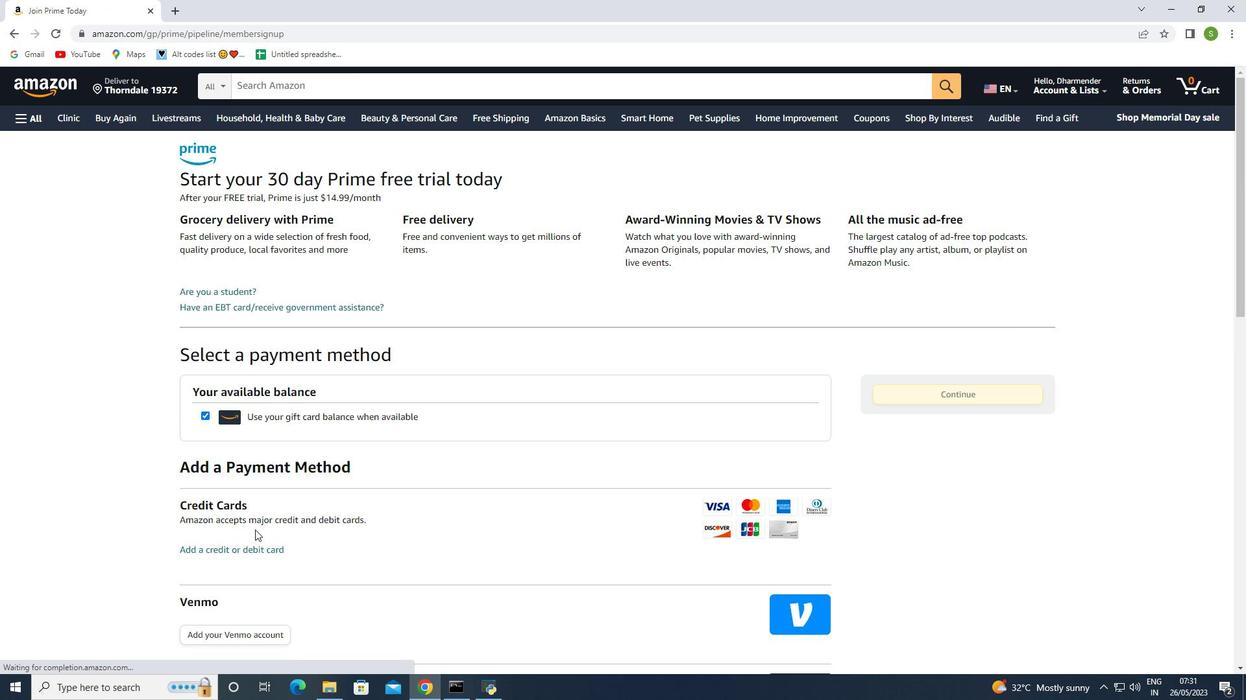 
Action: Mouse moved to (243, 485)
Screenshot: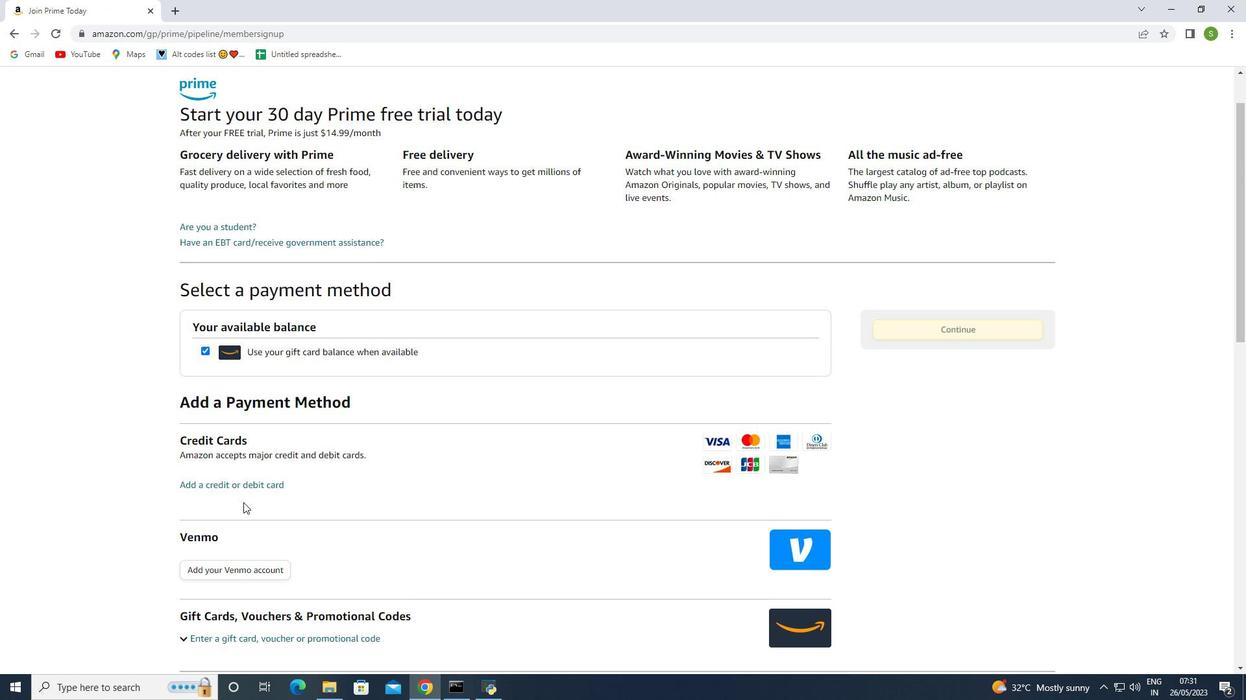 
Action: Mouse pressed left at (243, 485)
Screenshot: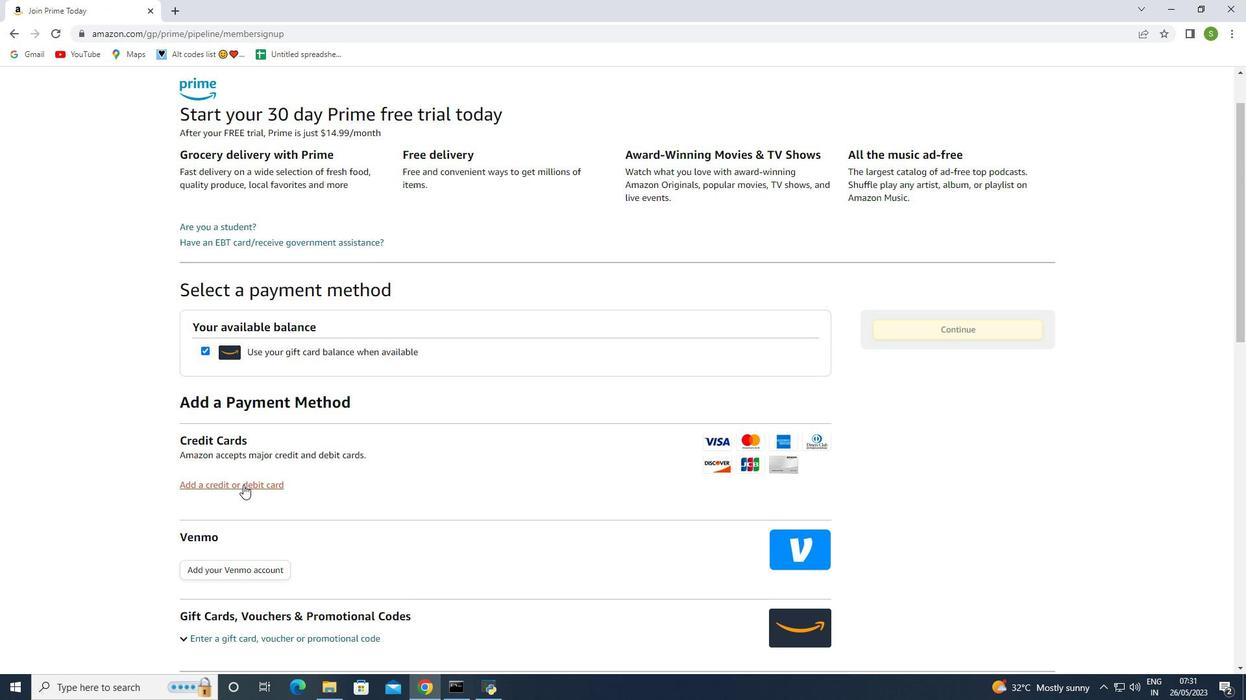 
Action: Mouse moved to (270, 497)
Screenshot: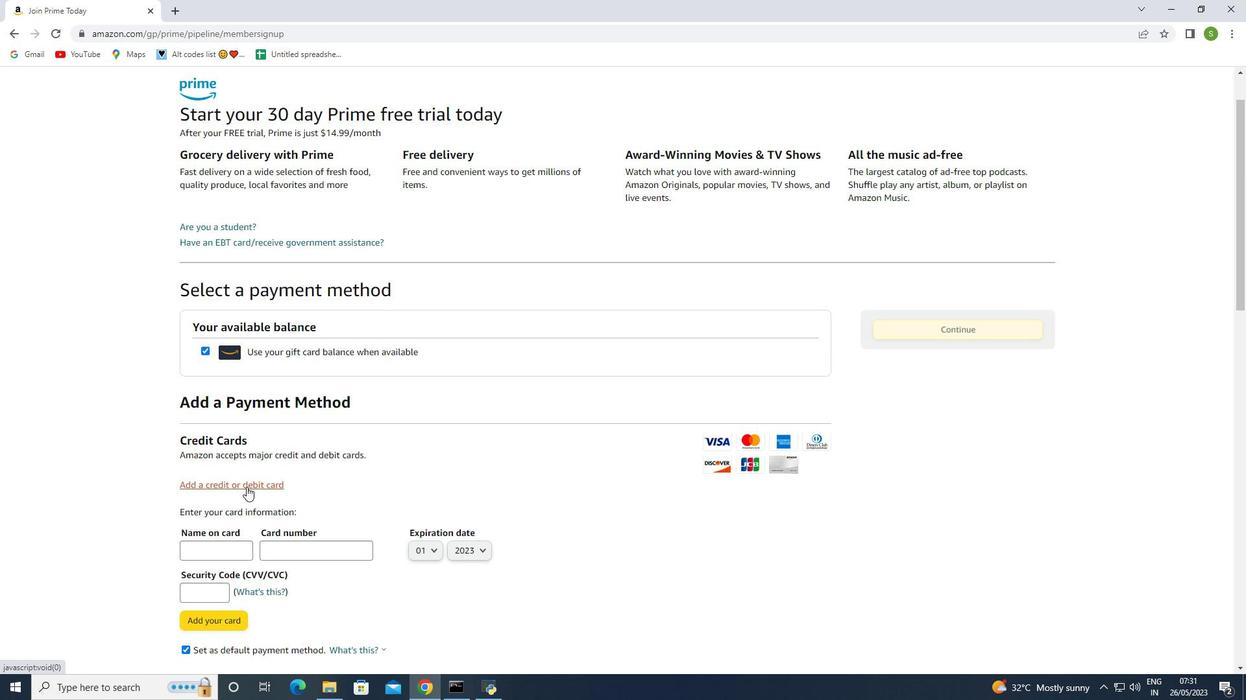 
Action: Mouse scrolled (270, 497) with delta (0, 0)
Screenshot: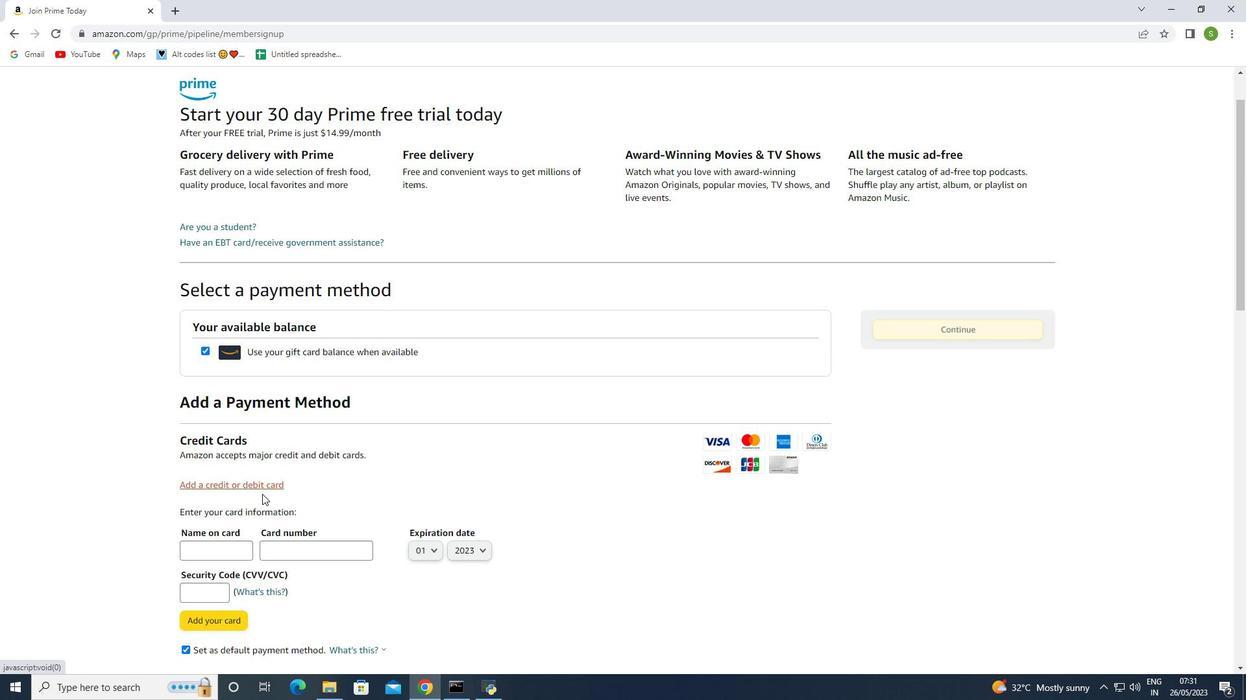 
Action: Mouse scrolled (270, 497) with delta (0, 0)
Screenshot: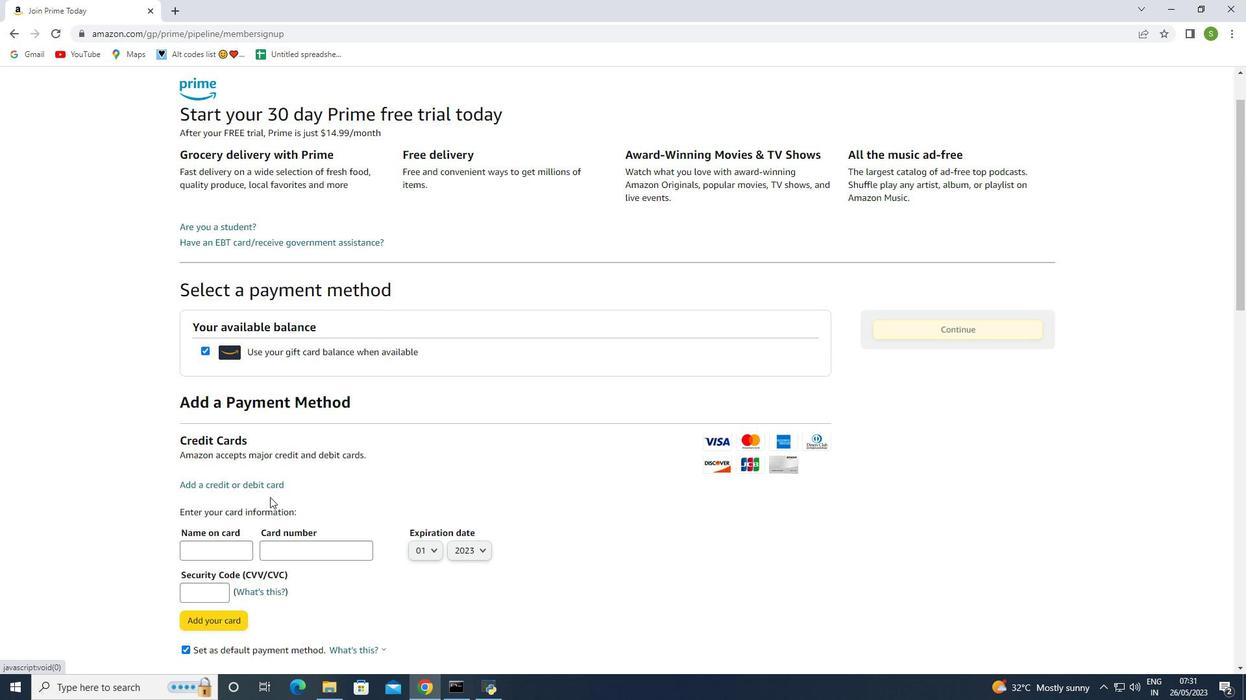 
Action: Mouse scrolled (270, 497) with delta (0, 0)
Screenshot: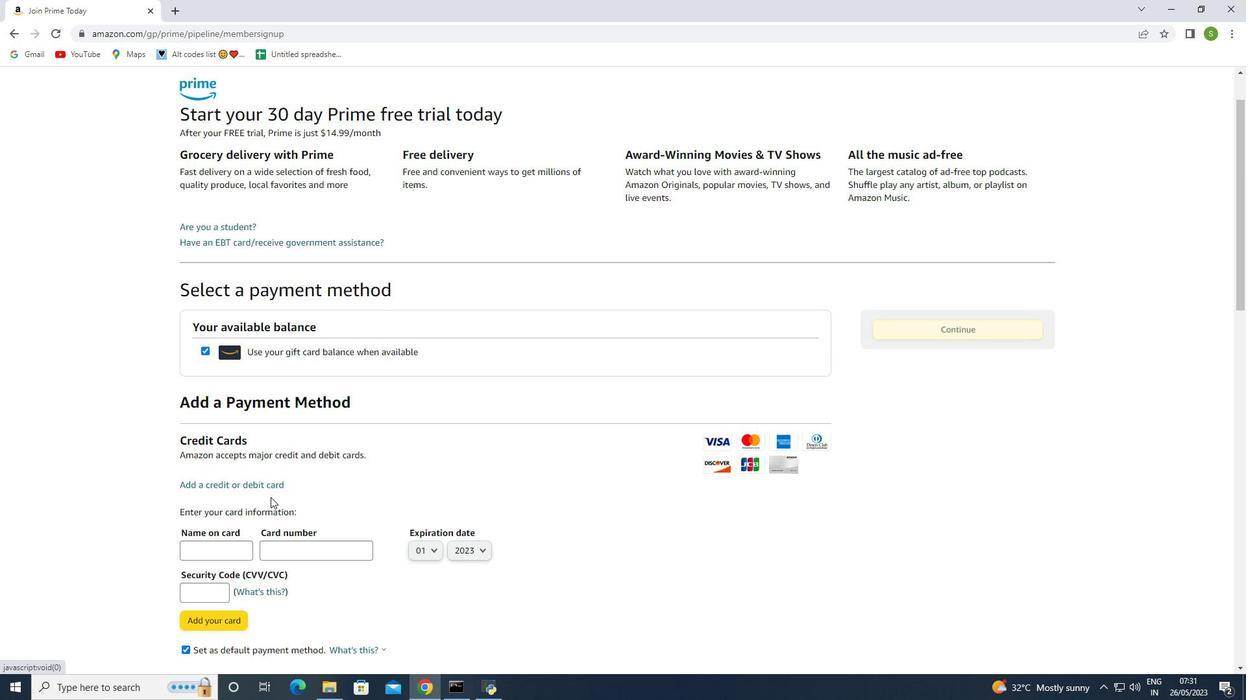 
Action: Mouse scrolled (270, 497) with delta (0, 0)
Screenshot: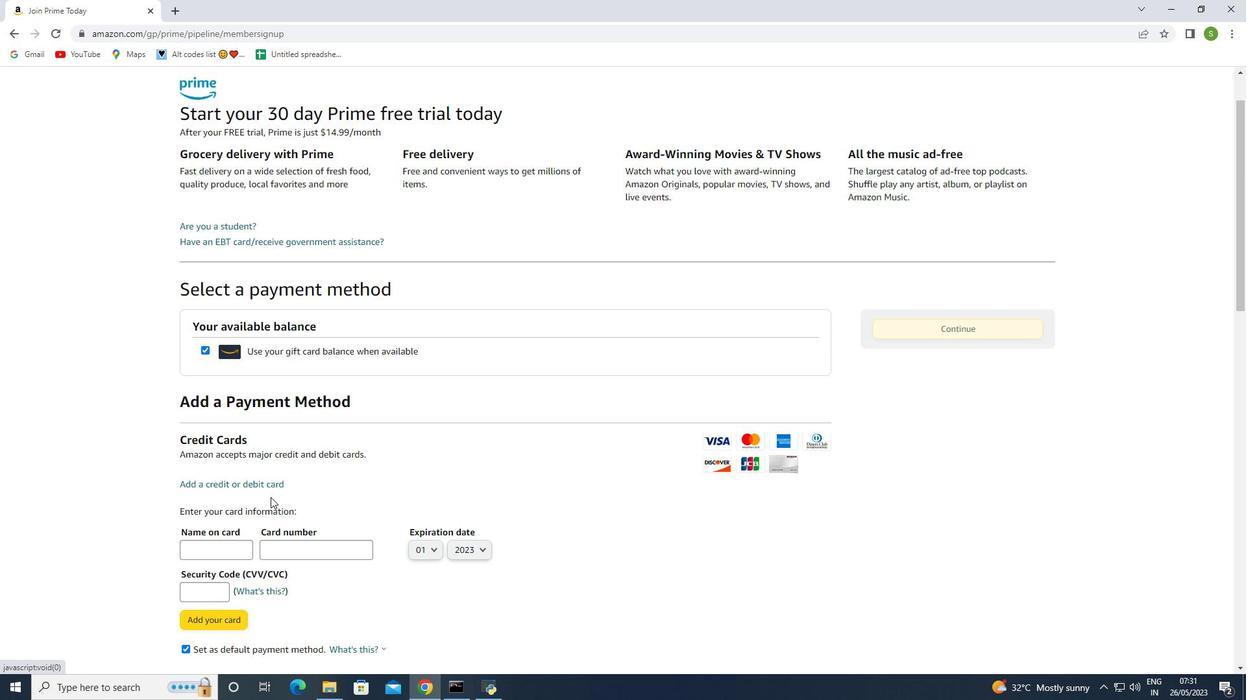 
Action: Mouse moved to (227, 292)
Screenshot: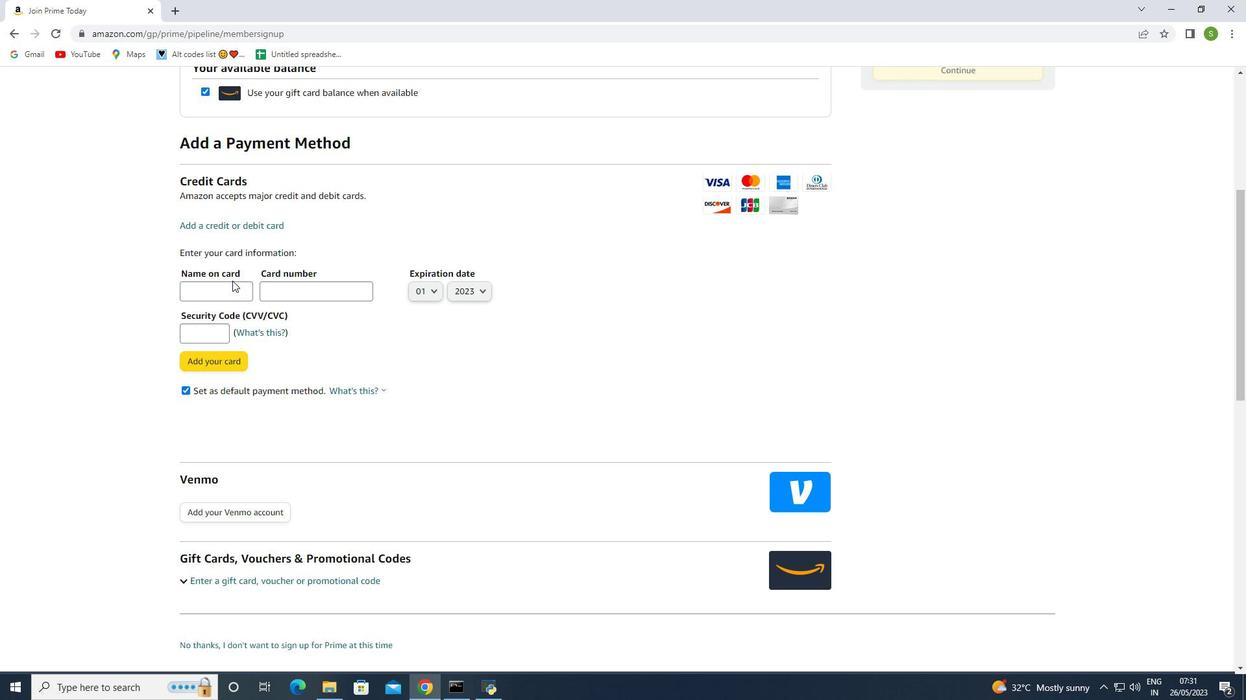 
Action: Mouse pressed left at (227, 292)
Screenshot: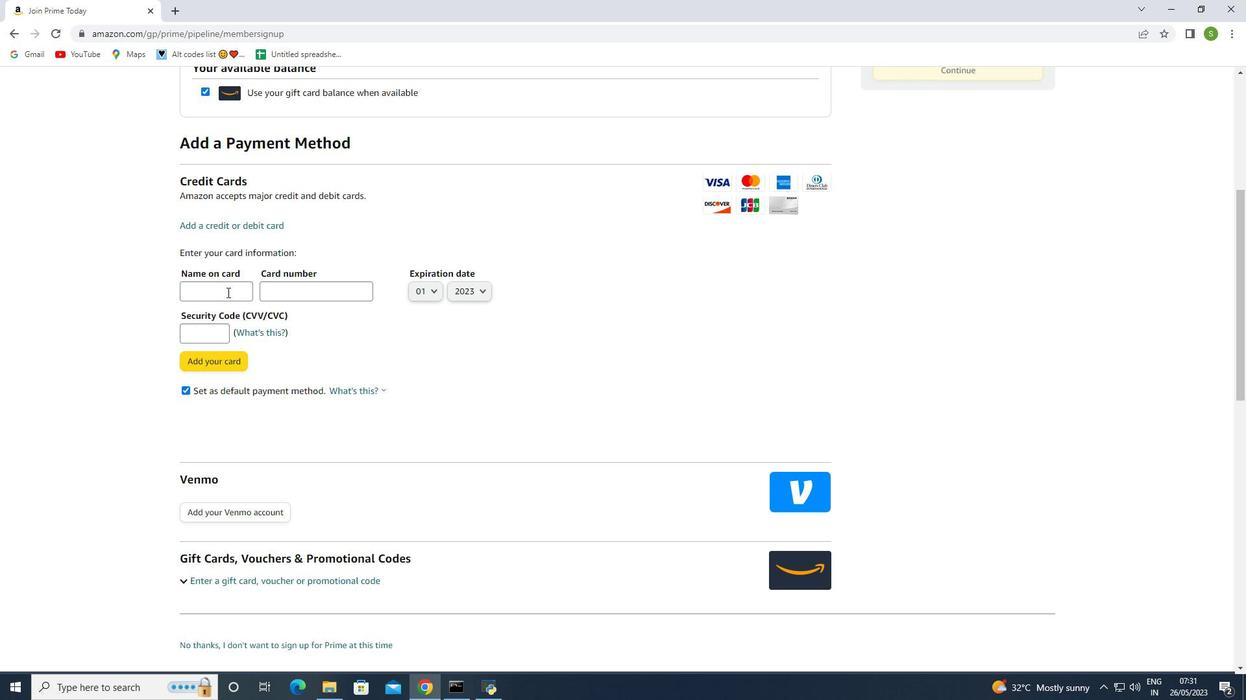 
Action: Key pressed <Key.shift>Holden<Key.space><Key.shift>Davis
Screenshot: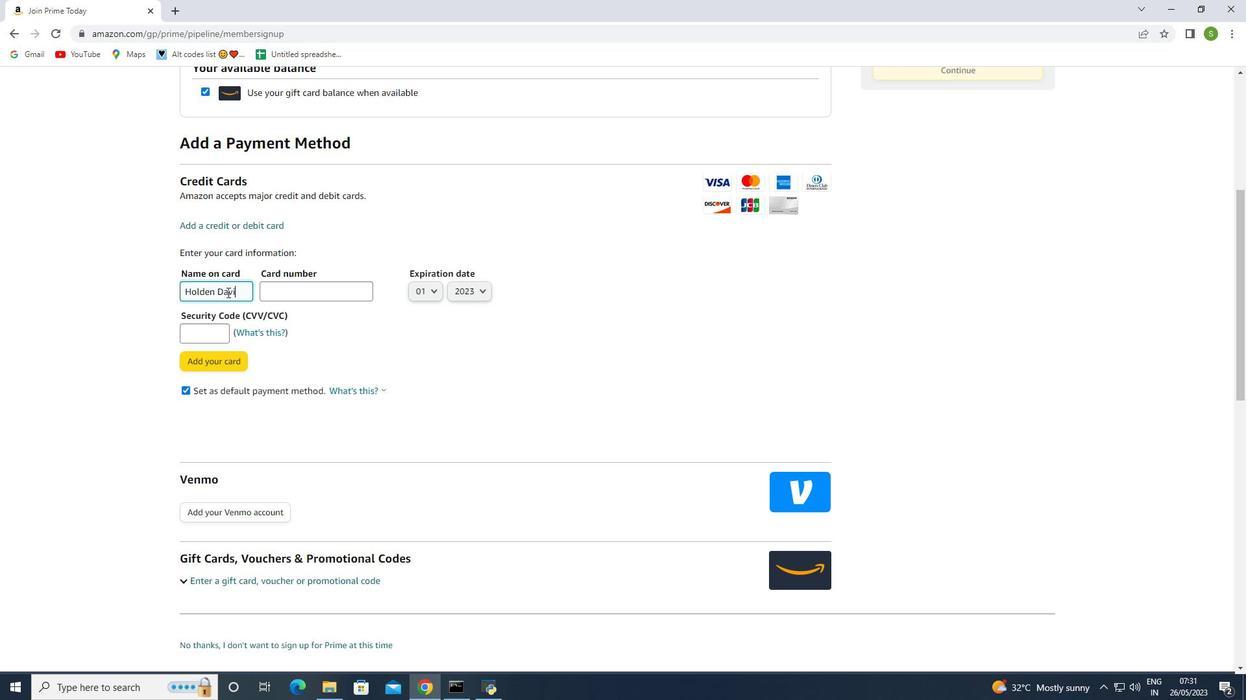 
Action: Mouse moved to (305, 289)
Screenshot: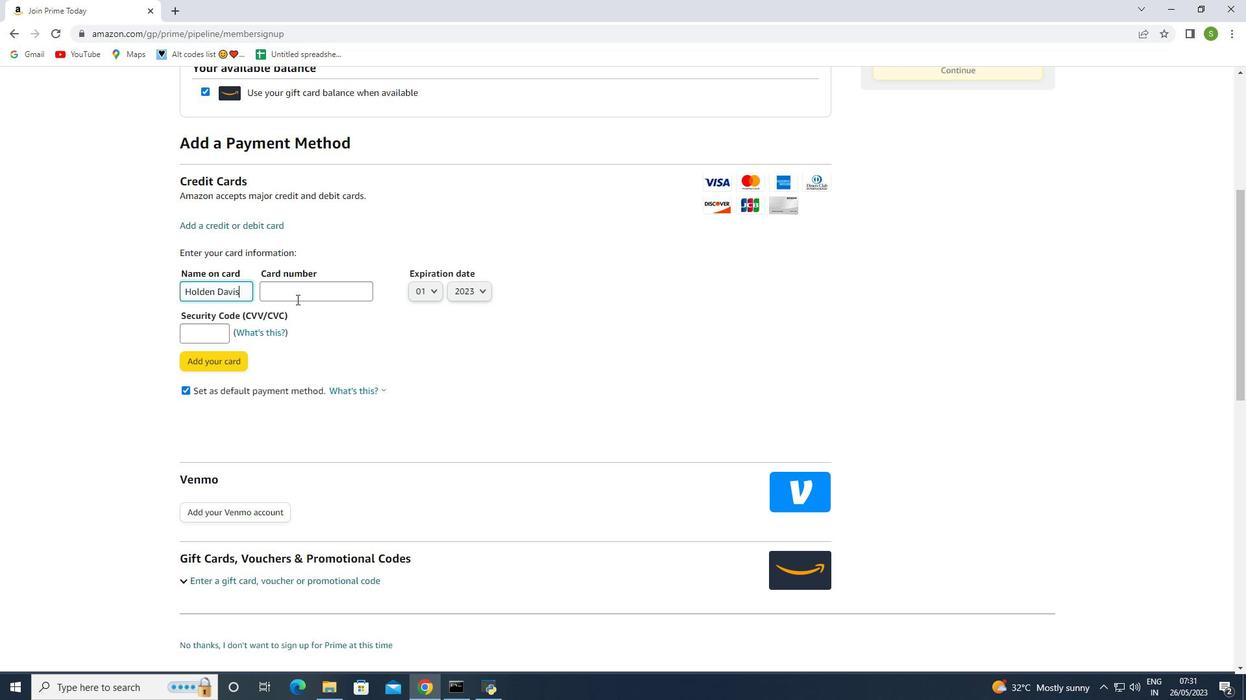 
Action: Mouse pressed left at (305, 289)
Screenshot: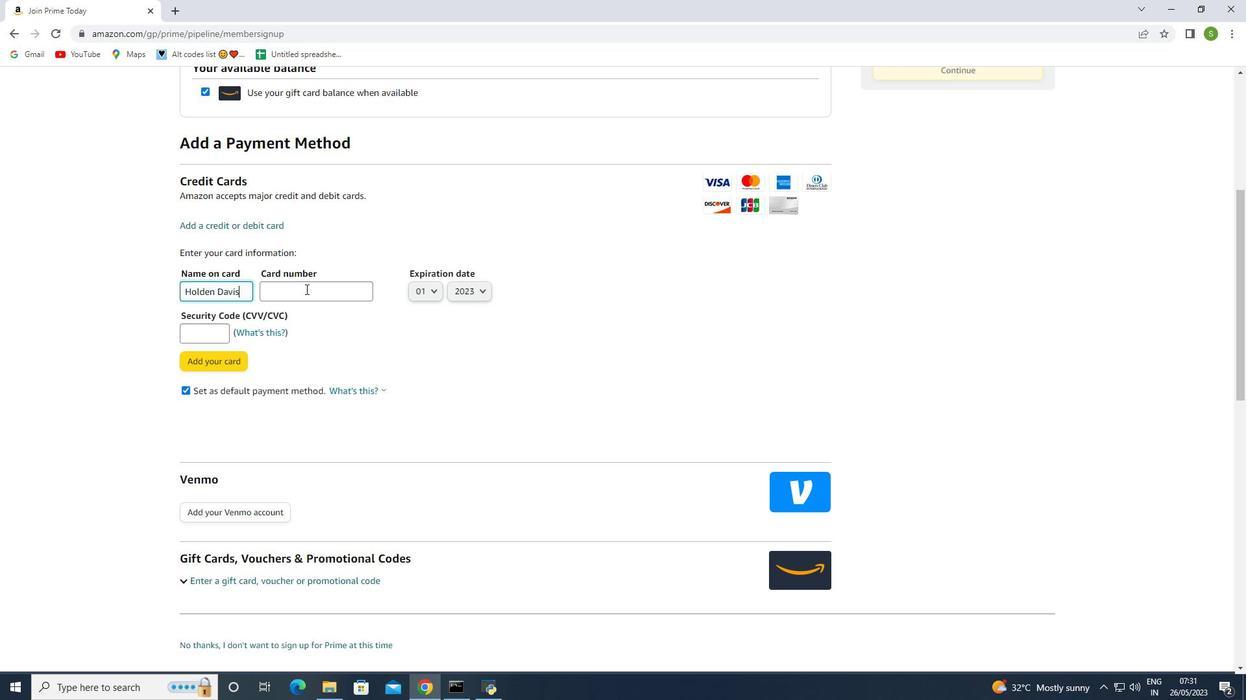 
Action: Key pressed 5667<Key.space><Key.backspace>7884400113232
Screenshot: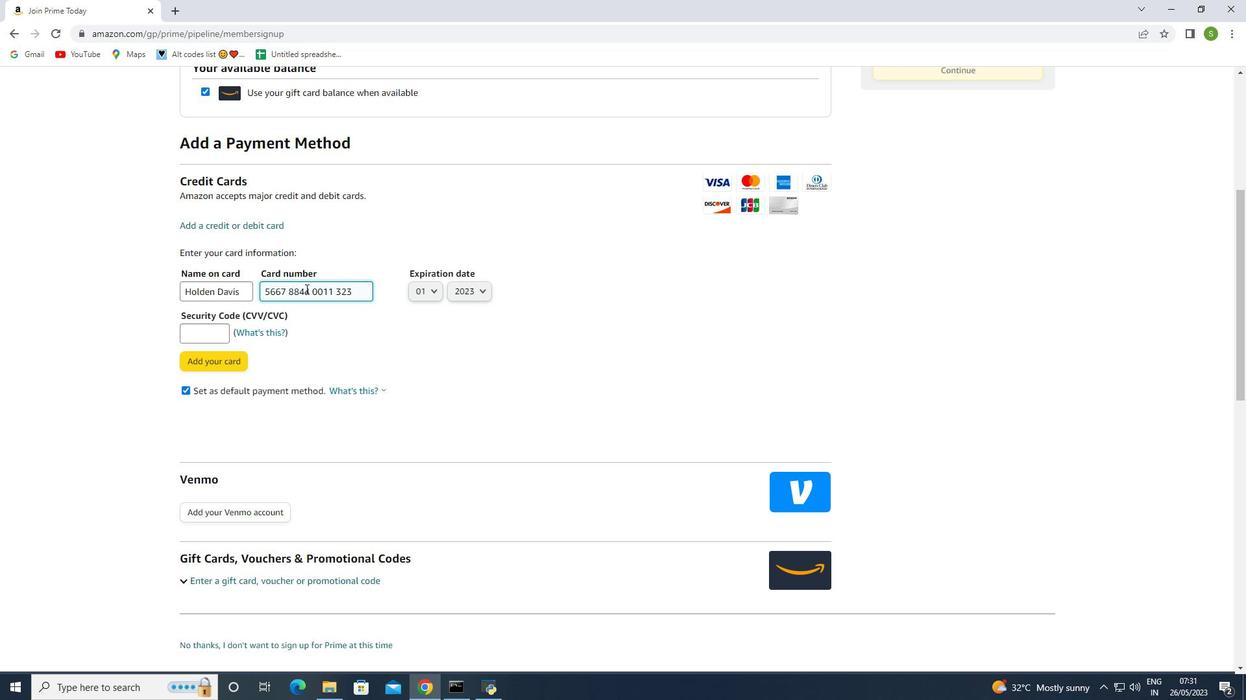 
Action: Mouse moved to (434, 297)
Screenshot: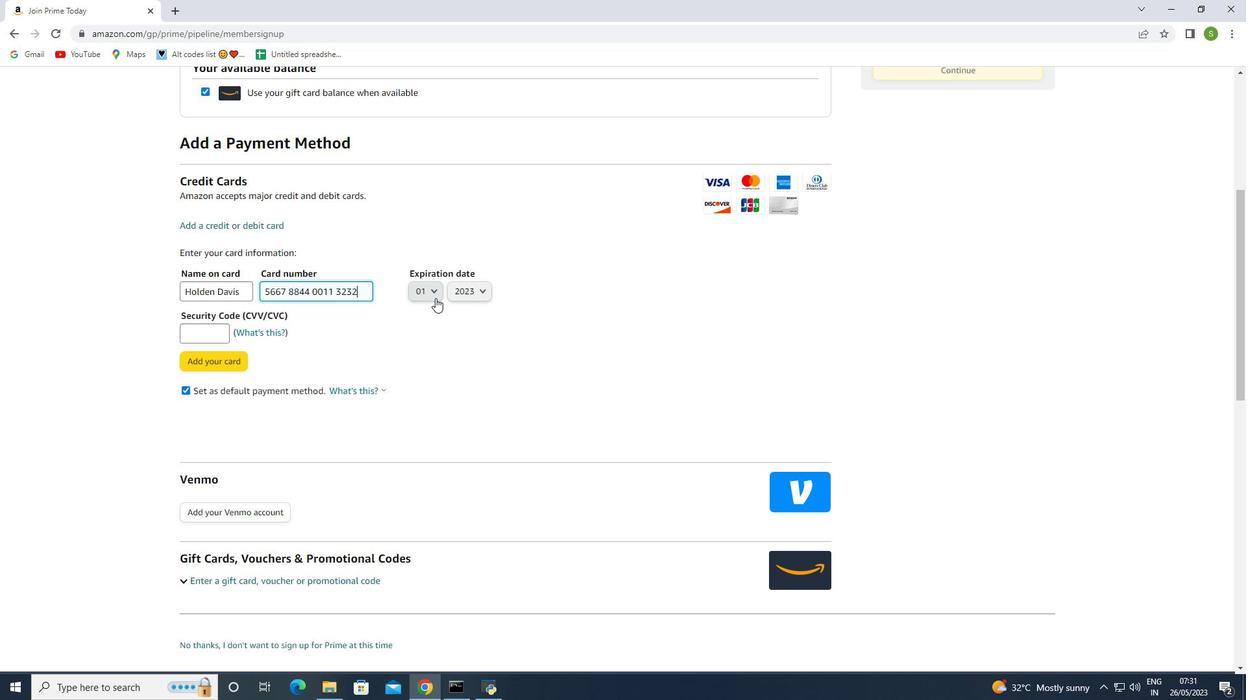 
Action: Mouse pressed left at (434, 297)
Screenshot: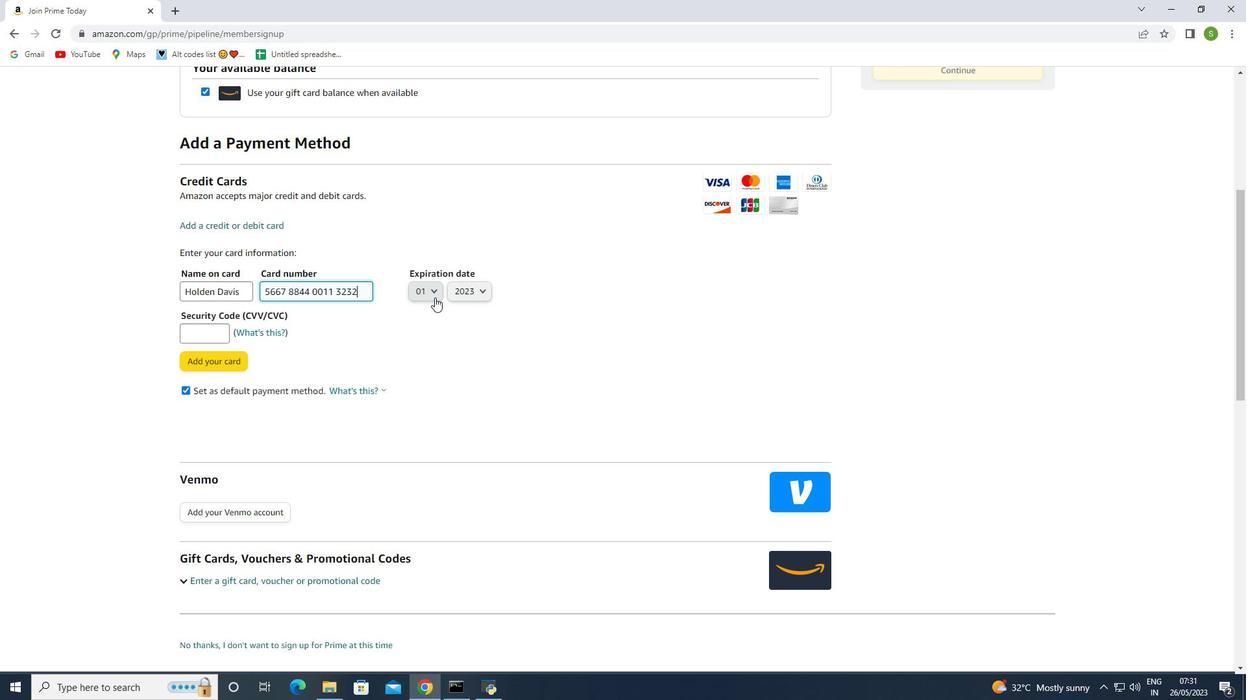 
Action: Mouse moved to (430, 325)
Screenshot: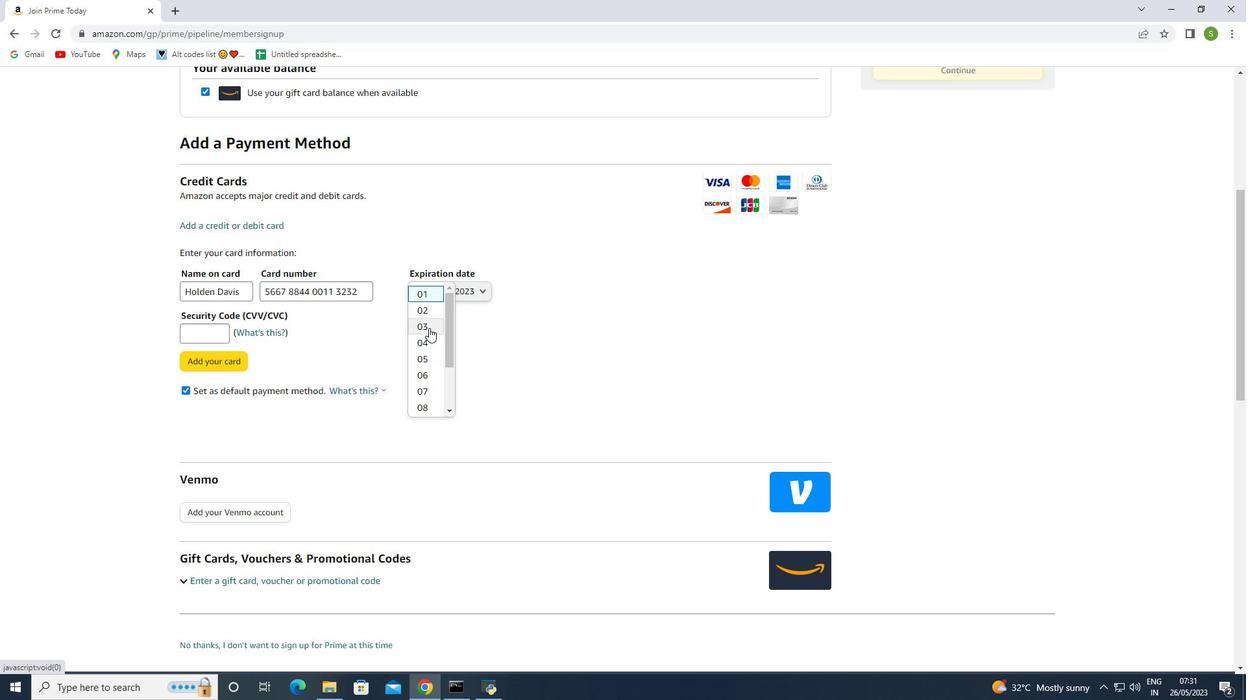 
Action: Mouse pressed left at (430, 325)
Screenshot: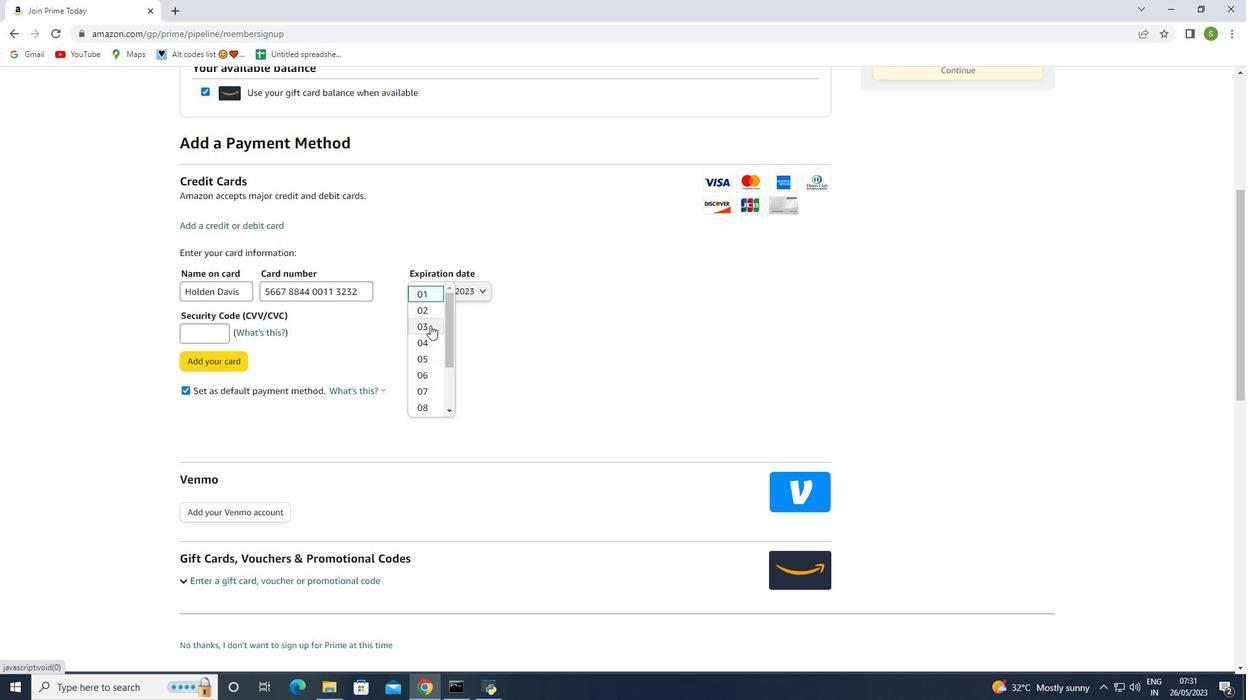 
Action: Mouse moved to (471, 295)
Screenshot: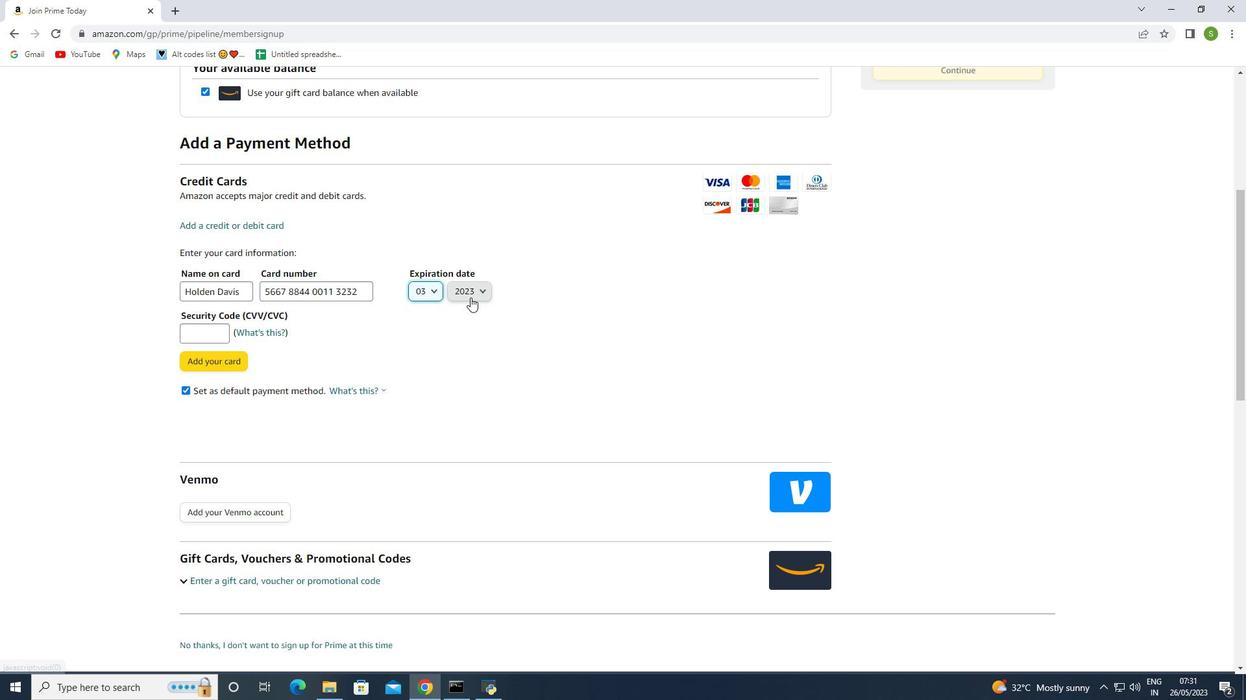 
Action: Mouse pressed left at (471, 295)
Screenshot: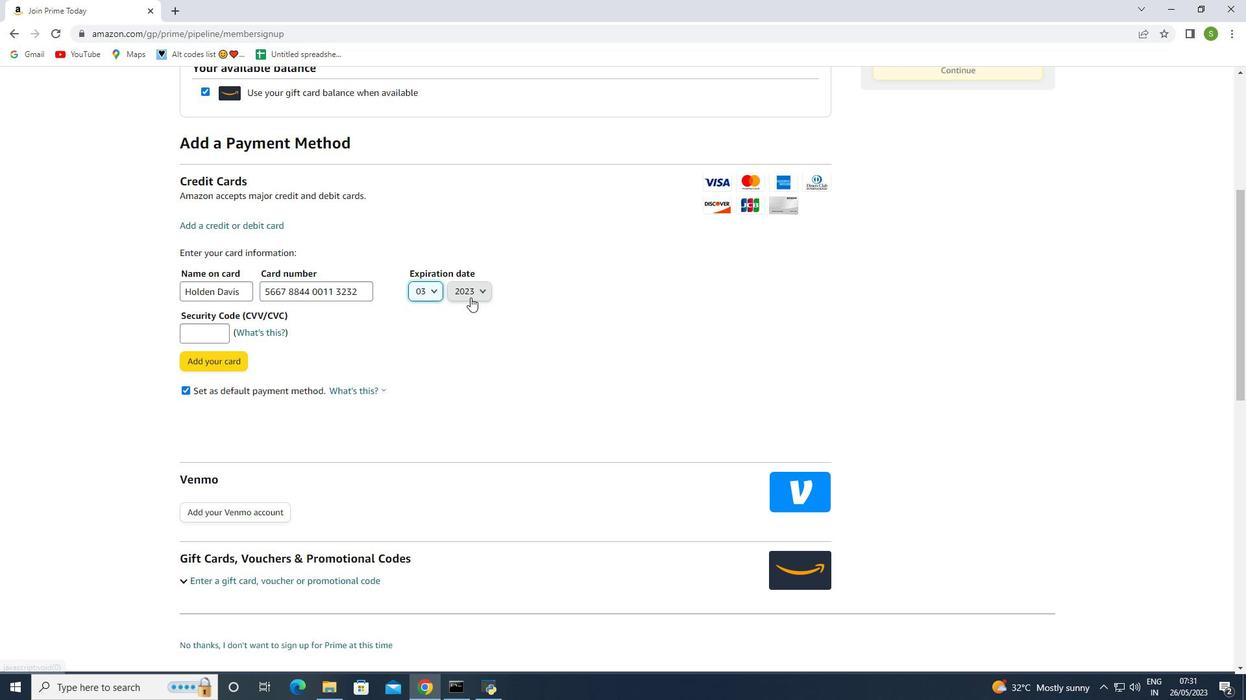 
Action: Mouse moved to (465, 343)
Screenshot: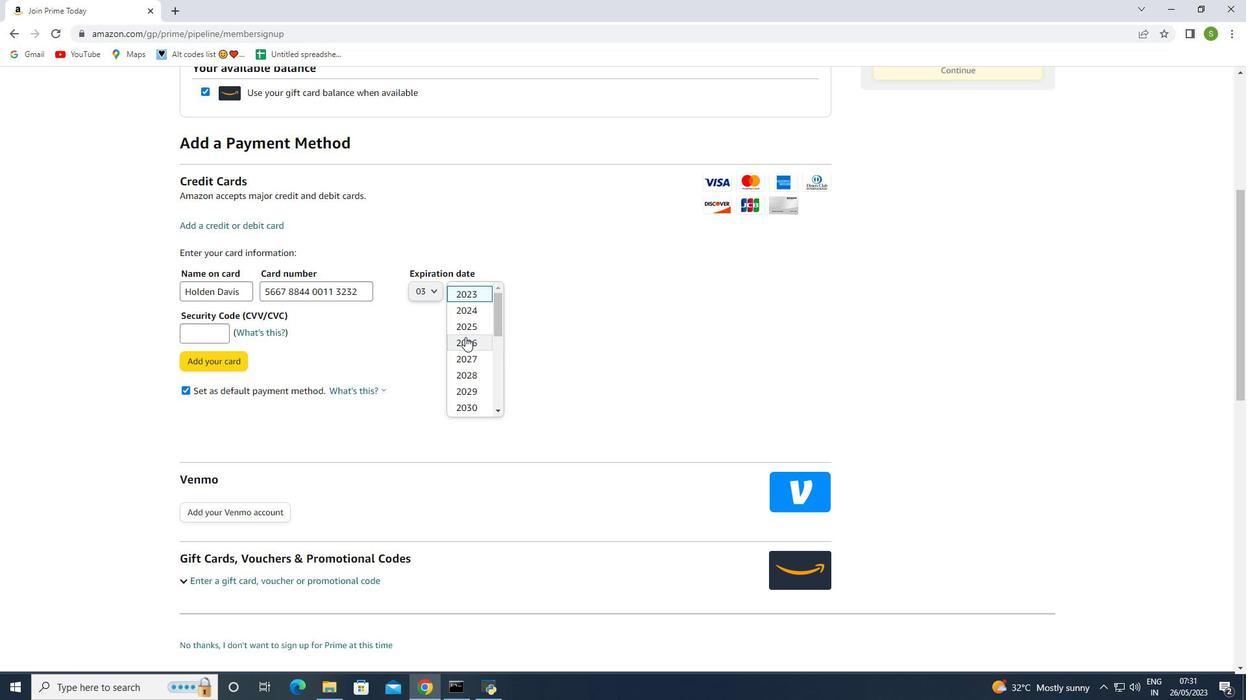 
Action: Mouse pressed left at (465, 343)
Screenshot: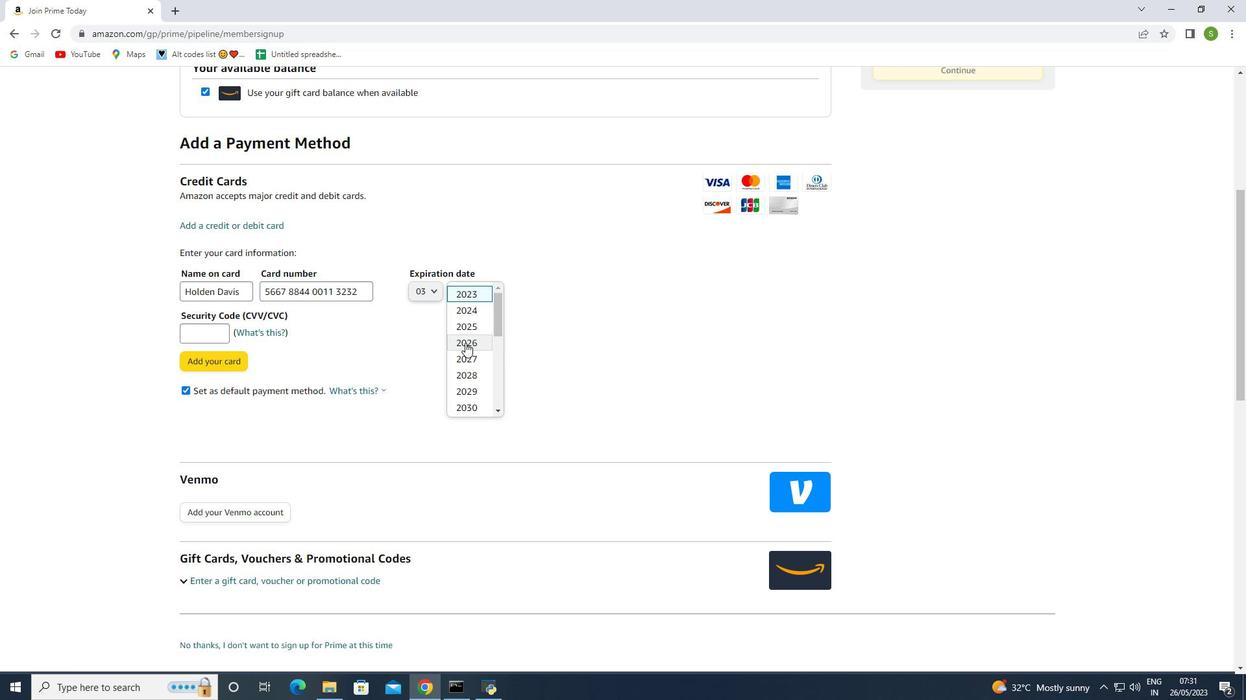 
Action: Mouse moved to (190, 331)
Screenshot: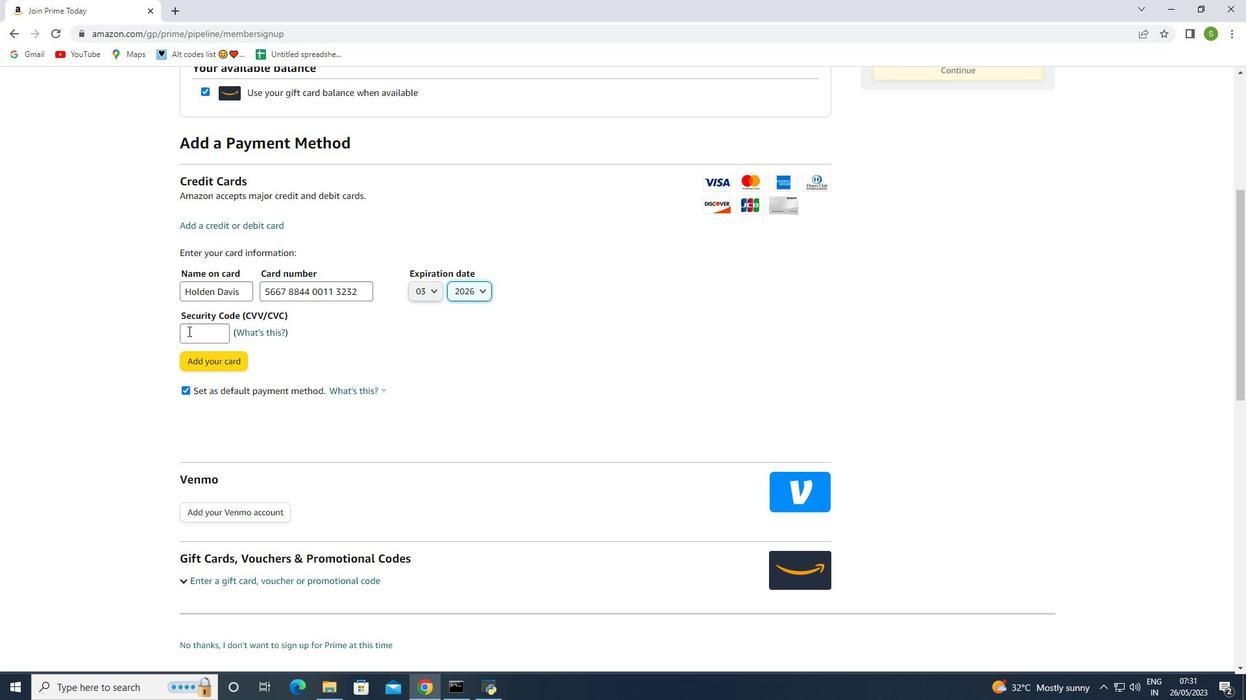 
Action: Mouse pressed left at (190, 331)
Screenshot: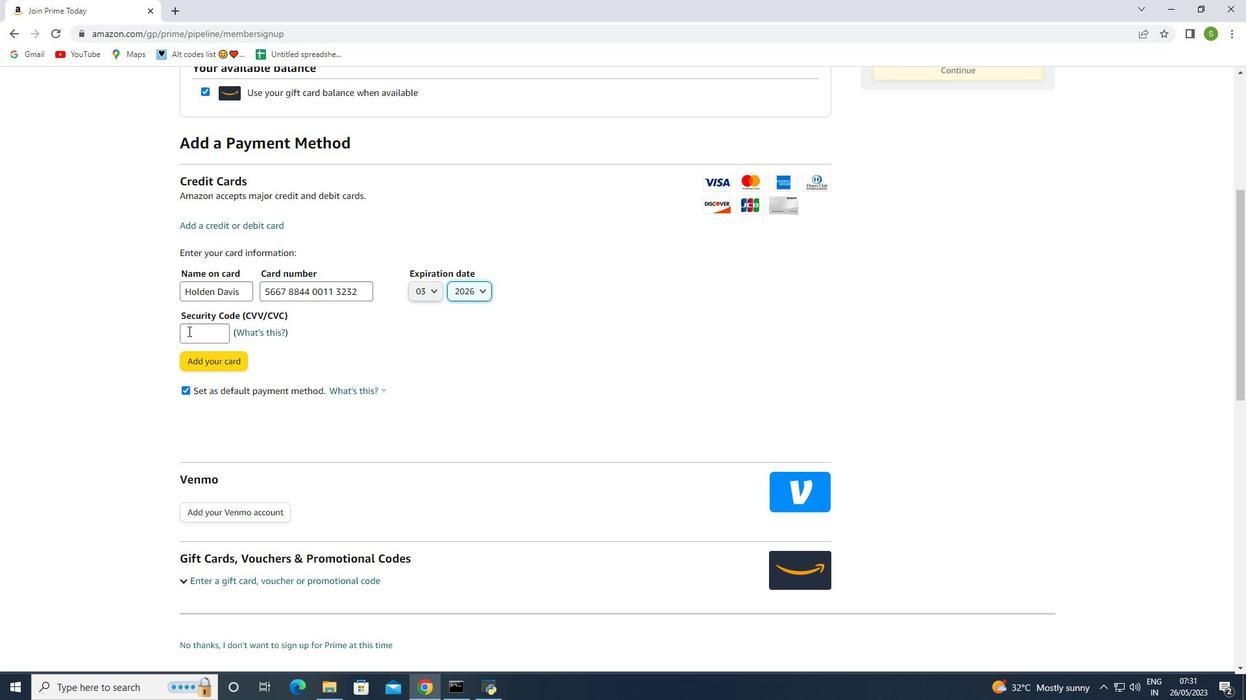 
Action: Mouse moved to (189, 332)
Screenshot: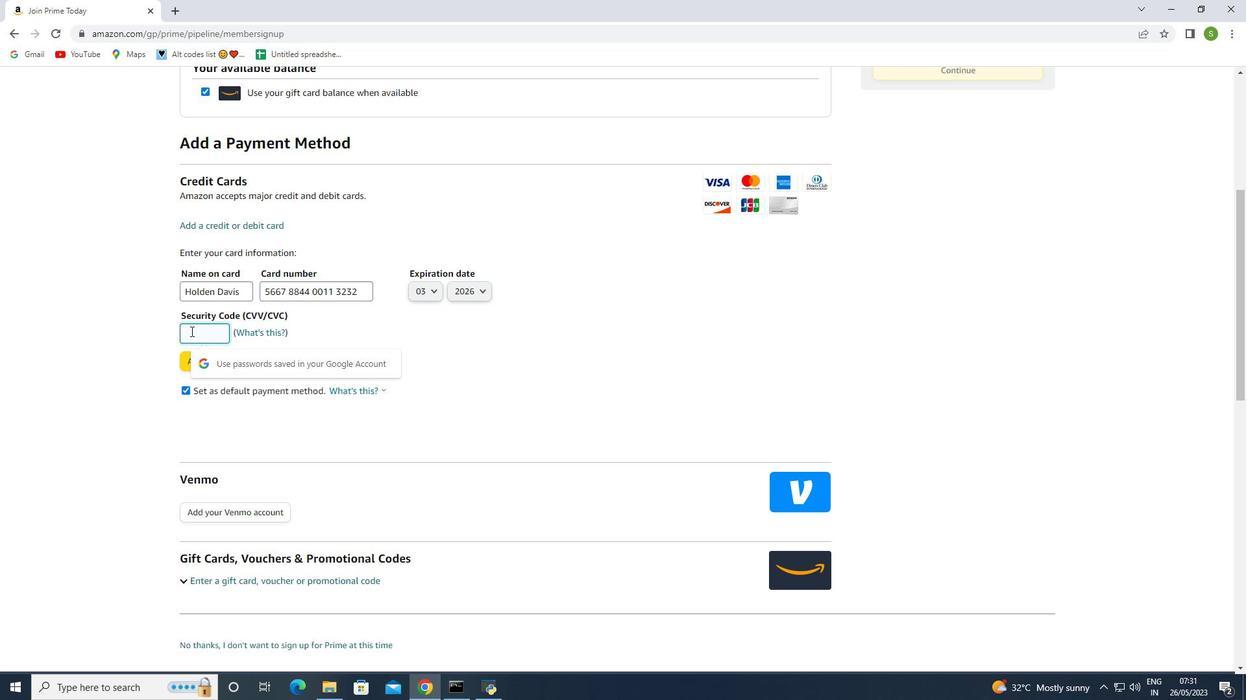 
Action: Key pressed 5
Screenshot: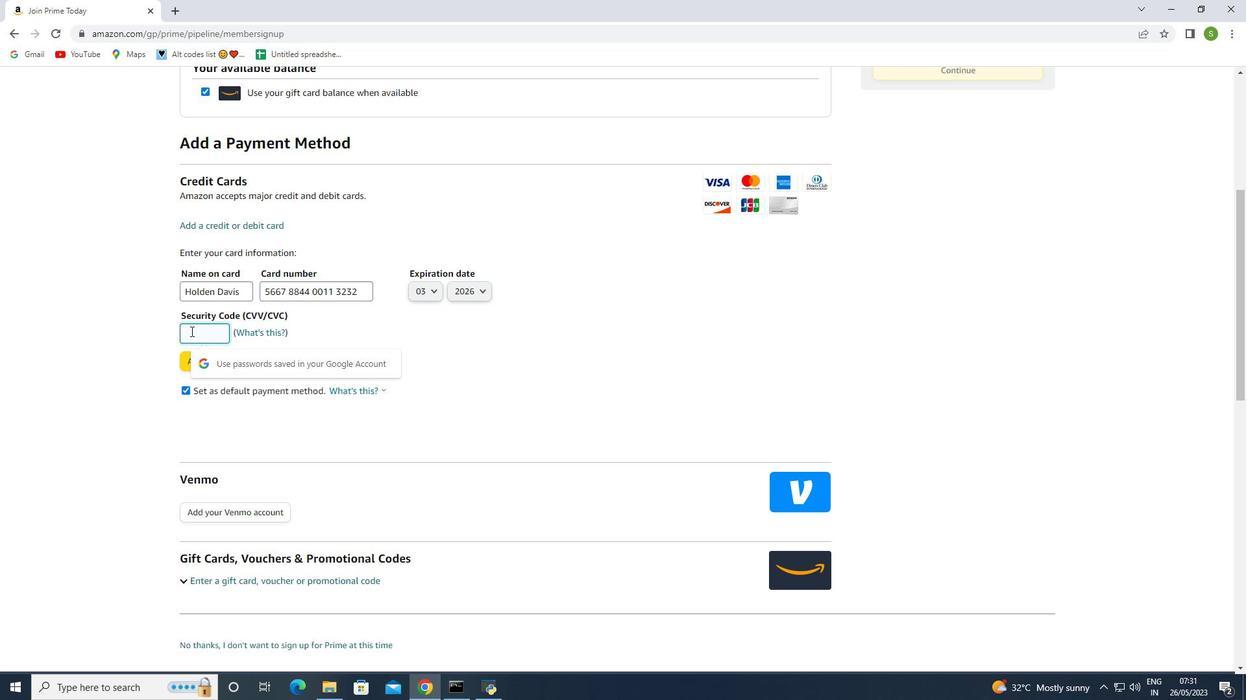 
Action: Mouse moved to (188, 333)
Screenshot: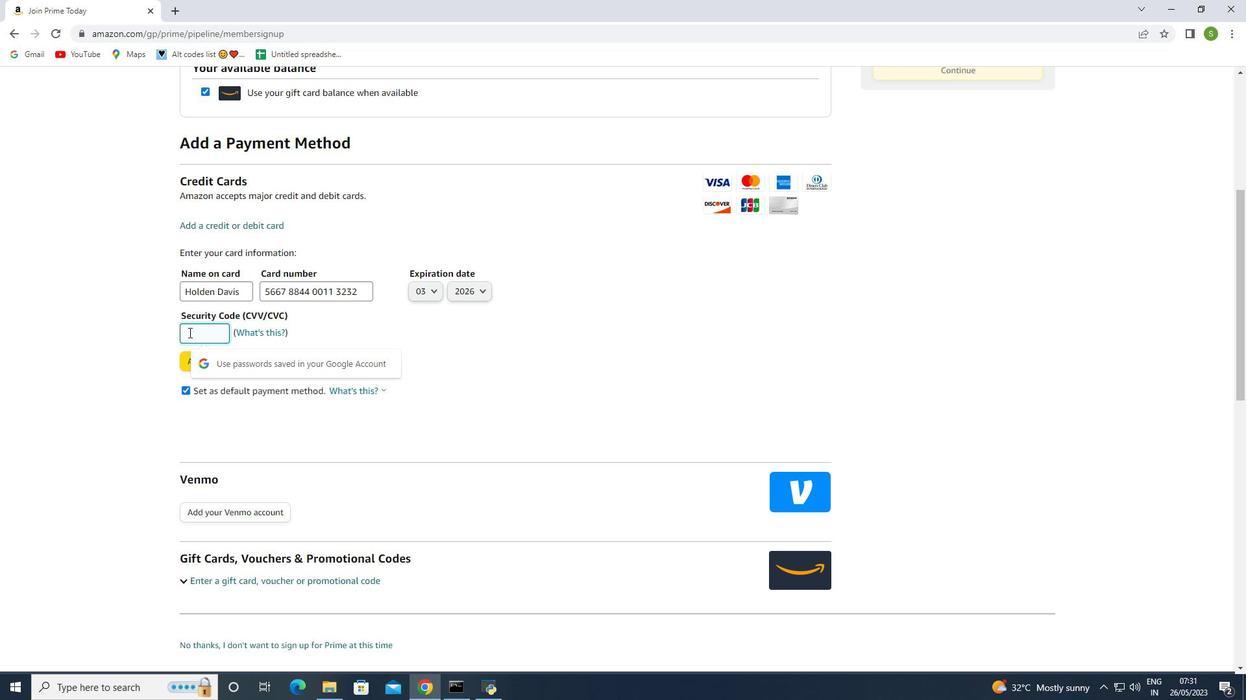 
Action: Key pressed 67
Screenshot: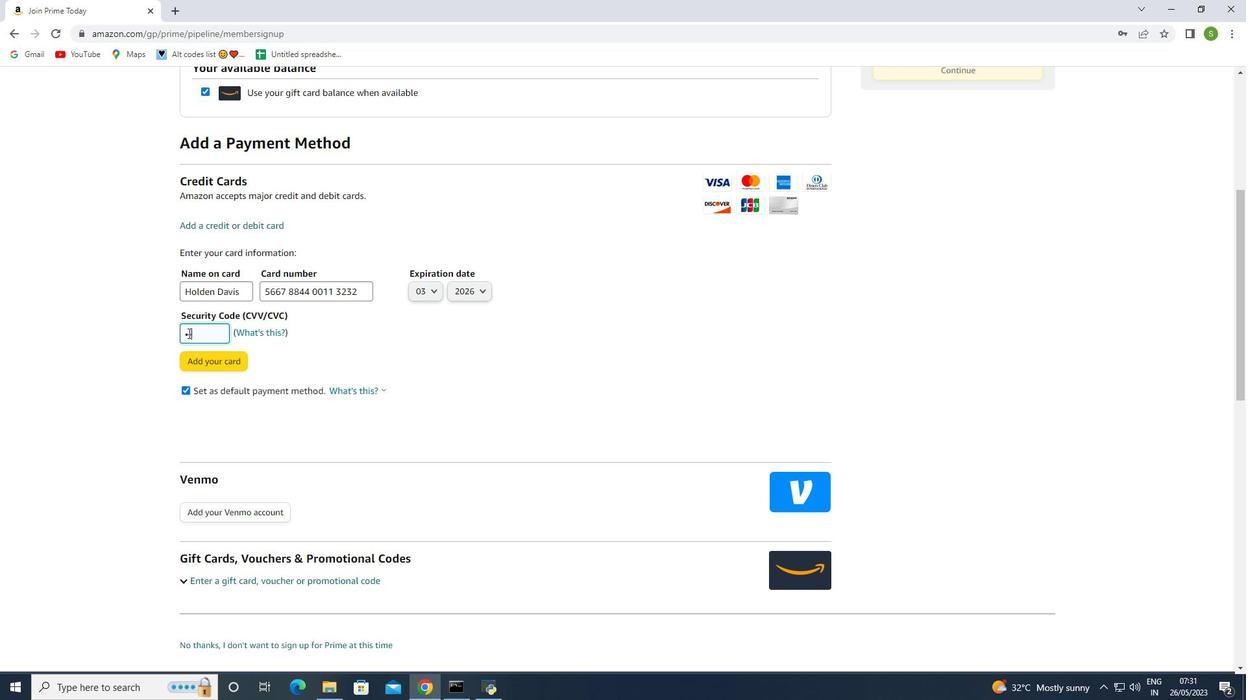 
Action: Mouse moved to (390, 343)
Screenshot: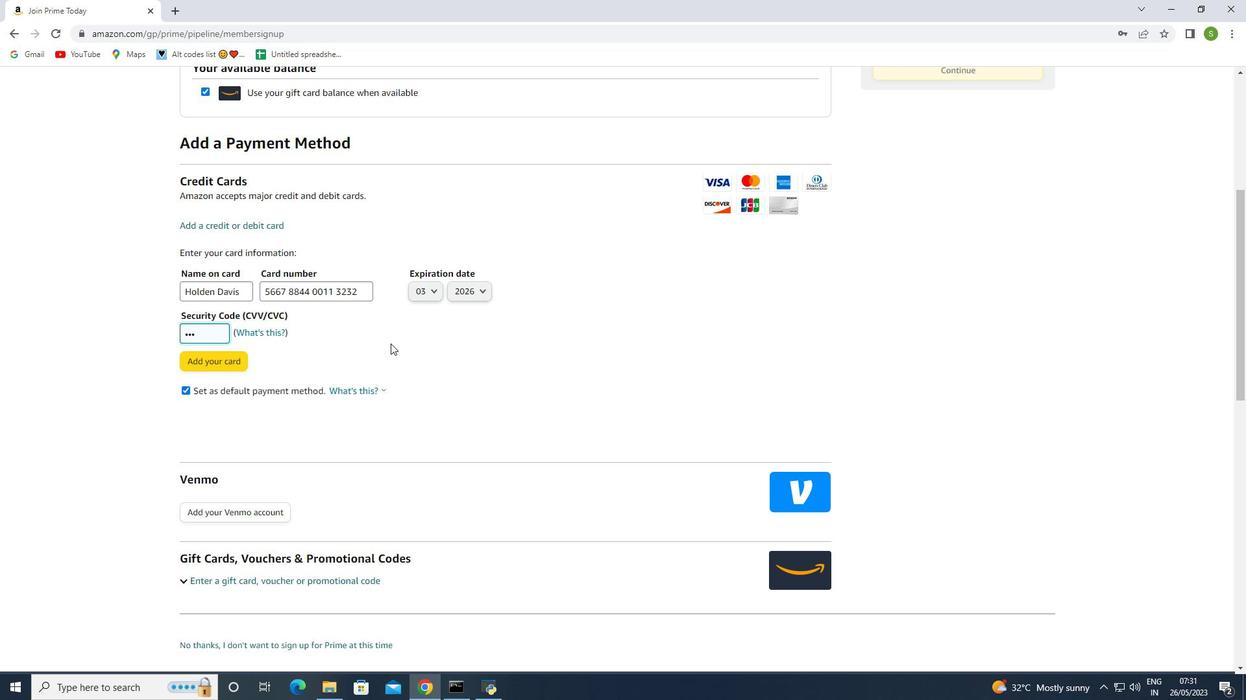 
Action: Mouse scrolled (390, 344) with delta (0, 0)
Screenshot: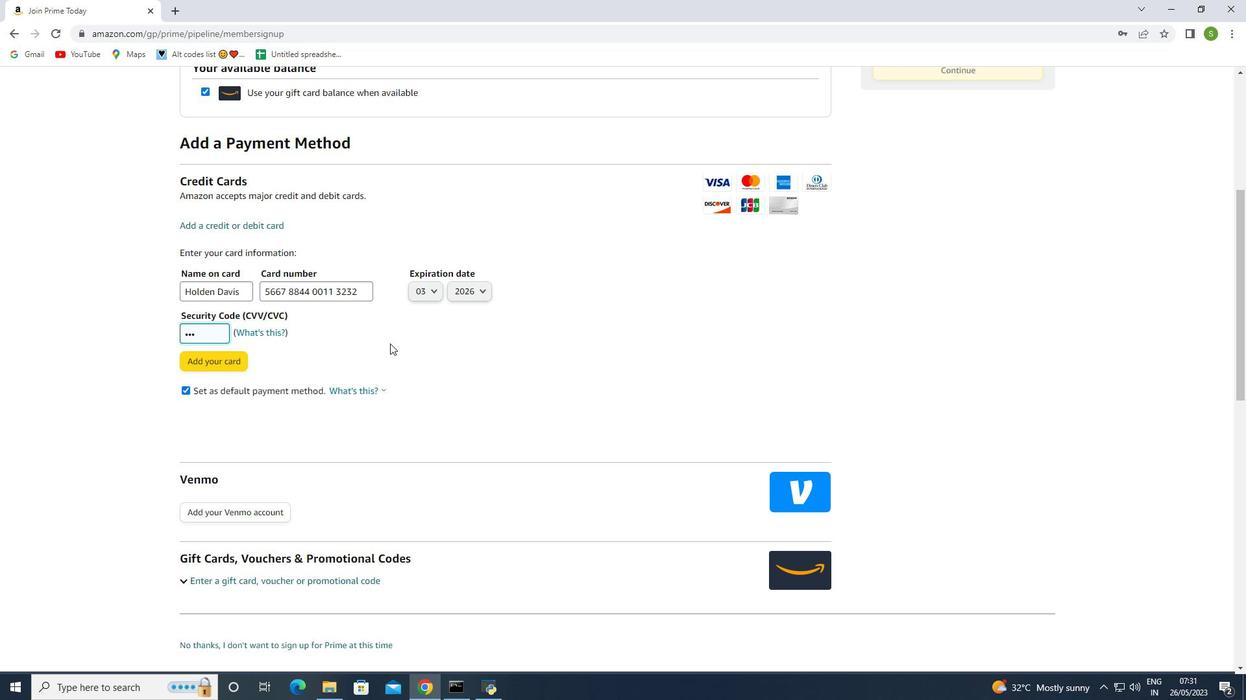 
Action: Mouse scrolled (390, 344) with delta (0, 0)
Screenshot: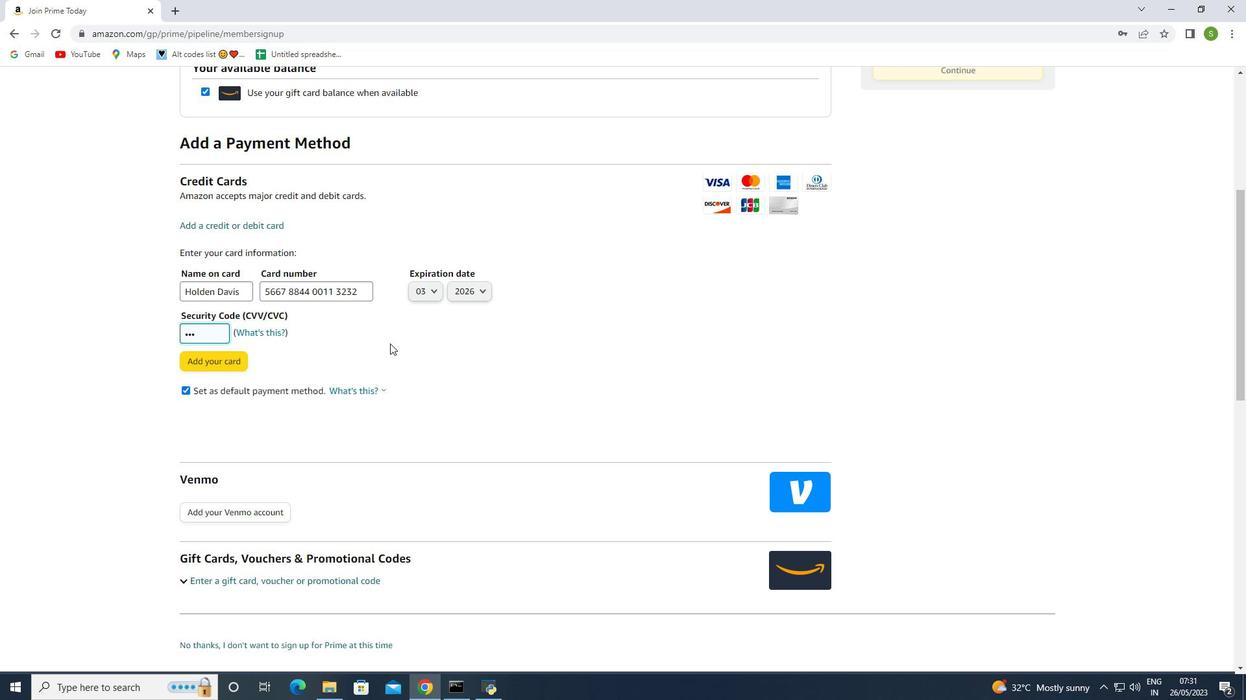 
Action: Mouse moved to (390, 347)
Screenshot: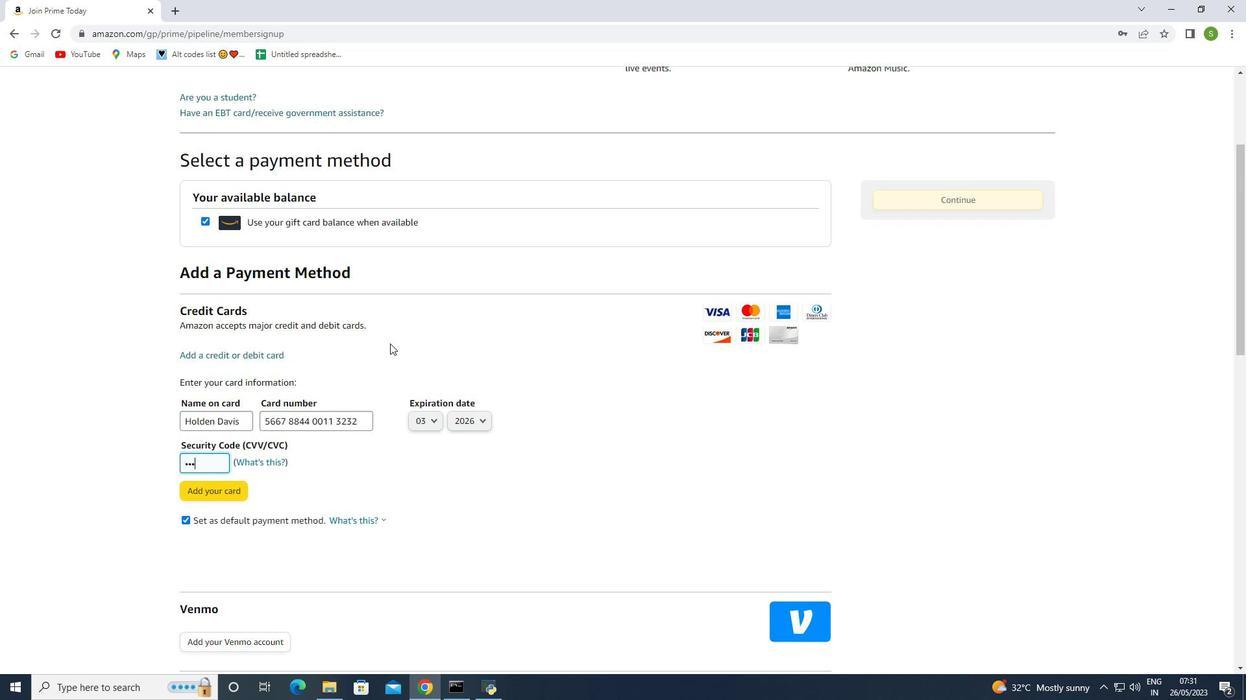 
Action: Mouse scrolled (390, 347) with delta (0, 0)
Screenshot: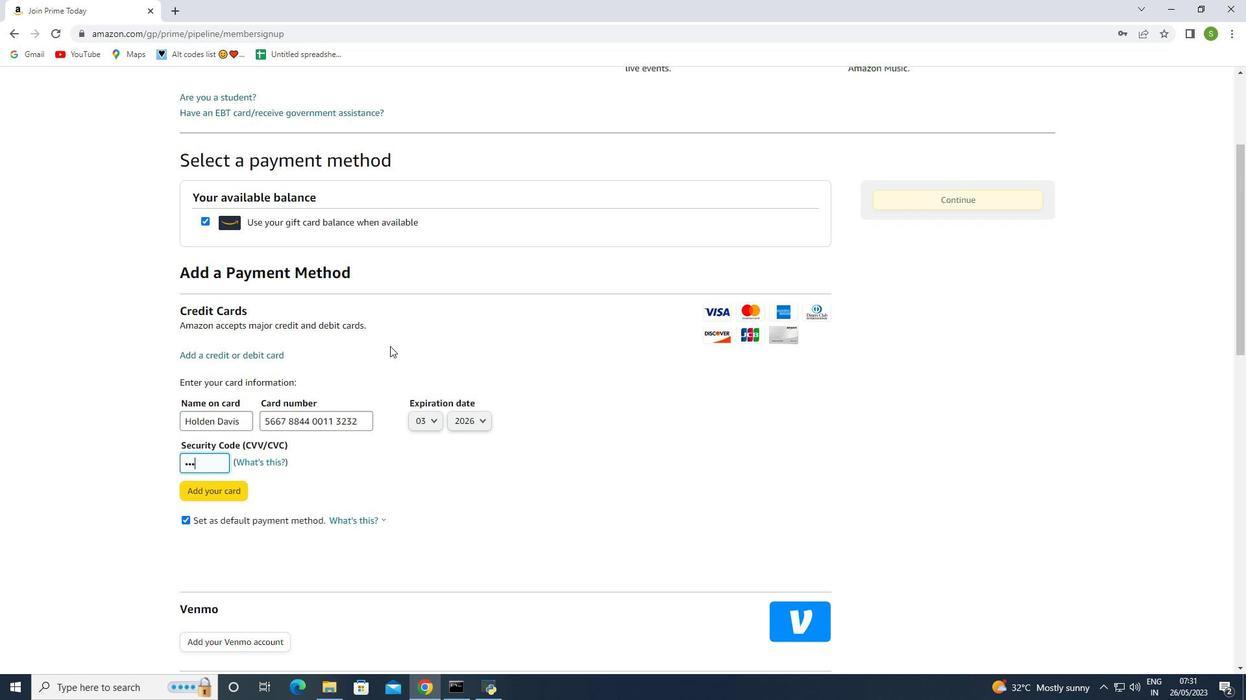 
Action: Mouse scrolled (390, 347) with delta (0, 0)
Screenshot: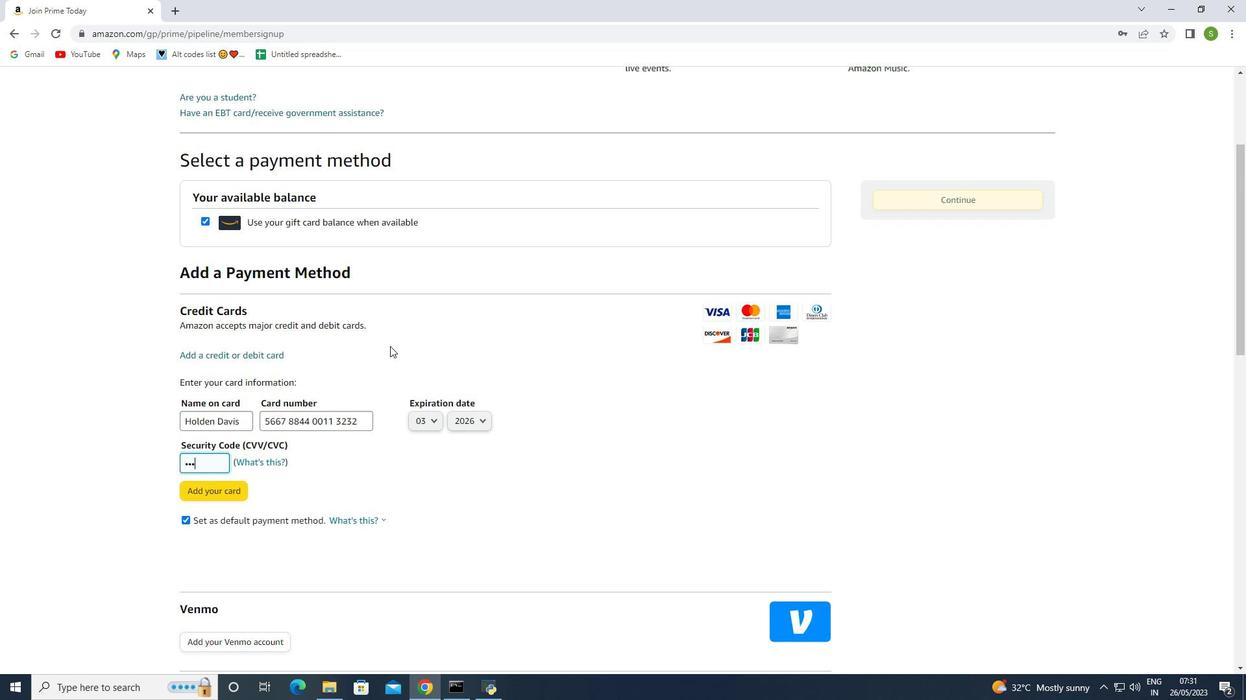 
Action: Mouse scrolled (390, 347) with delta (0, 0)
Screenshot: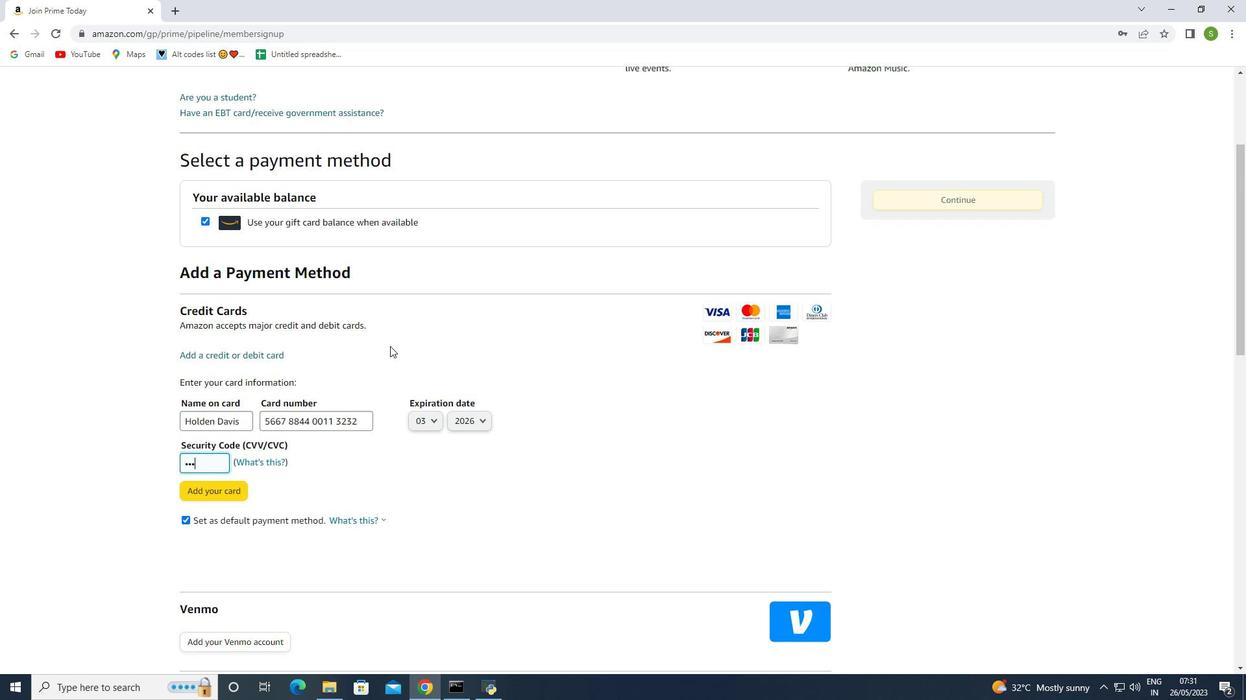 
Action: Mouse moved to (390, 347)
Screenshot: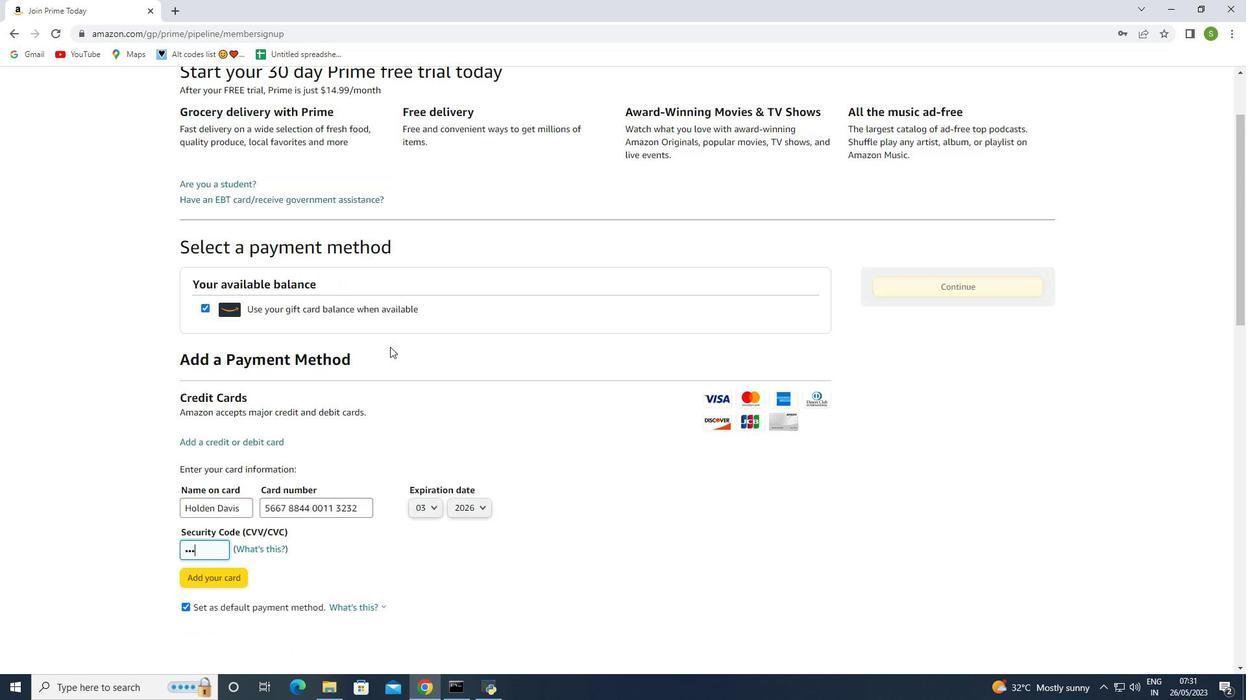 
Action: Mouse scrolled (390, 347) with delta (0, 0)
Screenshot: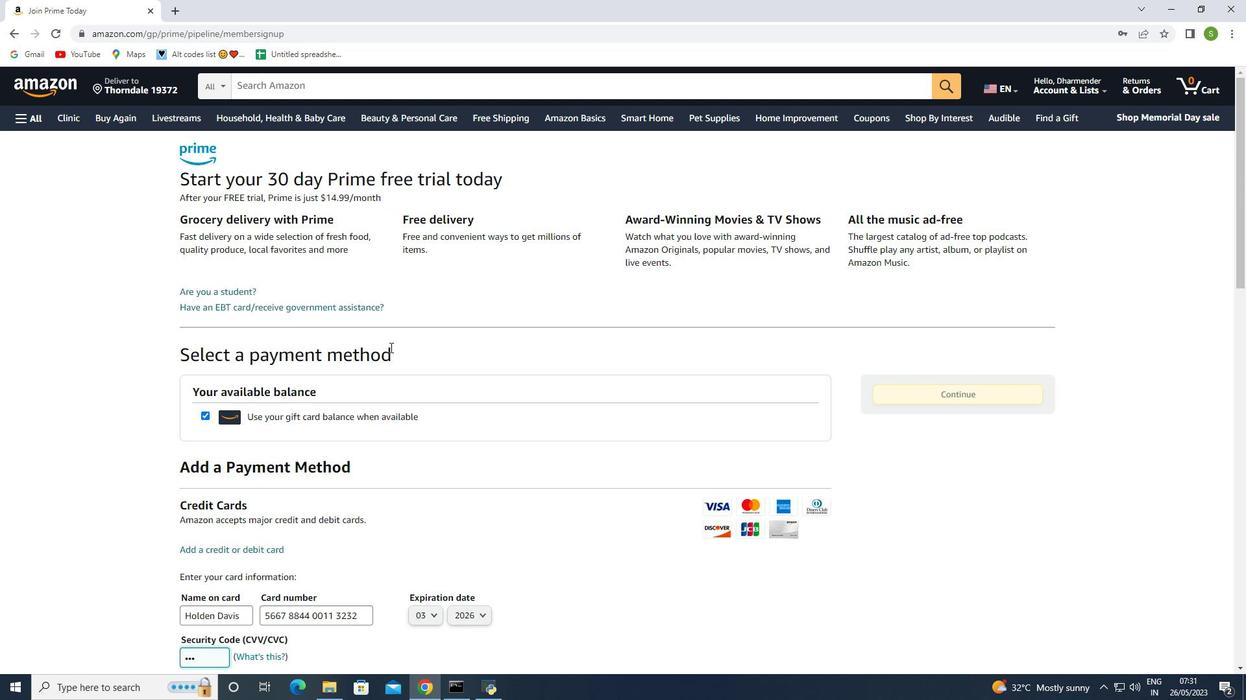 
Action: Mouse scrolled (390, 347) with delta (0, 0)
Screenshot: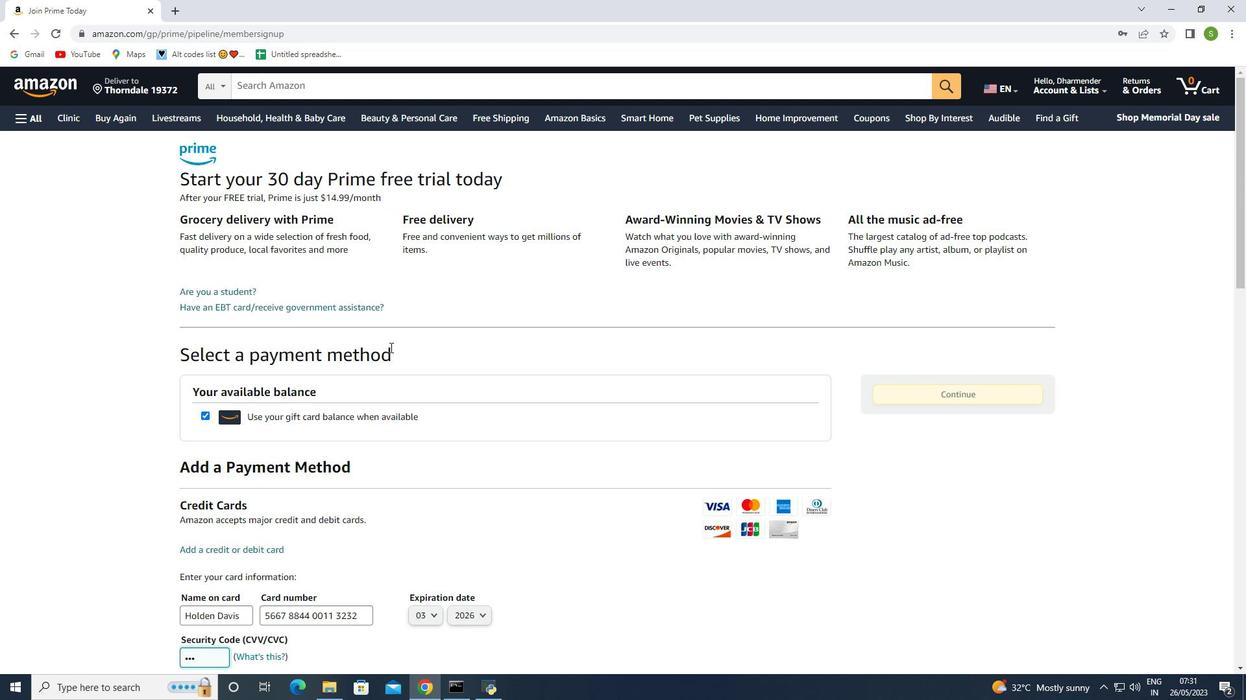 
Action: Mouse moved to (349, 527)
Screenshot: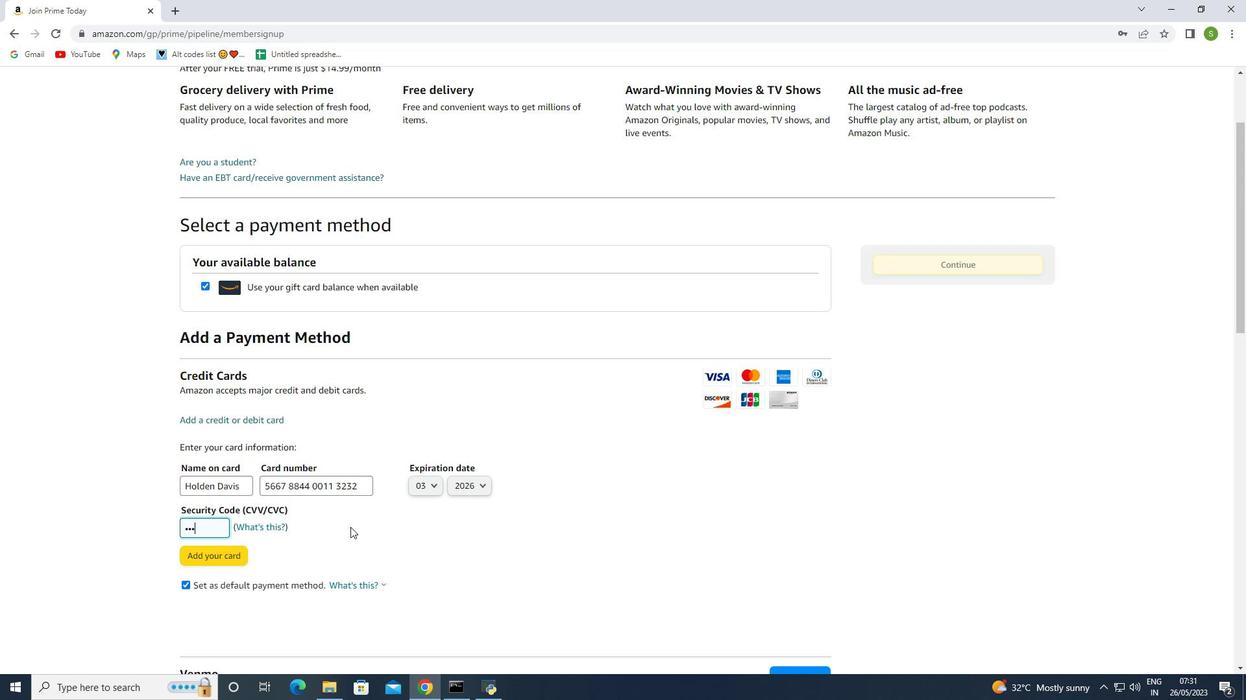 
